 Task: Play online Dominion games in very easy mode.
Action: Mouse moved to (673, 438)
Screenshot: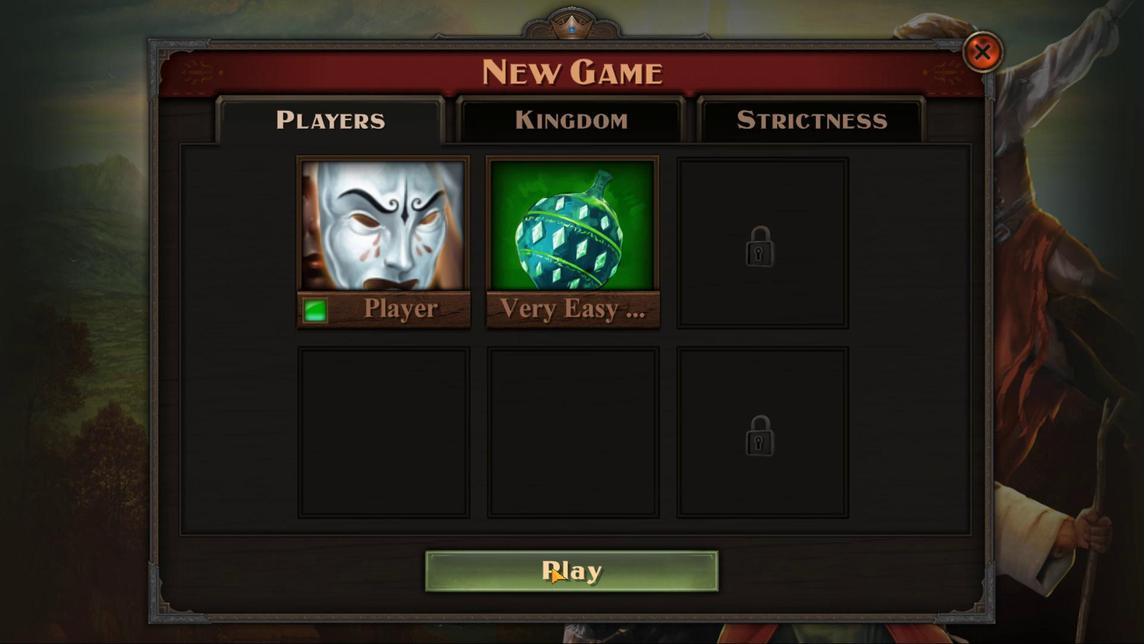 
Action: Mouse pressed left at (673, 438)
Screenshot: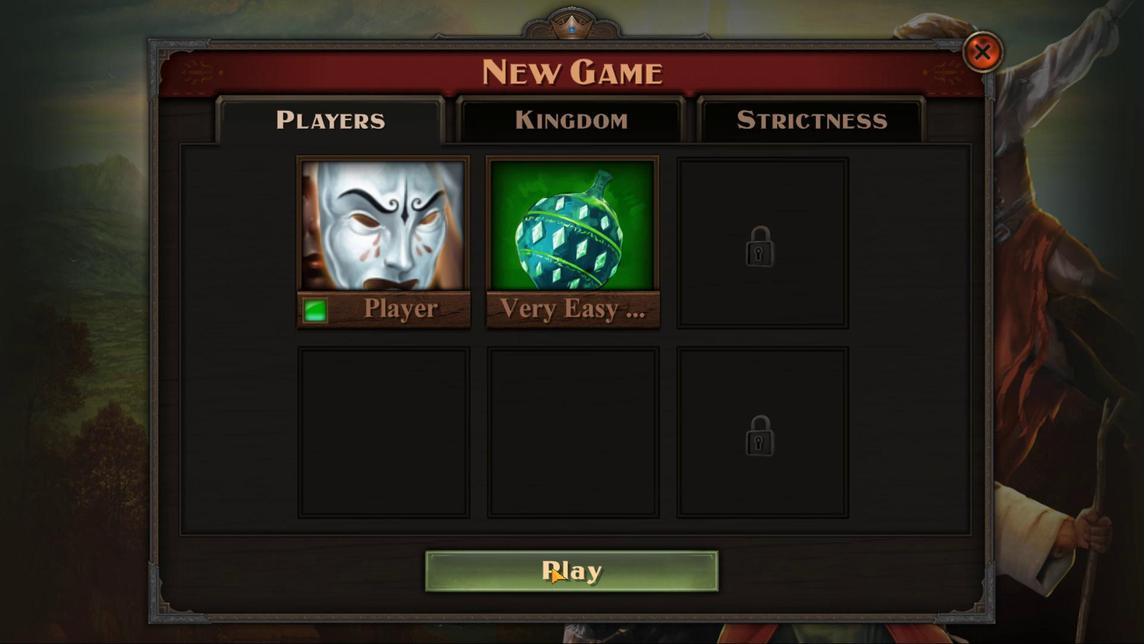
Action: Mouse pressed left at (673, 438)
Screenshot: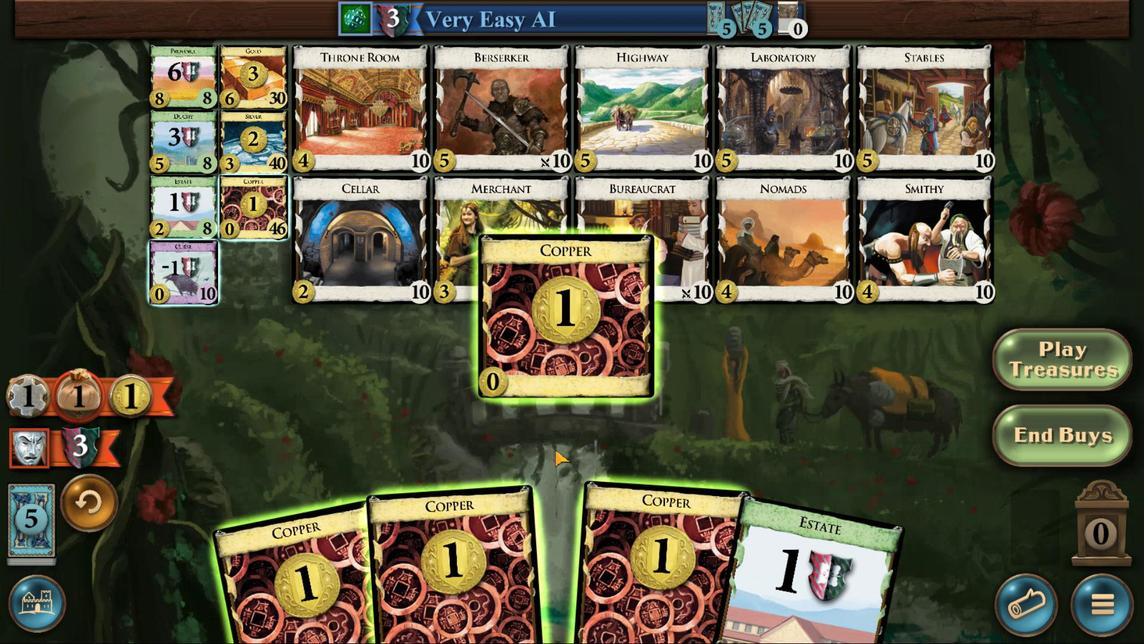 
Action: Mouse moved to (652, 438)
Screenshot: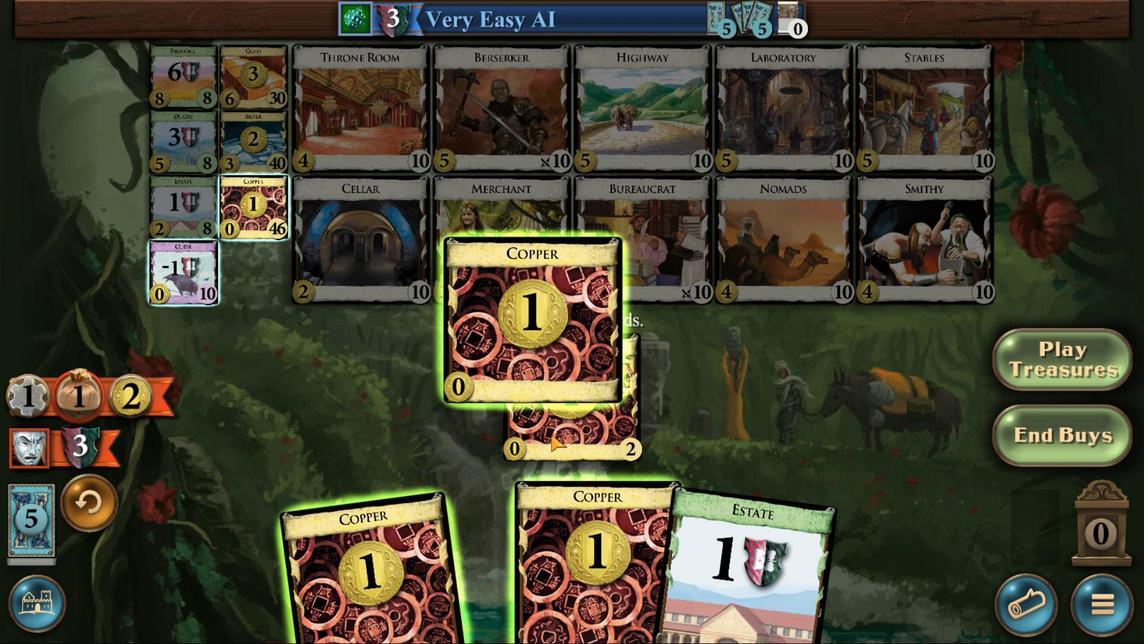 
Action: Mouse pressed left at (652, 438)
Screenshot: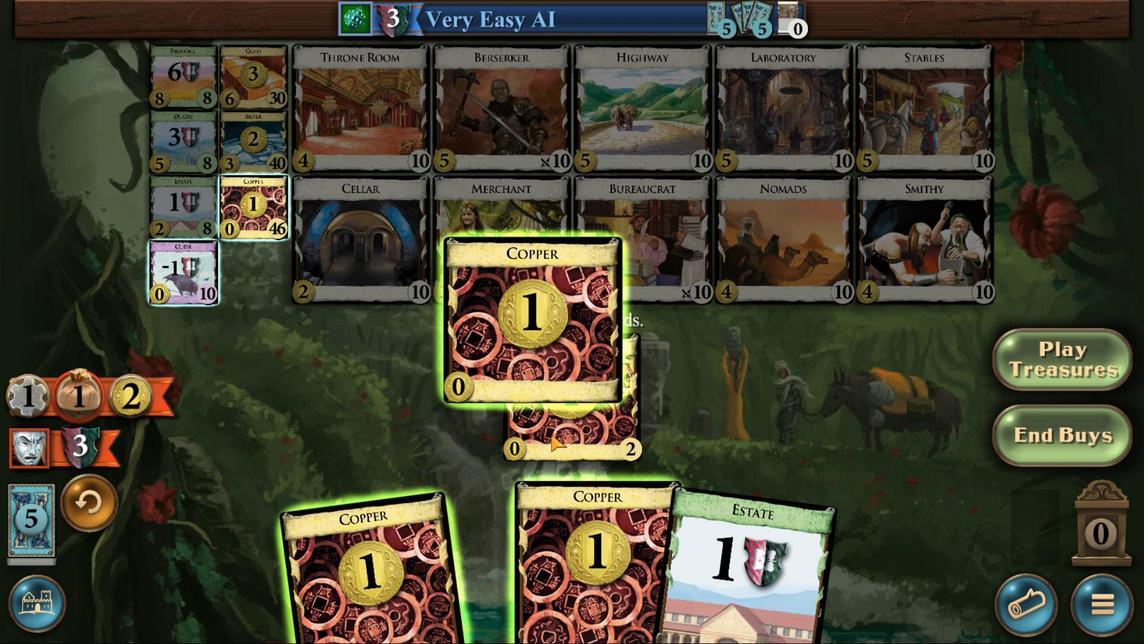 
Action: Mouse moved to (672, 438)
Screenshot: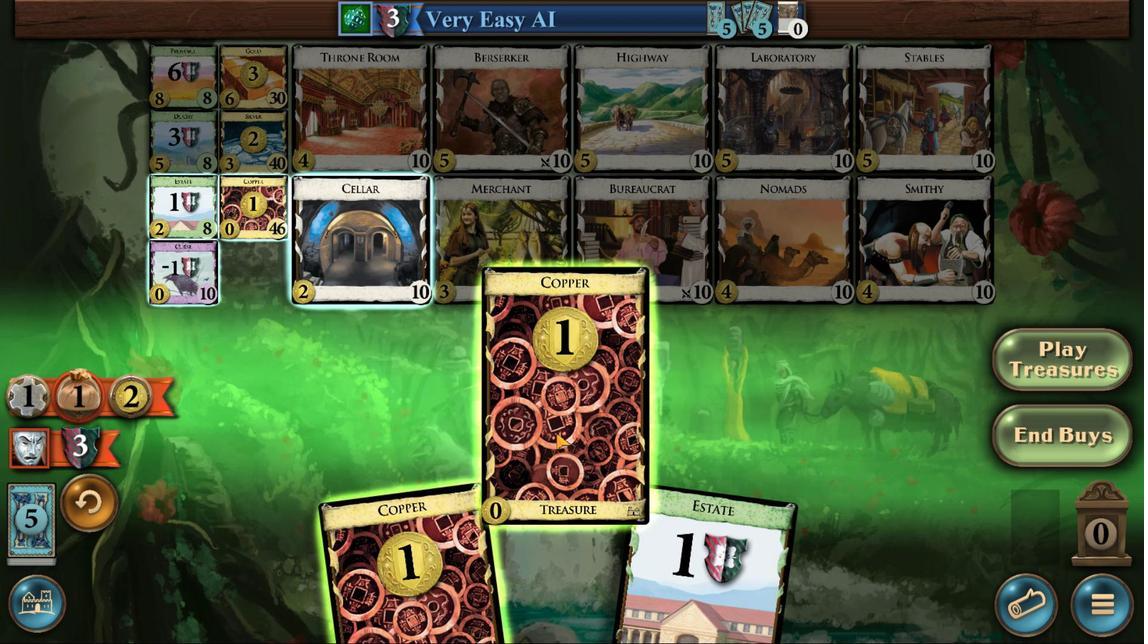 
Action: Mouse pressed left at (672, 438)
Screenshot: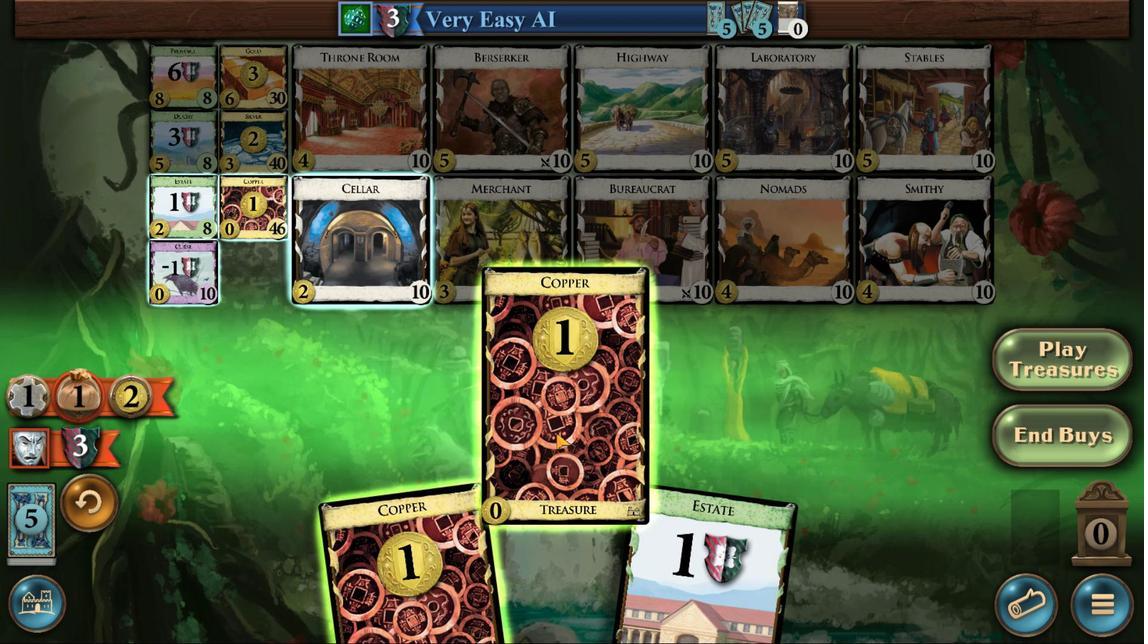 
Action: Mouse moved to (642, 438)
Screenshot: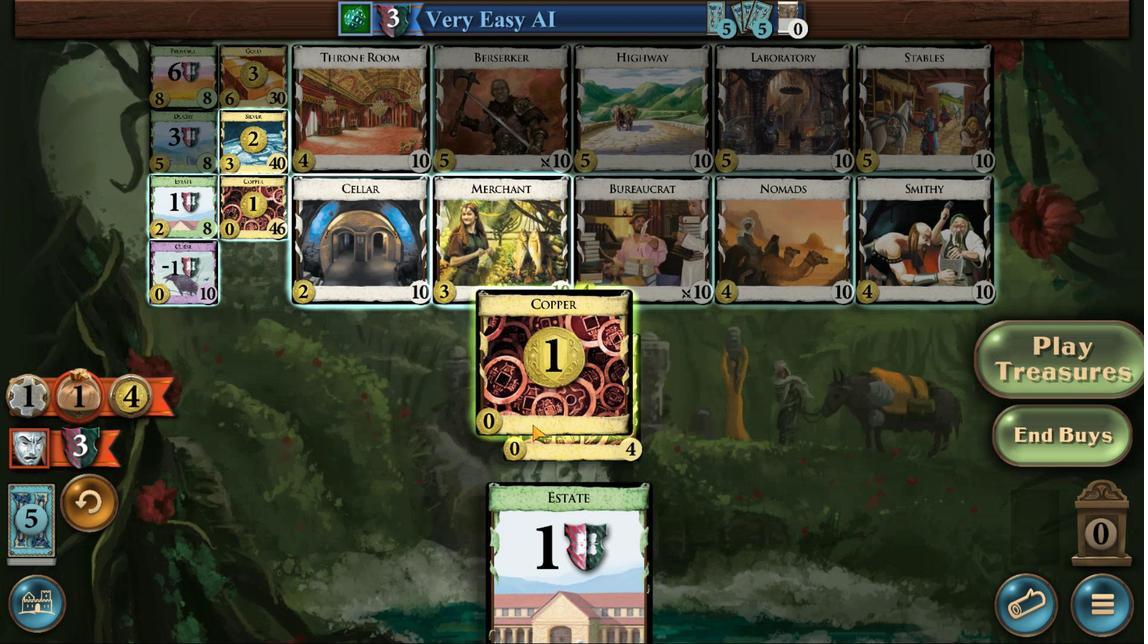 
Action: Mouse pressed left at (642, 438)
Screenshot: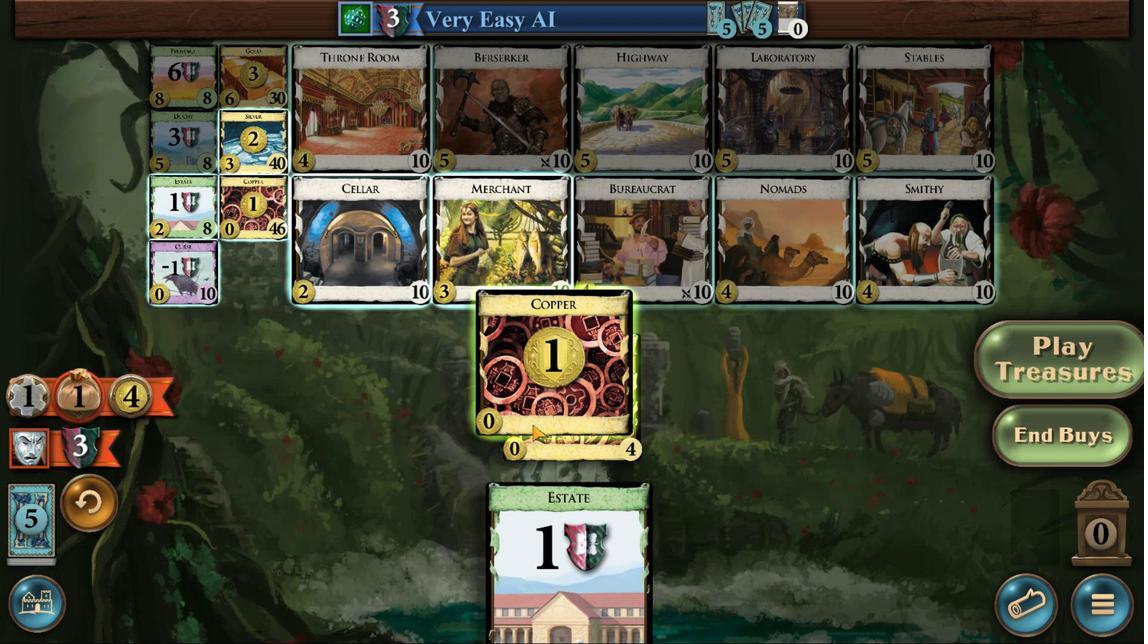 
Action: Mouse moved to (553, 441)
Screenshot: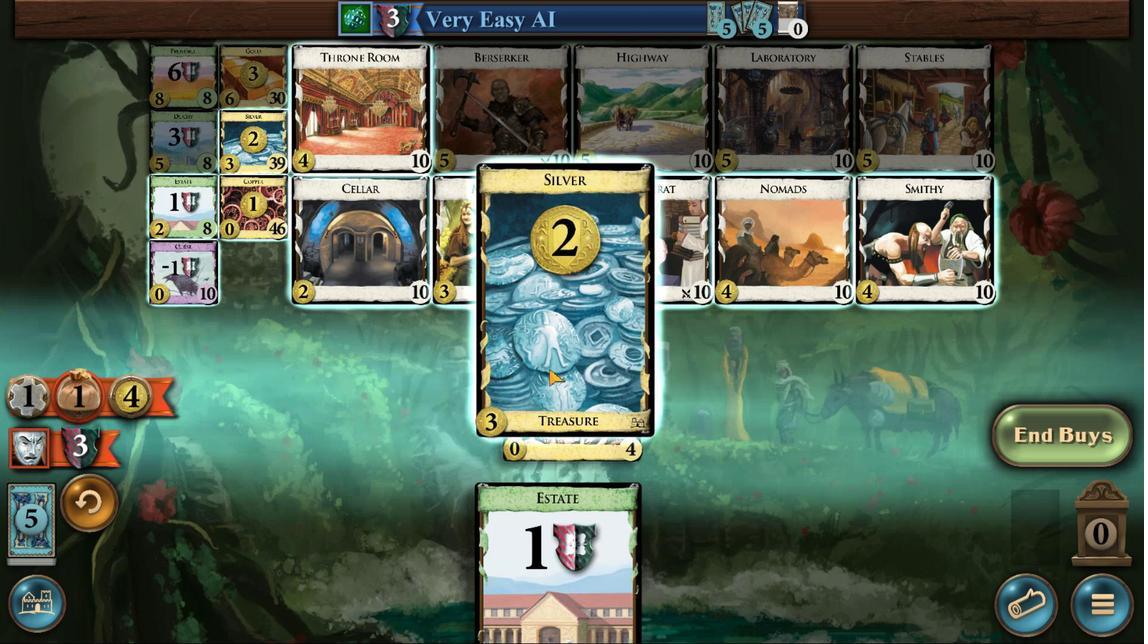 
Action: Mouse pressed left at (553, 441)
Screenshot: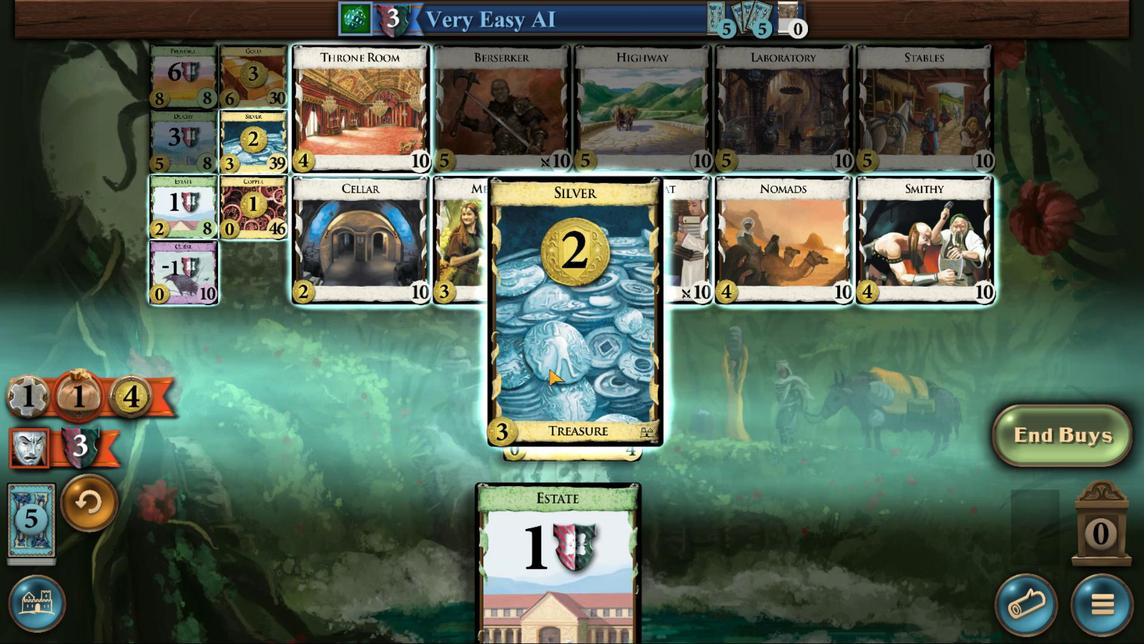 
Action: Mouse moved to (677, 438)
Screenshot: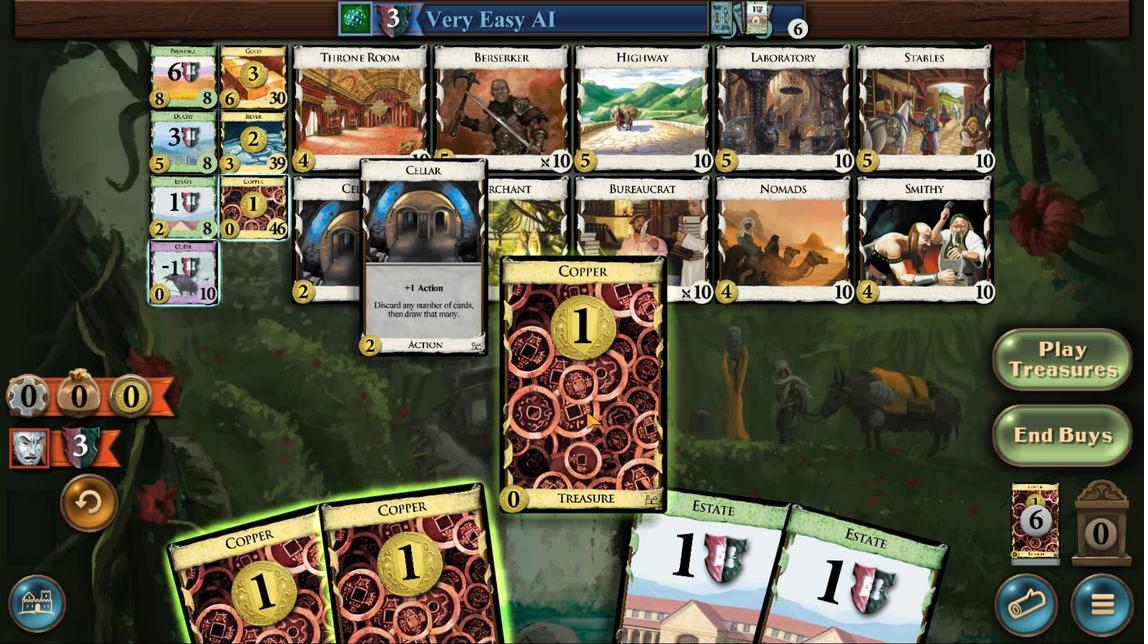 
Action: Mouse pressed left at (677, 438)
Screenshot: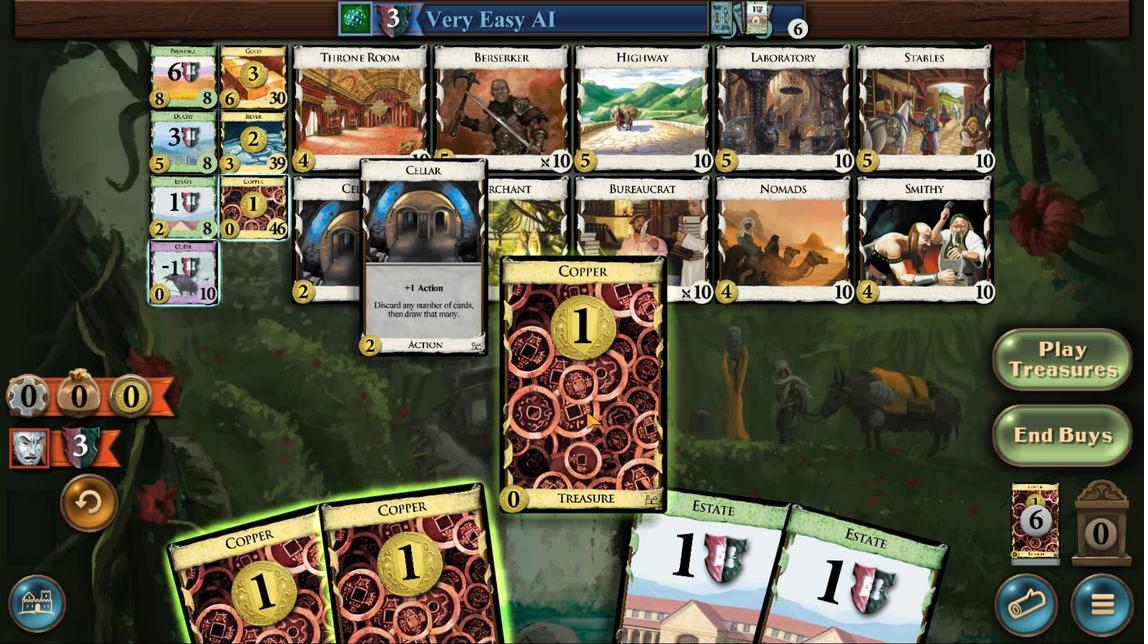 
Action: Mouse moved to (629, 438)
Screenshot: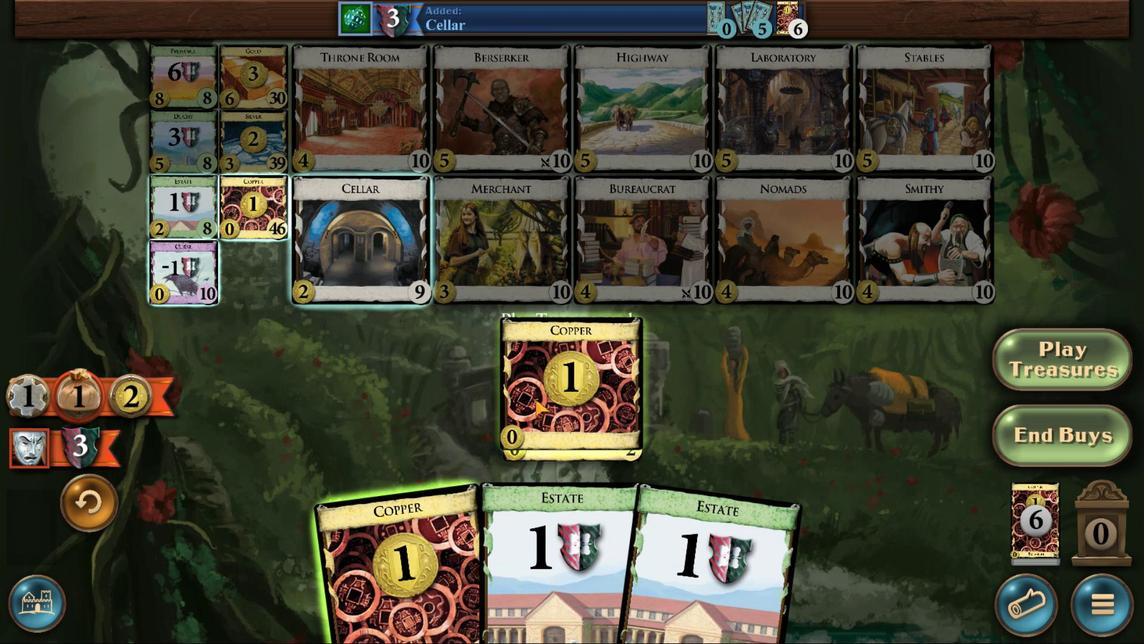 
Action: Mouse pressed left at (629, 438)
Screenshot: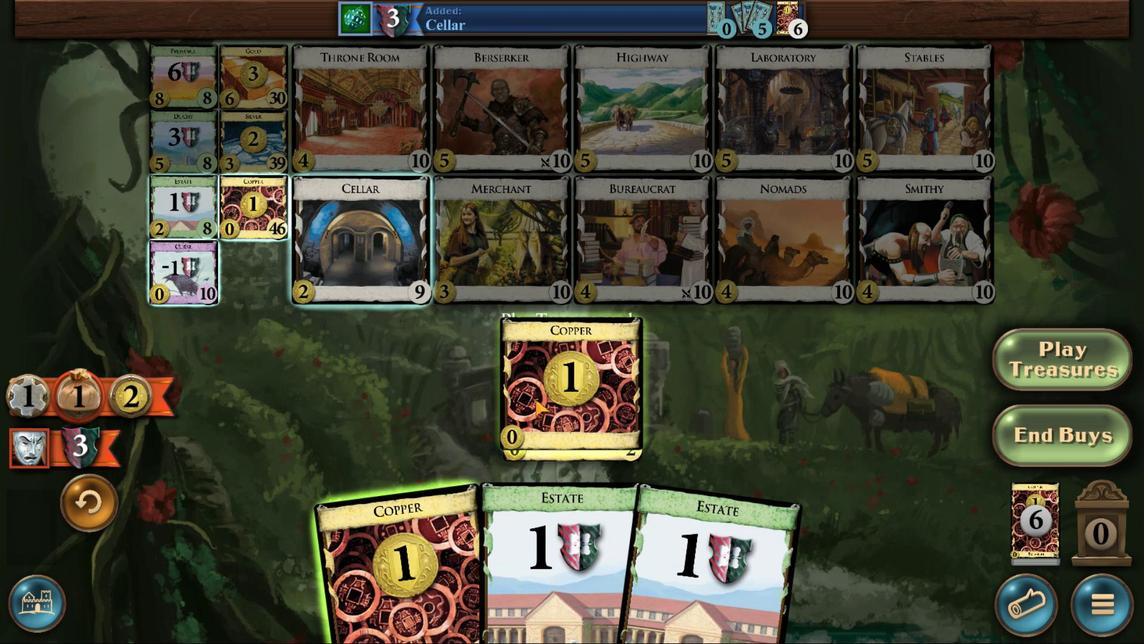 
Action: Mouse moved to (609, 438)
Screenshot: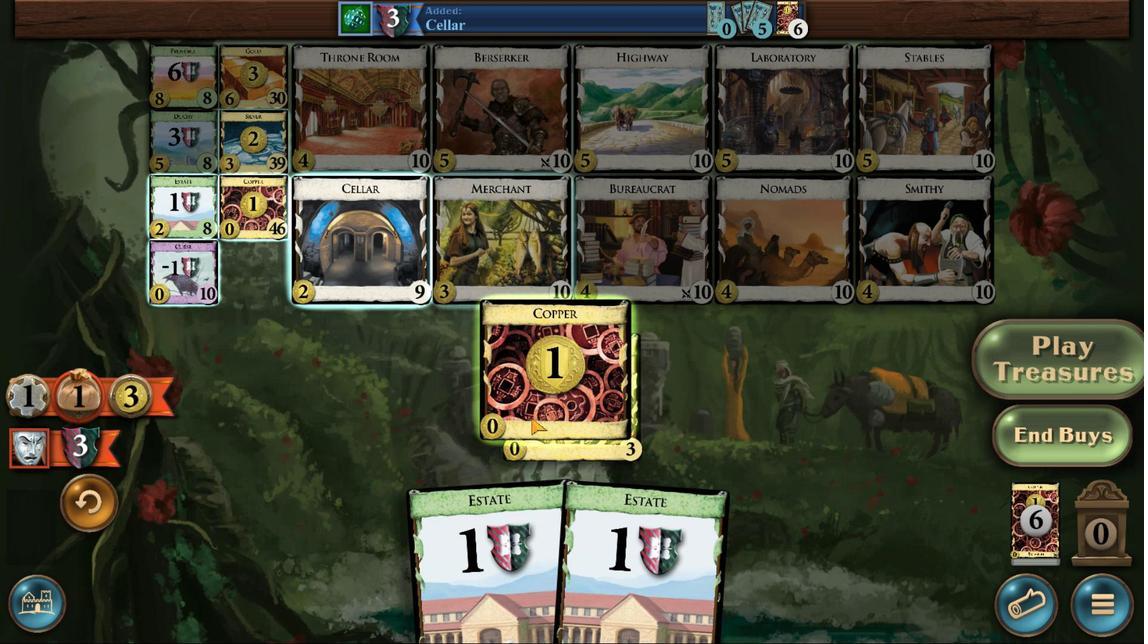 
Action: Mouse pressed left at (609, 438)
Screenshot: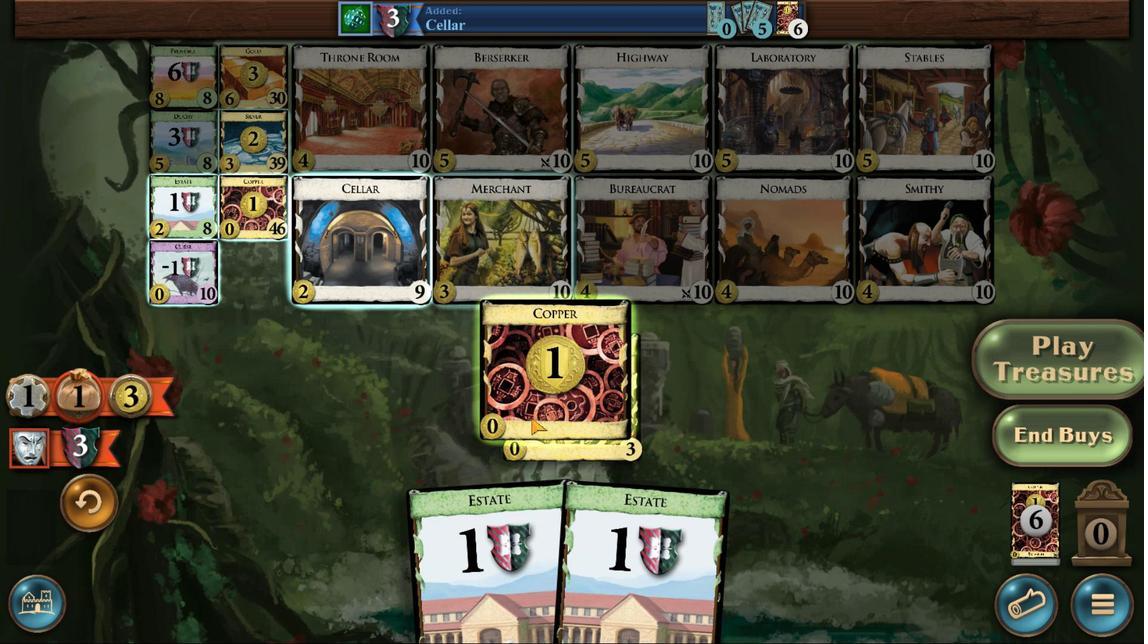 
Action: Mouse moved to (554, 441)
Screenshot: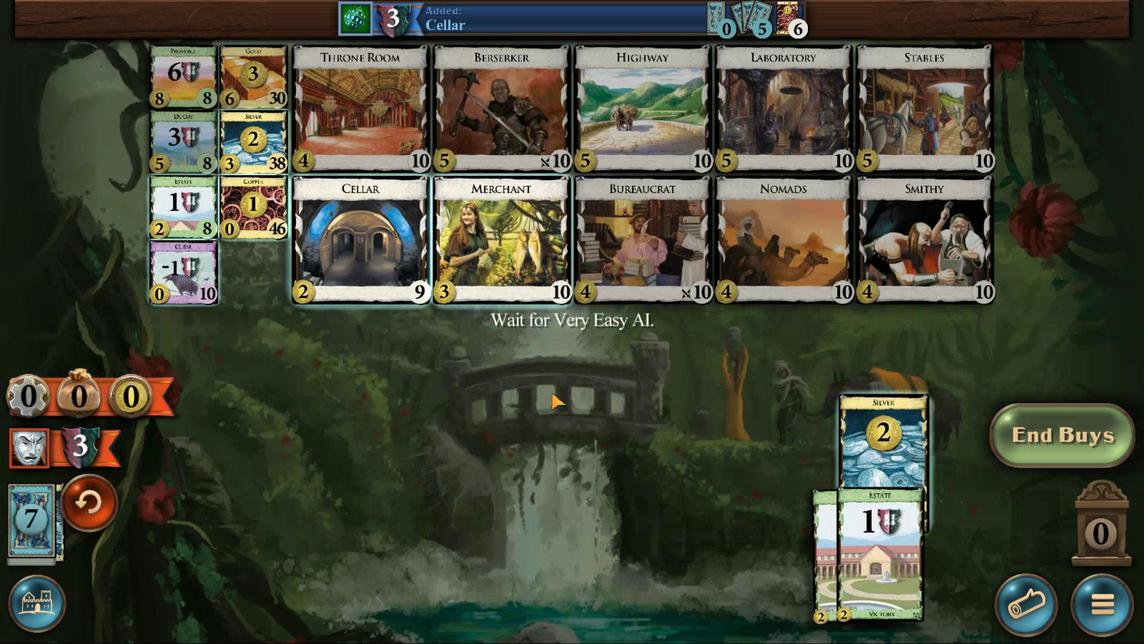 
Action: Mouse pressed left at (554, 441)
Screenshot: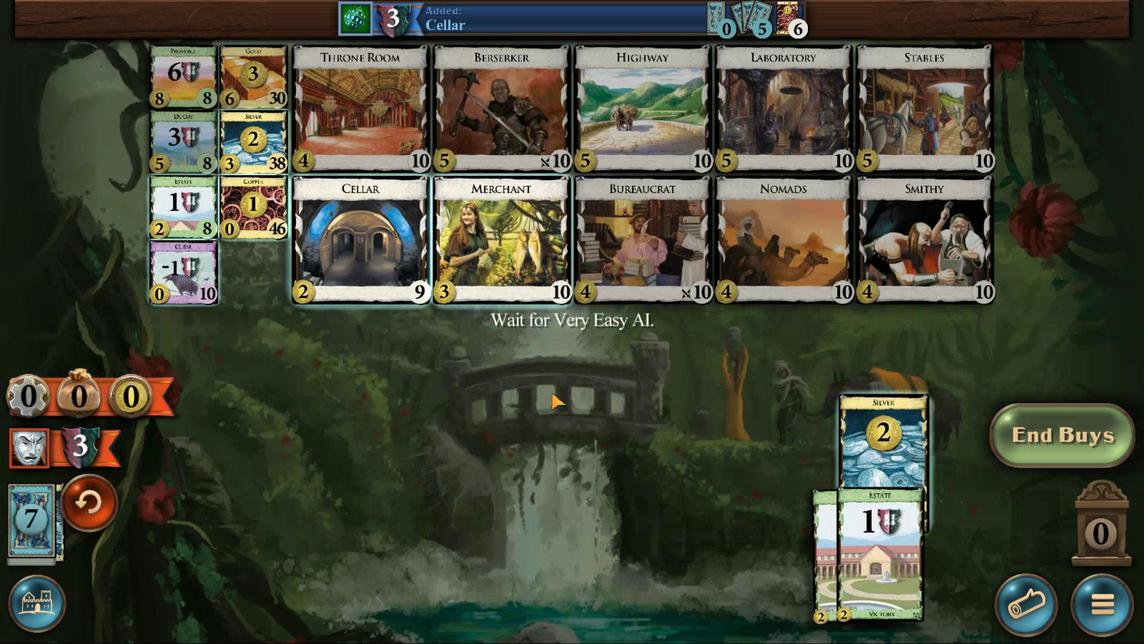 
Action: Mouse moved to (683, 438)
Screenshot: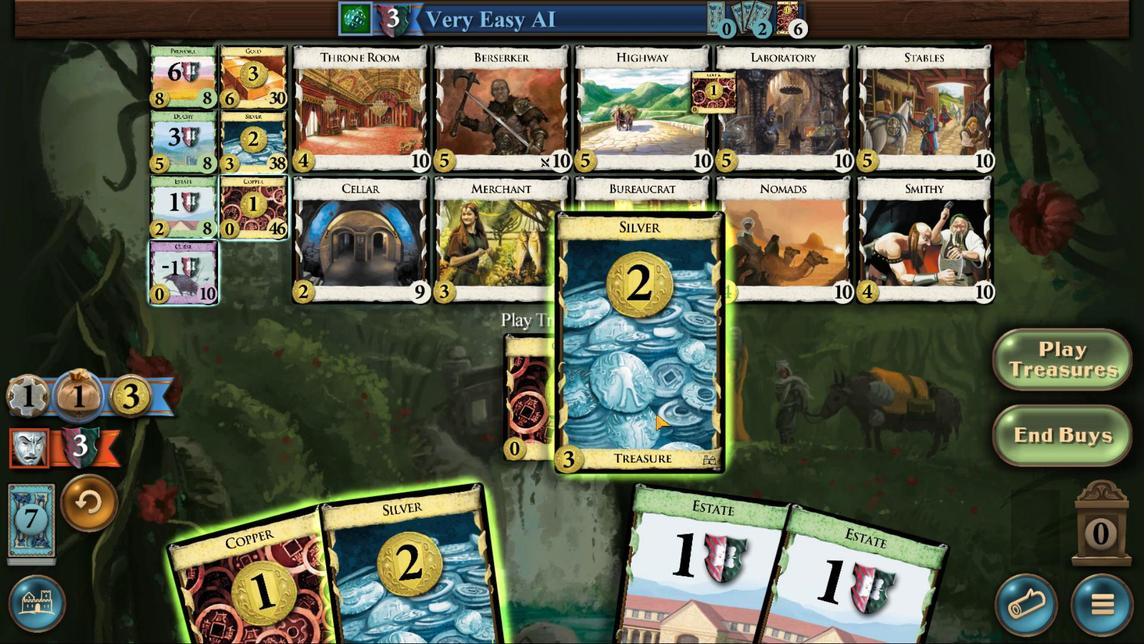 
Action: Mouse pressed left at (684, 438)
Screenshot: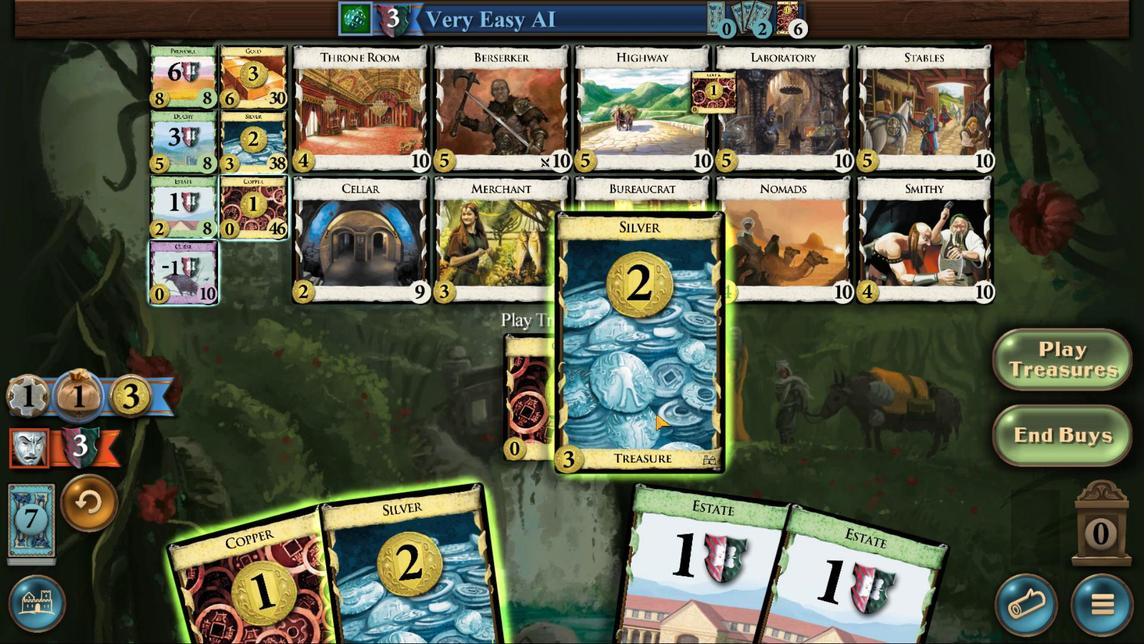 
Action: Mouse moved to (631, 438)
Screenshot: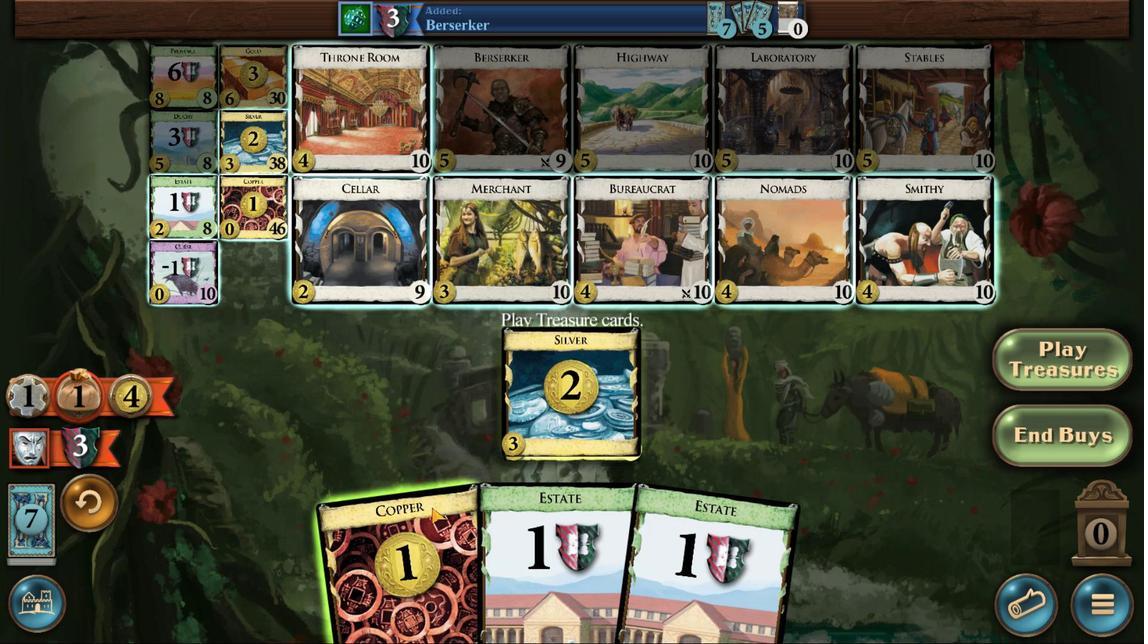 
Action: Mouse pressed left at (631, 438)
Screenshot: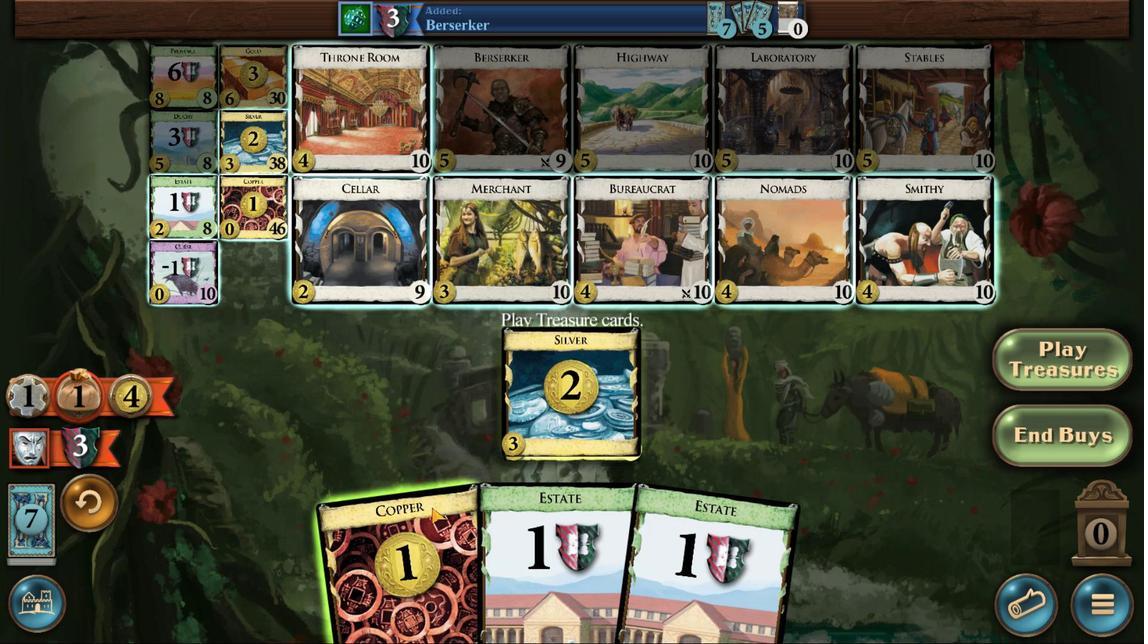 
Action: Mouse moved to (610, 438)
Screenshot: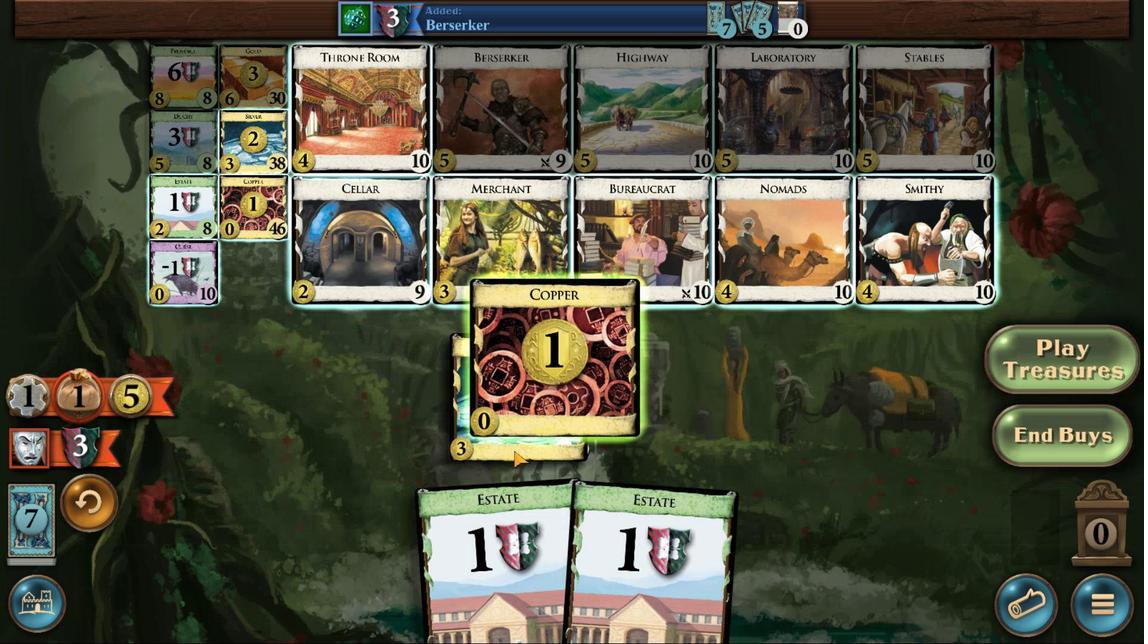 
Action: Mouse pressed left at (610, 438)
Screenshot: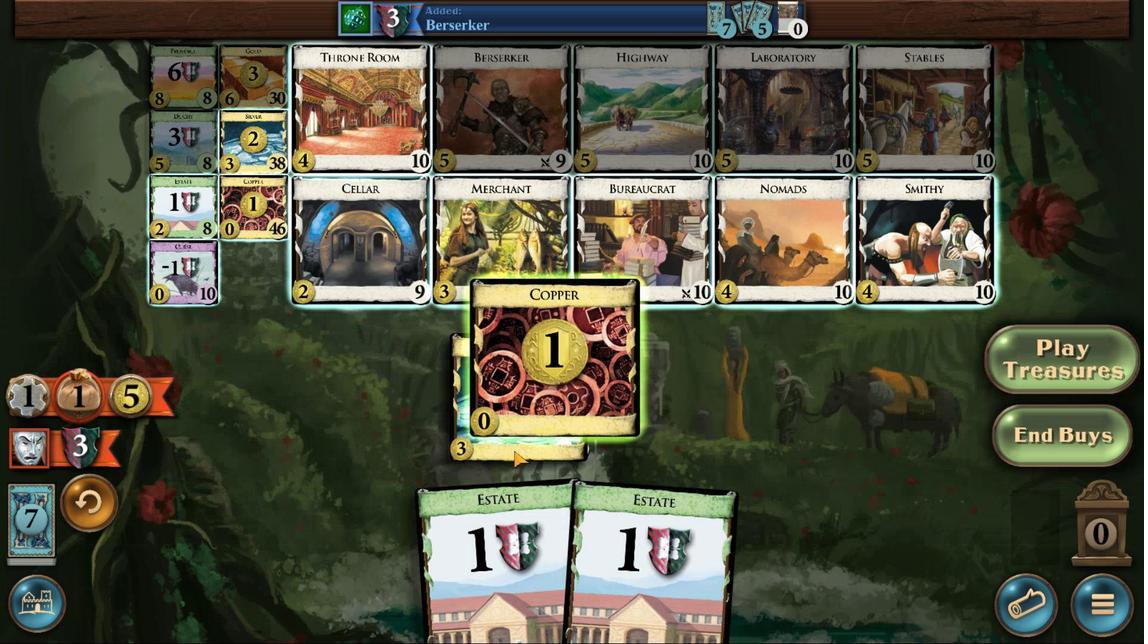 
Action: Mouse moved to (527, 441)
Screenshot: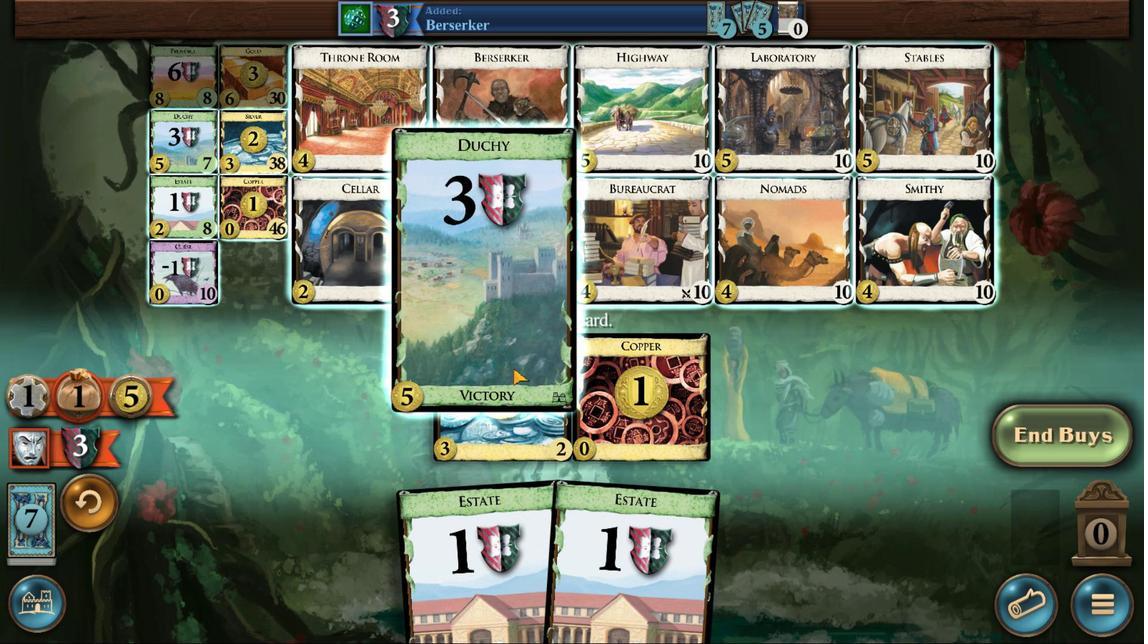 
Action: Mouse pressed left at (527, 441)
Screenshot: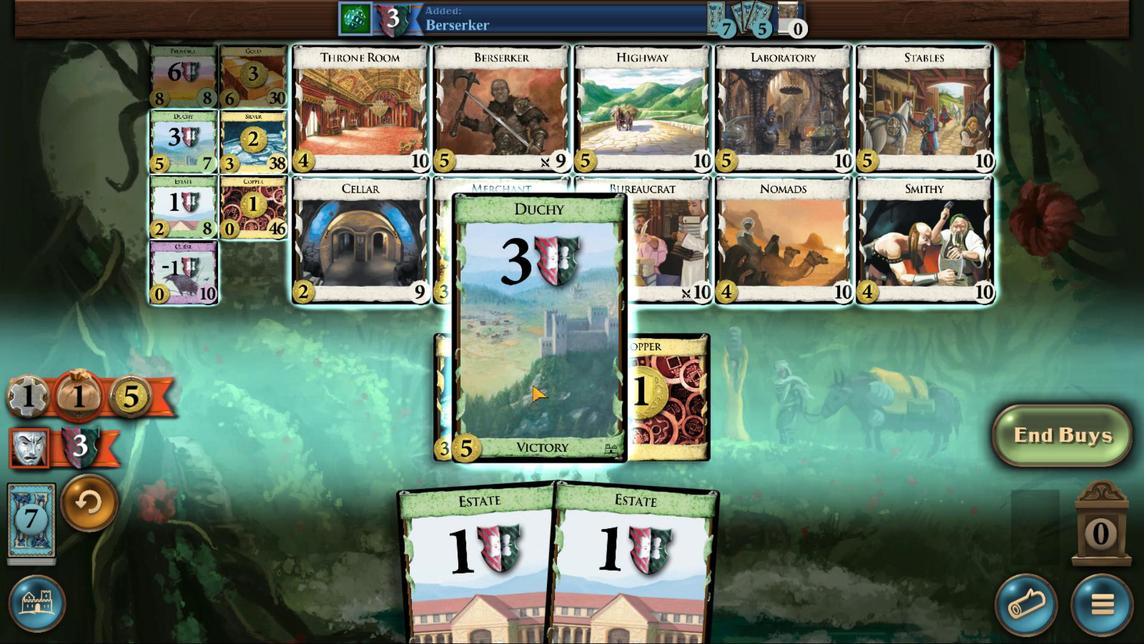 
Action: Mouse moved to (678, 438)
Screenshot: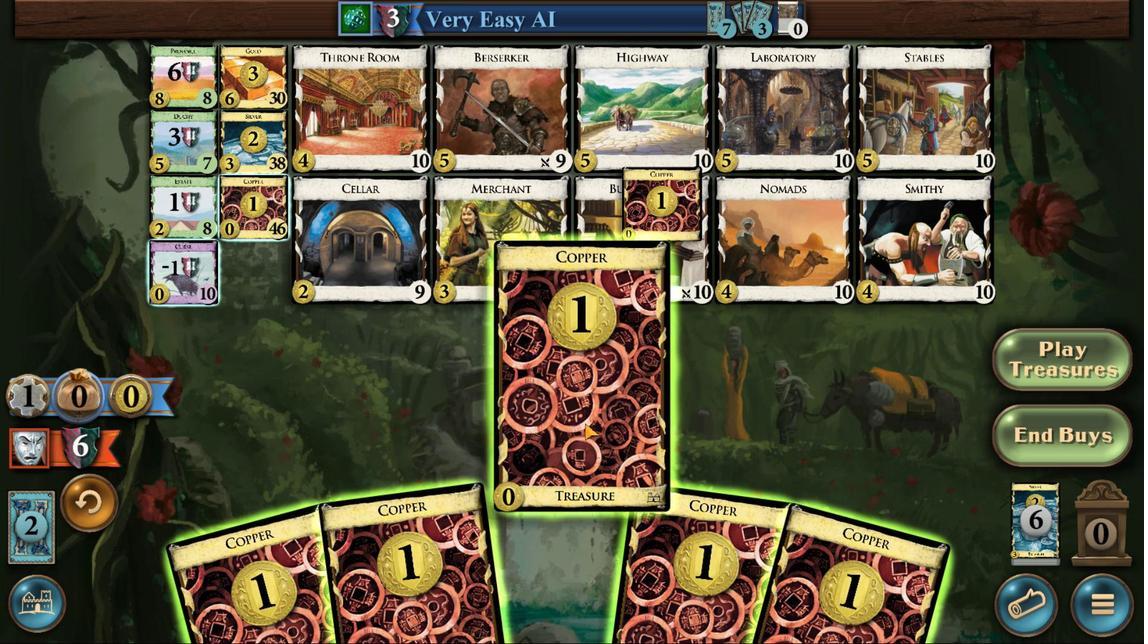 
Action: Mouse pressed left at (678, 438)
Screenshot: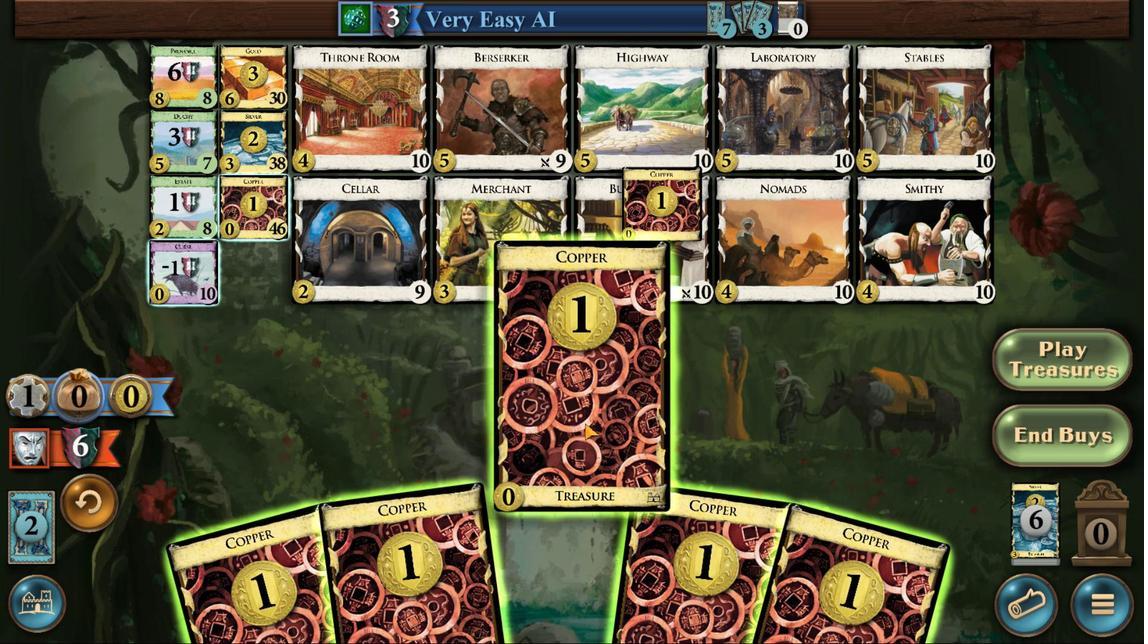
Action: Mouse moved to (628, 438)
Screenshot: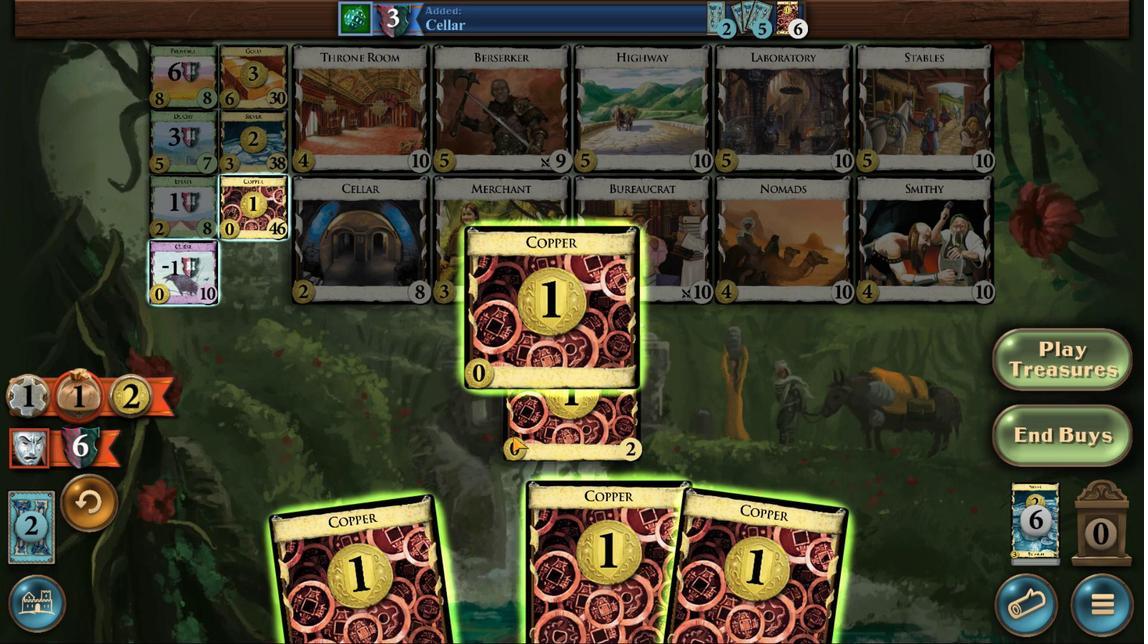 
Action: Mouse pressed left at (628, 438)
Screenshot: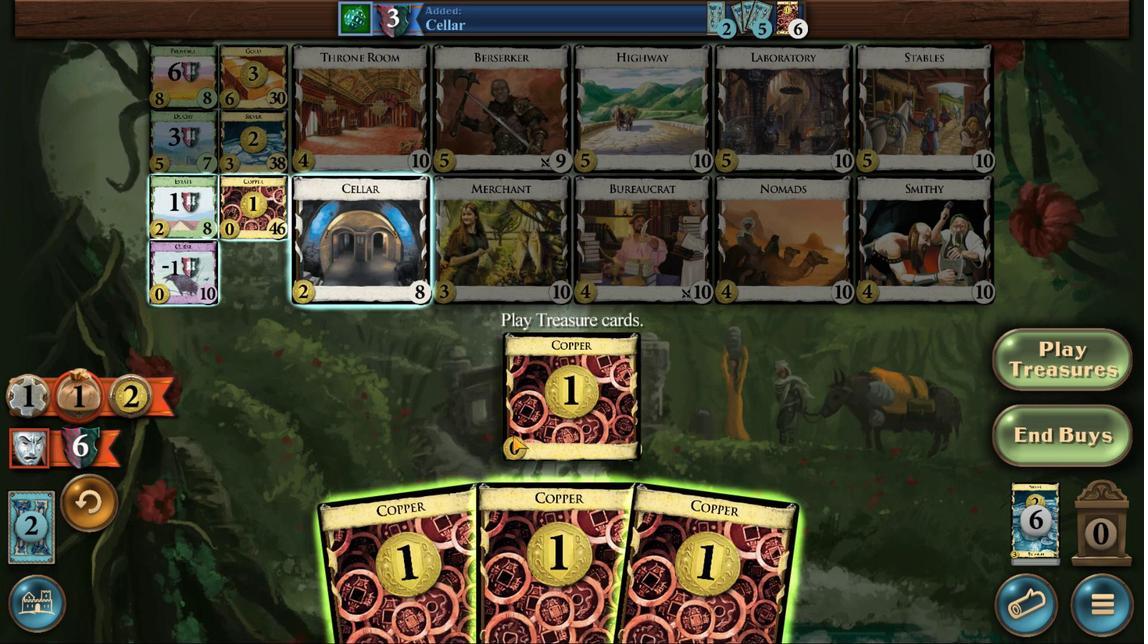 
Action: Mouse moved to (659, 438)
Screenshot: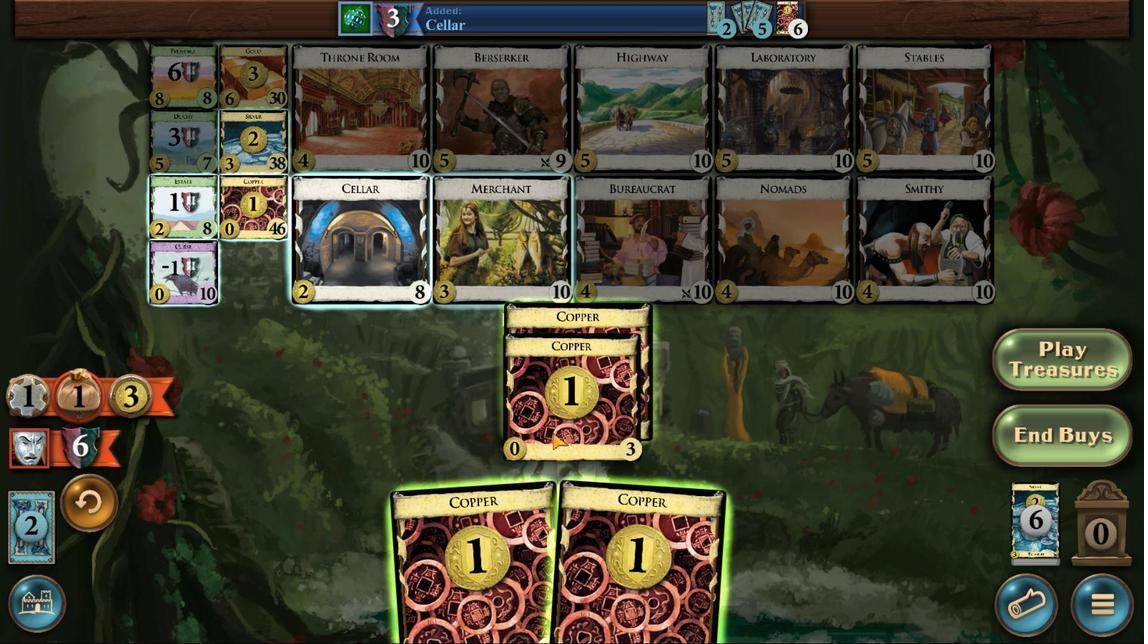 
Action: Mouse pressed left at (659, 438)
Screenshot: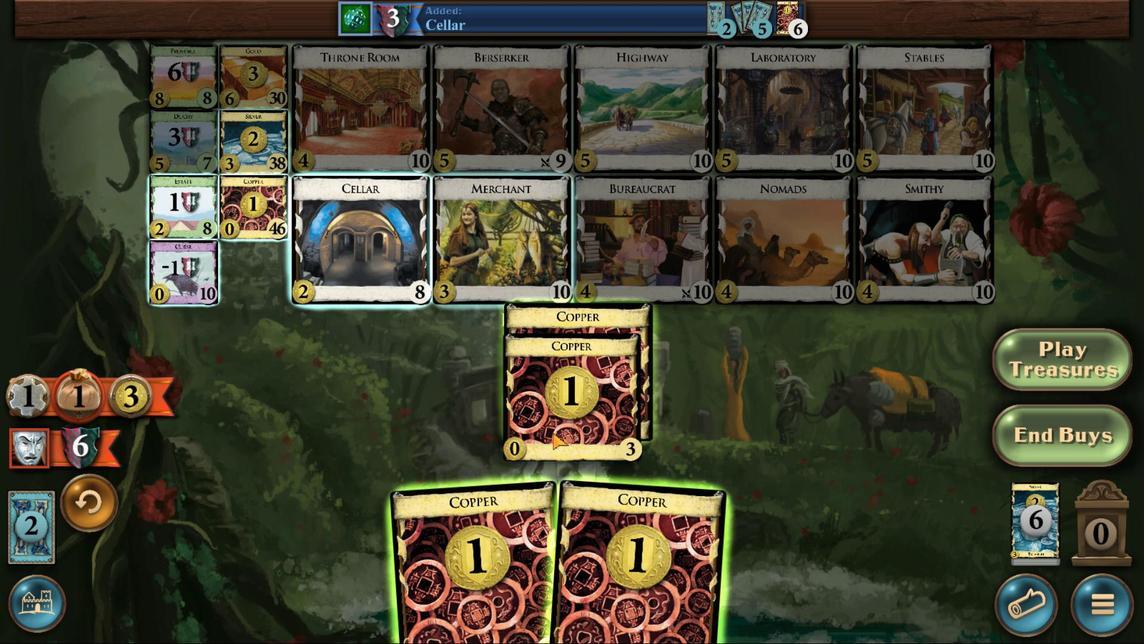 
Action: Mouse moved to (651, 438)
Screenshot: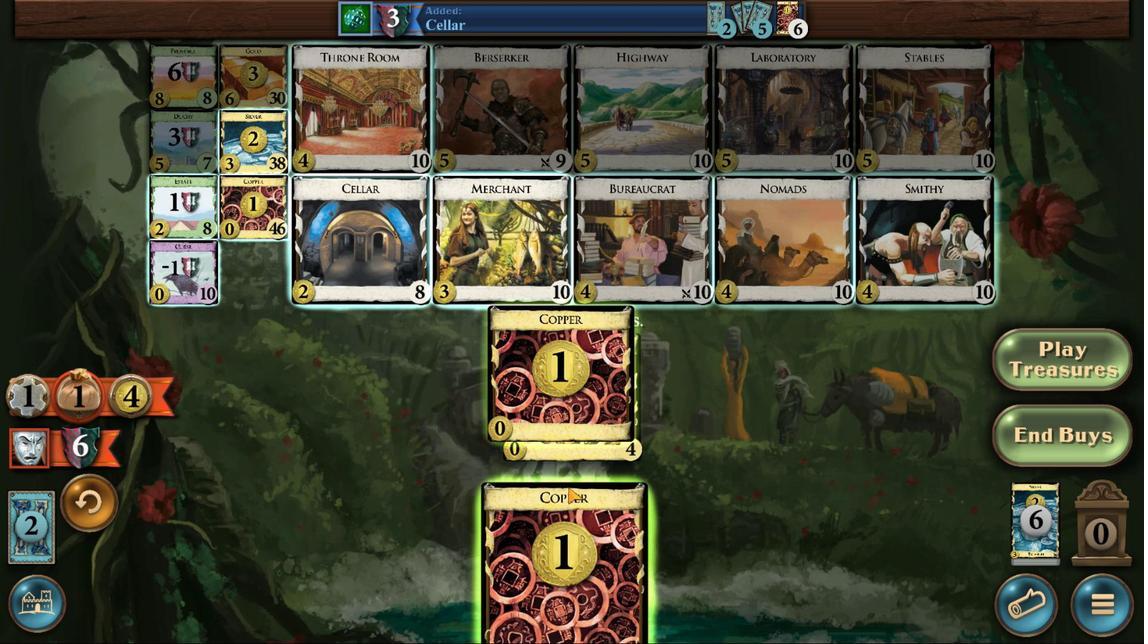 
Action: Mouse pressed left at (651, 438)
Screenshot: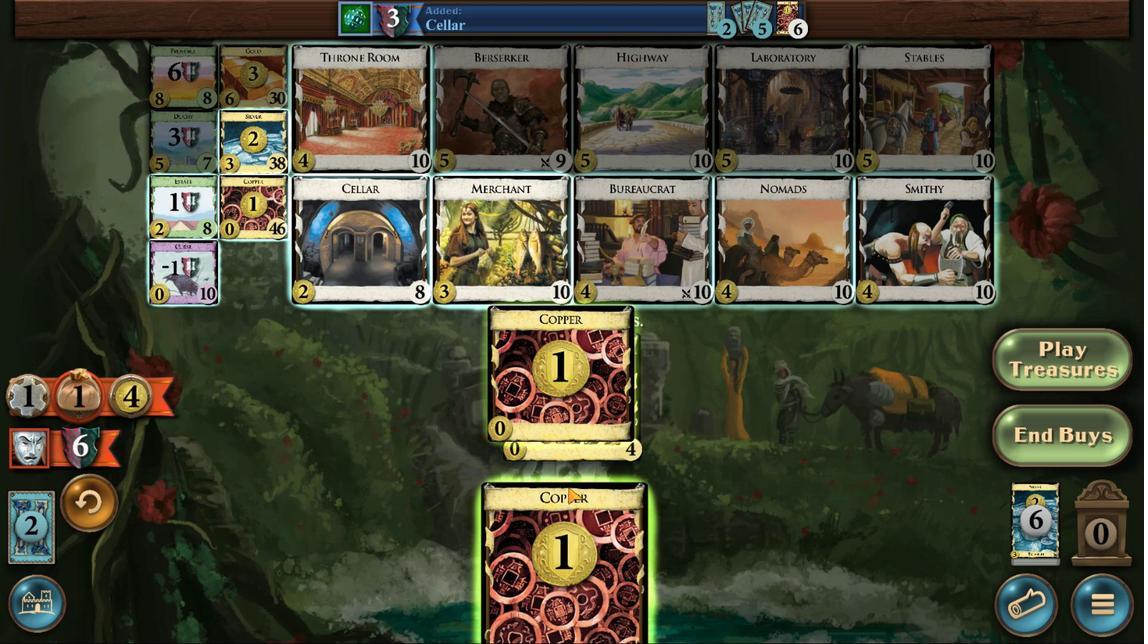 
Action: Mouse moved to (676, 438)
Screenshot: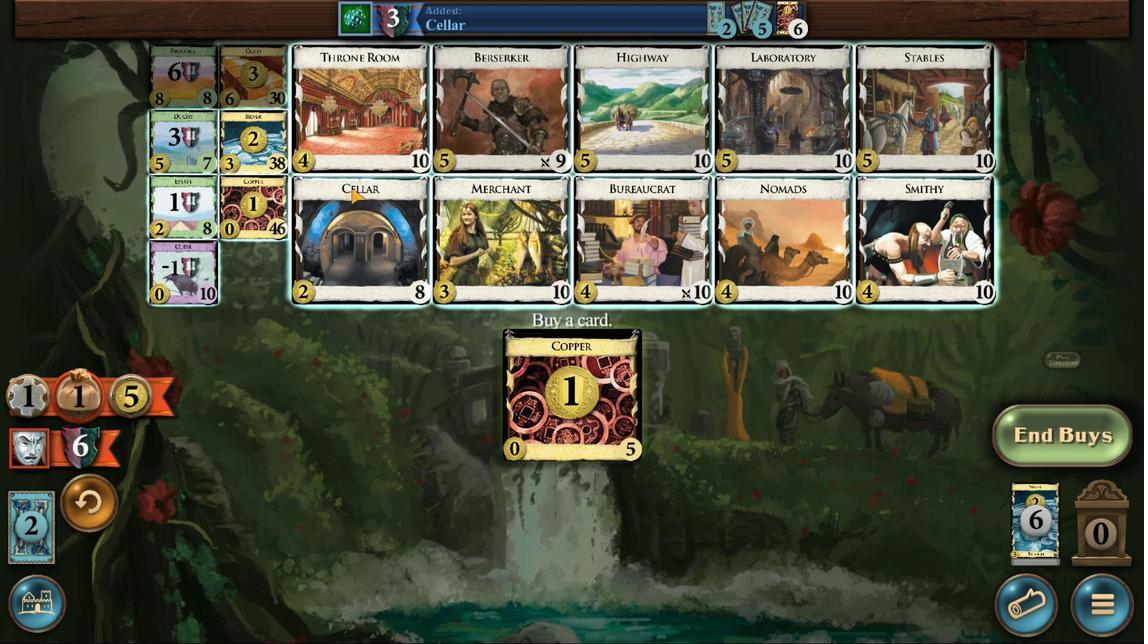 
Action: Mouse pressed left at (676, 438)
Screenshot: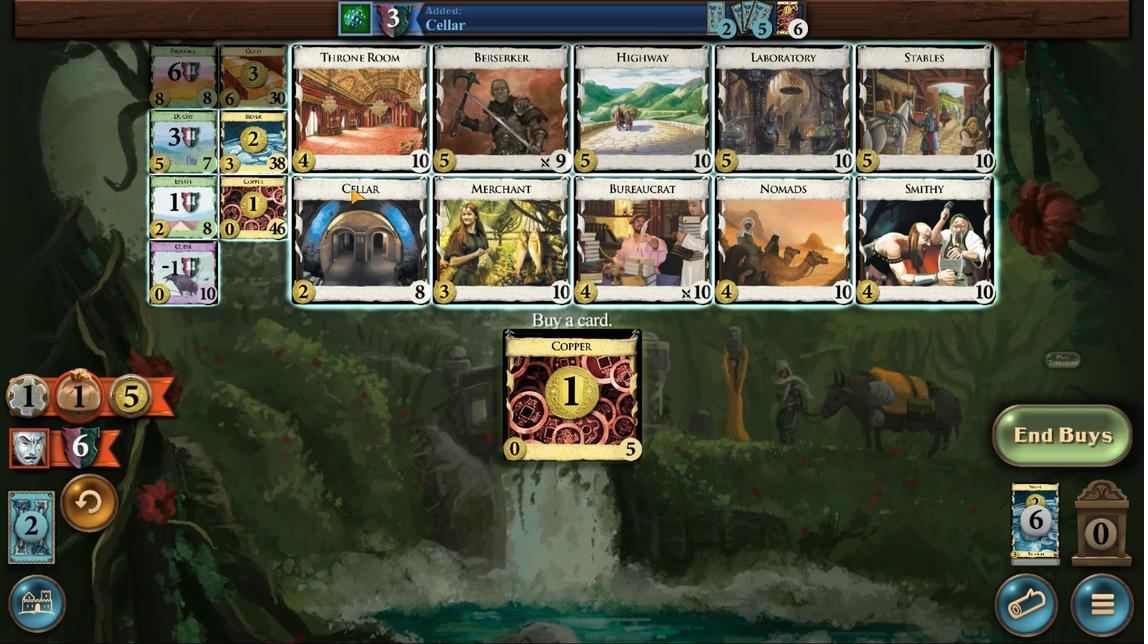 
Action: Mouse moved to (528, 441)
Screenshot: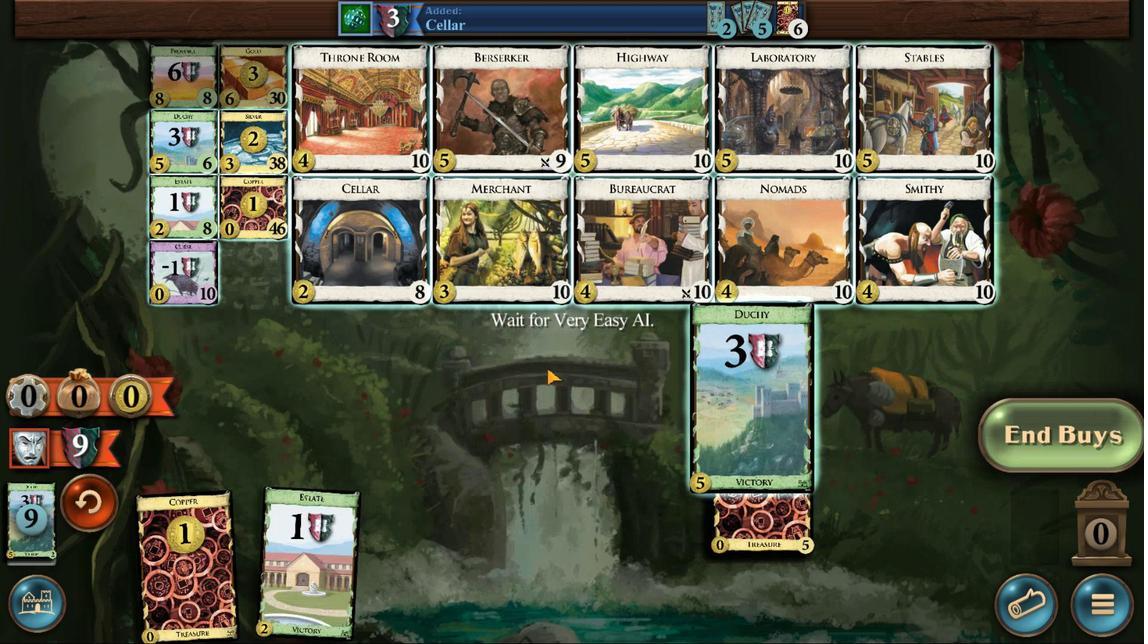 
Action: Mouse pressed left at (528, 441)
Screenshot: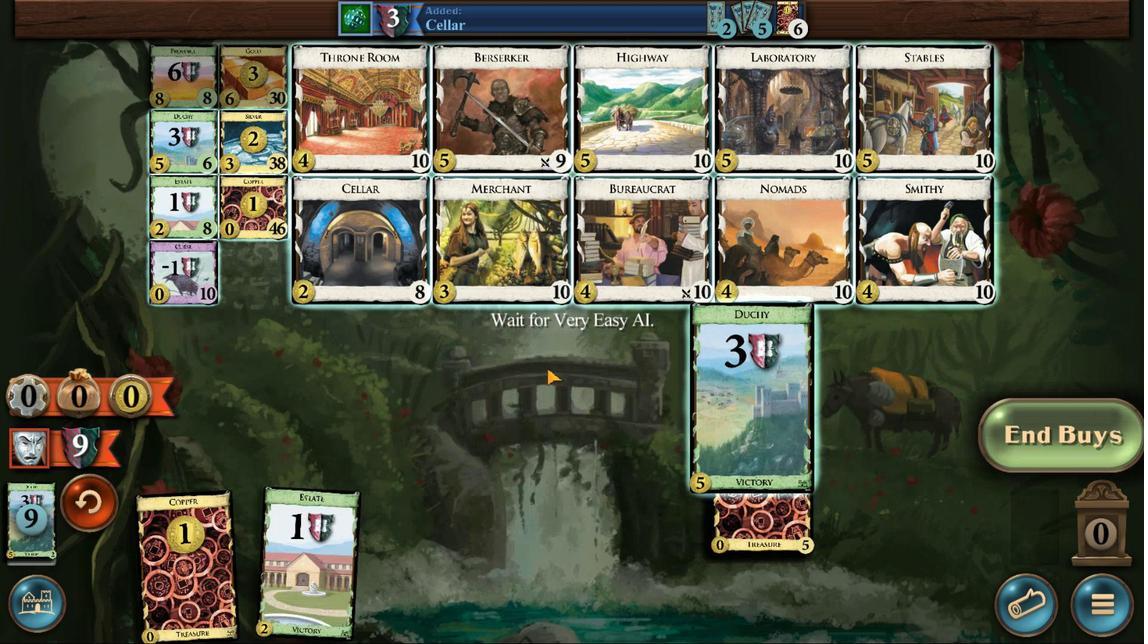 
Action: Mouse moved to (571, 438)
Screenshot: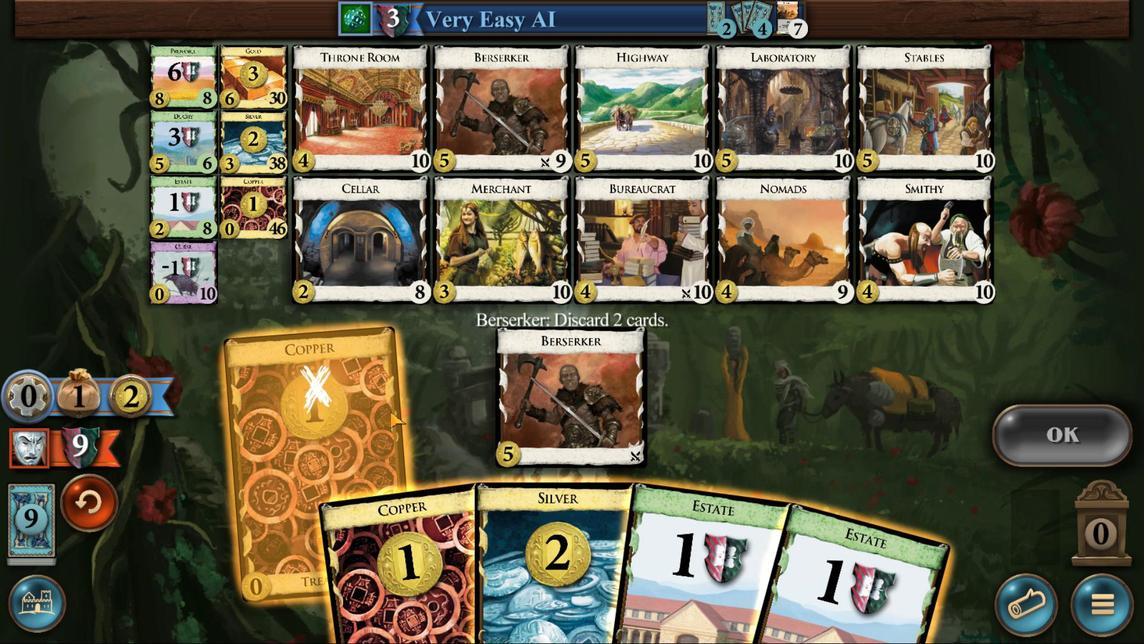 
Action: Mouse pressed left at (571, 438)
Screenshot: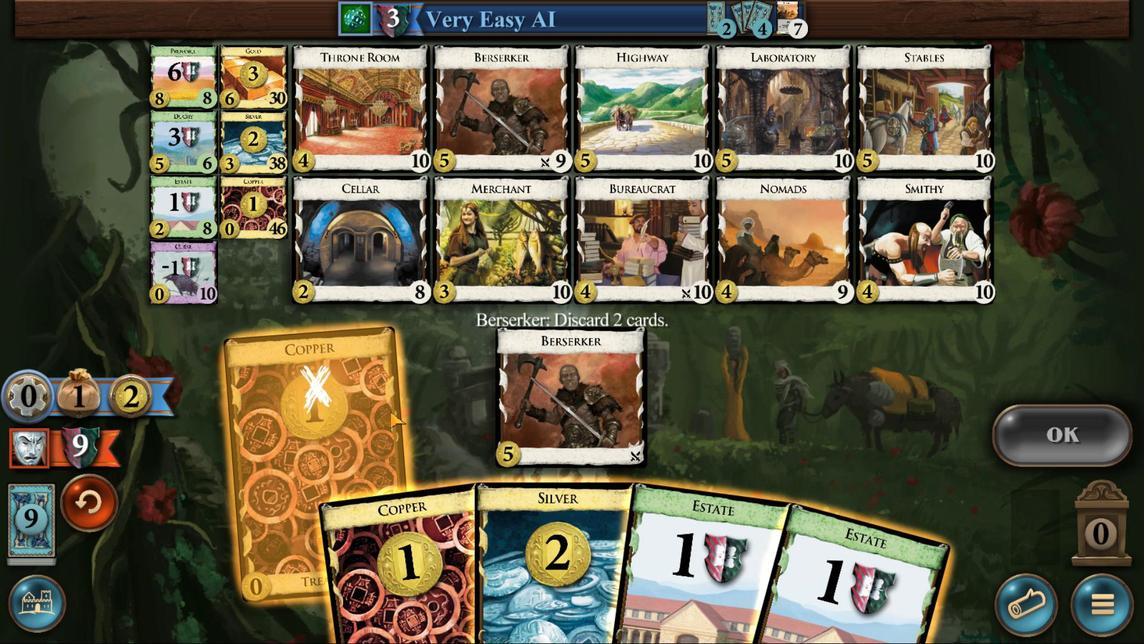 
Action: Mouse moved to (603, 438)
Screenshot: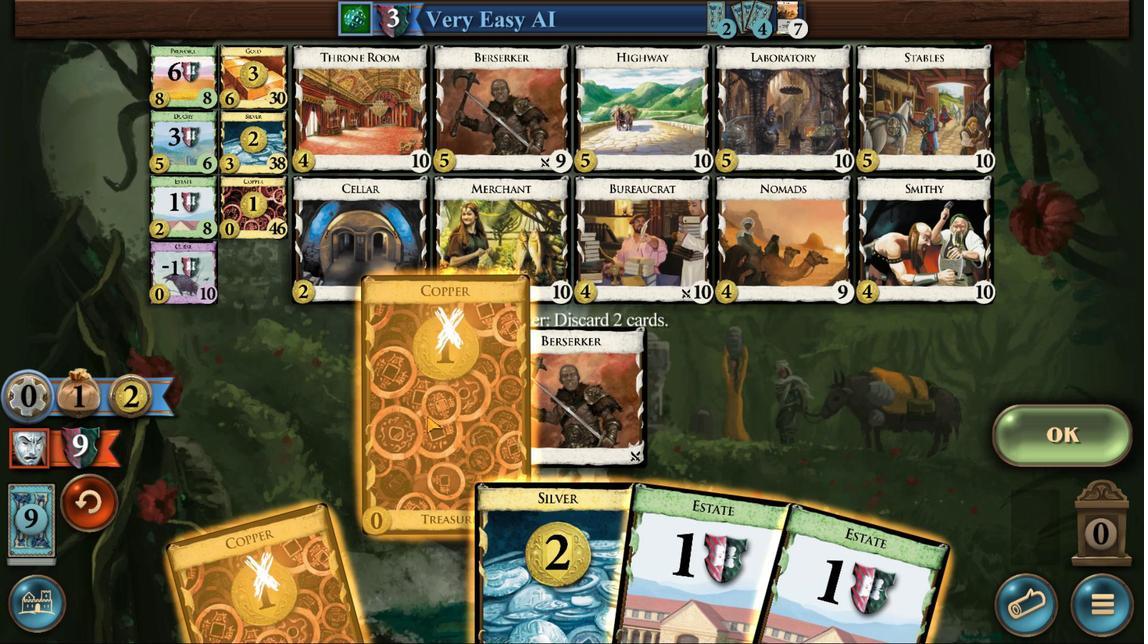 
Action: Mouse pressed left at (603, 438)
Screenshot: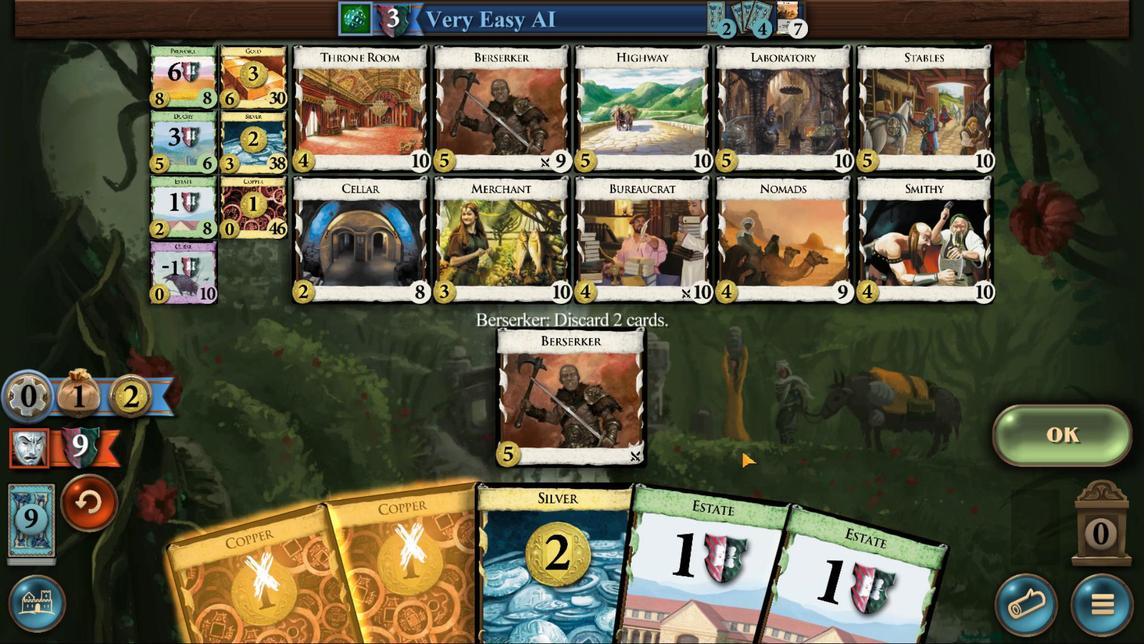 
Action: Mouse moved to (894, 440)
Screenshot: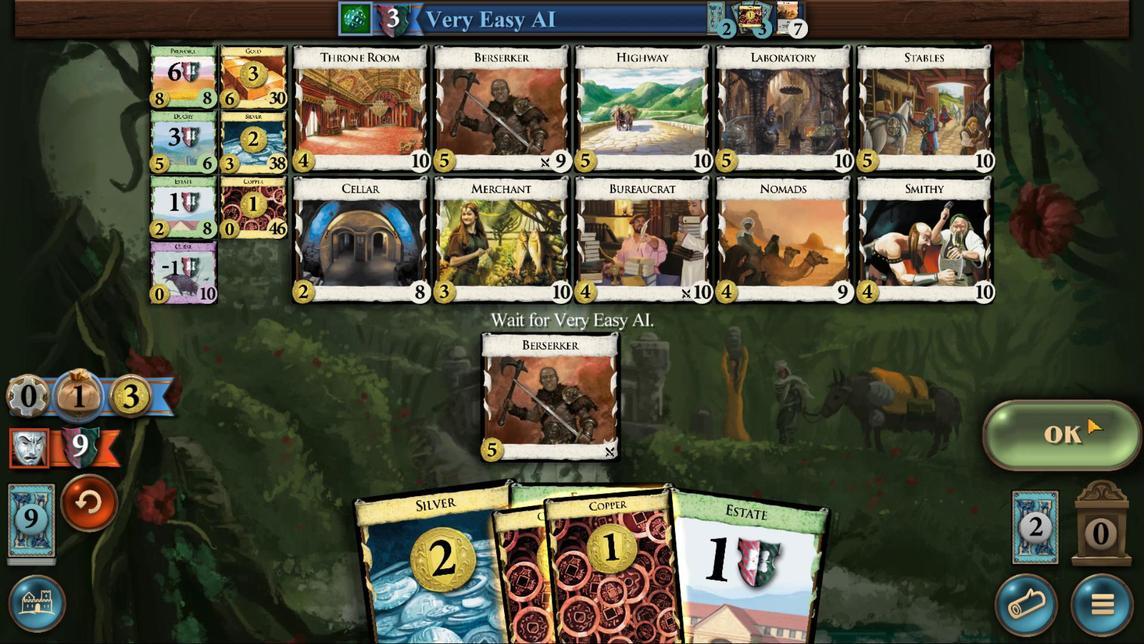
Action: Mouse pressed left at (894, 440)
Screenshot: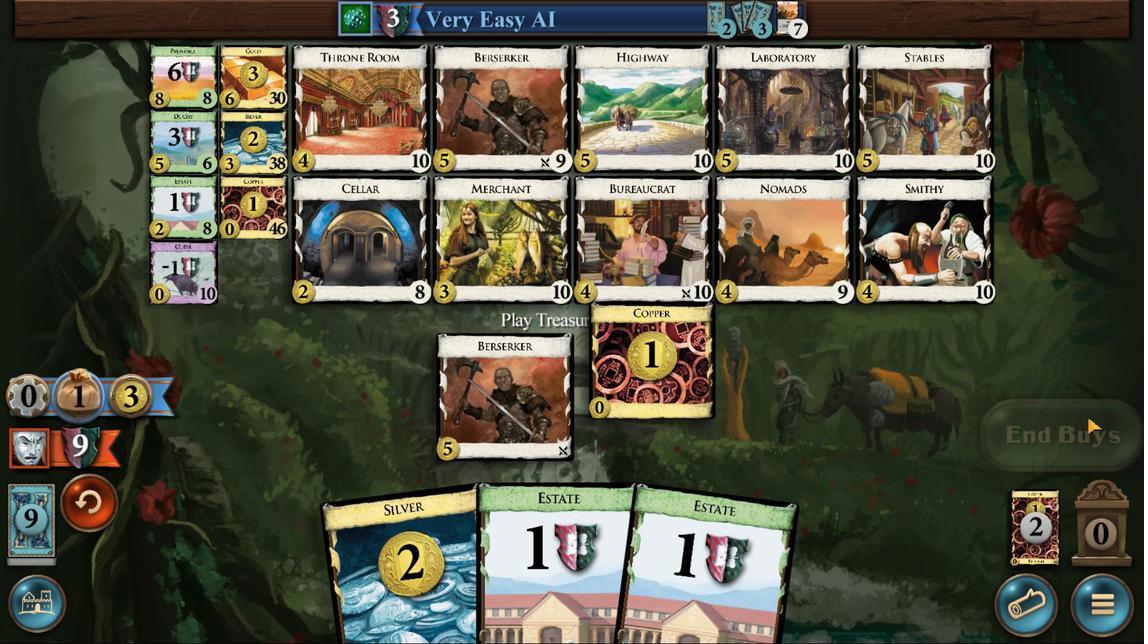 
Action: Mouse moved to (614, 438)
Screenshot: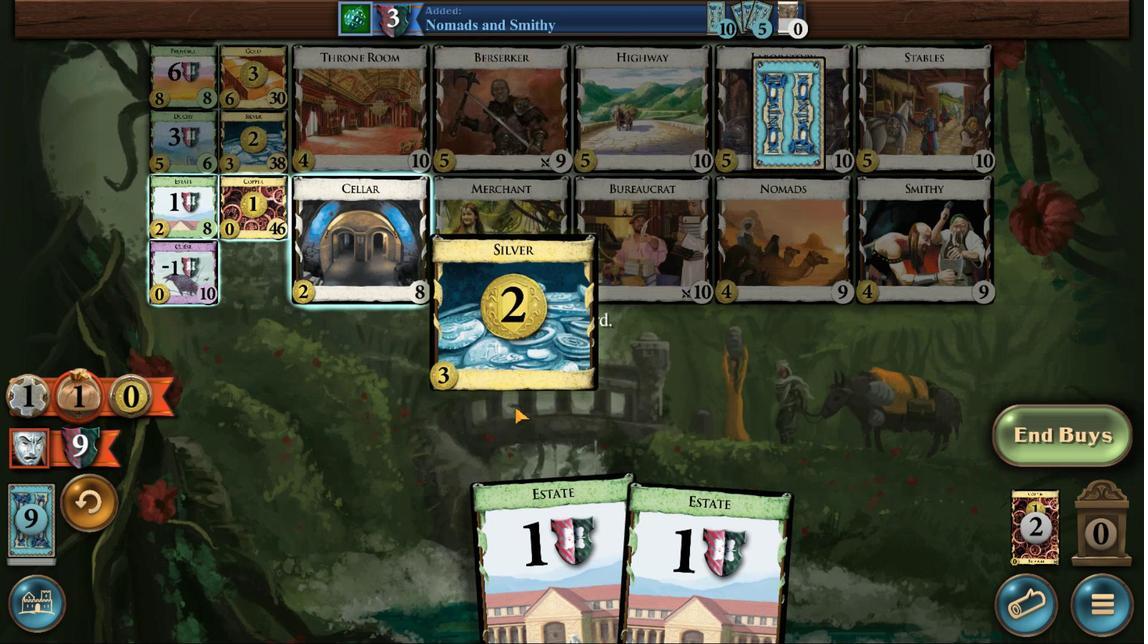 
Action: Mouse pressed left at (614, 438)
Screenshot: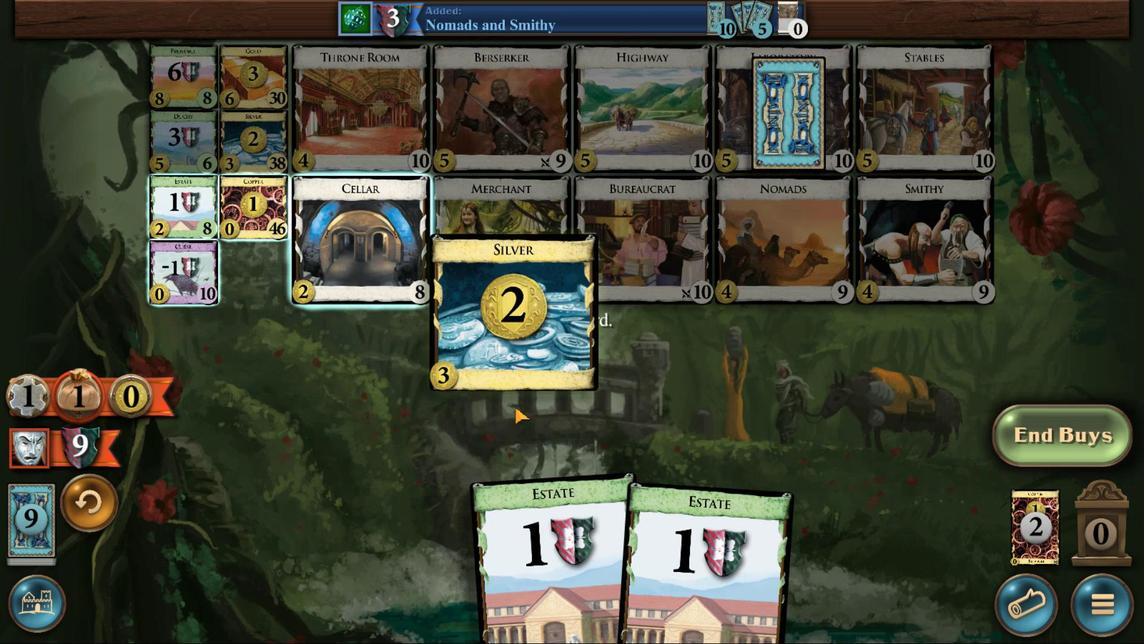 
Action: Mouse moved to (550, 441)
Screenshot: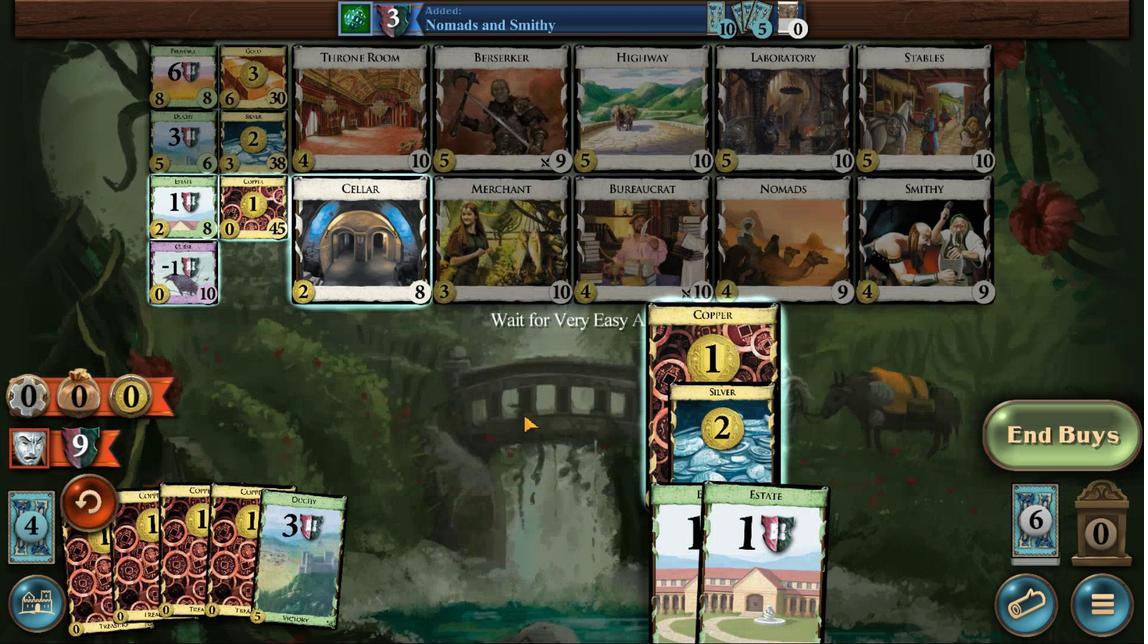
Action: Mouse pressed left at (550, 441)
Screenshot: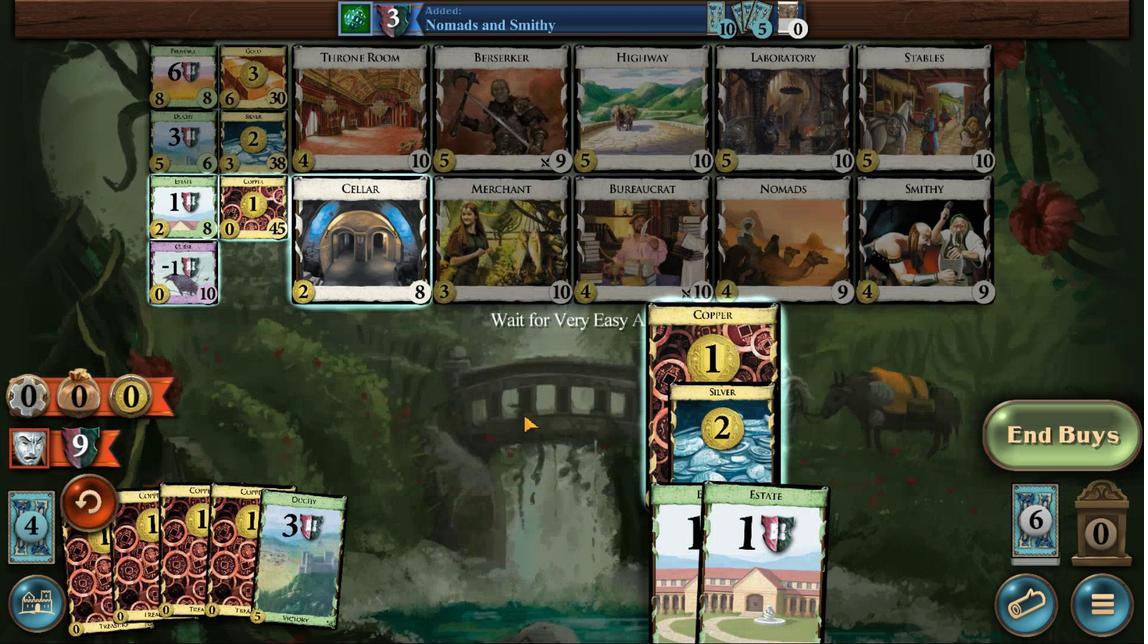 
Action: Mouse moved to (621, 438)
Screenshot: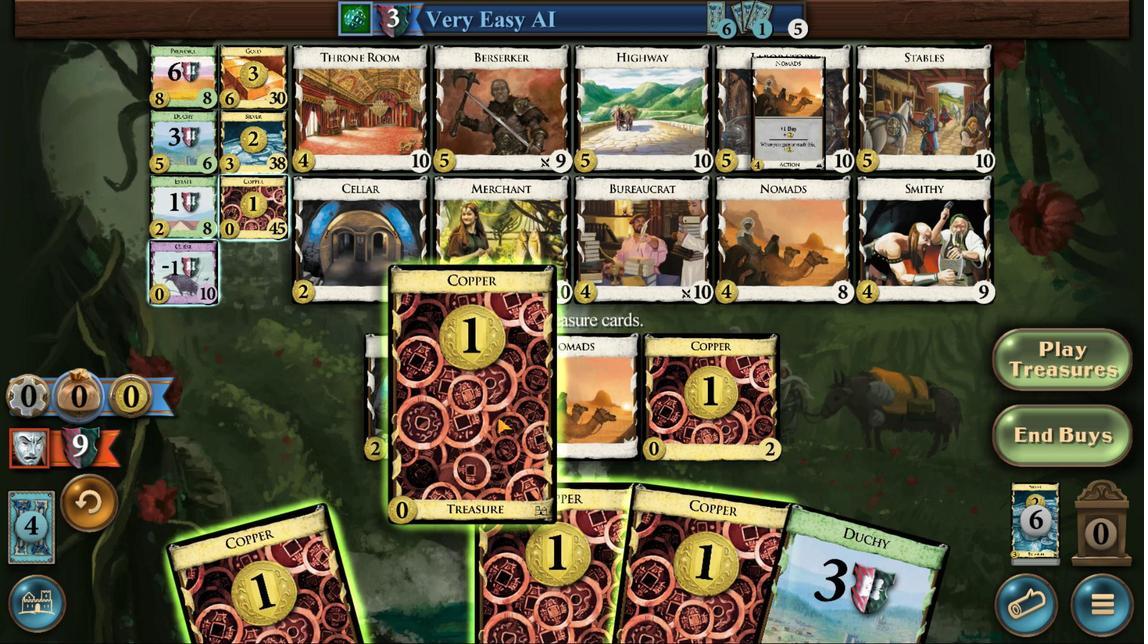 
Action: Mouse pressed left at (621, 438)
Screenshot: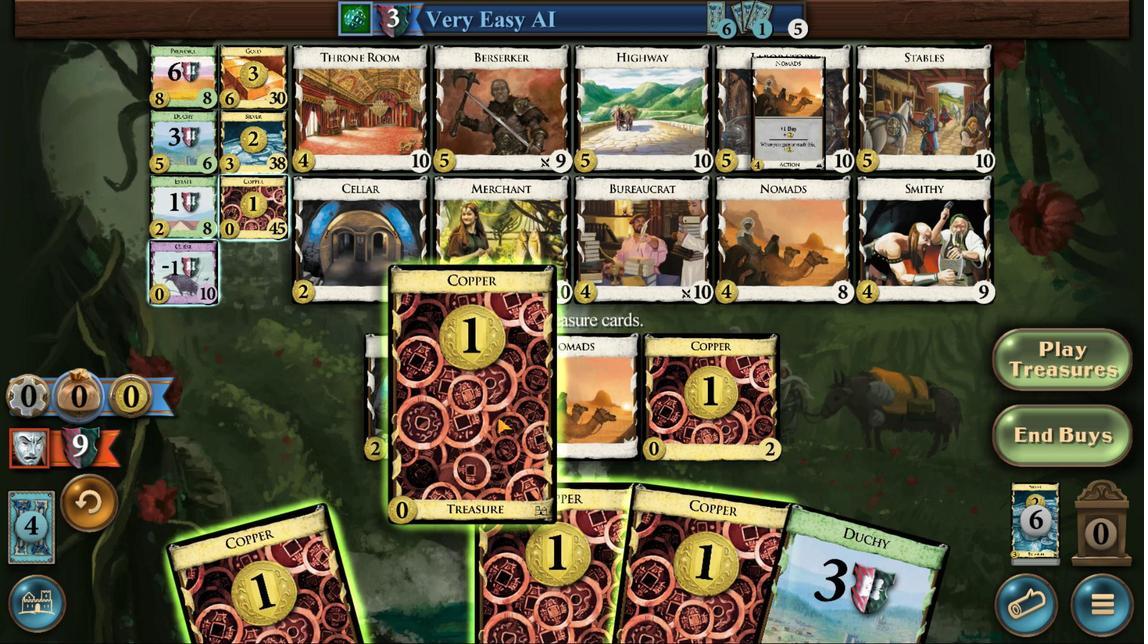 
Action: Mouse moved to (574, 438)
Screenshot: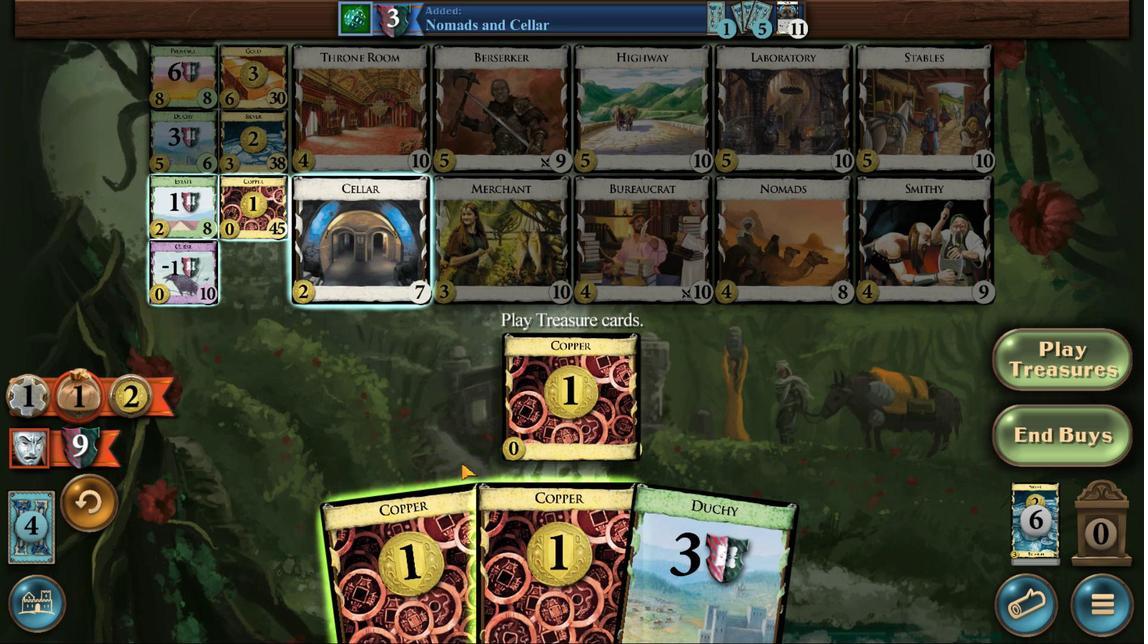 
Action: Mouse pressed left at (574, 438)
Screenshot: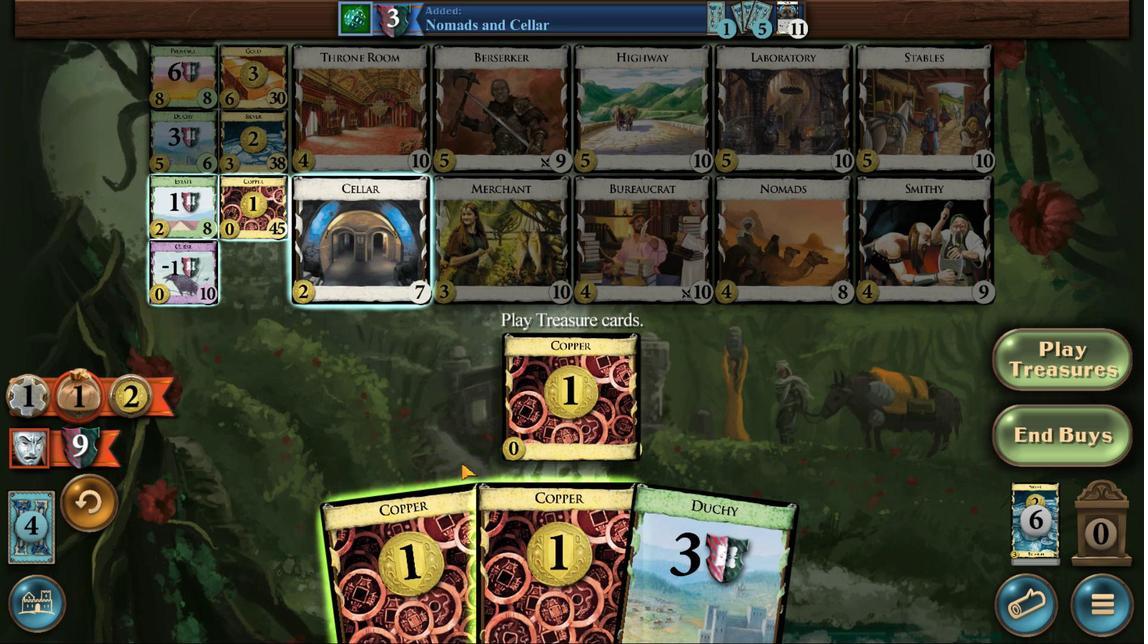 
Action: Mouse moved to (620, 438)
Screenshot: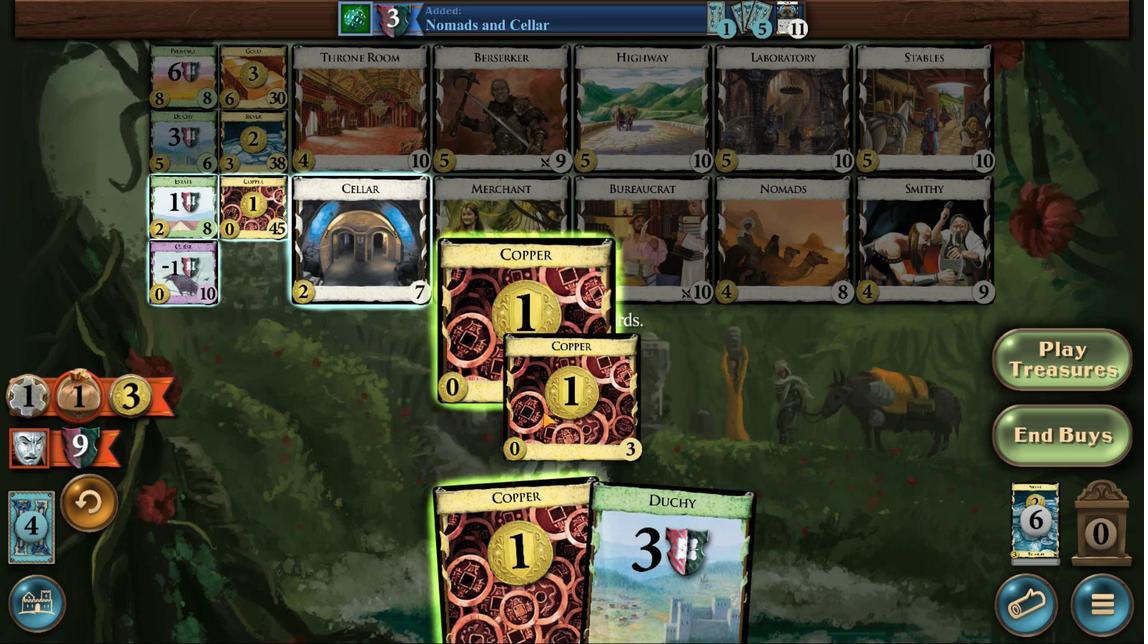 
Action: Mouse pressed left at (620, 438)
Screenshot: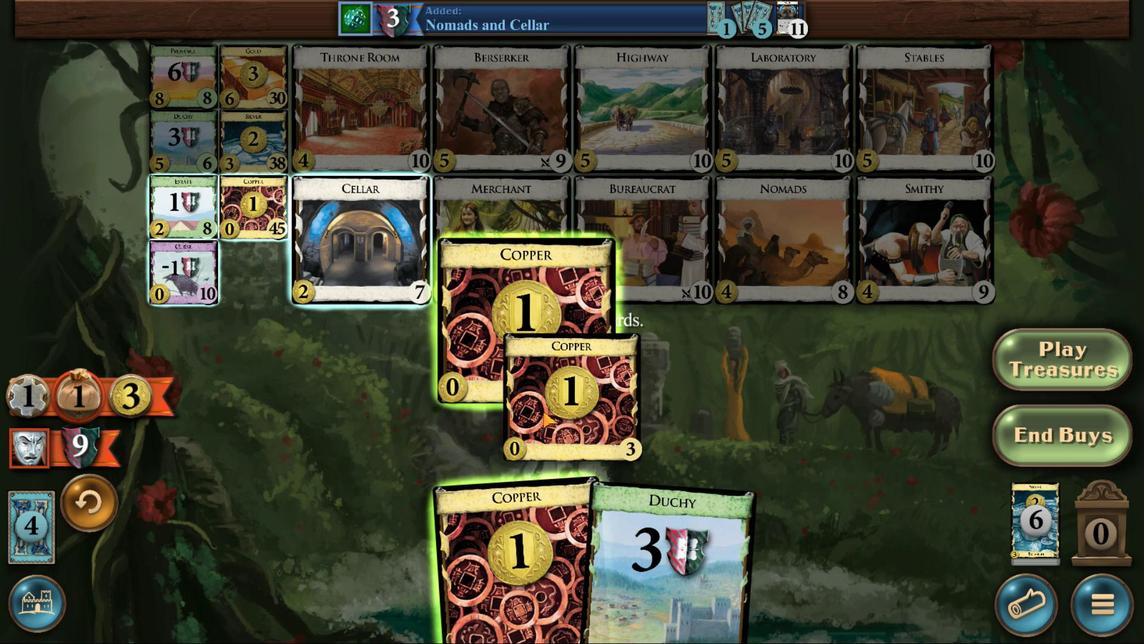 
Action: Mouse moved to (639, 438)
Screenshot: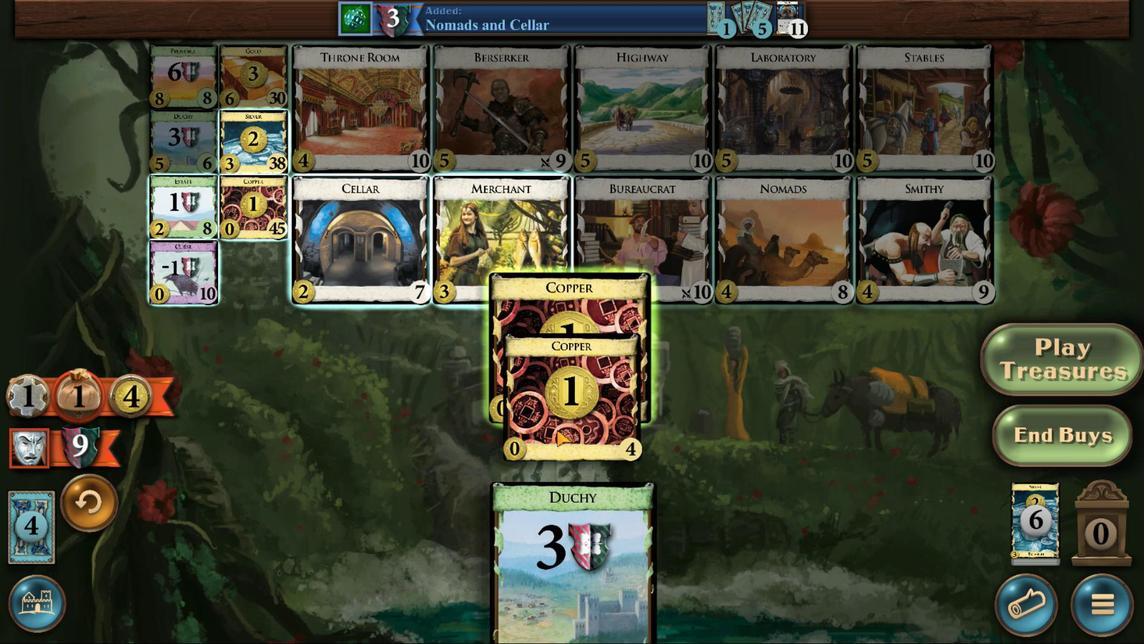 
Action: Mouse pressed left at (639, 438)
Screenshot: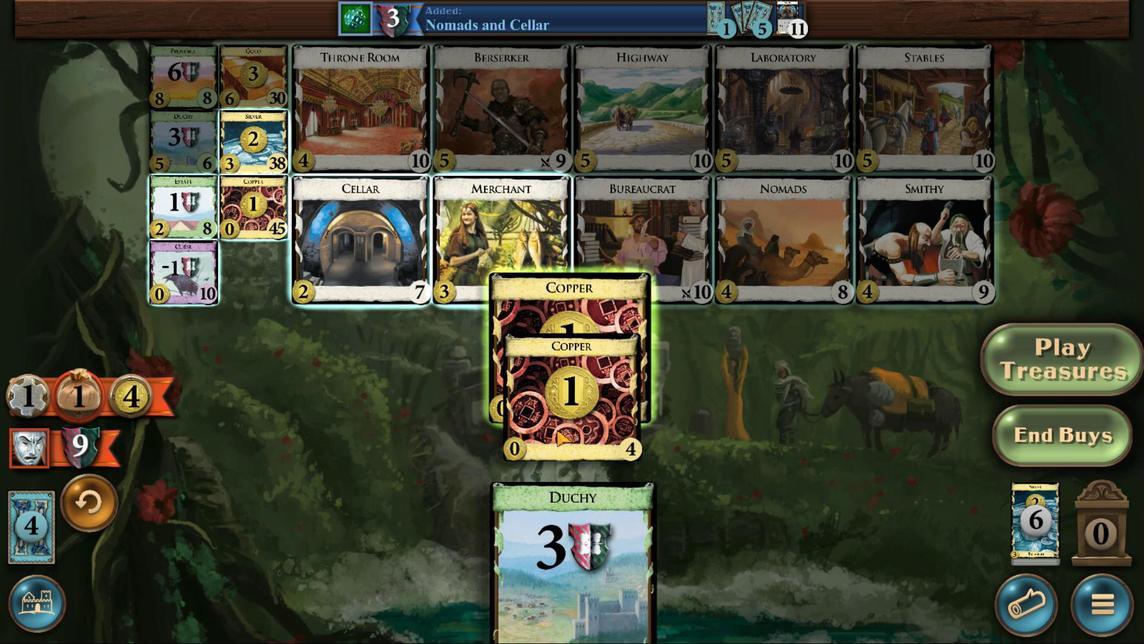 
Action: Mouse moved to (595, 441)
Screenshot: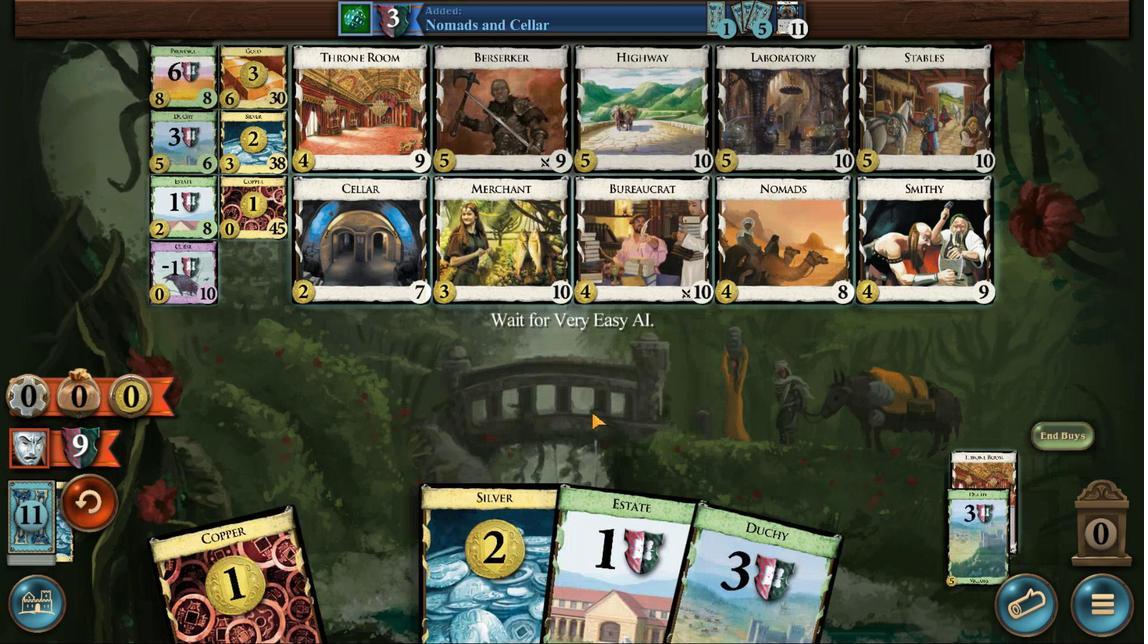 
Action: Mouse pressed left at (595, 441)
Screenshot: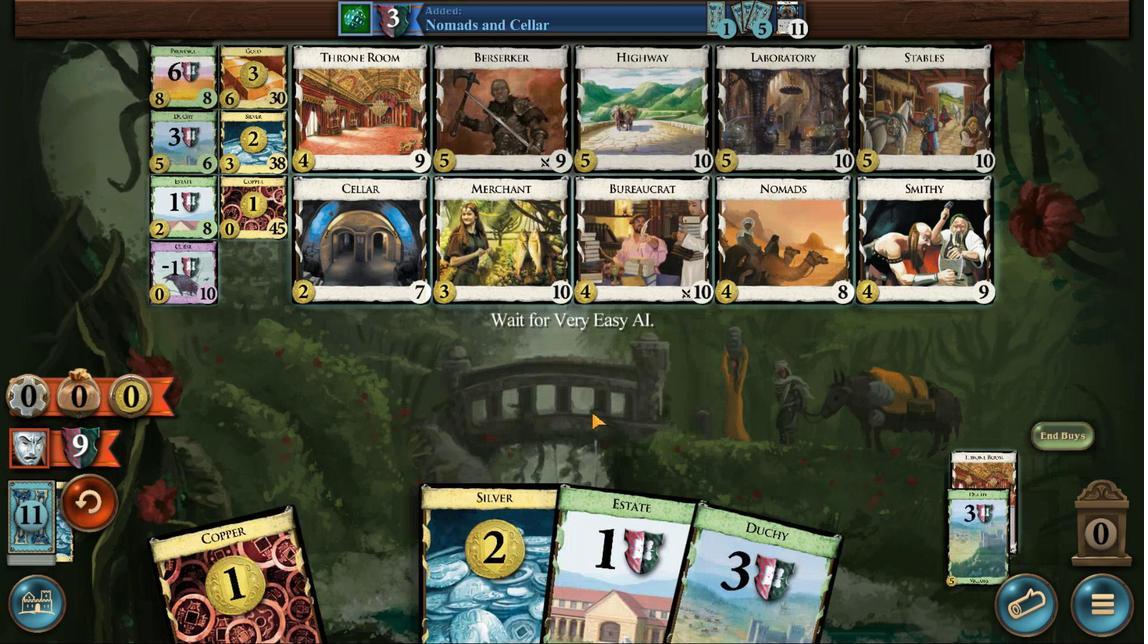 
Action: Mouse moved to (680, 438)
Screenshot: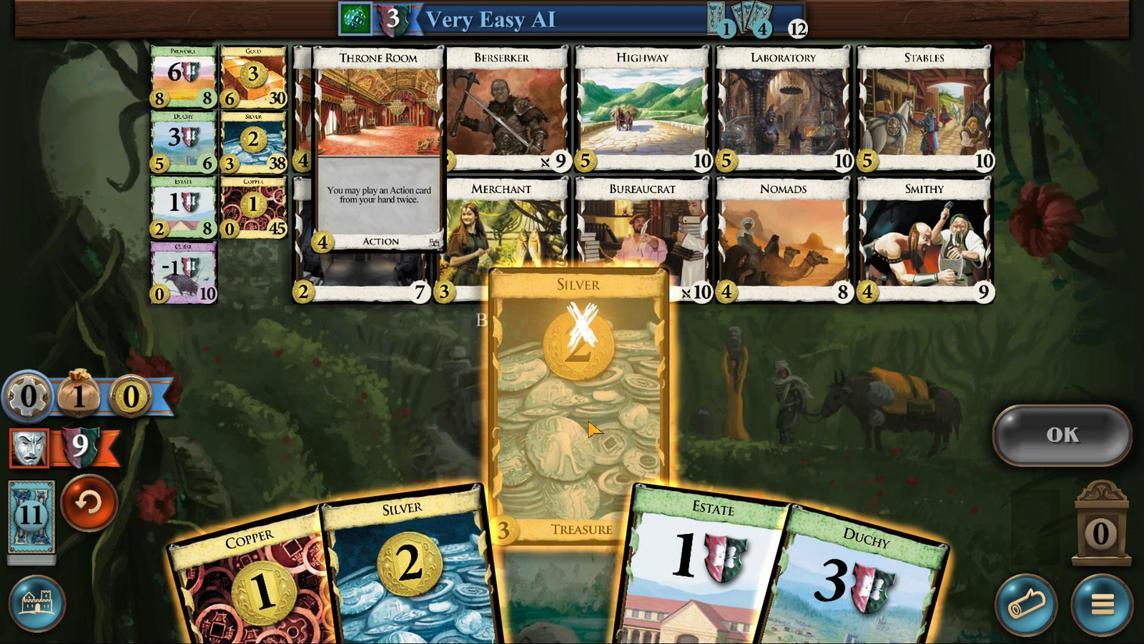 
Action: Mouse pressed left at (680, 438)
Screenshot: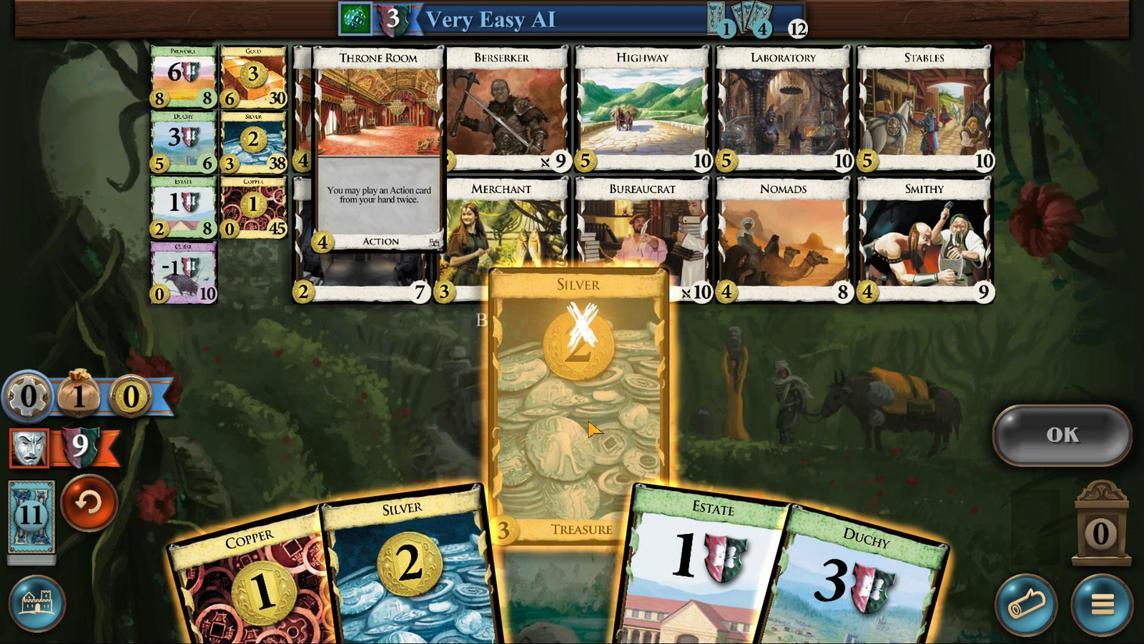 
Action: Mouse moved to (599, 438)
Screenshot: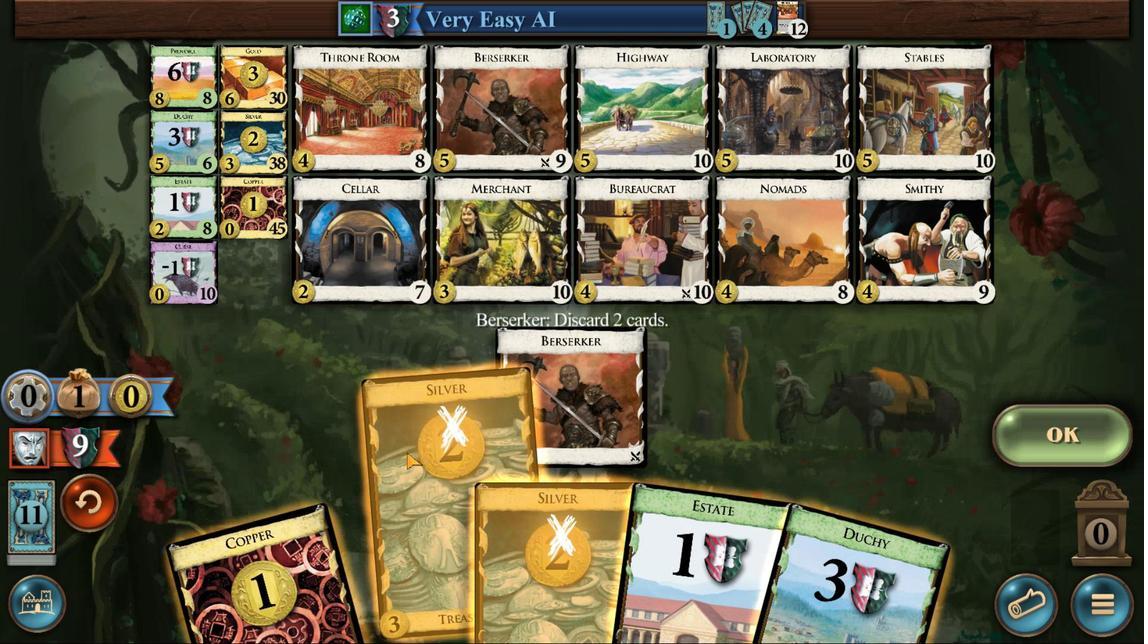 
Action: Mouse pressed left at (599, 438)
Screenshot: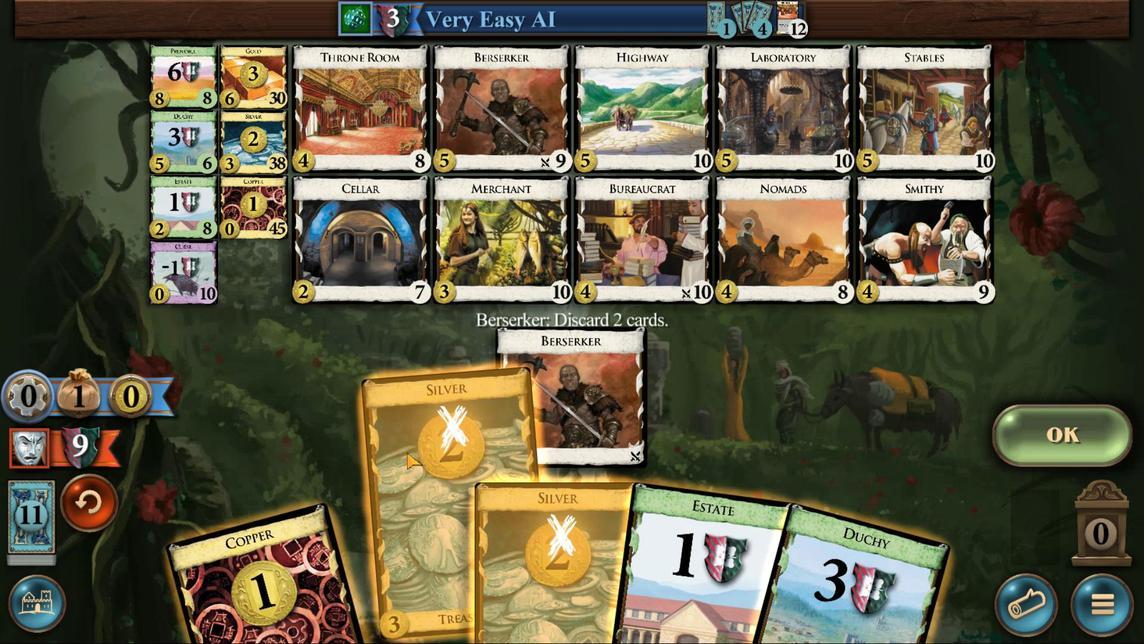 
Action: Mouse moved to (677, 438)
Screenshot: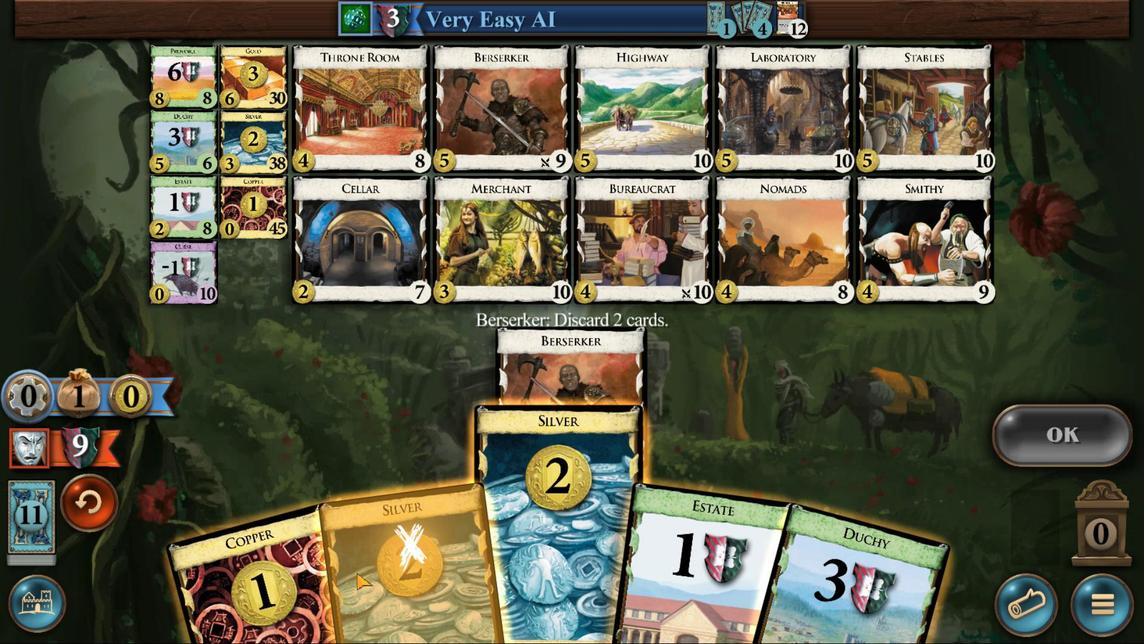 
Action: Mouse pressed left at (677, 438)
Screenshot: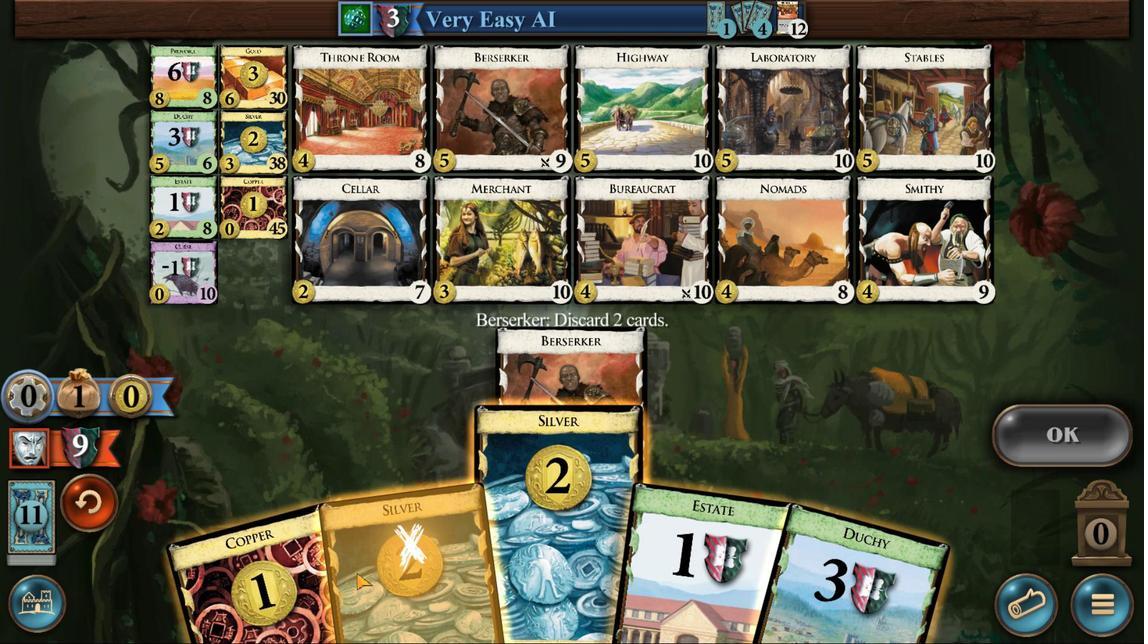 
Action: Mouse moved to (558, 438)
Screenshot: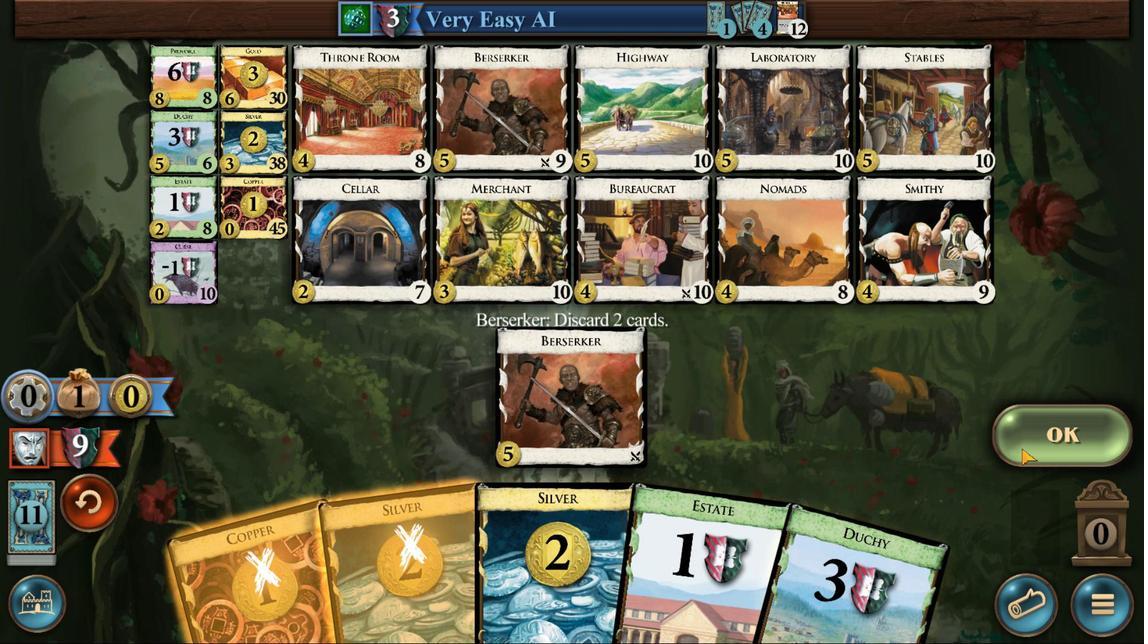 
Action: Mouse pressed left at (558, 438)
Screenshot: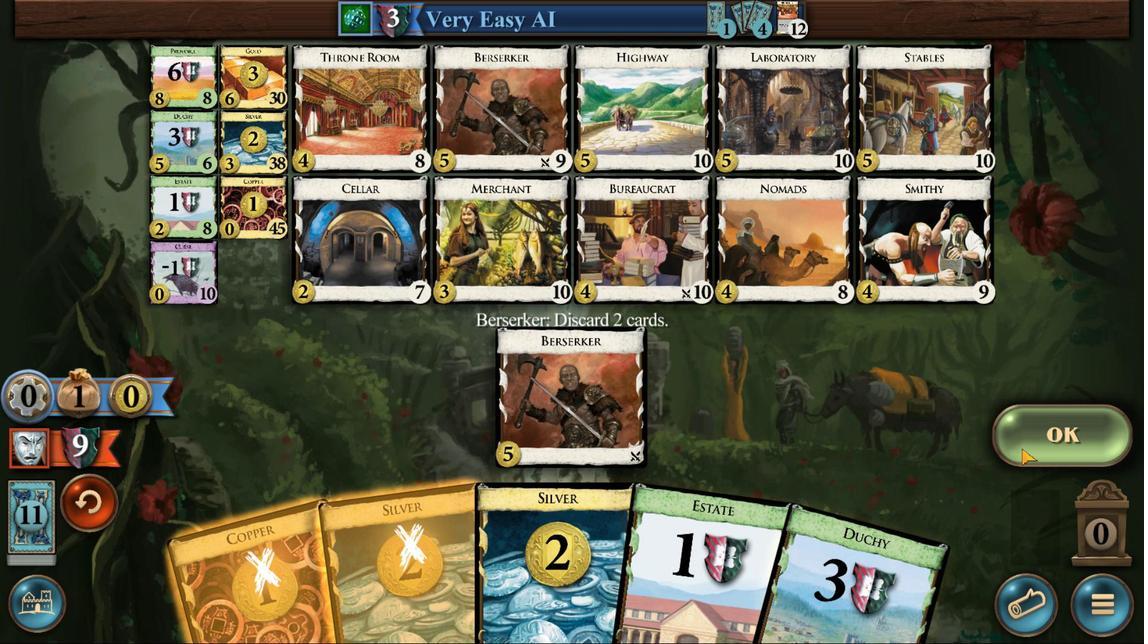 
Action: Mouse moved to (877, 439)
Screenshot: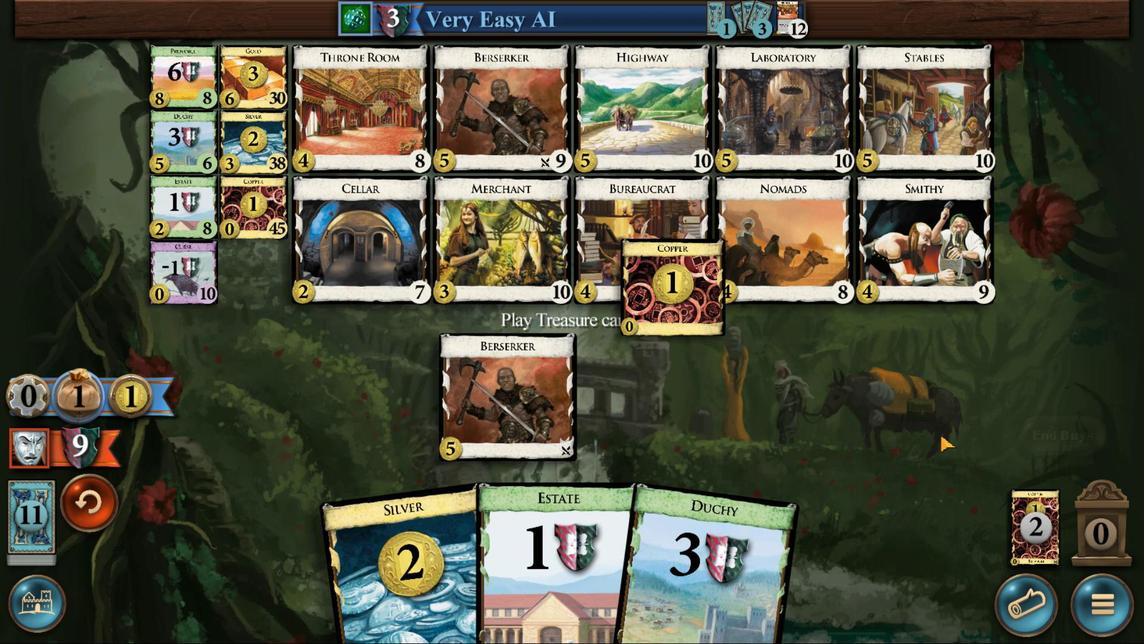 
Action: Mouse pressed left at (877, 439)
Screenshot: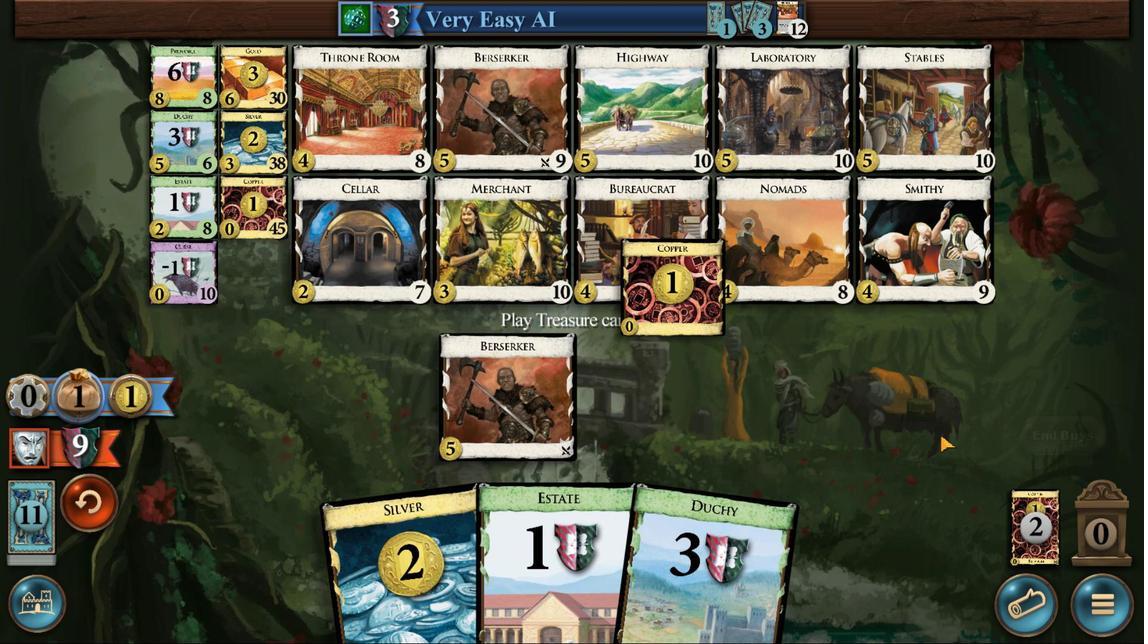 
Action: Mouse moved to (549, 441)
Screenshot: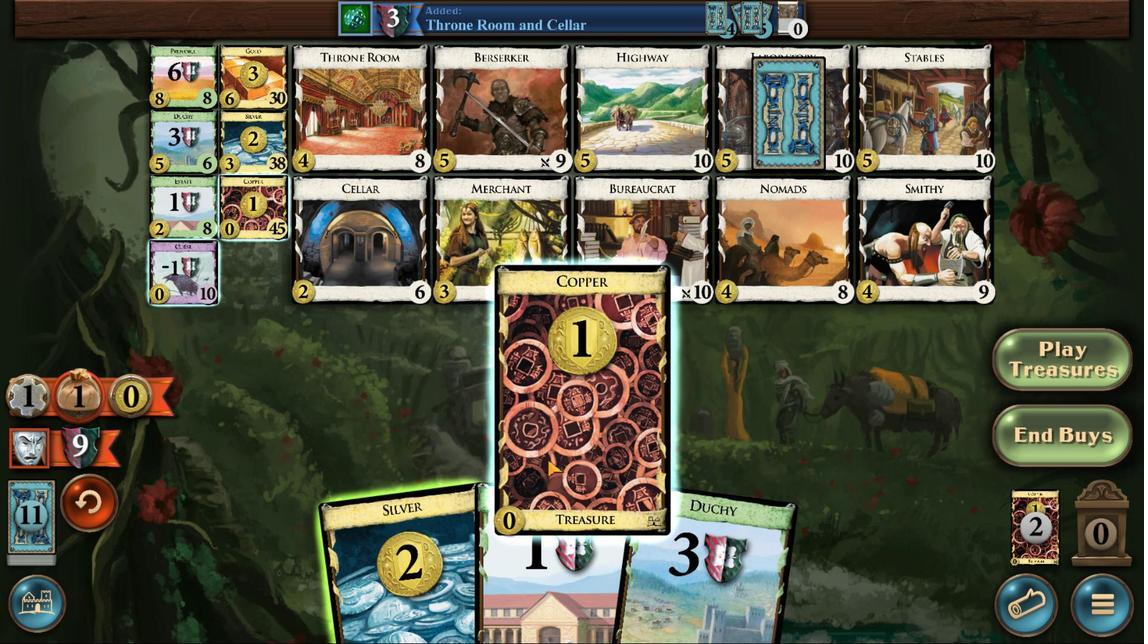 
Action: Mouse pressed left at (549, 441)
Screenshot: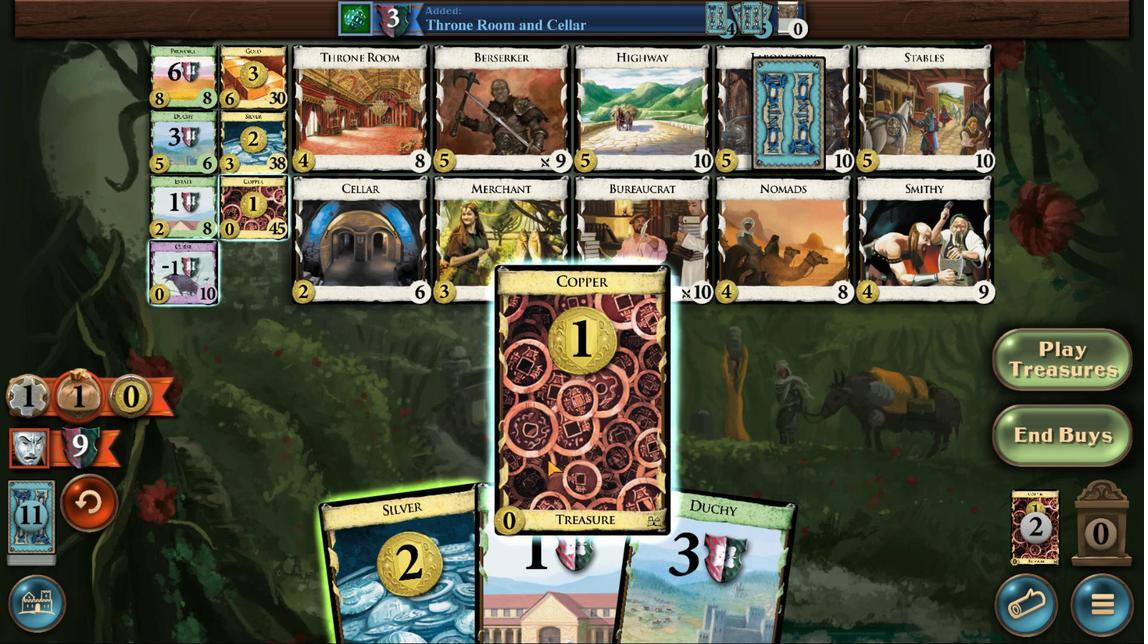 
Action: Mouse moved to (614, 438)
Screenshot: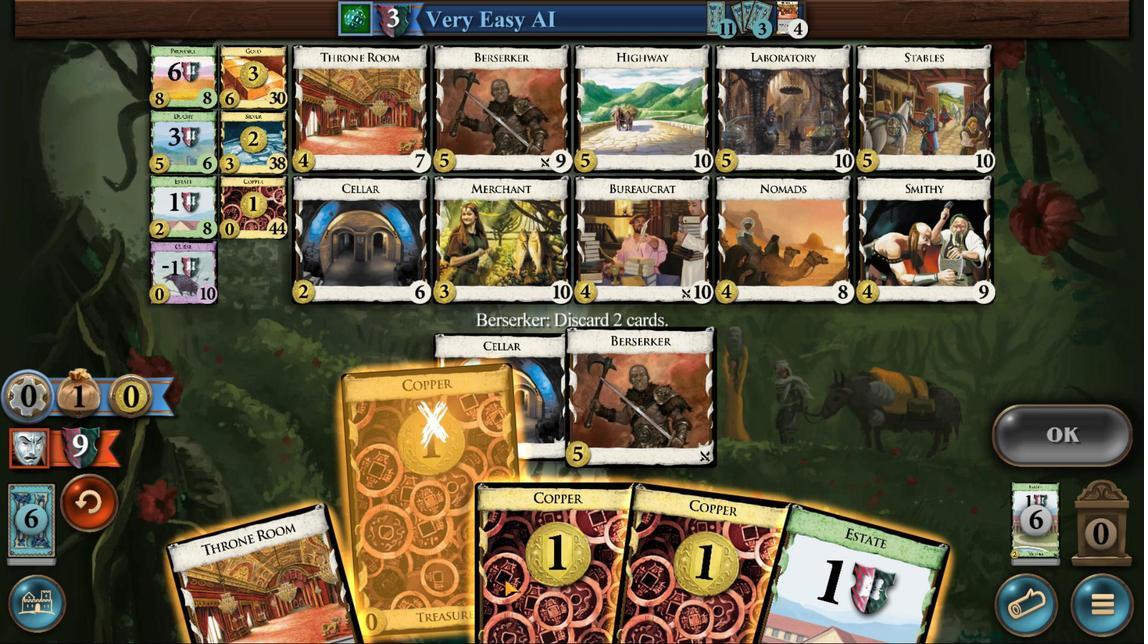 
Action: Mouse pressed left at (614, 438)
Screenshot: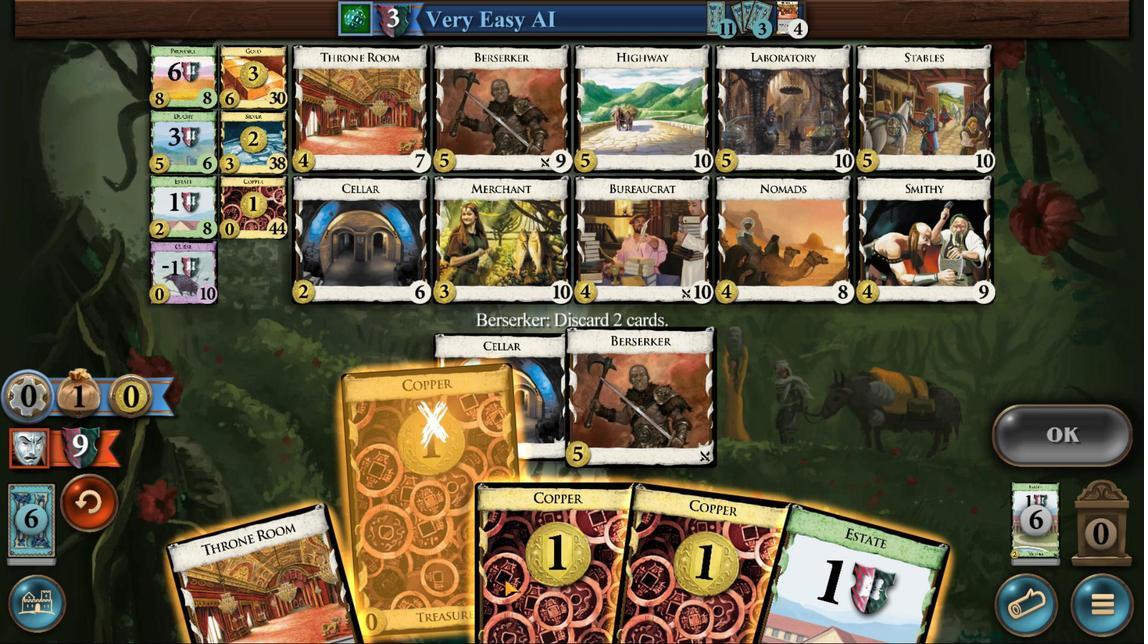 
Action: Mouse moved to (659, 438)
Screenshot: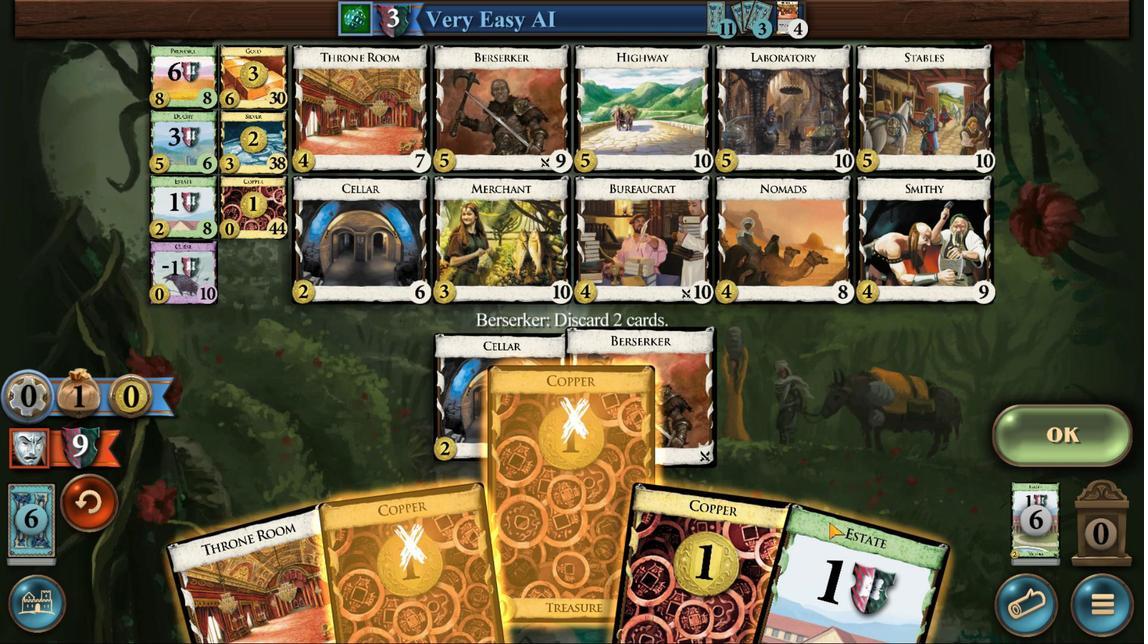 
Action: Mouse pressed left at (659, 438)
Screenshot: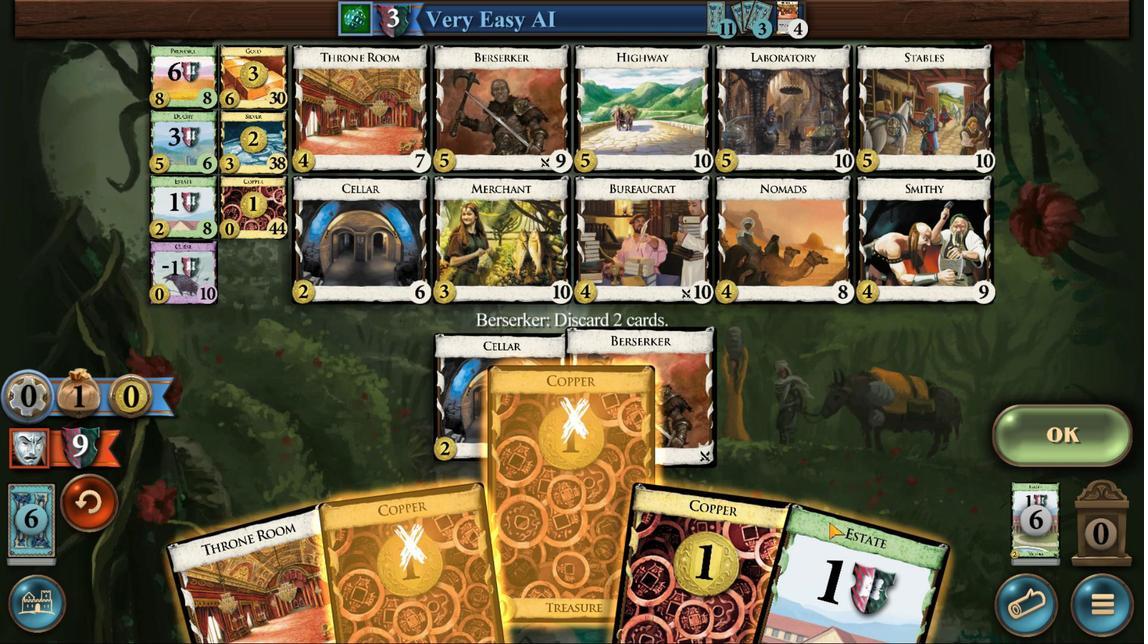 
Action: Mouse moved to (880, 439)
Screenshot: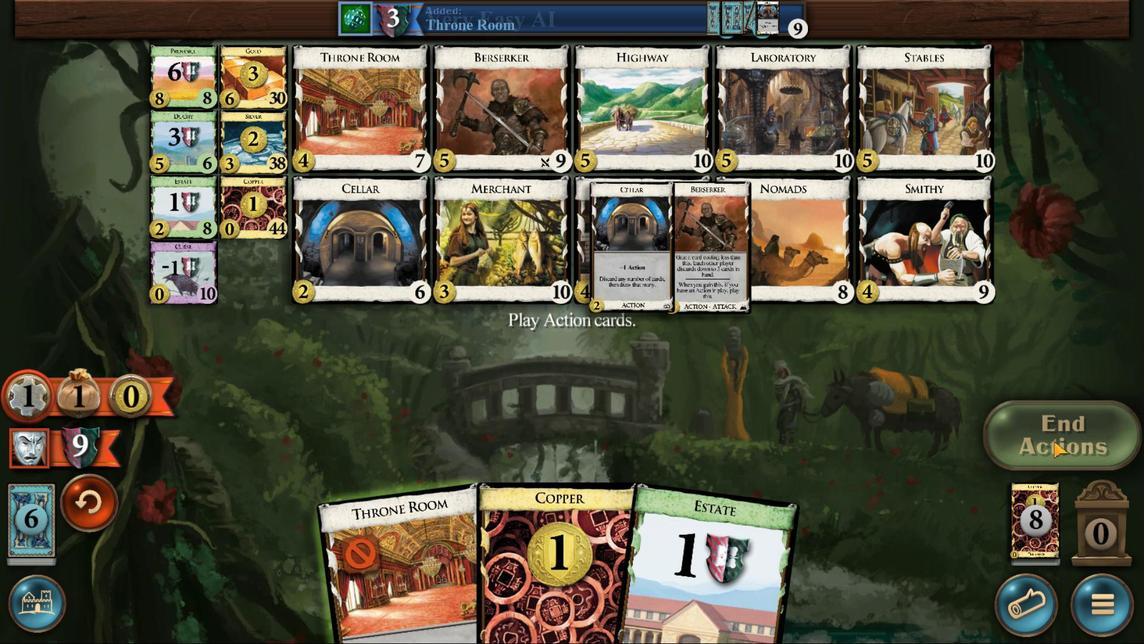 
Action: Mouse pressed left at (880, 439)
Screenshot: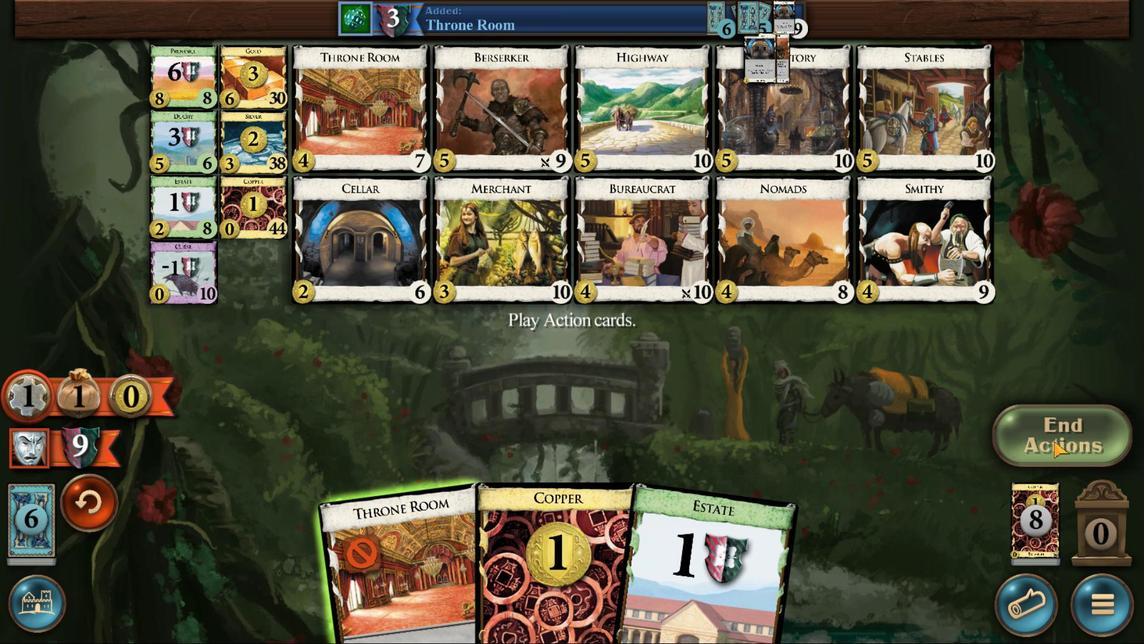 
Action: Mouse moved to (602, 438)
Screenshot: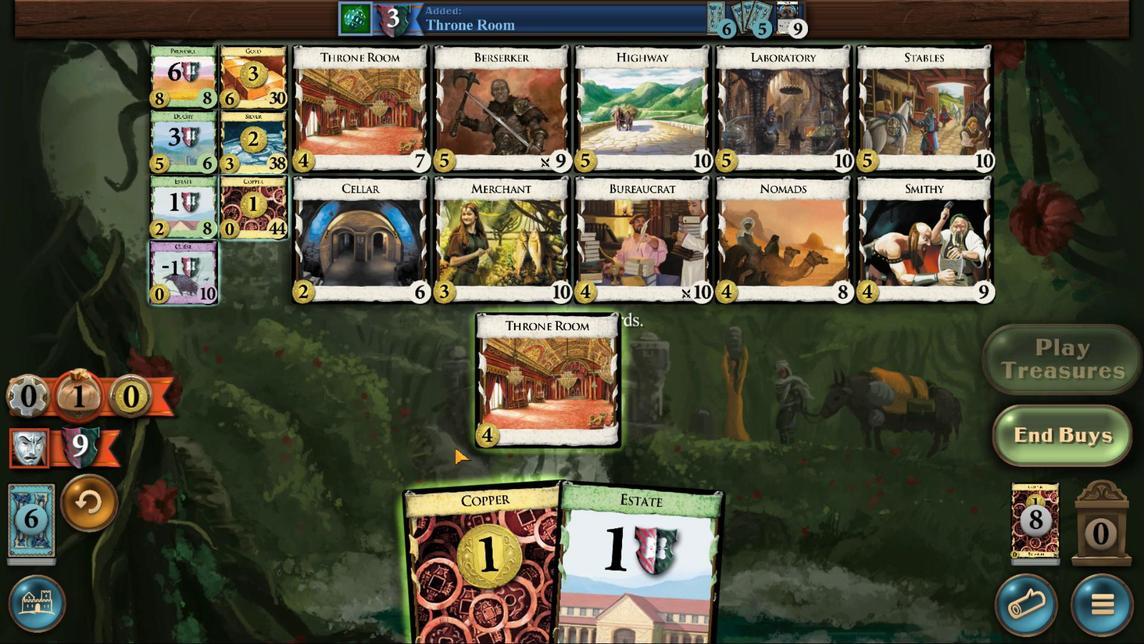 
Action: Mouse pressed left at (602, 438)
Screenshot: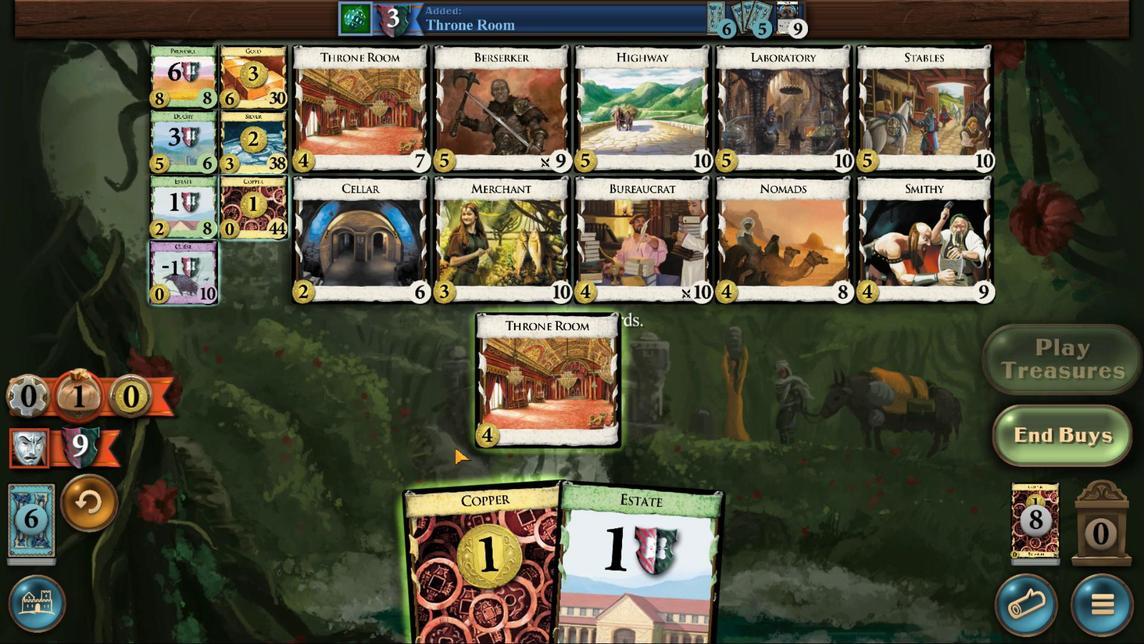 
Action: Mouse moved to (636, 438)
Screenshot: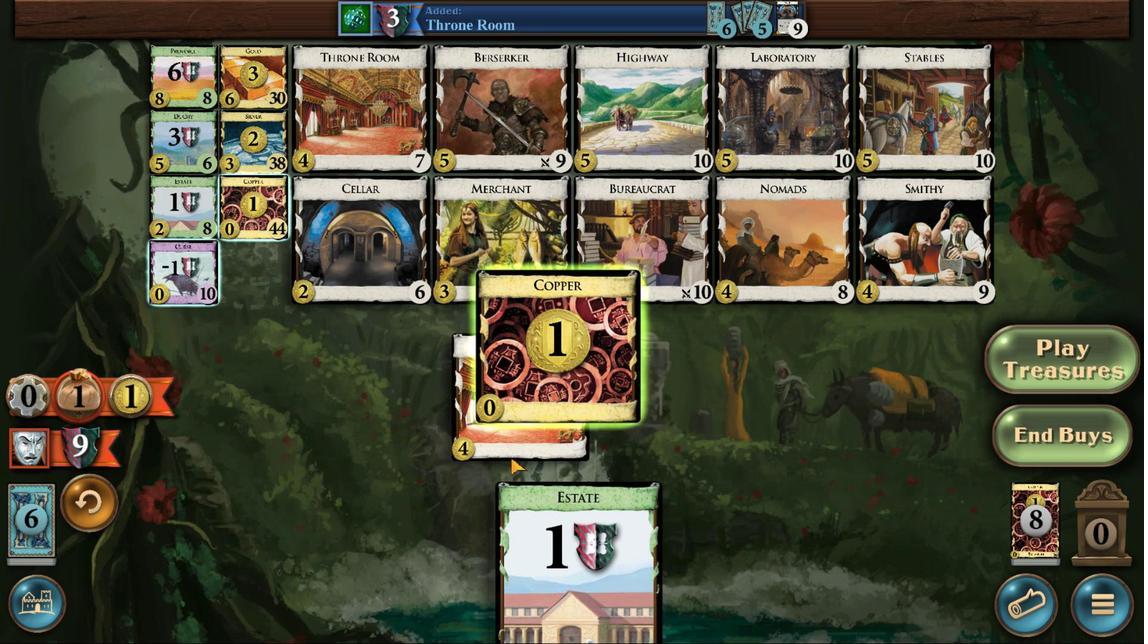
Action: Mouse pressed left at (636, 438)
Screenshot: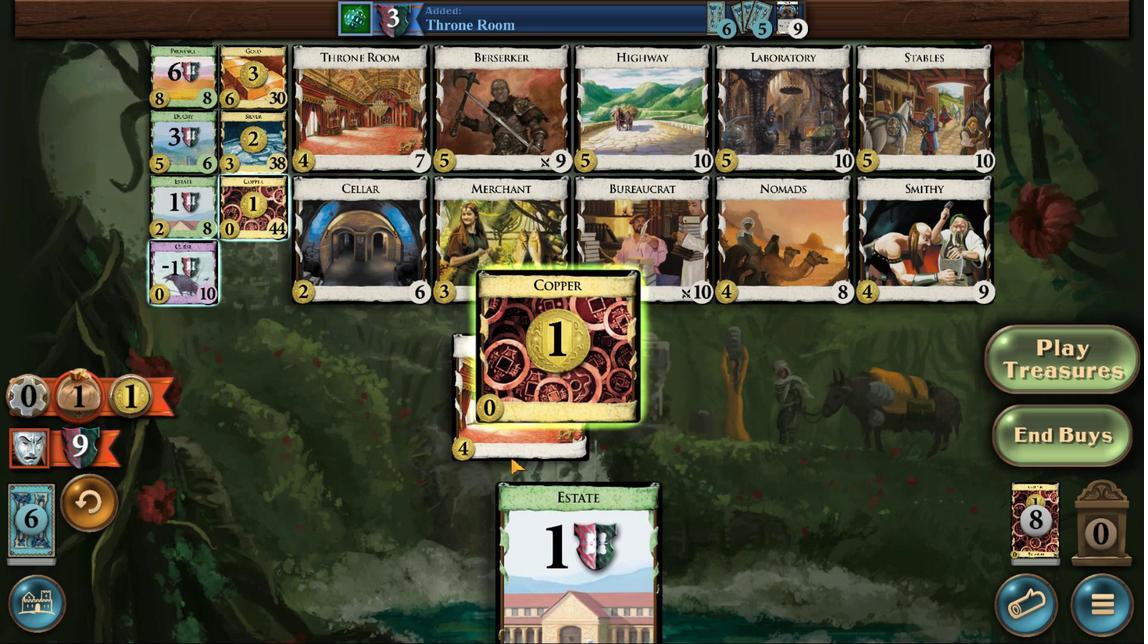 
Action: Mouse moved to (555, 441)
Screenshot: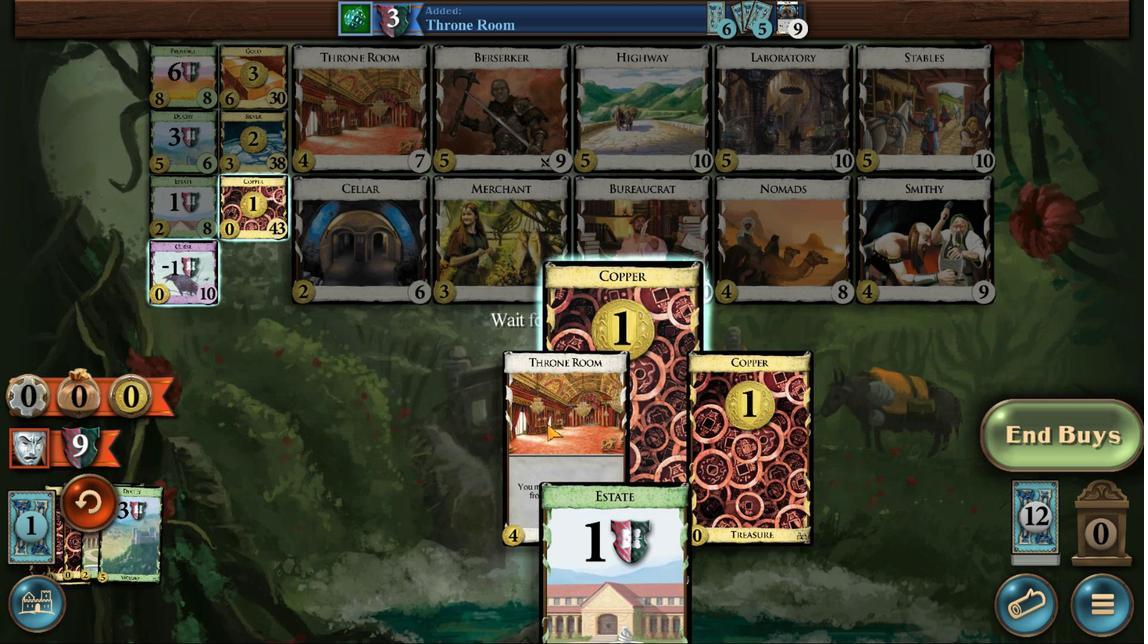 
Action: Mouse pressed left at (555, 441)
Screenshot: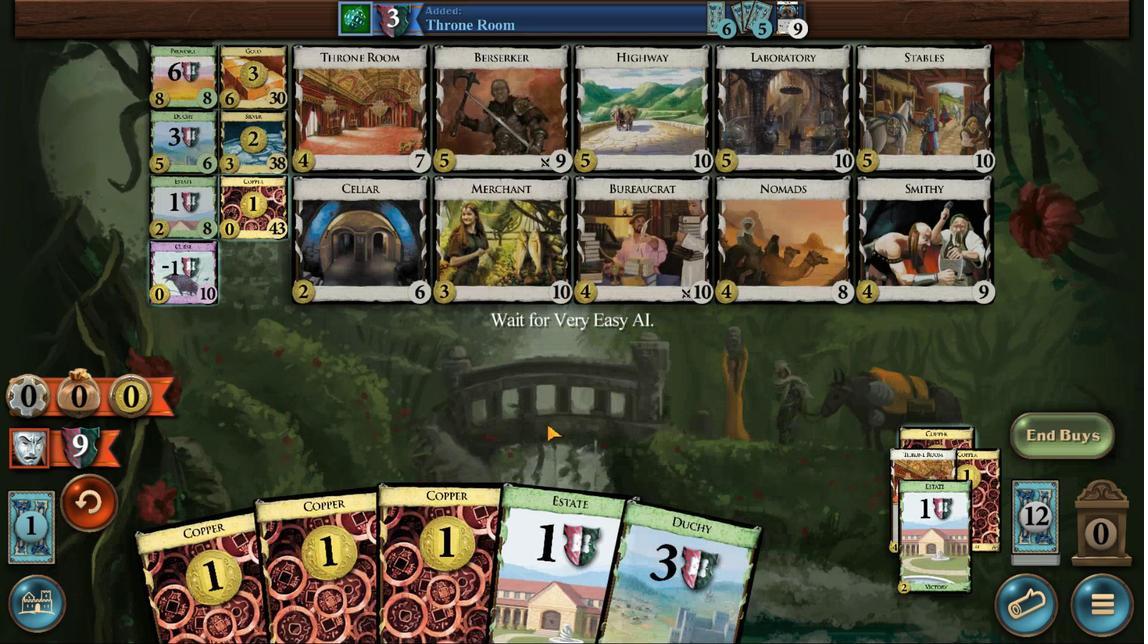
Action: Mouse moved to (672, 438)
Screenshot: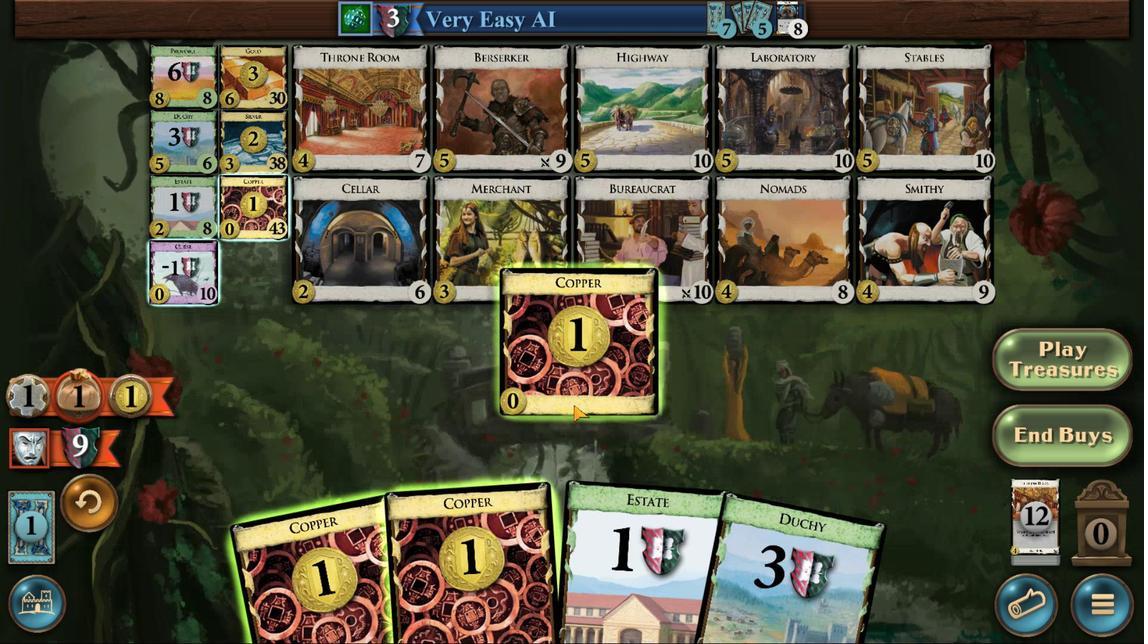 
Action: Mouse pressed left at (672, 438)
Screenshot: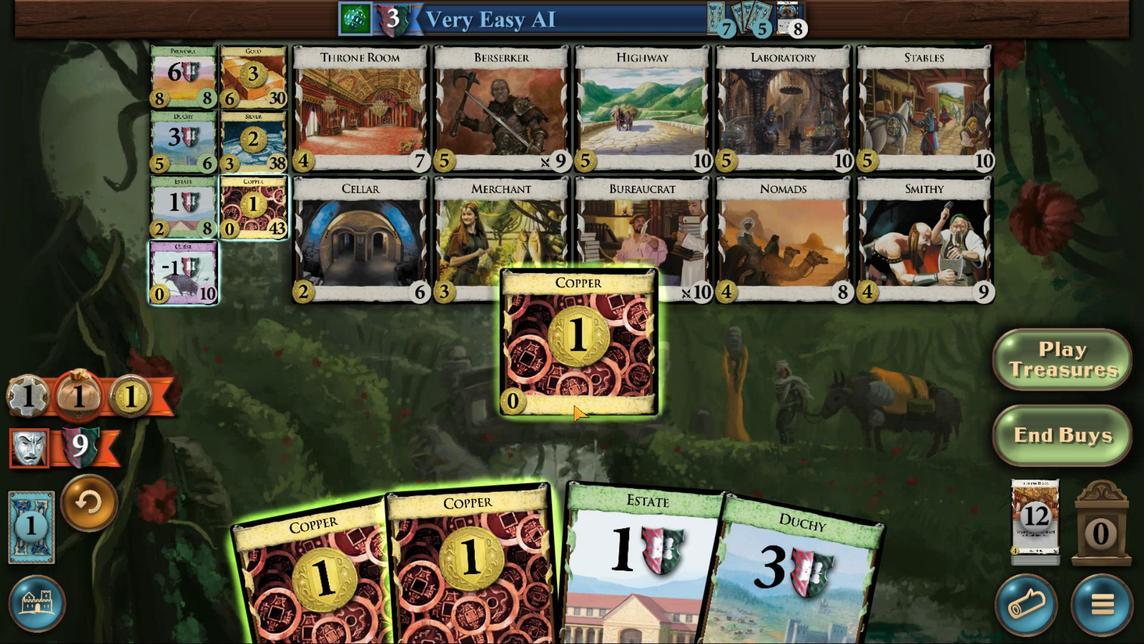 
Action: Mouse moved to (644, 438)
Screenshot: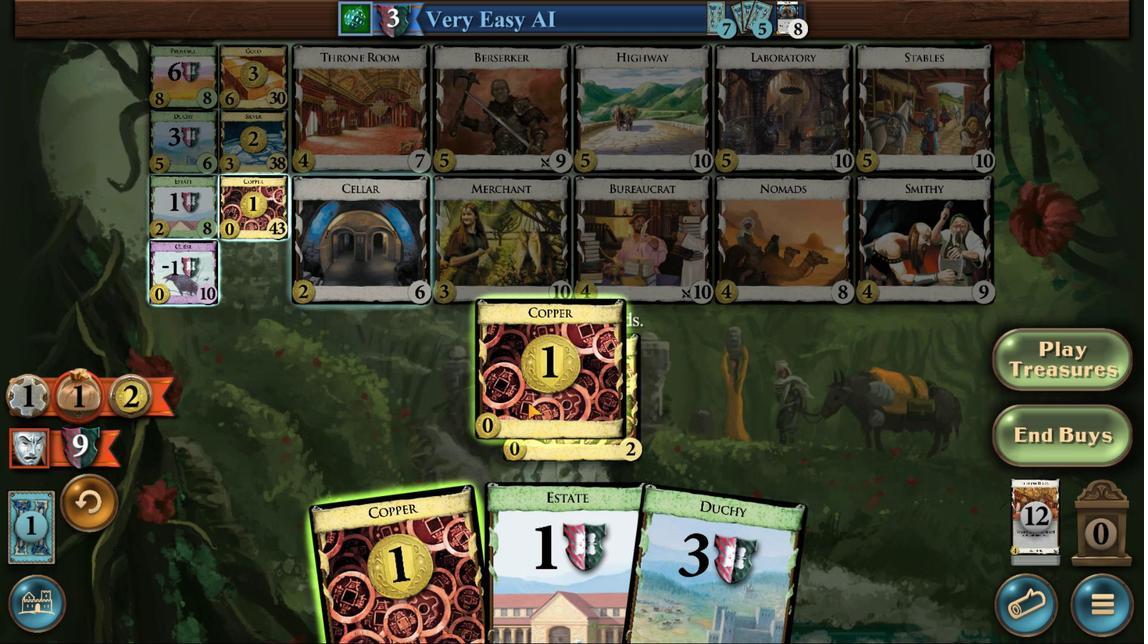 
Action: Mouse pressed left at (644, 438)
Screenshot: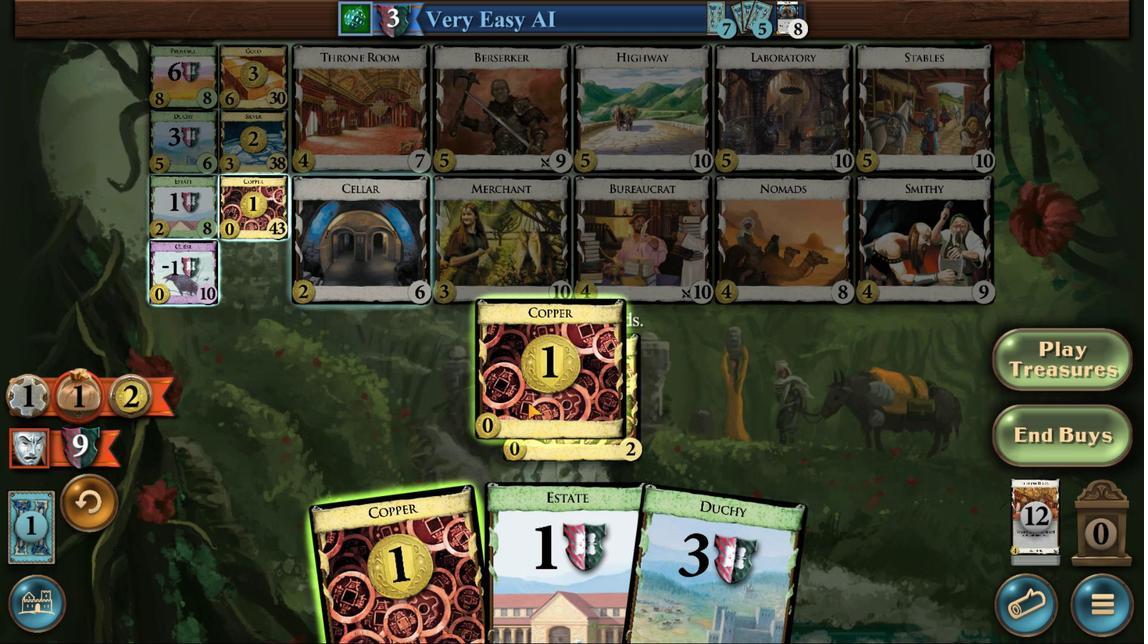 
Action: Mouse moved to (619, 438)
Screenshot: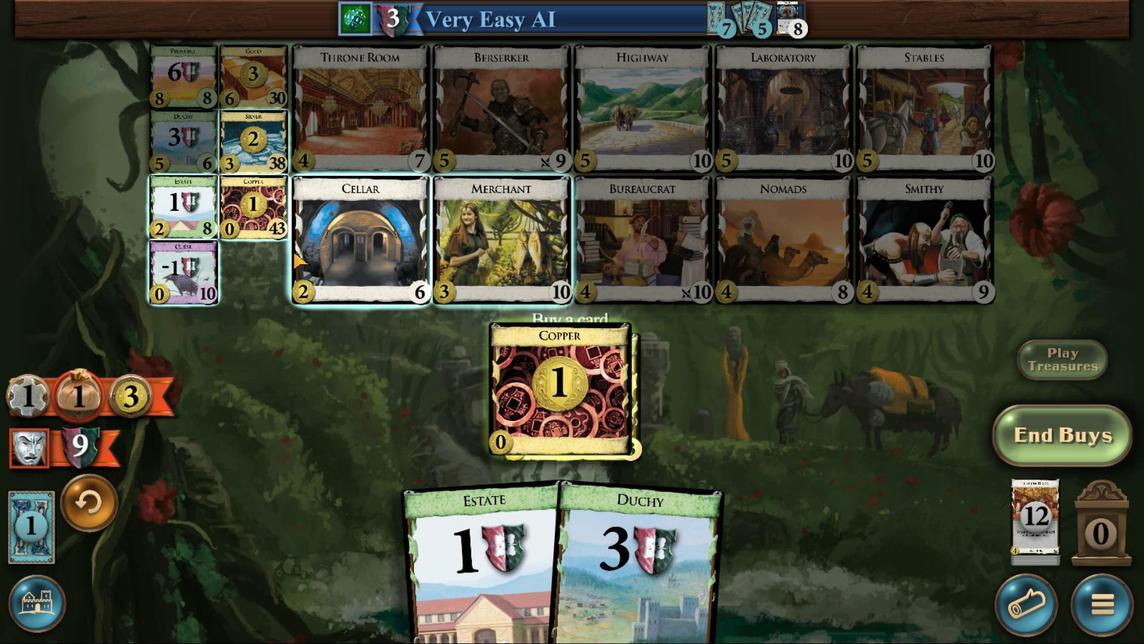 
Action: Mouse pressed left at (619, 438)
Screenshot: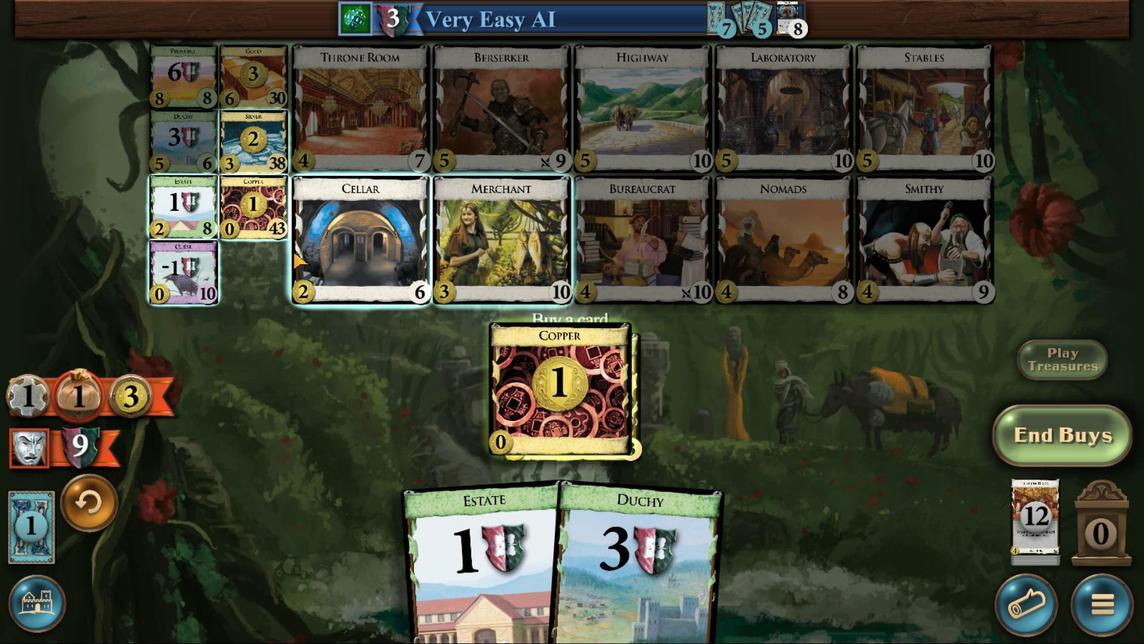 
Action: Mouse moved to (547, 441)
Screenshot: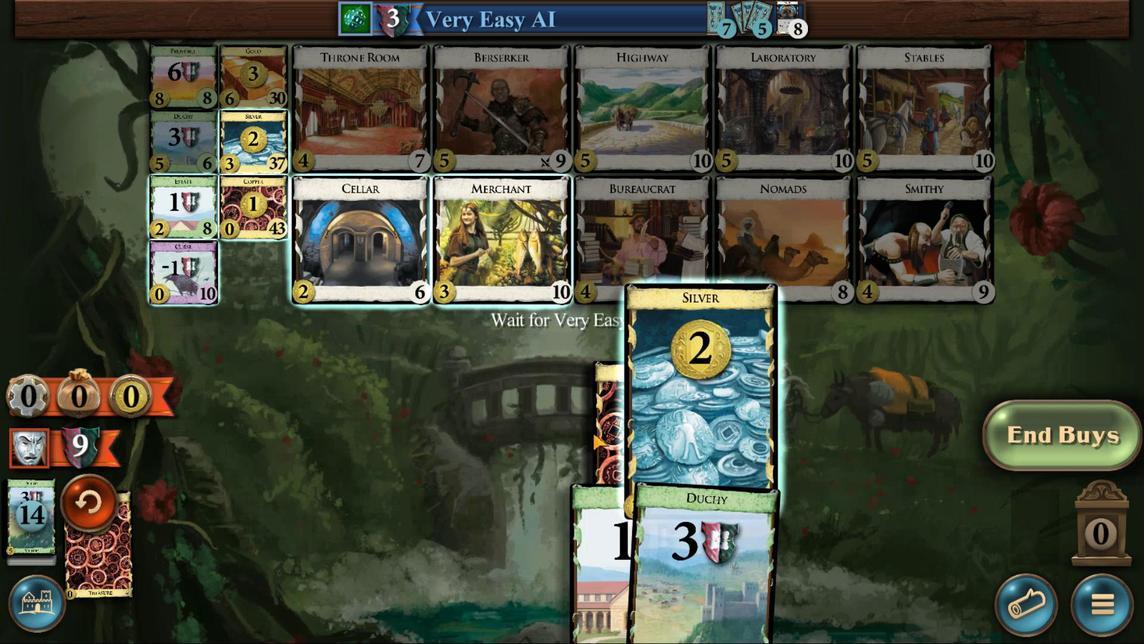 
Action: Mouse pressed left at (547, 441)
Screenshot: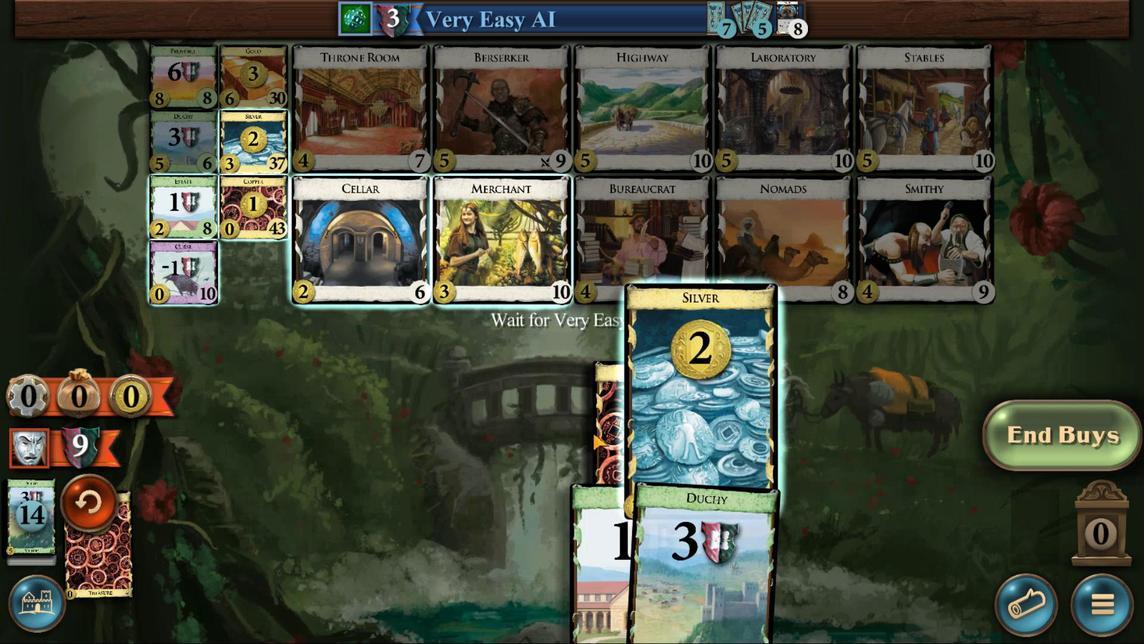 
Action: Mouse moved to (557, 438)
Screenshot: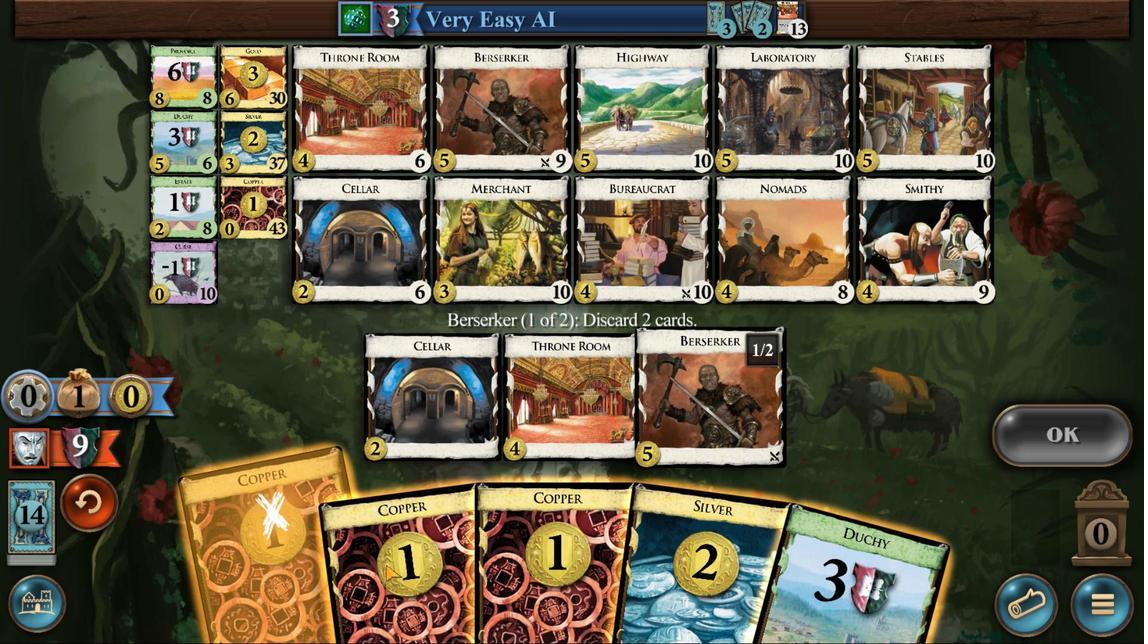 
Action: Mouse pressed left at (557, 438)
Screenshot: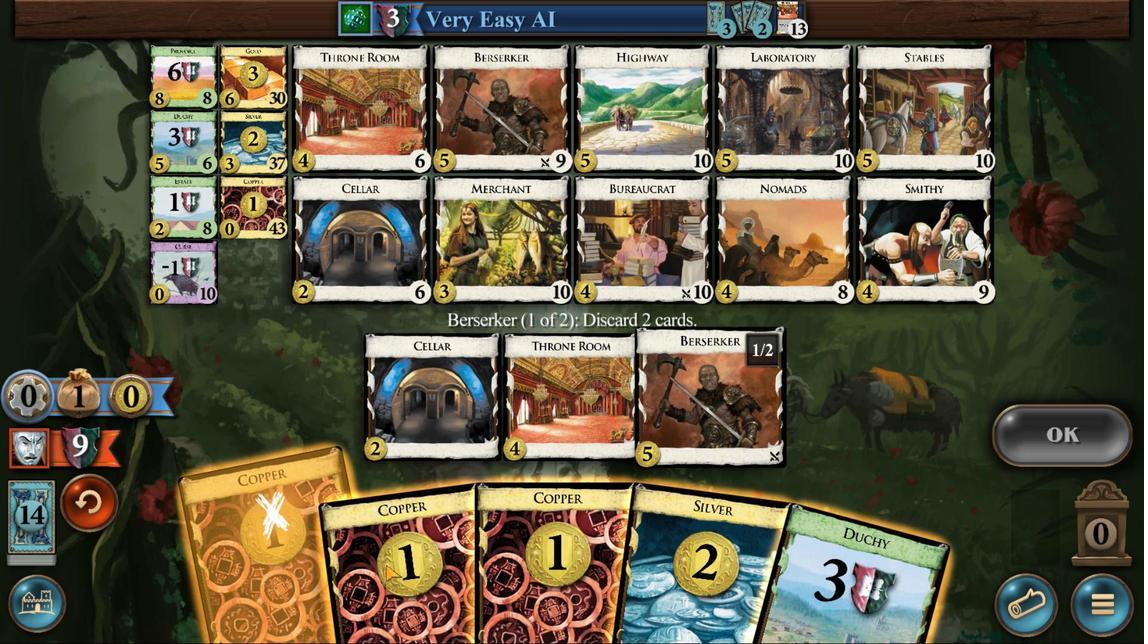 
Action: Mouse moved to (605, 438)
Screenshot: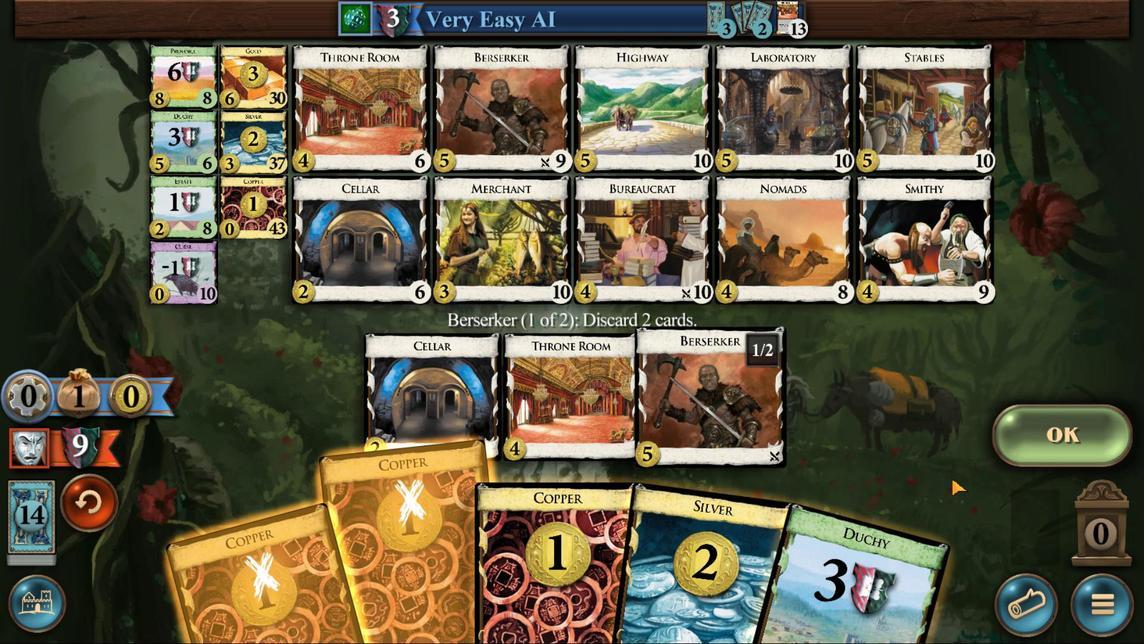
Action: Mouse pressed left at (605, 438)
Screenshot: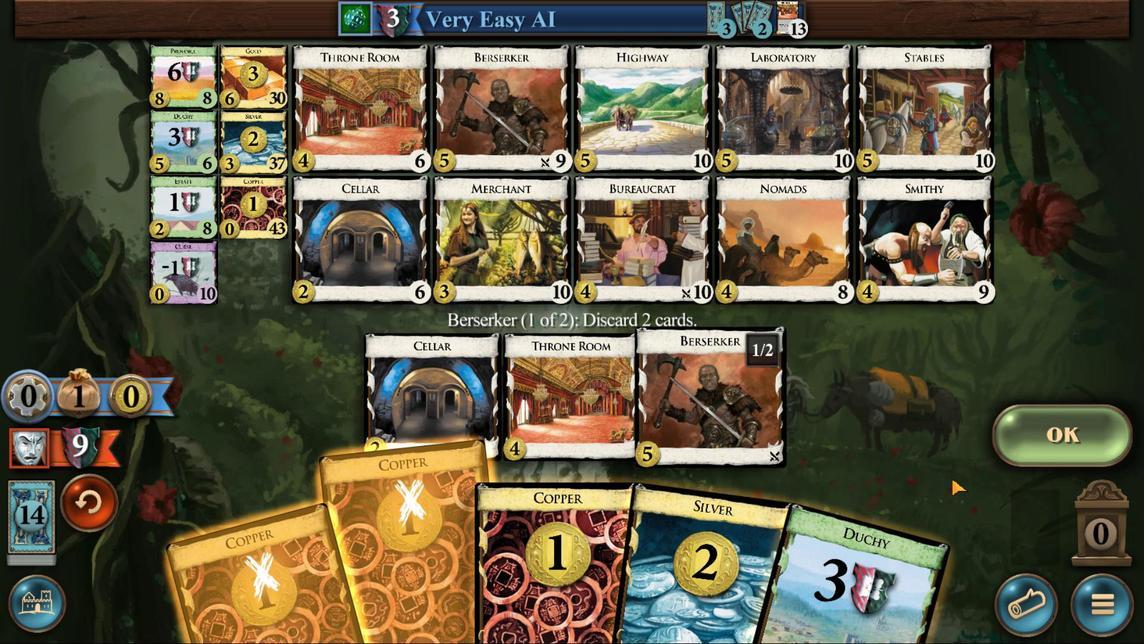 
Action: Mouse moved to (874, 439)
Screenshot: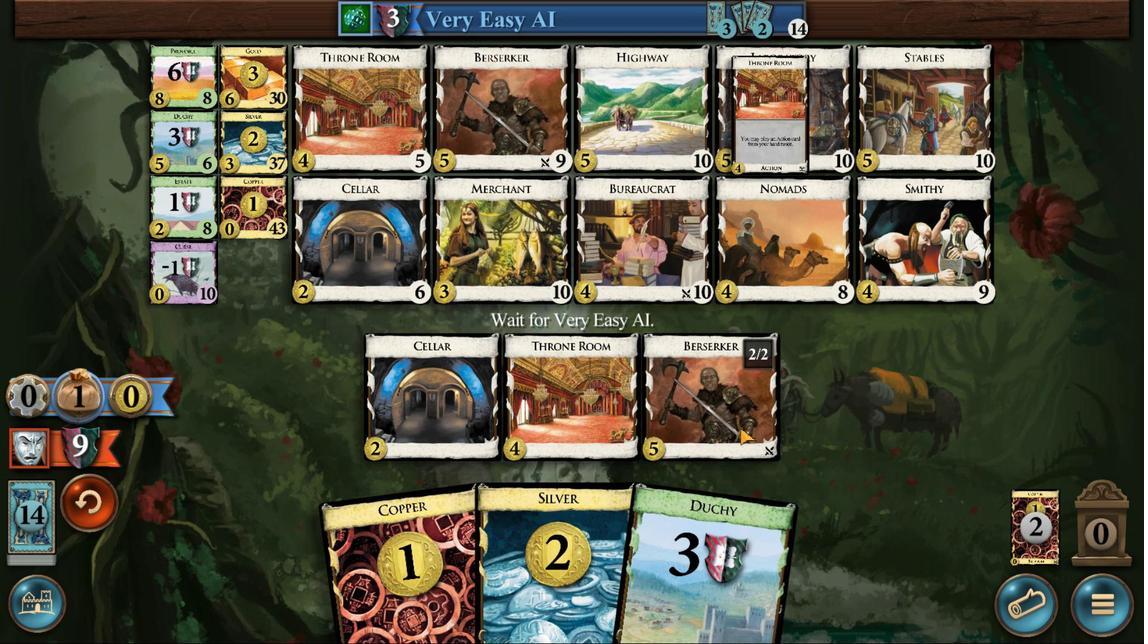 
Action: Mouse pressed left at (874, 439)
Screenshot: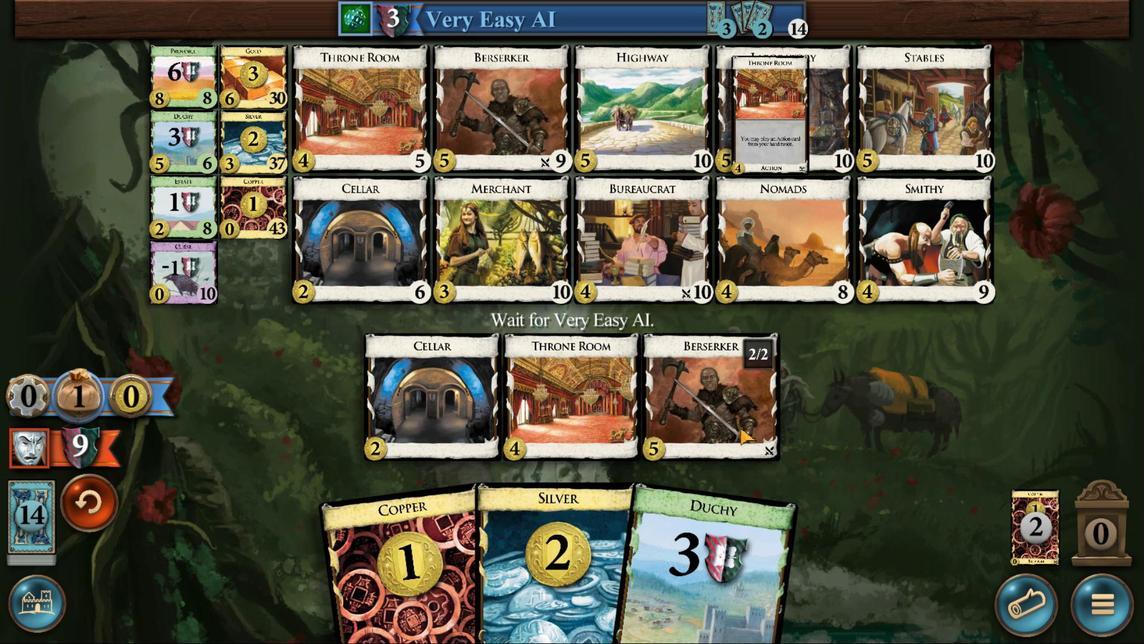 
Action: Mouse moved to (554, 441)
Screenshot: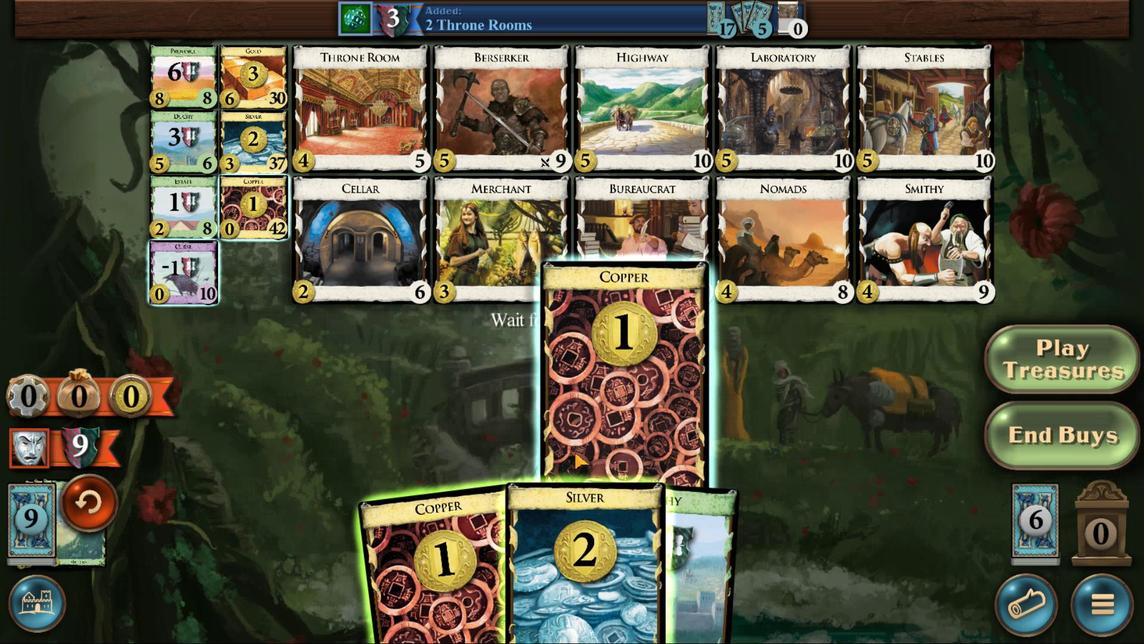 
Action: Mouse pressed left at (554, 441)
Screenshot: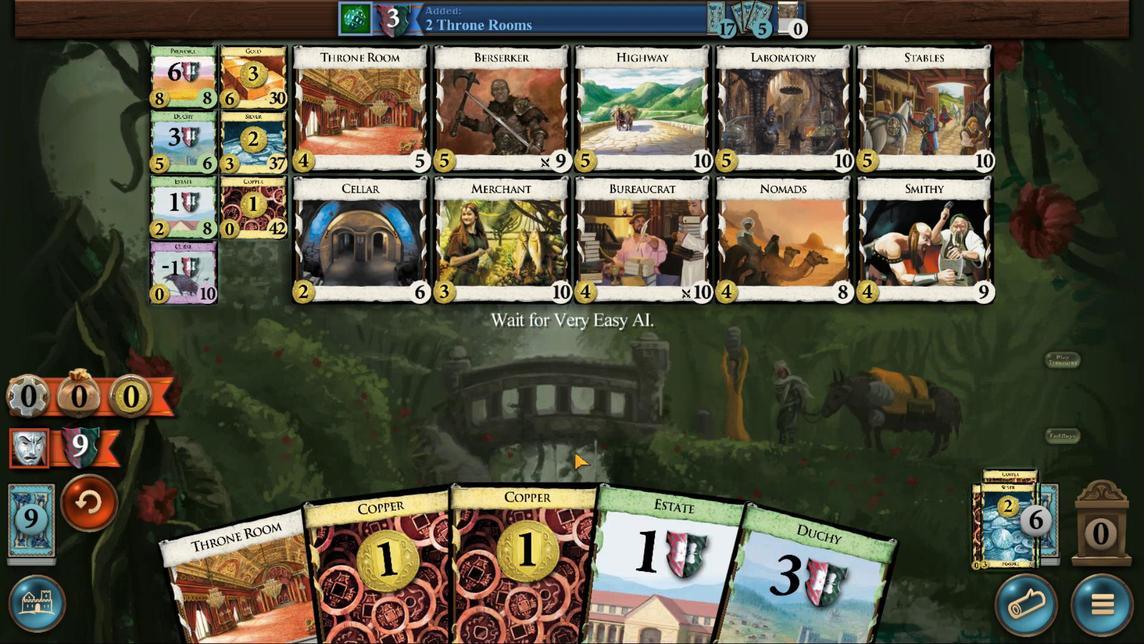 
Action: Mouse moved to (568, 438)
Screenshot: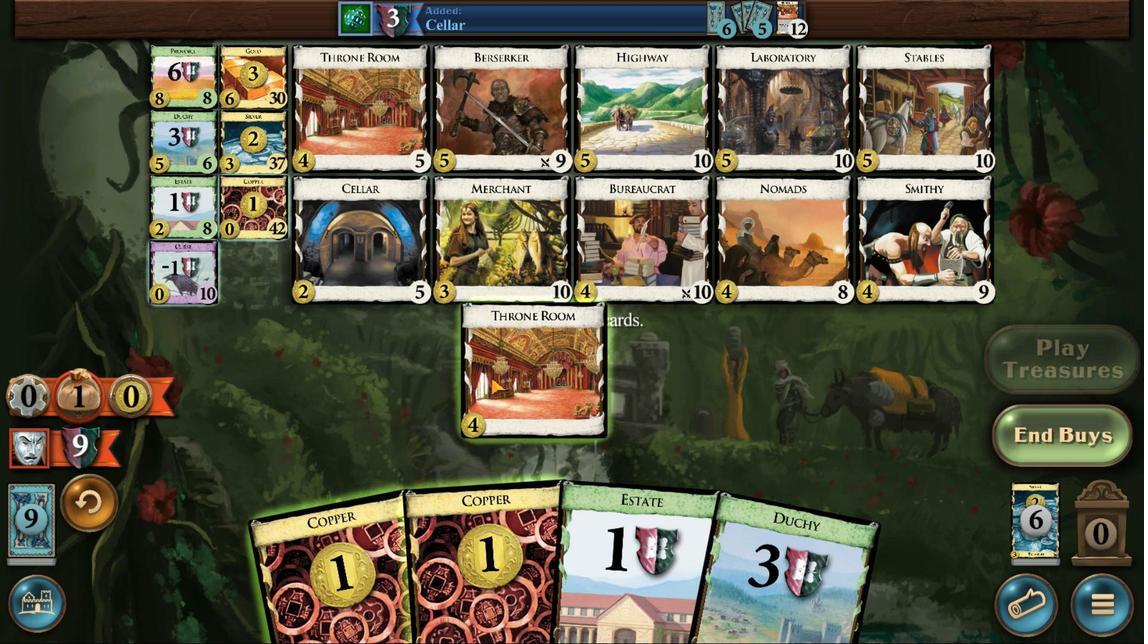 
Action: Mouse pressed left at (568, 438)
Screenshot: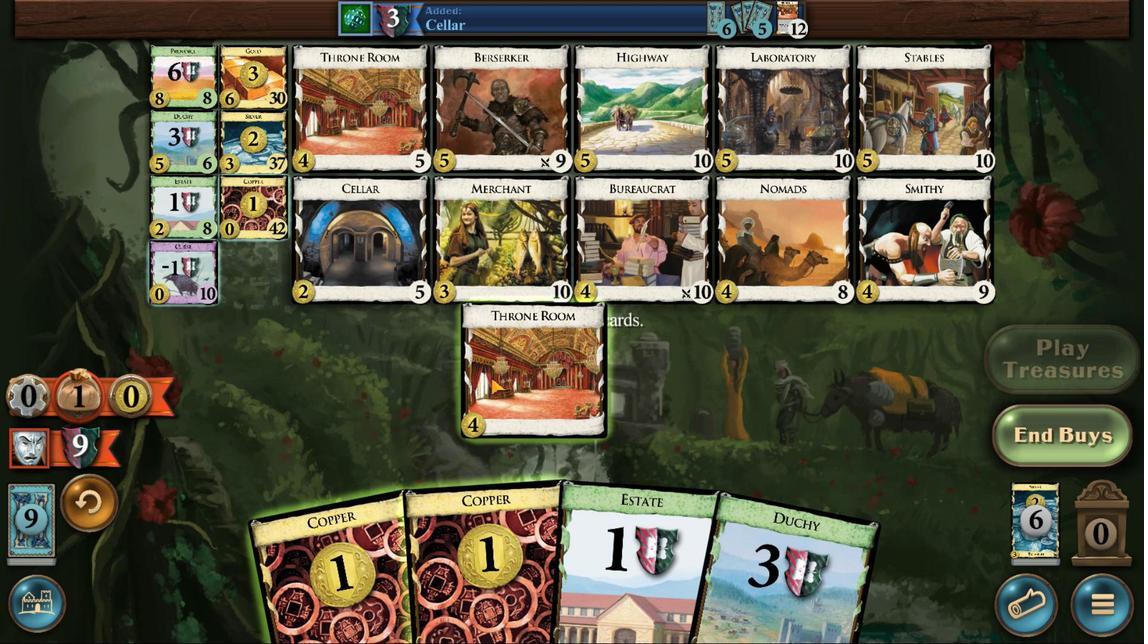 
Action: Mouse moved to (645, 438)
Screenshot: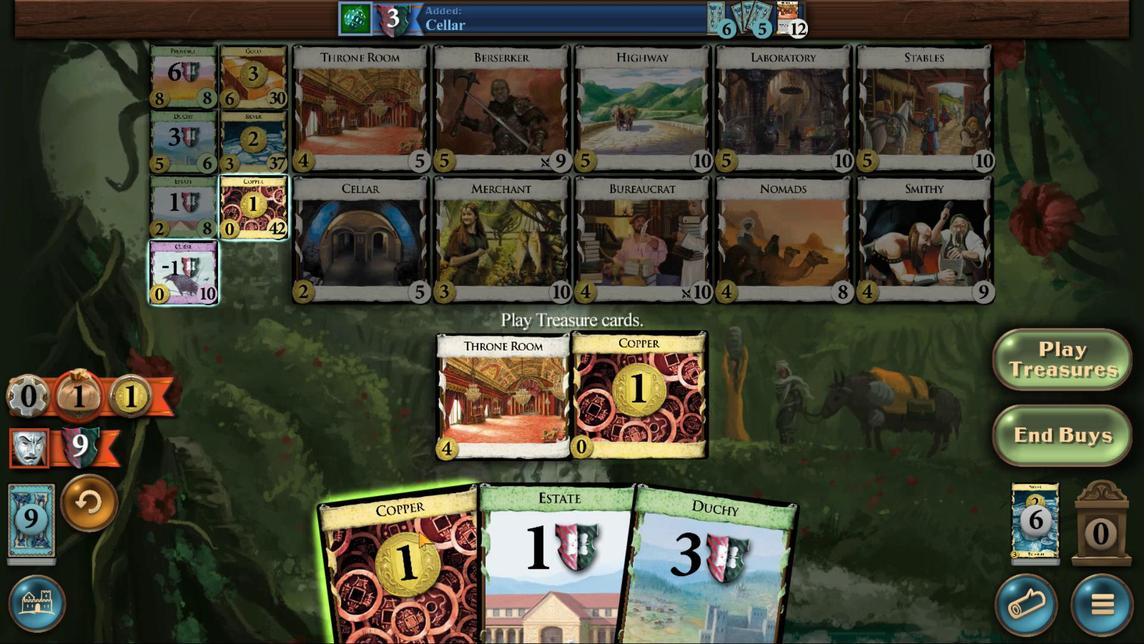 
Action: Mouse pressed left at (645, 438)
Screenshot: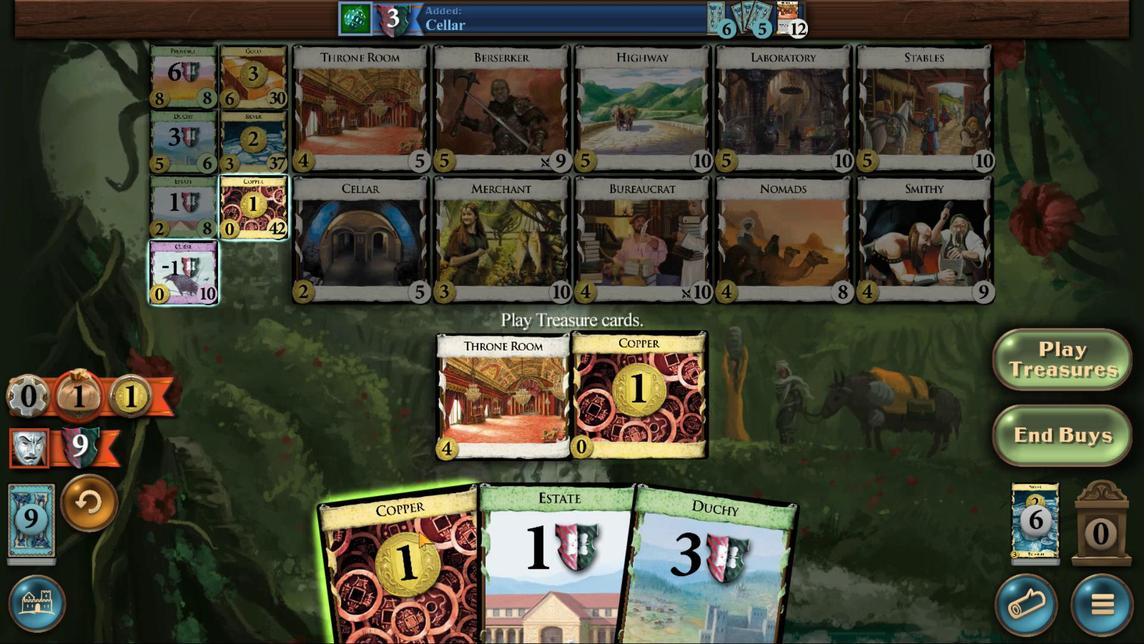 
Action: Mouse moved to (613, 438)
Screenshot: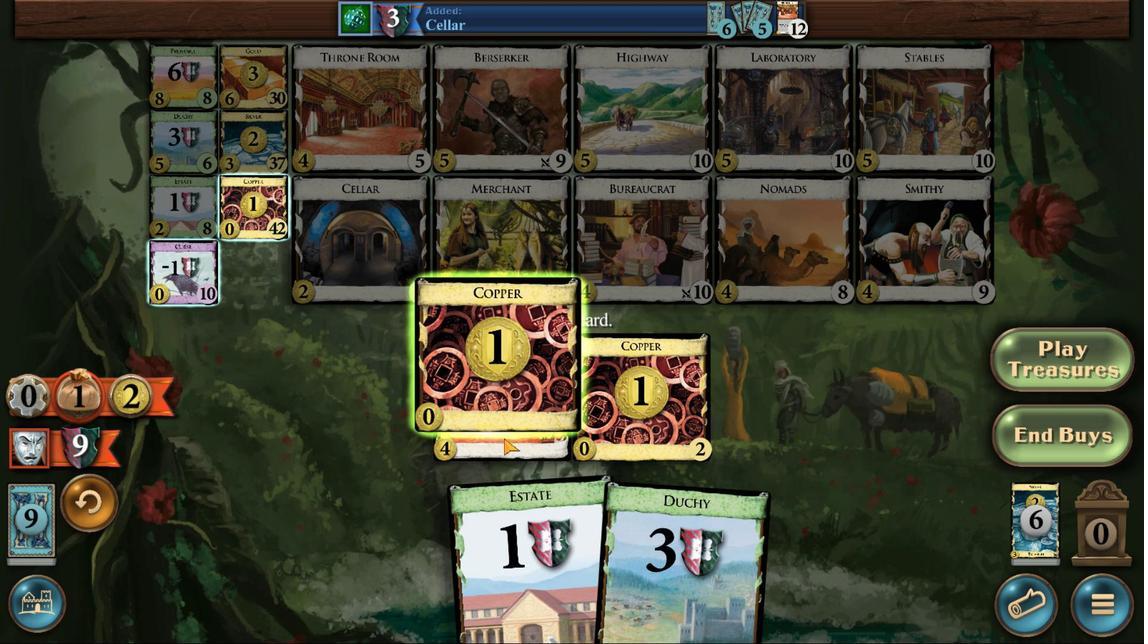 
Action: Mouse pressed left at (613, 438)
Screenshot: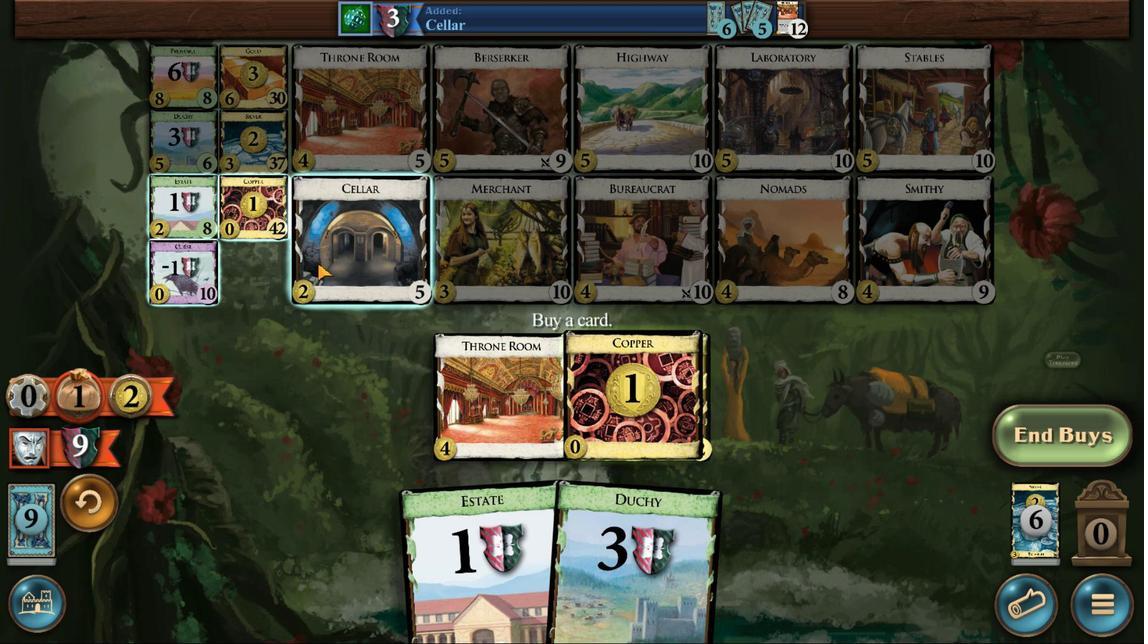 
Action: Mouse moved to (552, 441)
Screenshot: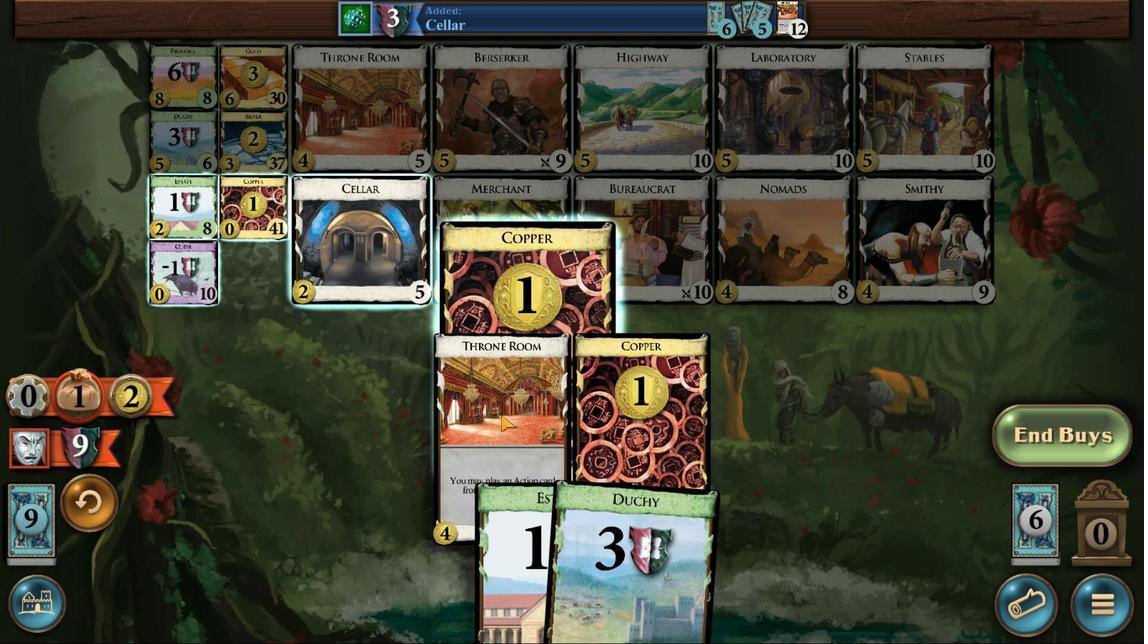 
Action: Mouse pressed left at (552, 441)
Screenshot: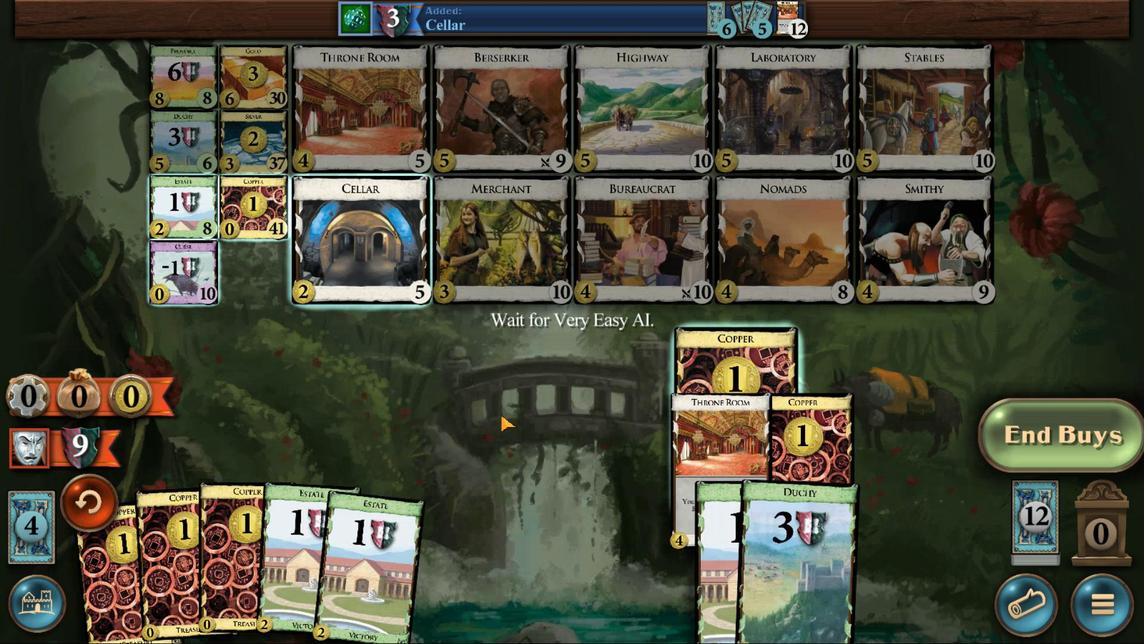 
Action: Mouse moved to (574, 438)
Screenshot: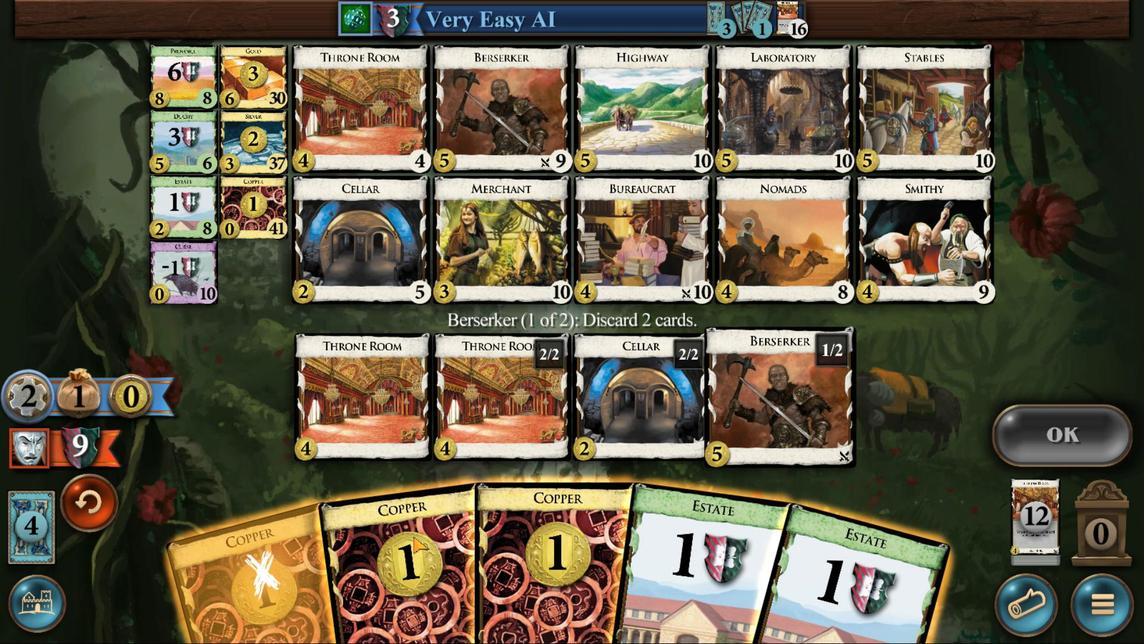 
Action: Mouse pressed left at (574, 438)
Screenshot: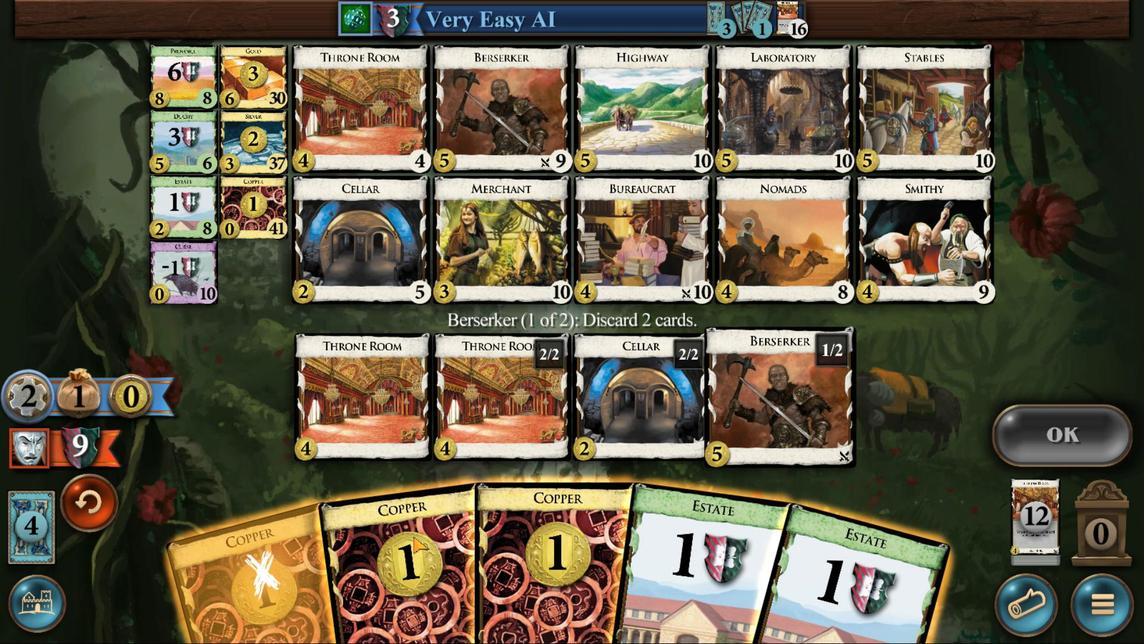 
Action: Mouse moved to (617, 438)
Screenshot: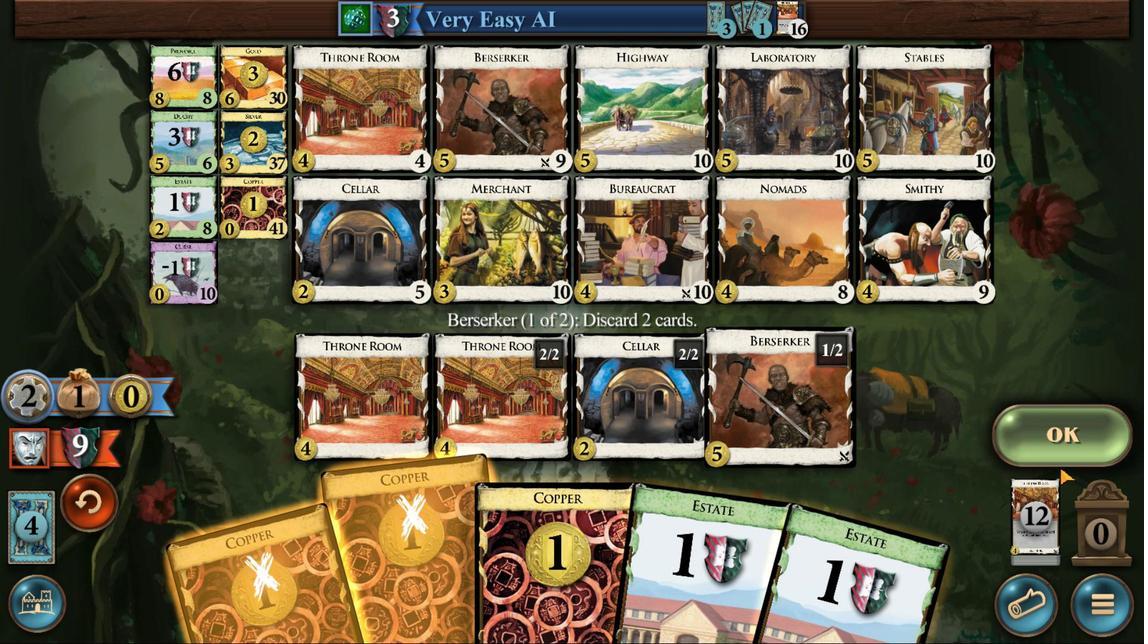 
Action: Mouse pressed left at (617, 438)
Screenshot: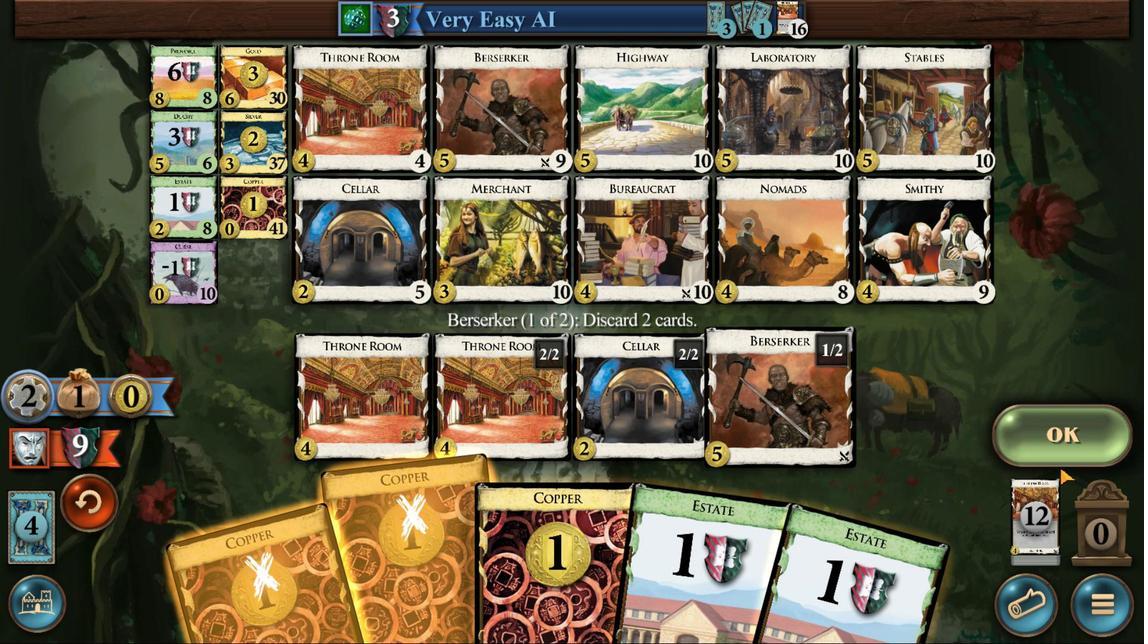 
Action: Mouse moved to (892, 439)
Screenshot: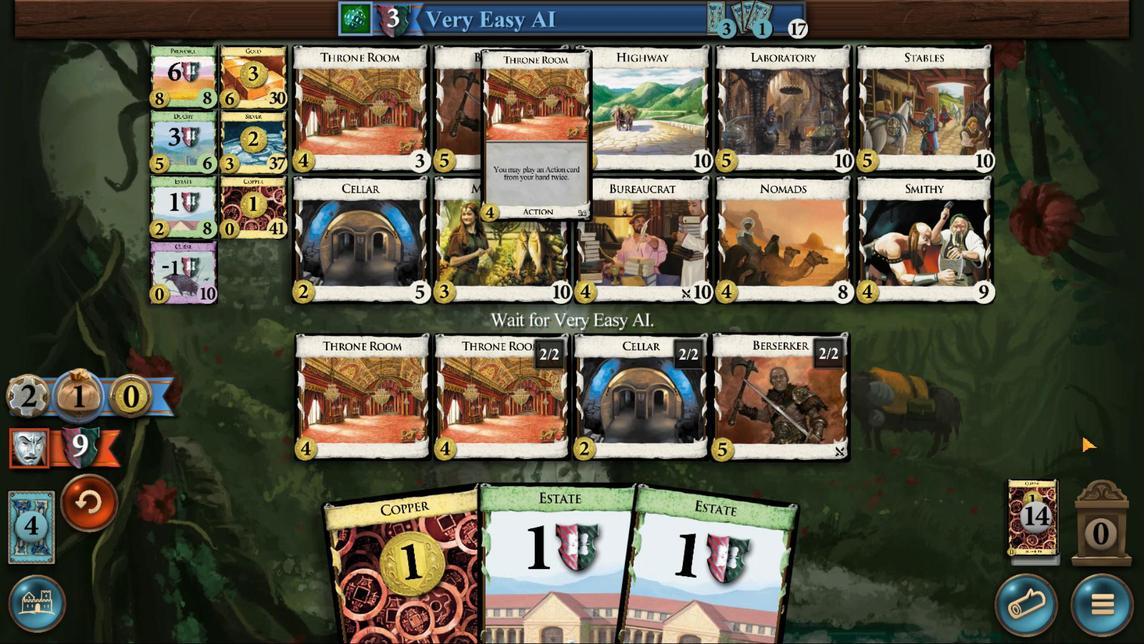 
Action: Mouse pressed left at (892, 439)
Screenshot: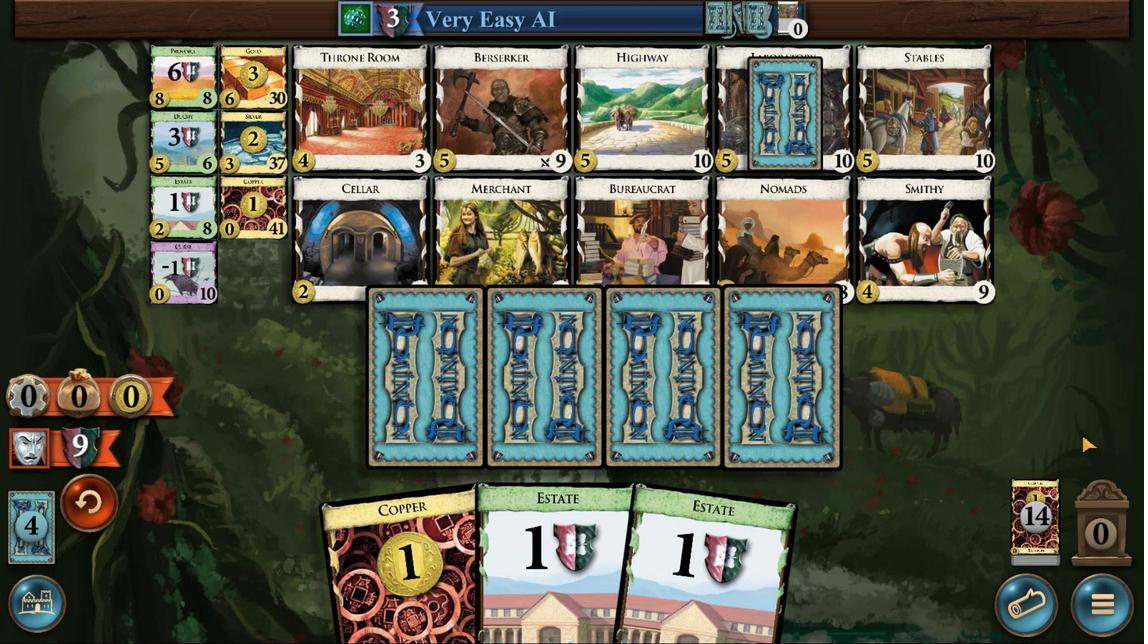 
Action: Mouse moved to (624, 438)
Screenshot: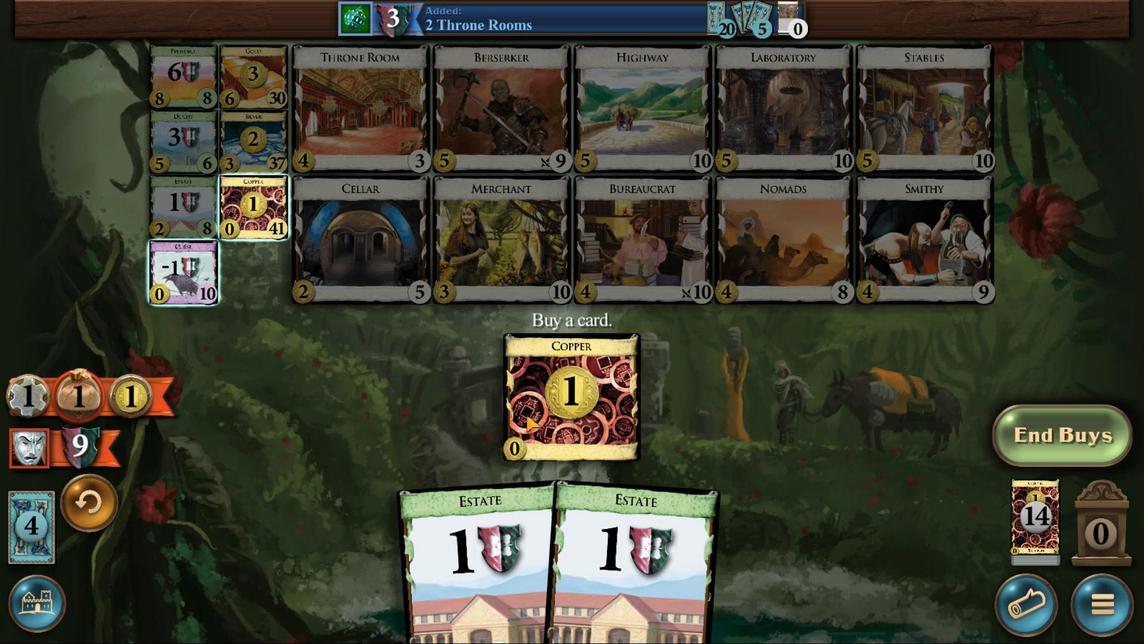 
Action: Mouse pressed left at (624, 438)
Screenshot: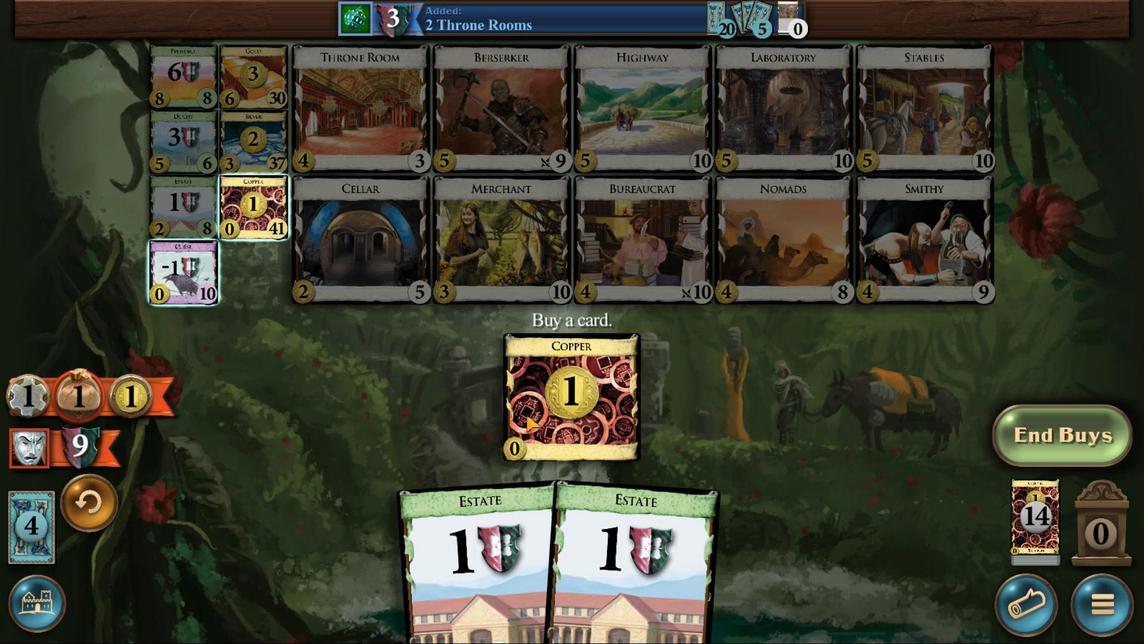 
Action: Mouse moved to (556, 441)
Screenshot: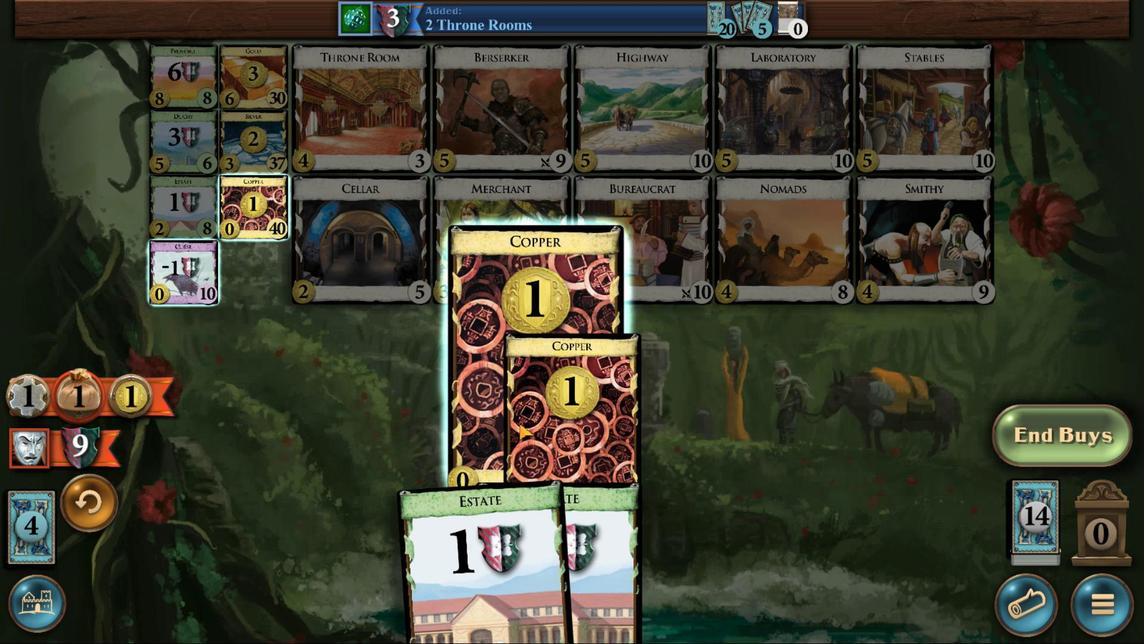 
Action: Mouse pressed left at (556, 441)
Screenshot: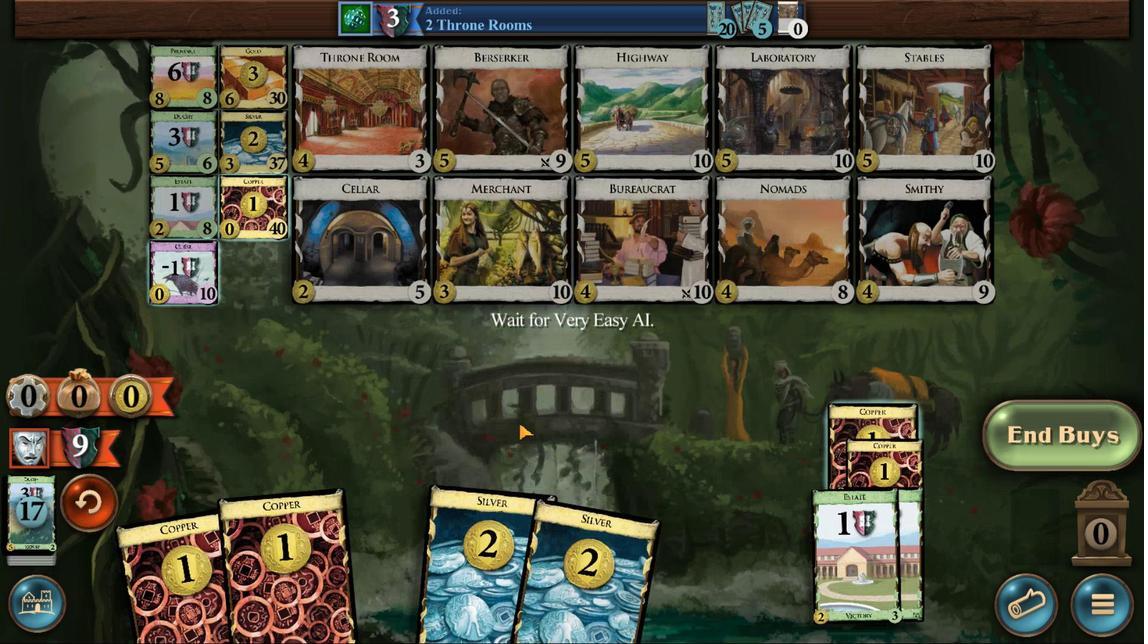 
Action: Mouse moved to (663, 438)
Screenshot: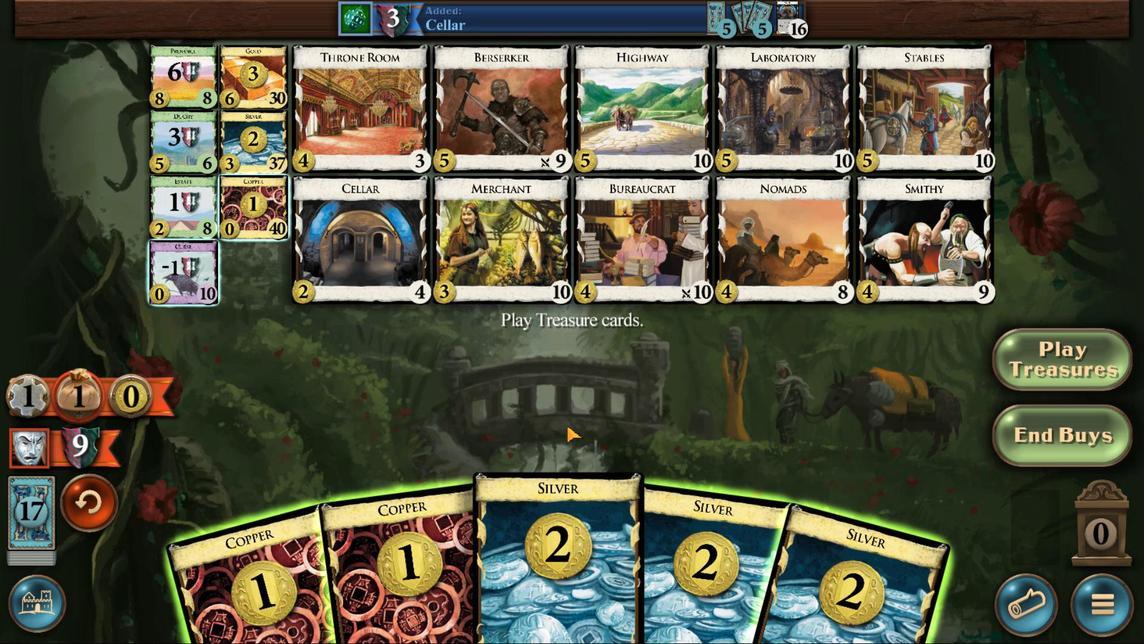 
Action: Mouse pressed left at (663, 438)
Screenshot: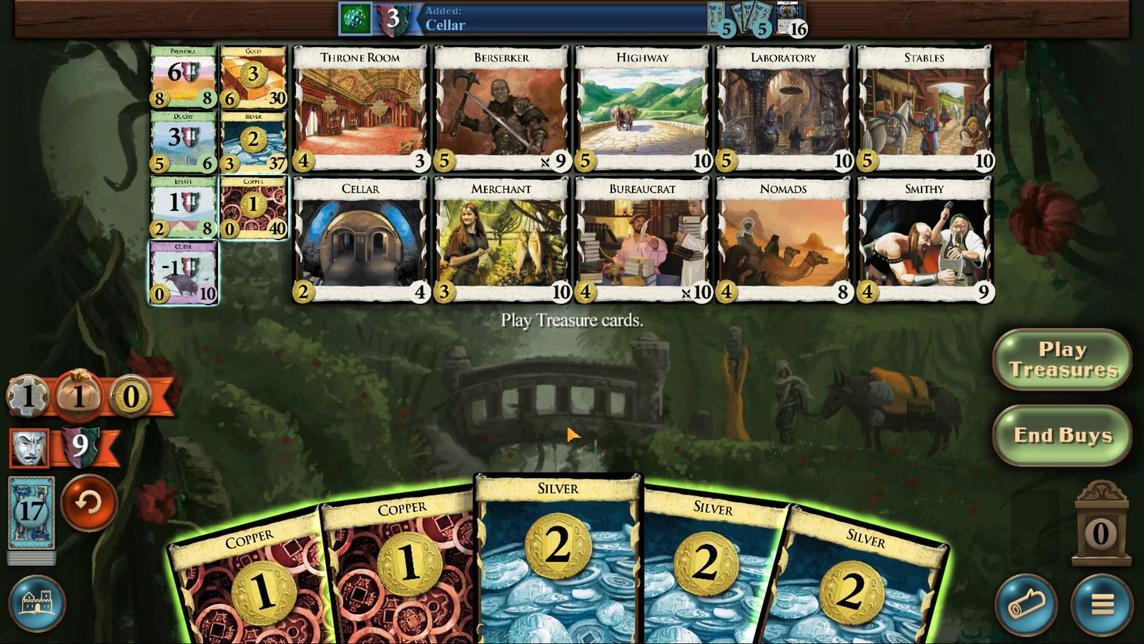 
Action: Mouse moved to (673, 439)
Screenshot: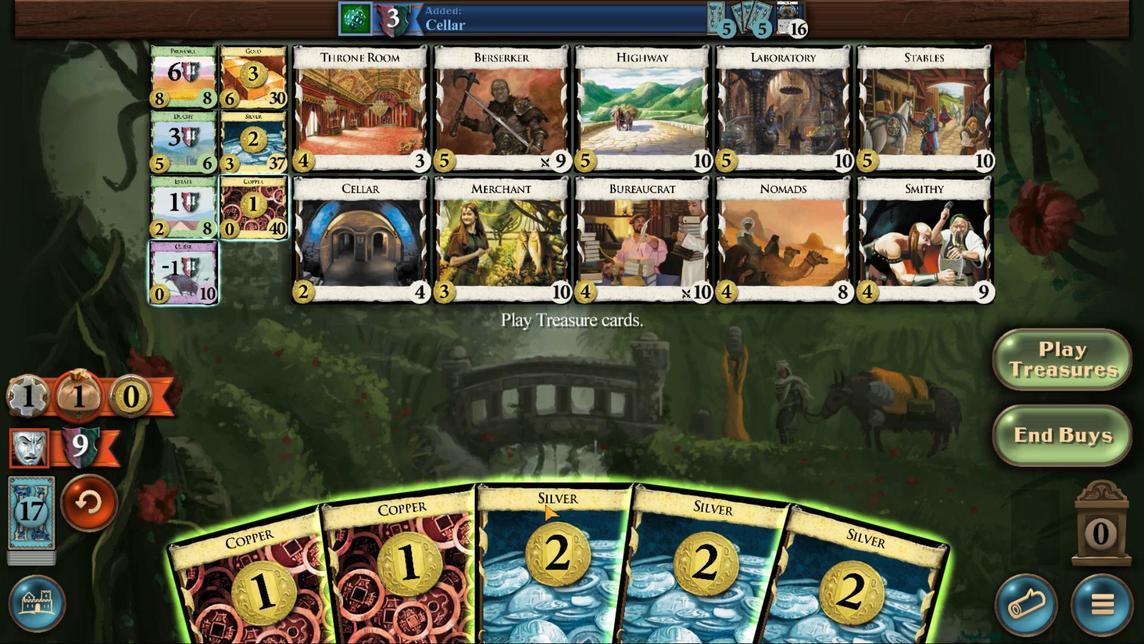 
Action: Mouse pressed left at (673, 439)
Screenshot: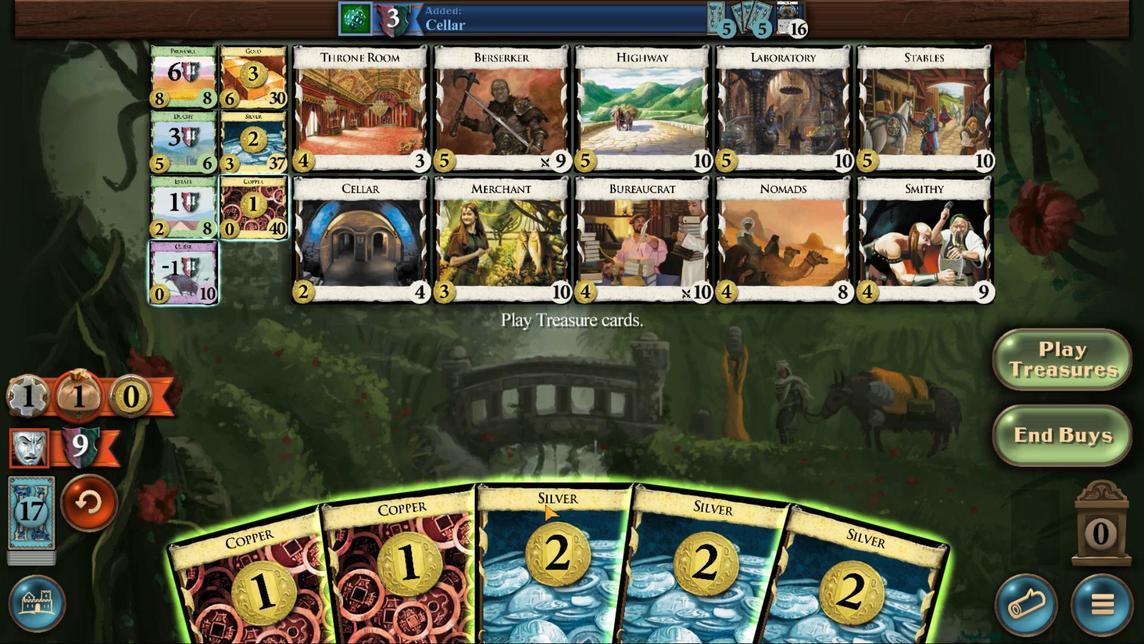 
Action: Mouse moved to (666, 439)
Screenshot: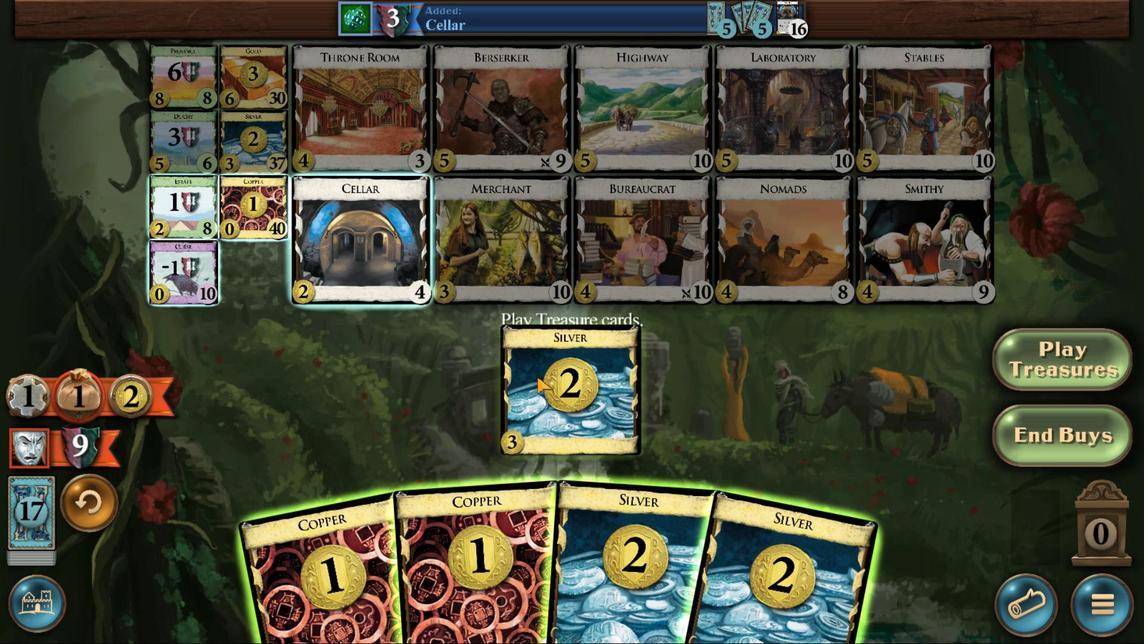 
Action: Mouse pressed left at (666, 439)
Screenshot: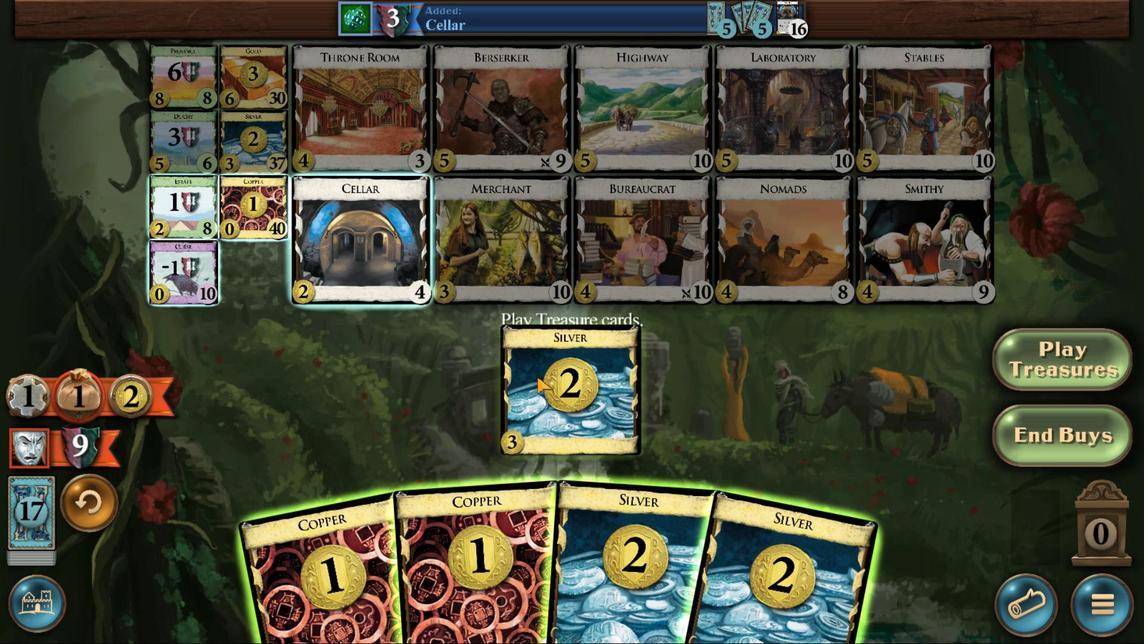 
Action: Mouse moved to (708, 438)
Screenshot: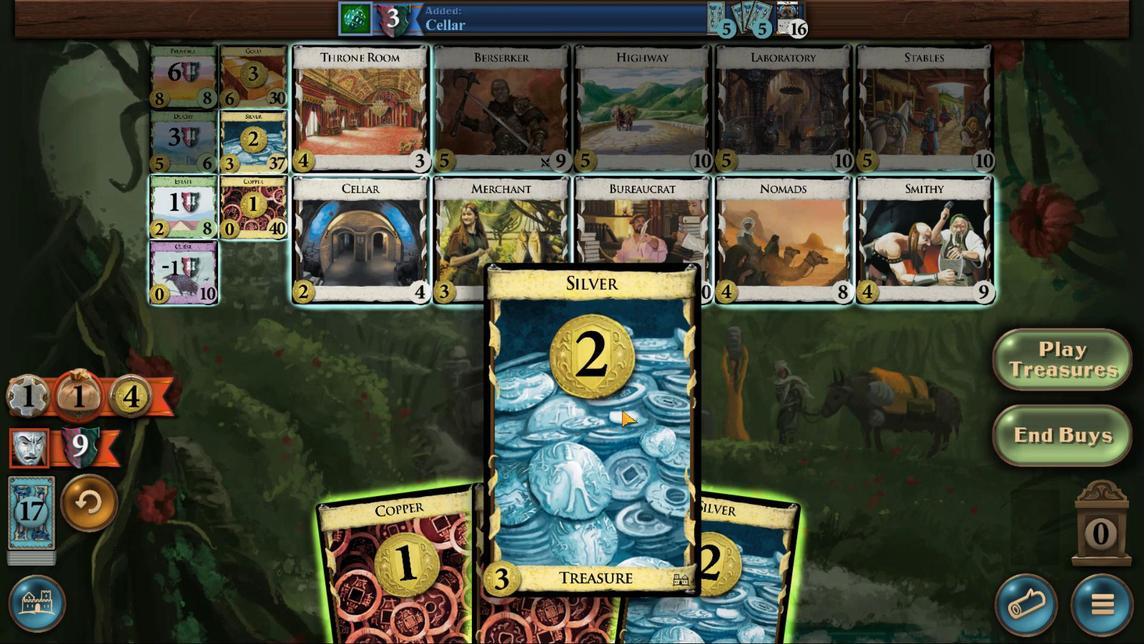 
Action: Mouse pressed left at (708, 438)
Screenshot: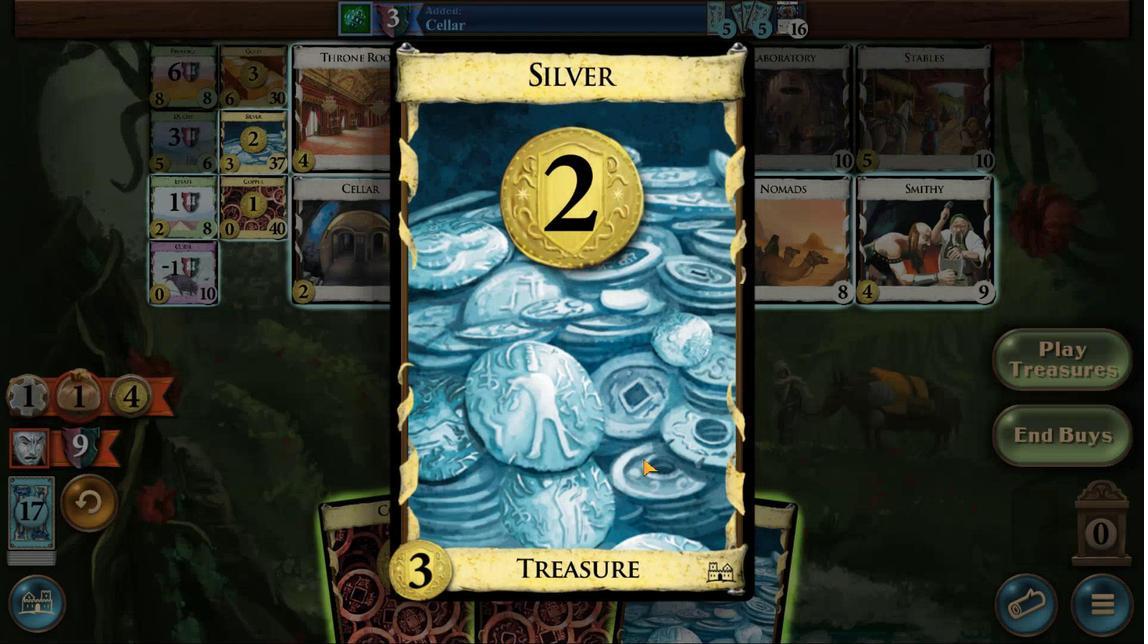 
Action: Mouse moved to (705, 439)
Screenshot: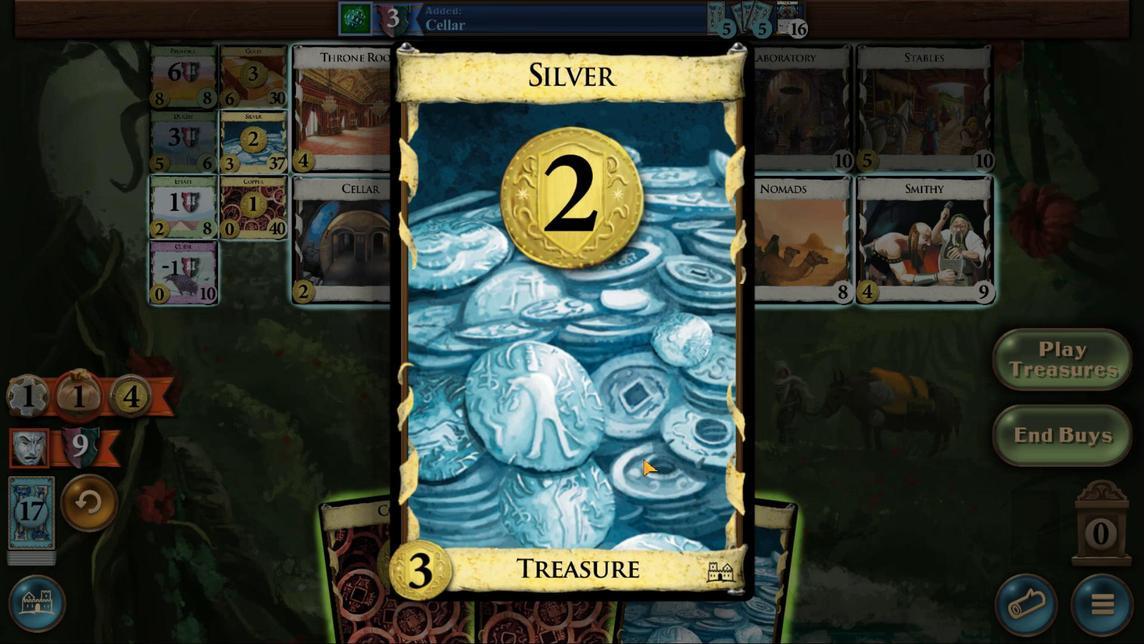 
Action: Mouse pressed left at (705, 439)
Screenshot: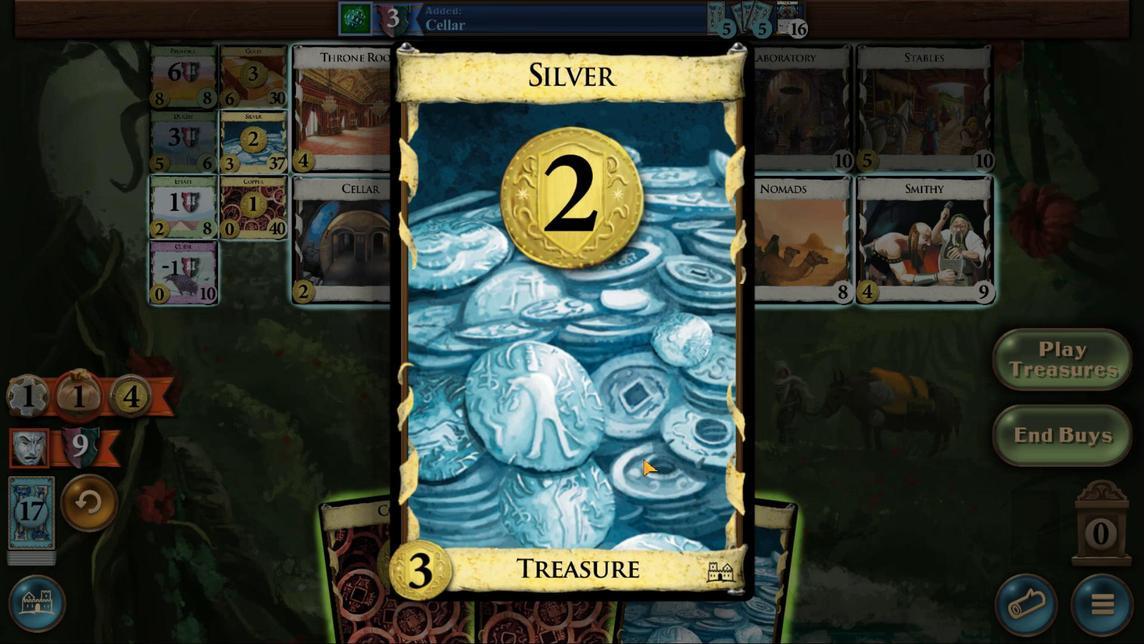 
Action: Mouse moved to (771, 439)
Screenshot: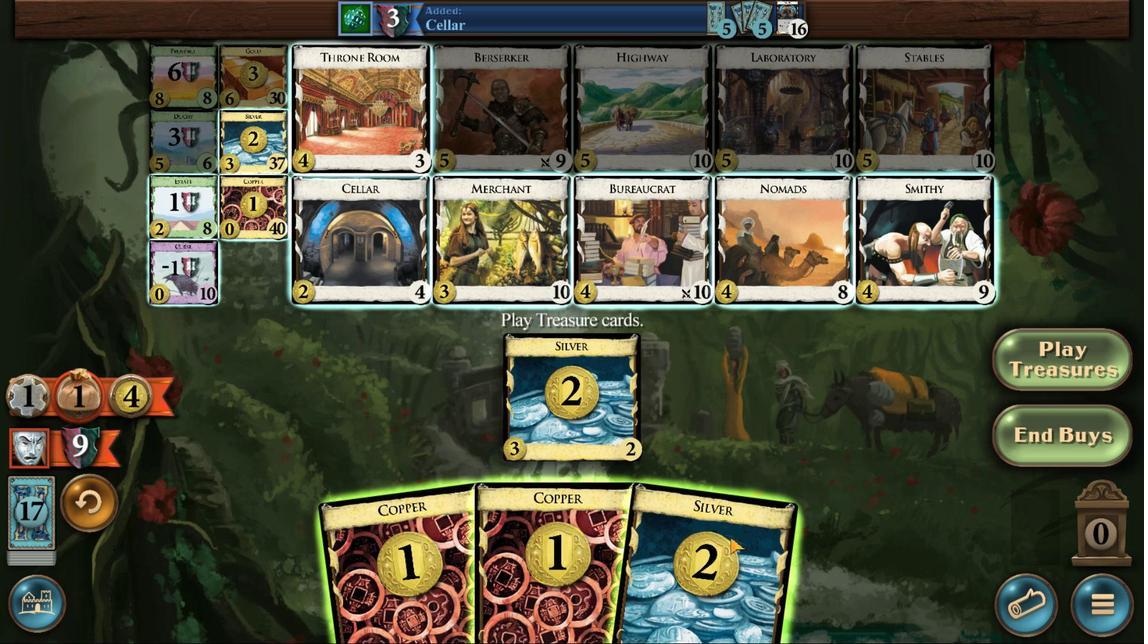 
Action: Mouse pressed left at (771, 439)
Screenshot: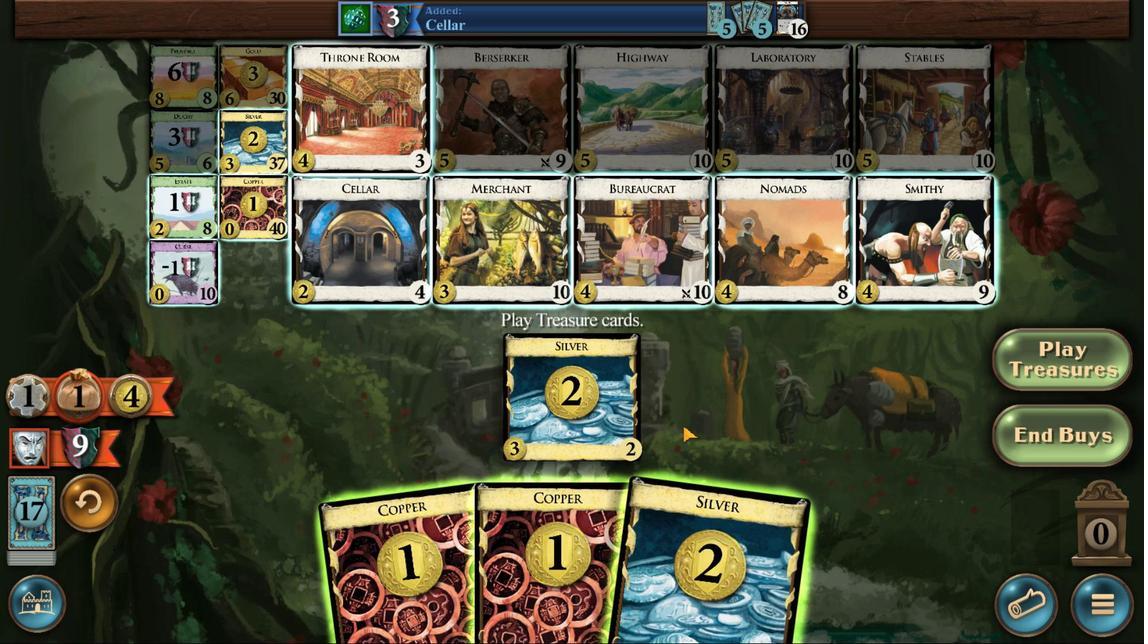 
Action: Mouse moved to (742, 438)
Screenshot: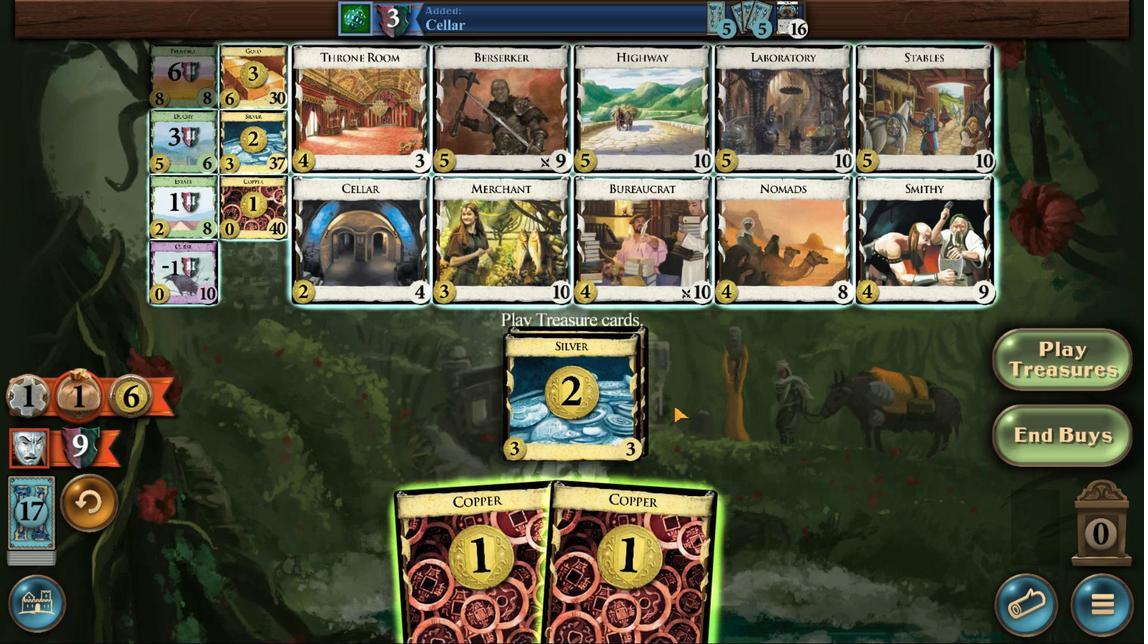 
Action: Mouse pressed left at (742, 438)
Screenshot: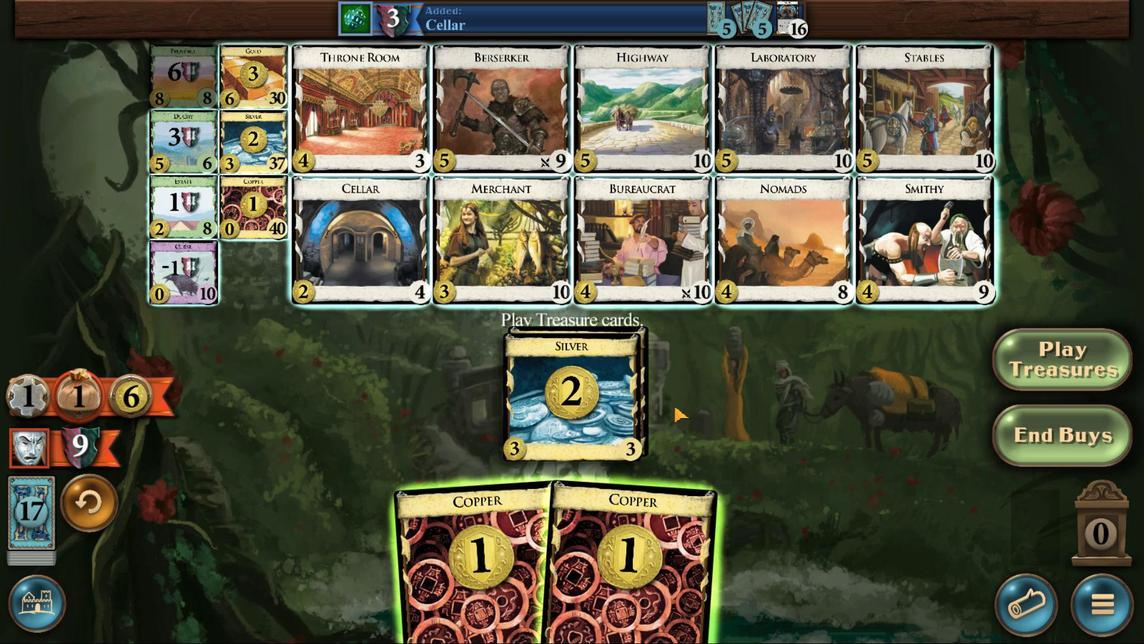 
Action: Mouse moved to (716, 438)
Screenshot: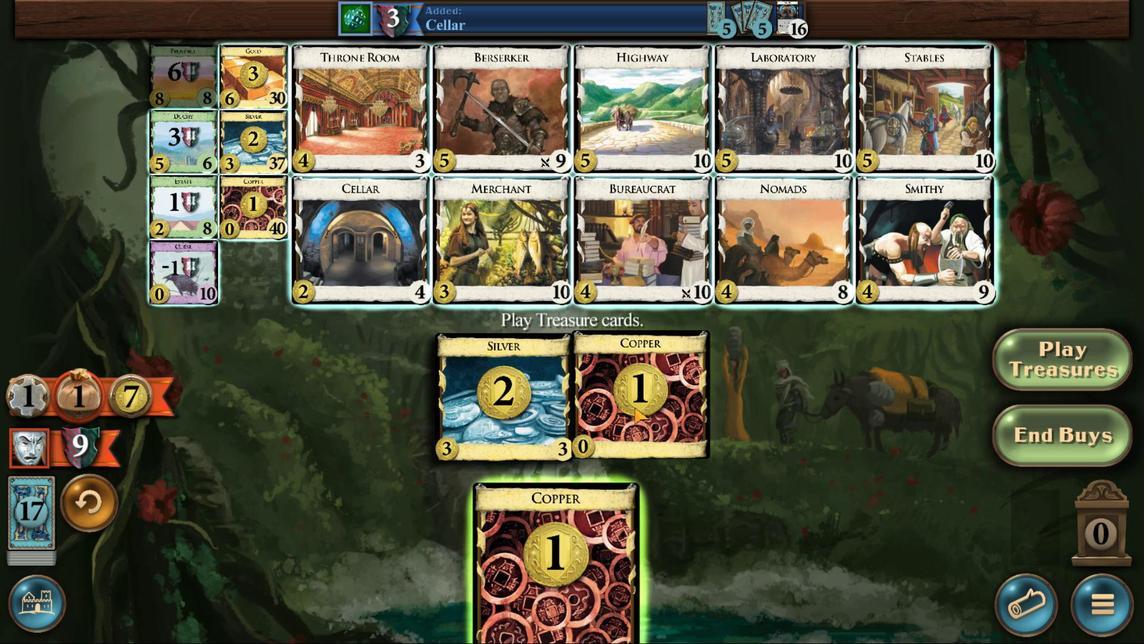 
Action: Mouse pressed left at (716, 438)
Screenshot: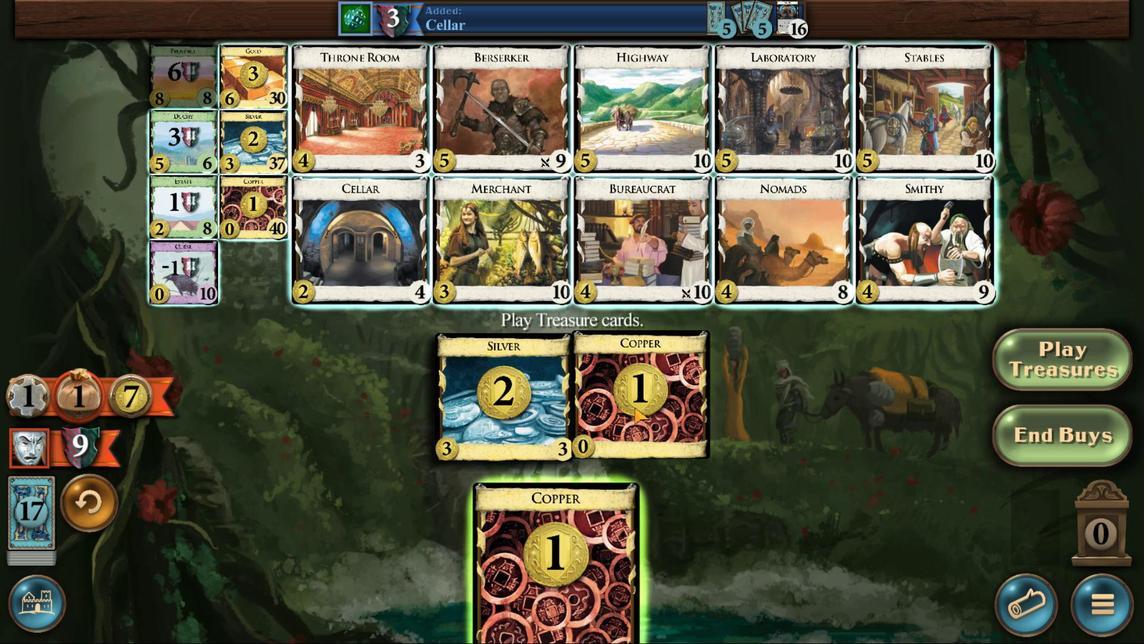 
Action: Mouse moved to (545, 442)
Screenshot: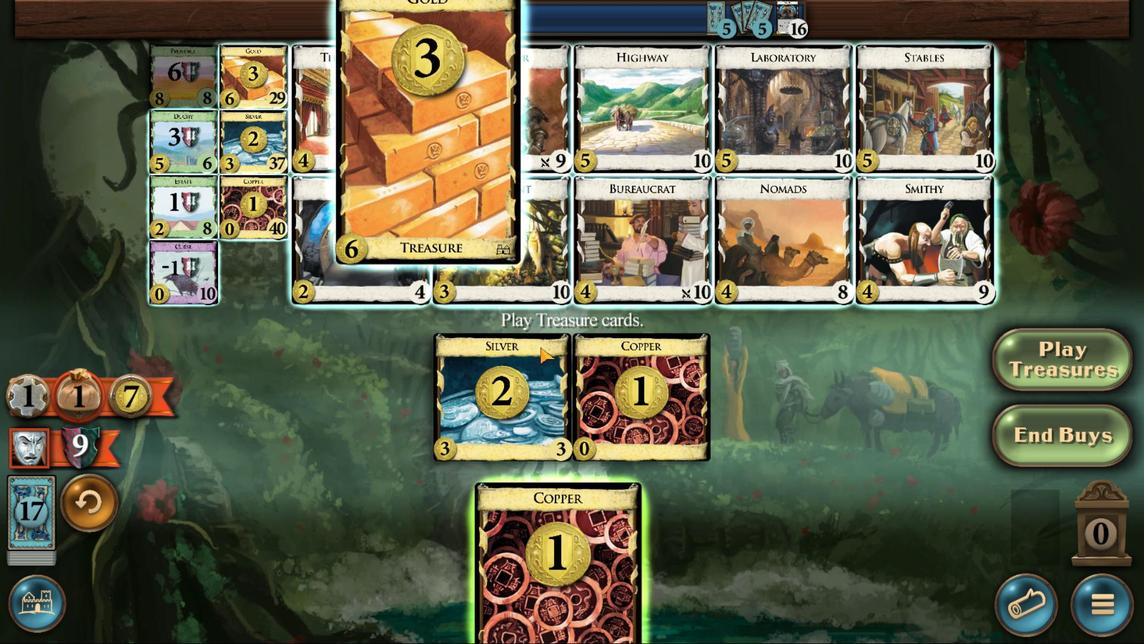 
Action: Mouse pressed left at (545, 442)
Screenshot: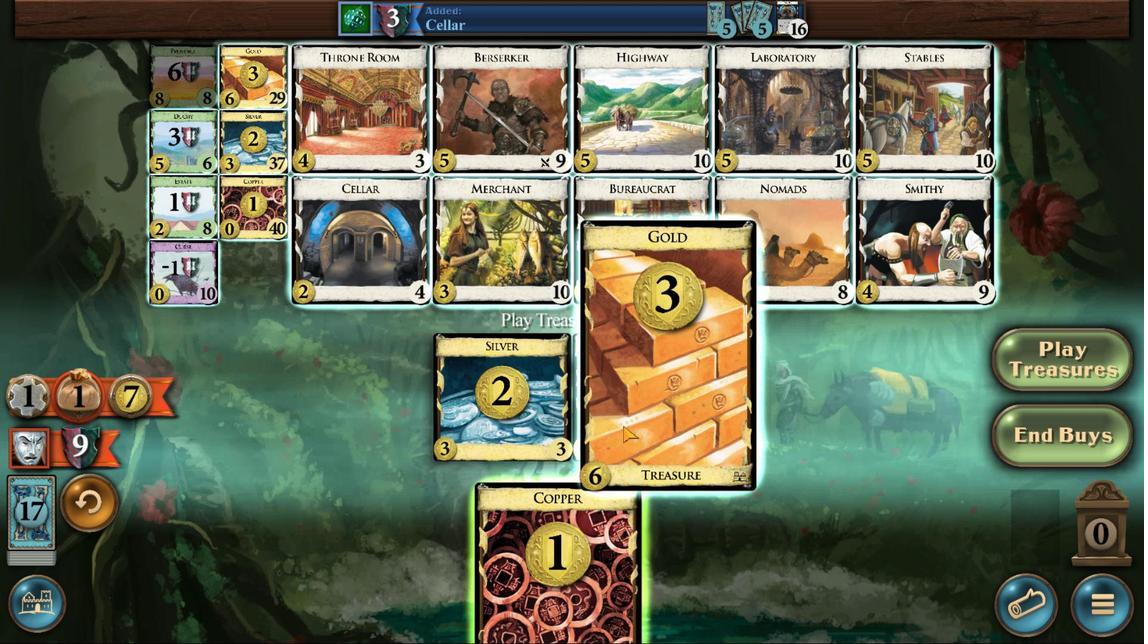 
Action: Mouse moved to (697, 440)
Screenshot: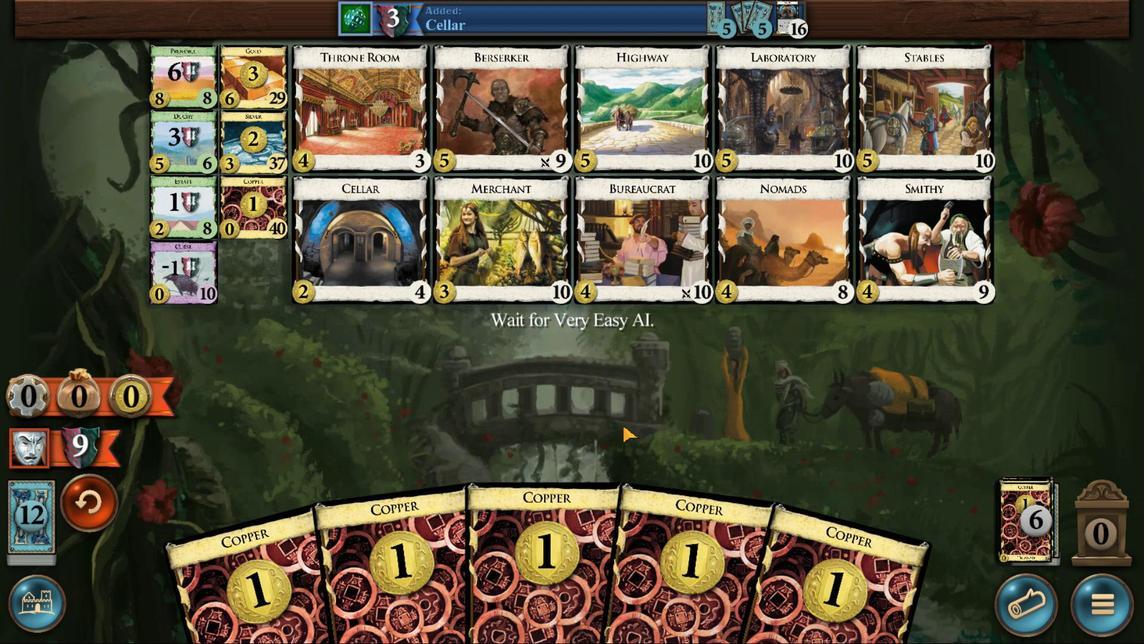 
Action: Mouse pressed left at (697, 440)
Screenshot: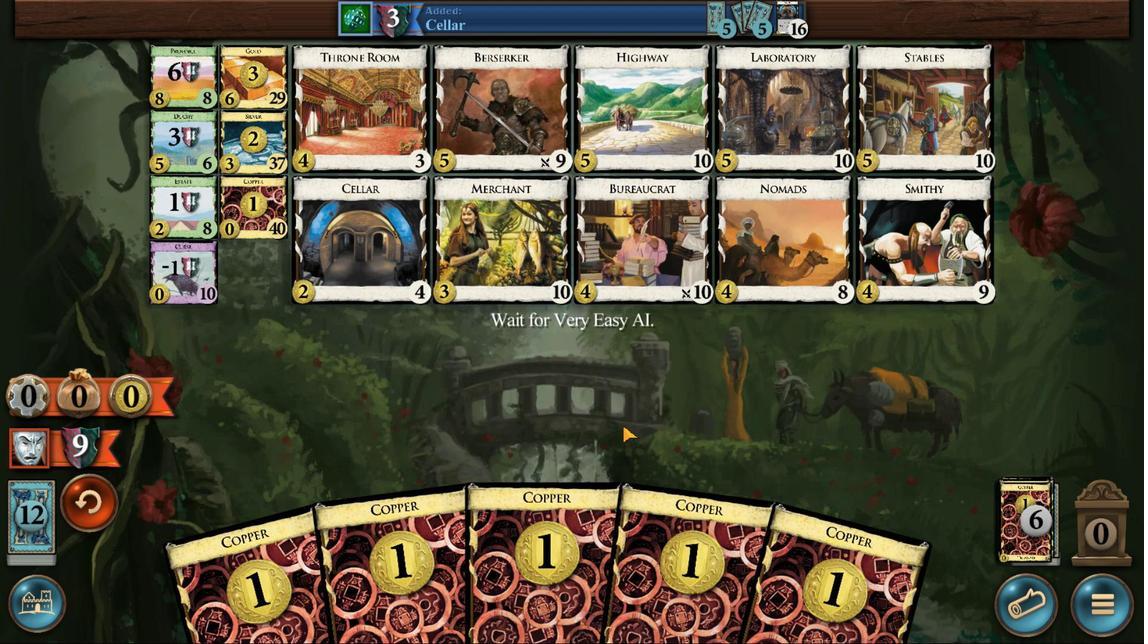 
Action: Mouse moved to (627, 438)
Screenshot: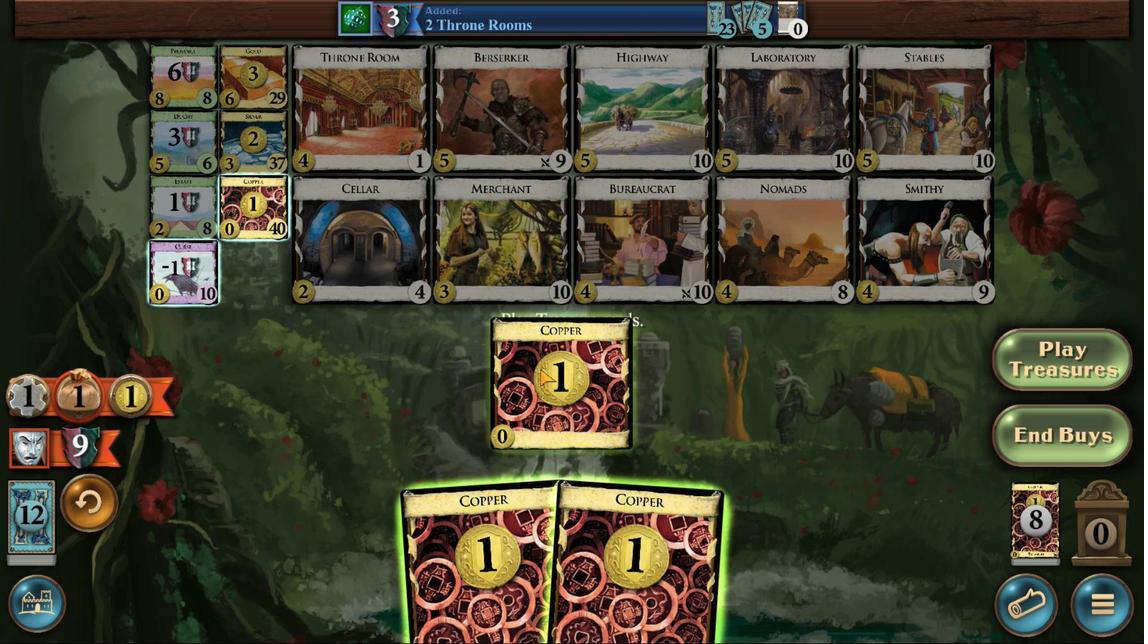 
Action: Mouse pressed left at (627, 438)
Screenshot: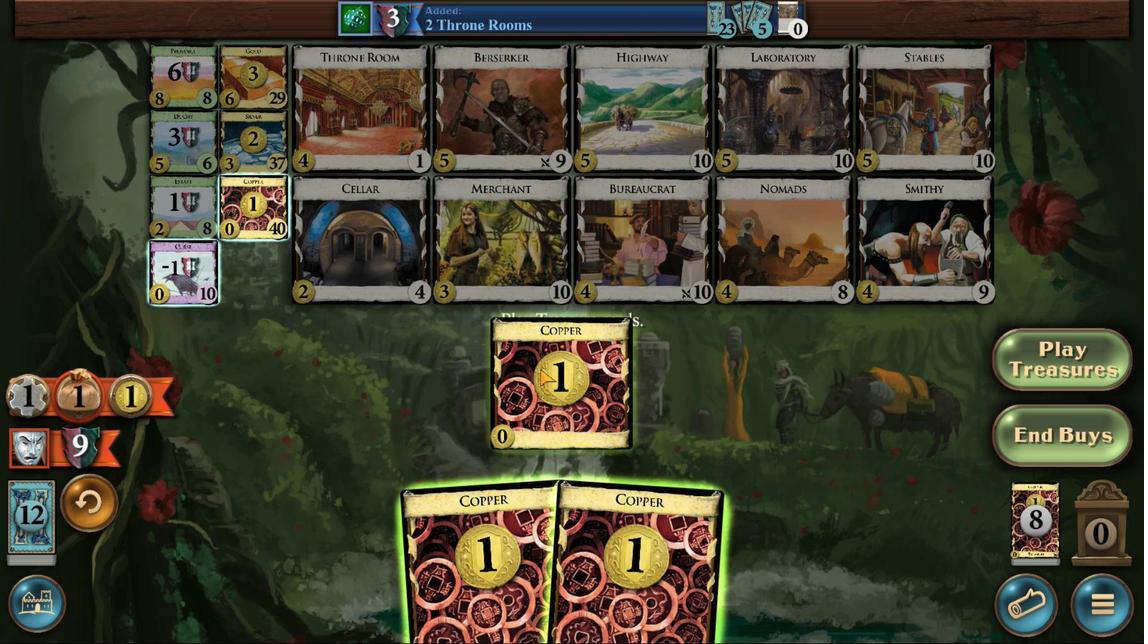 
Action: Mouse moved to (640, 438)
Screenshot: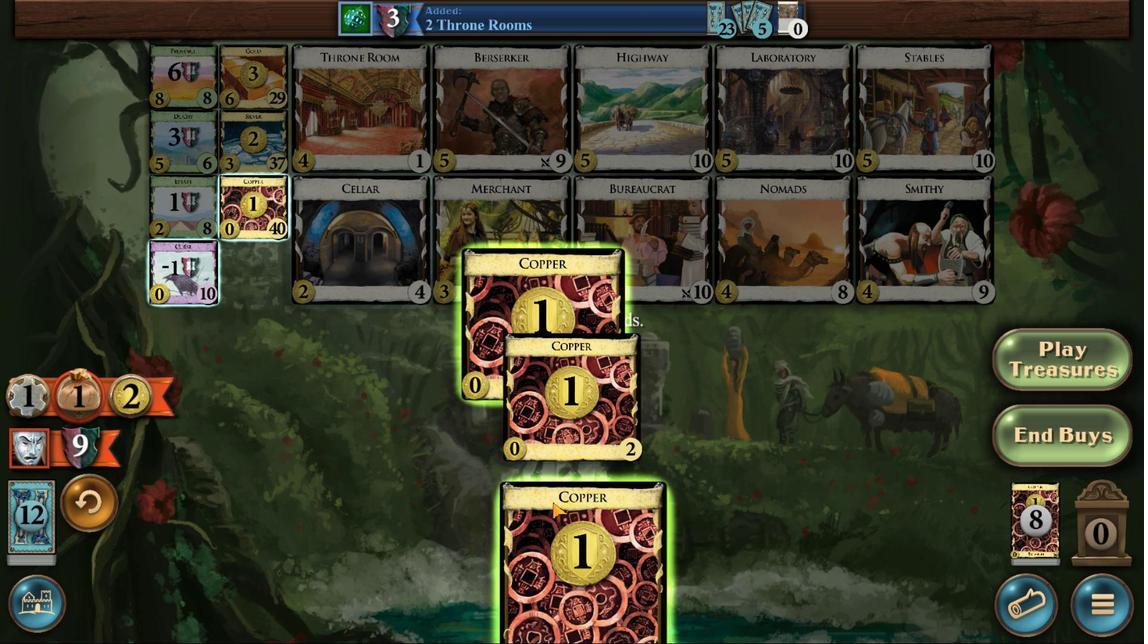 
Action: Mouse pressed left at (640, 438)
Screenshot: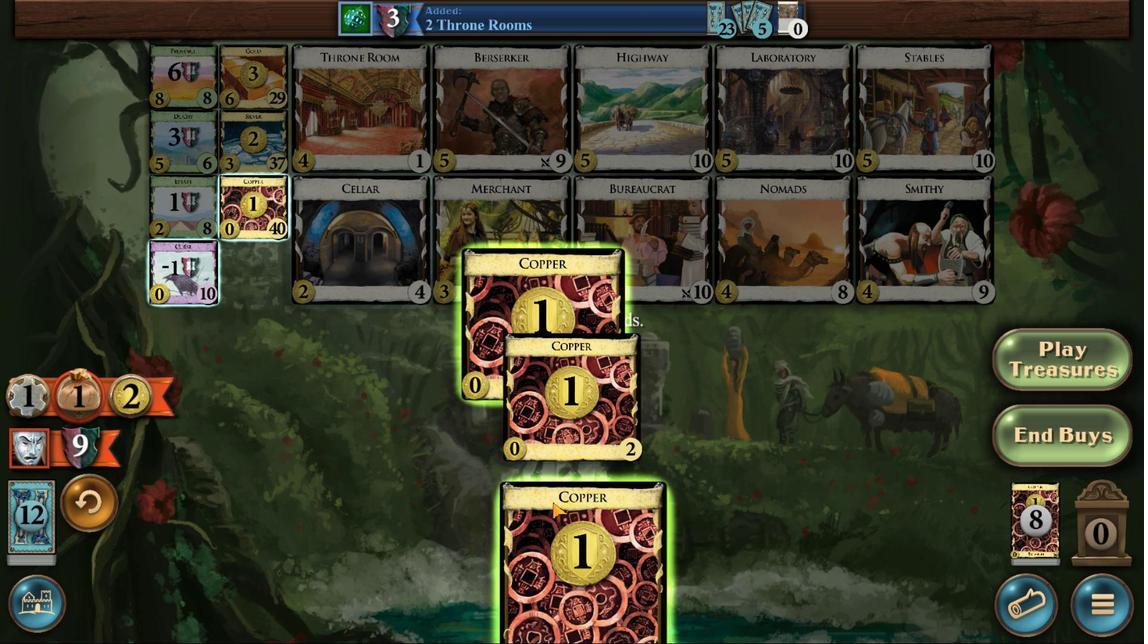 
Action: Mouse moved to (686, 438)
Screenshot: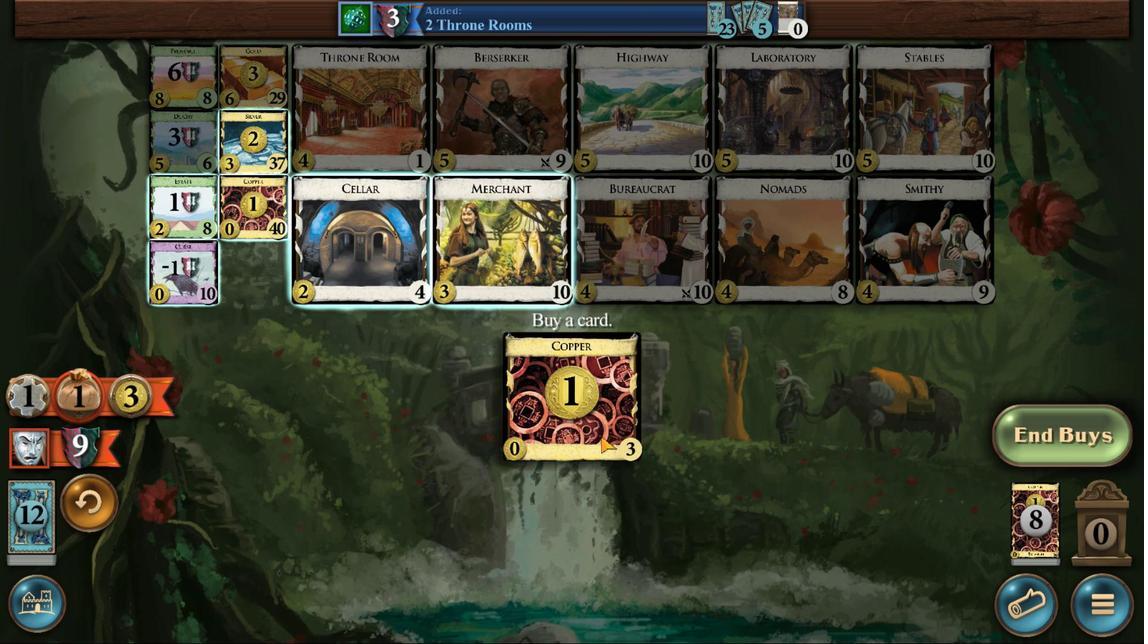 
Action: Mouse pressed left at (686, 438)
Screenshot: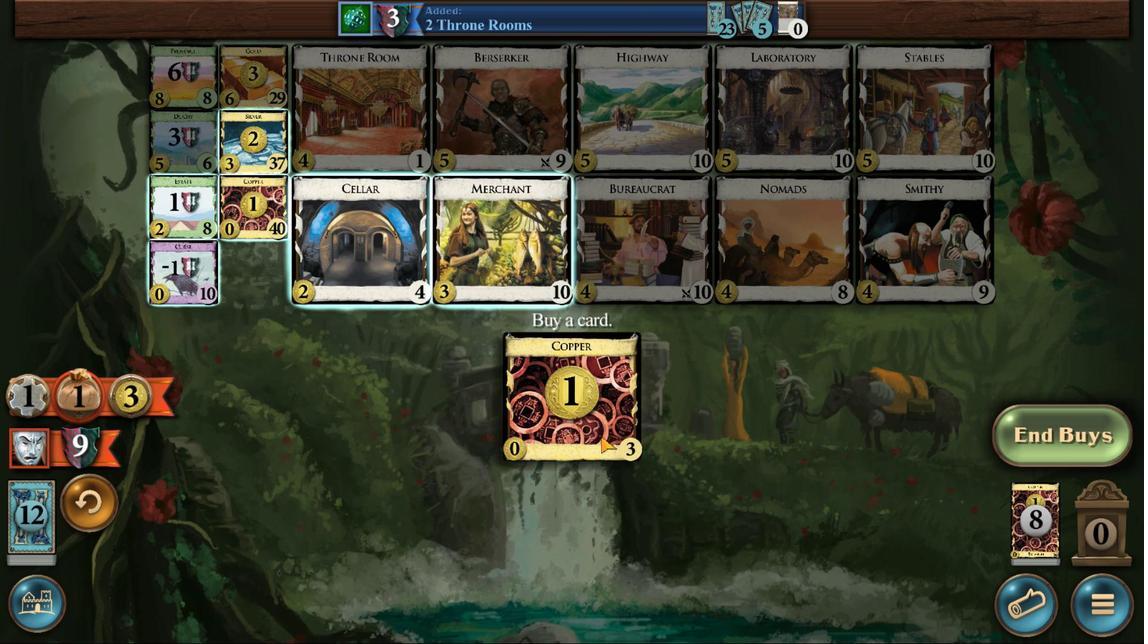 
Action: Mouse moved to (551, 441)
Screenshot: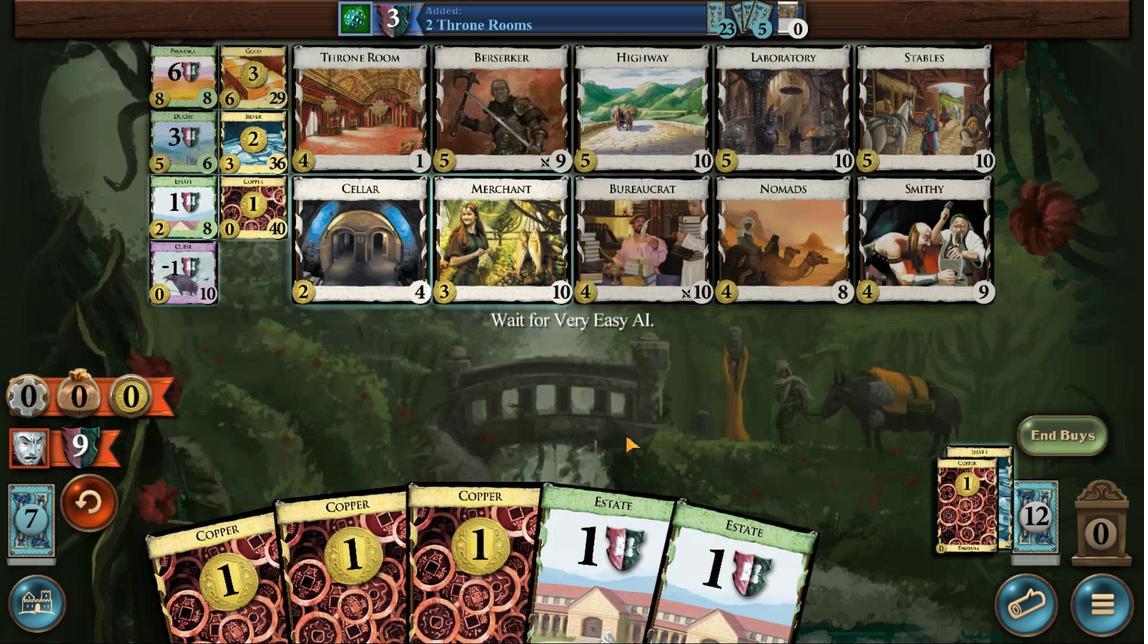 
Action: Mouse pressed left at (551, 441)
Screenshot: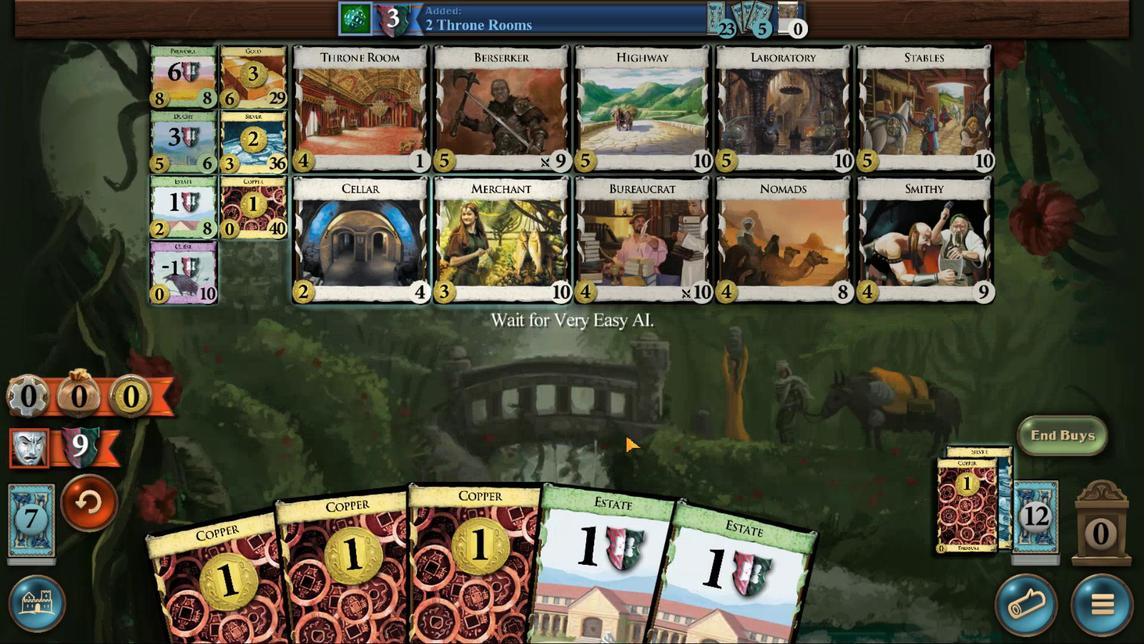 
Action: Mouse moved to (673, 438)
Screenshot: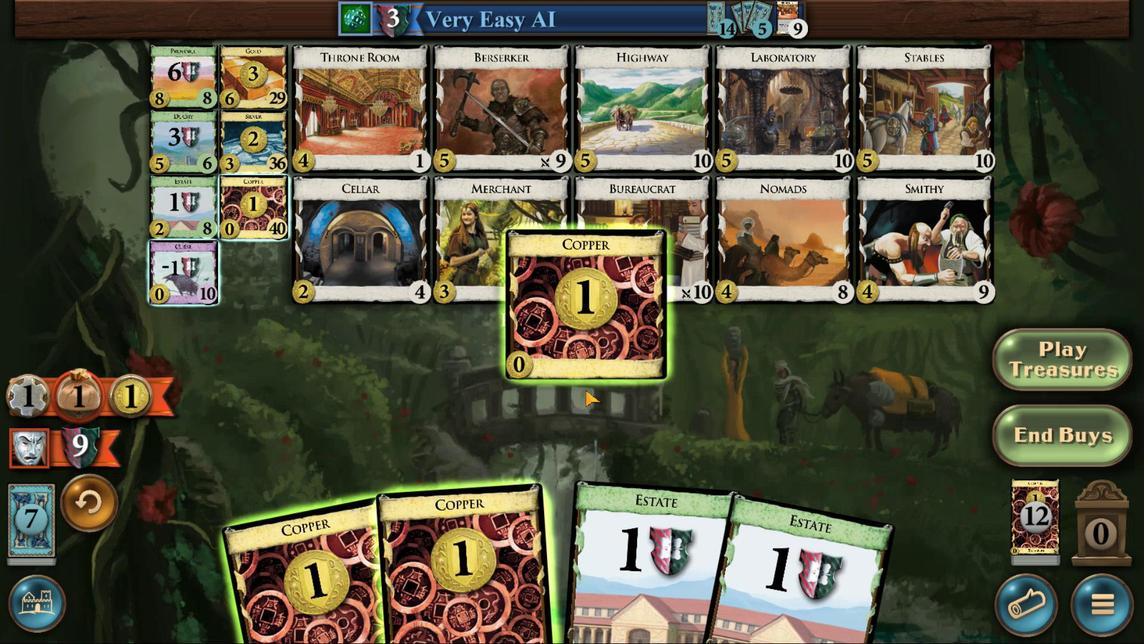 
Action: Mouse pressed left at (673, 438)
Screenshot: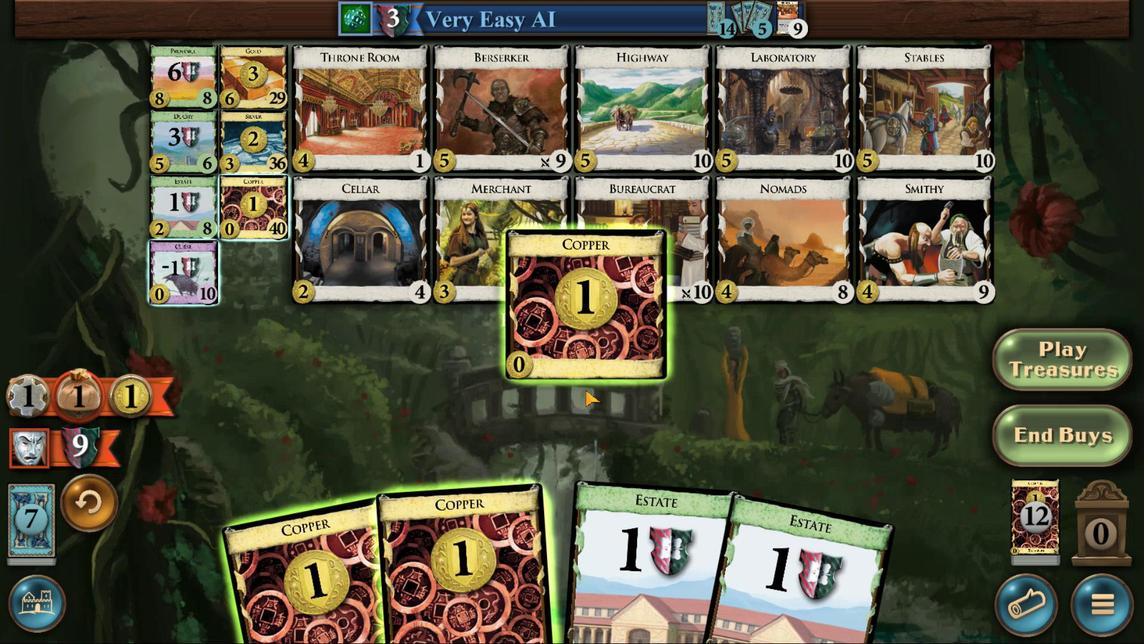 
Action: Mouse moved to (648, 438)
Screenshot: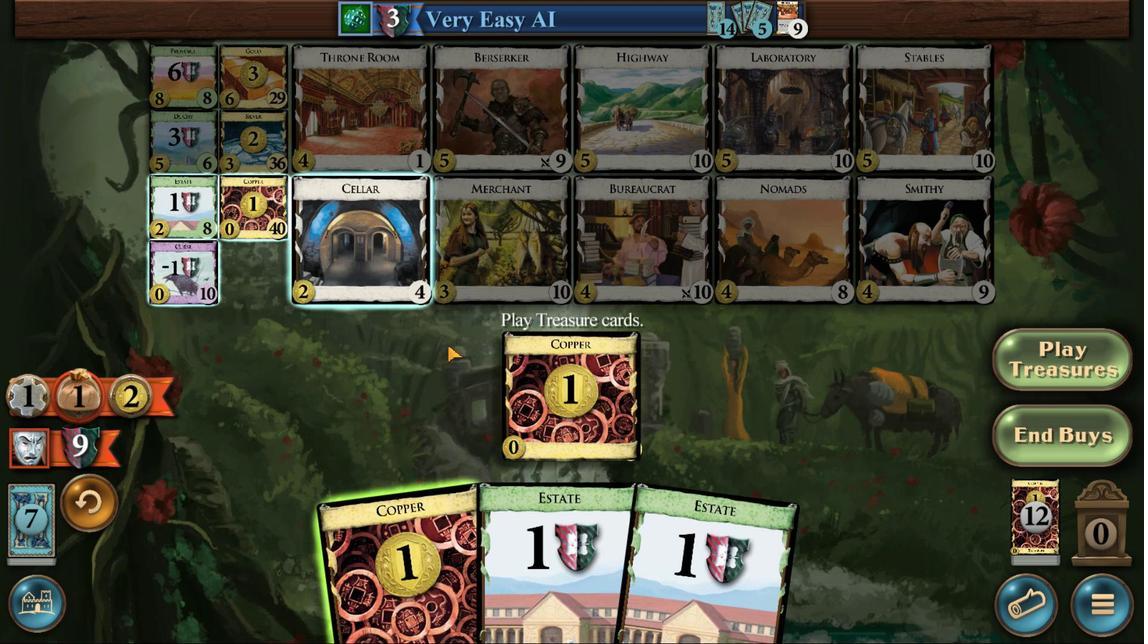 
Action: Mouse pressed left at (648, 438)
Screenshot: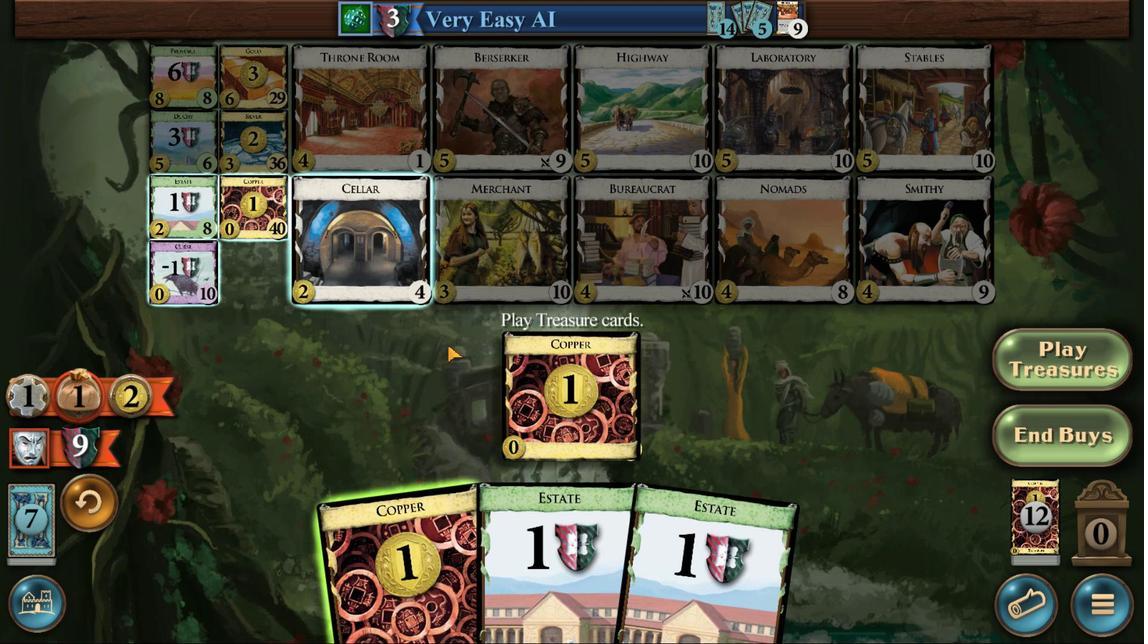 
Action: Mouse moved to (614, 438)
Screenshot: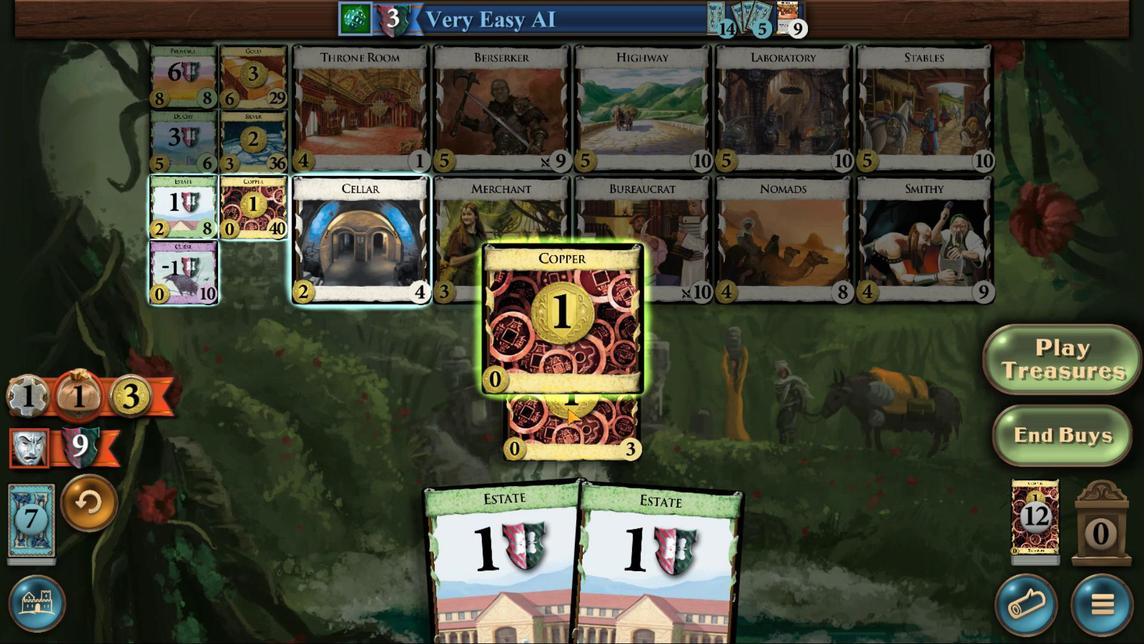 
Action: Mouse pressed left at (614, 438)
Screenshot: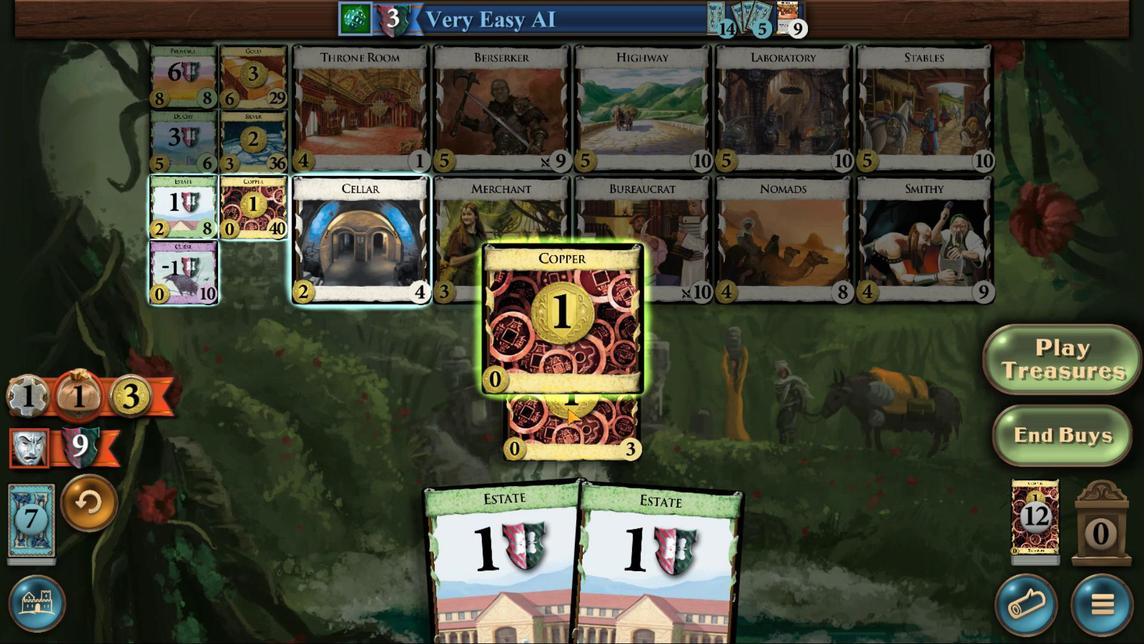 
Action: Mouse moved to (558, 441)
Screenshot: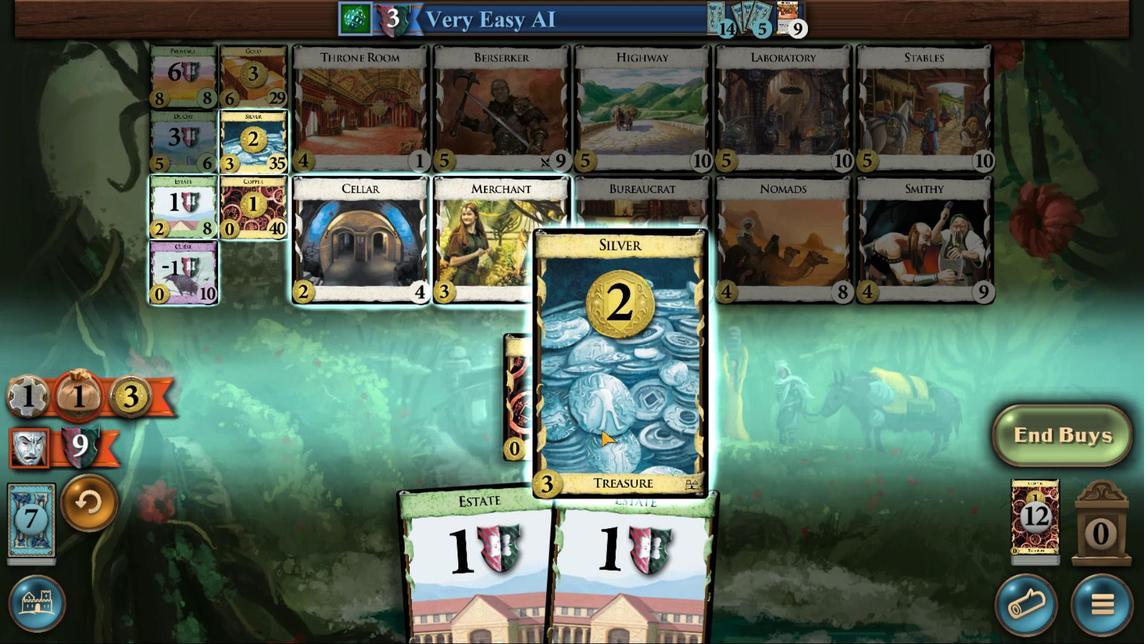 
Action: Mouse pressed left at (556, 441)
Screenshot: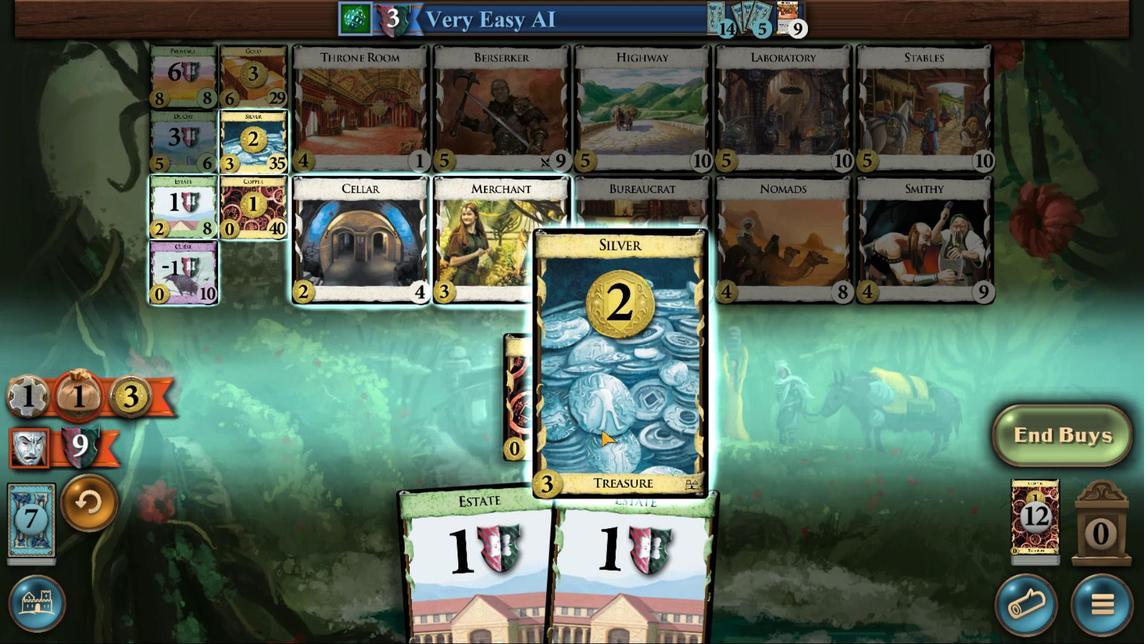 
Action: Mouse moved to (562, 438)
Screenshot: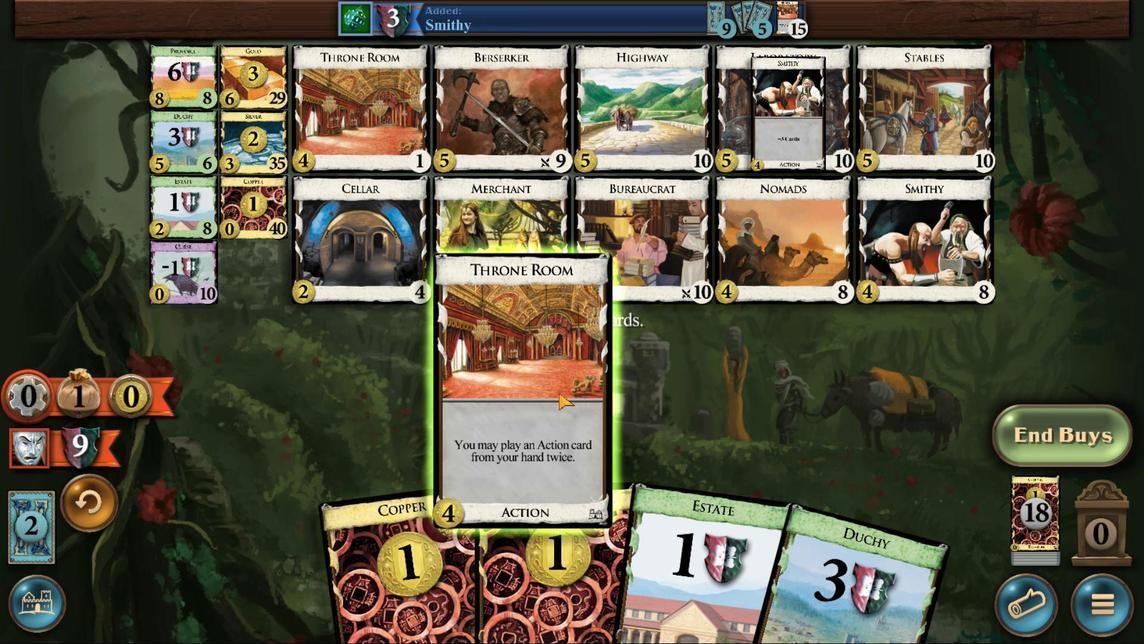 
Action: Mouse pressed left at (562, 438)
Screenshot: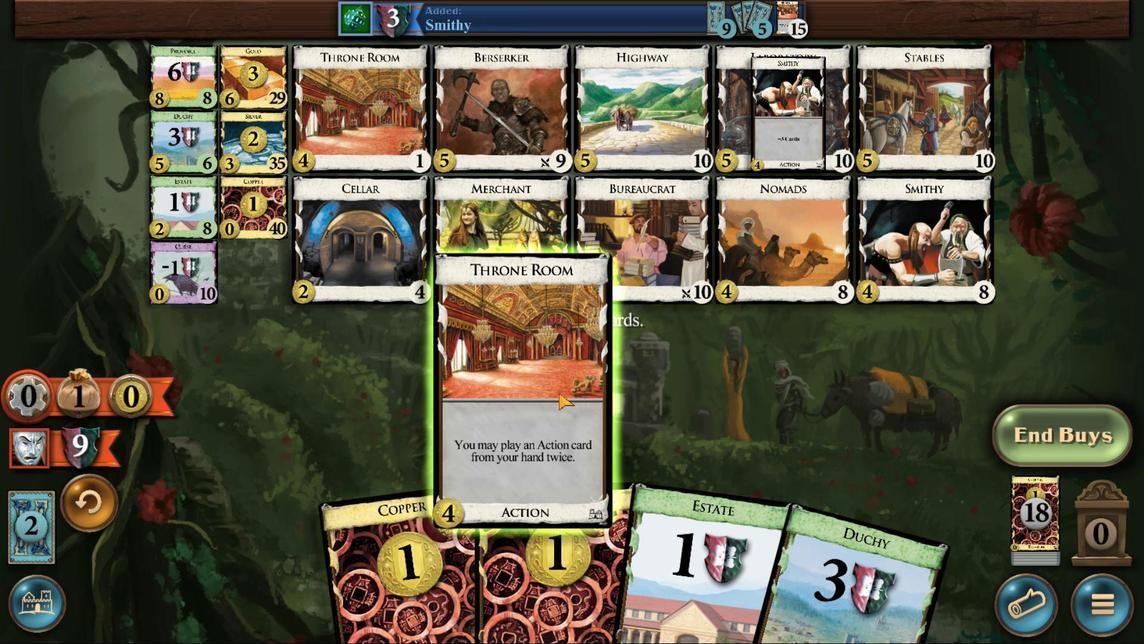 
Action: Mouse moved to (636, 438)
Screenshot: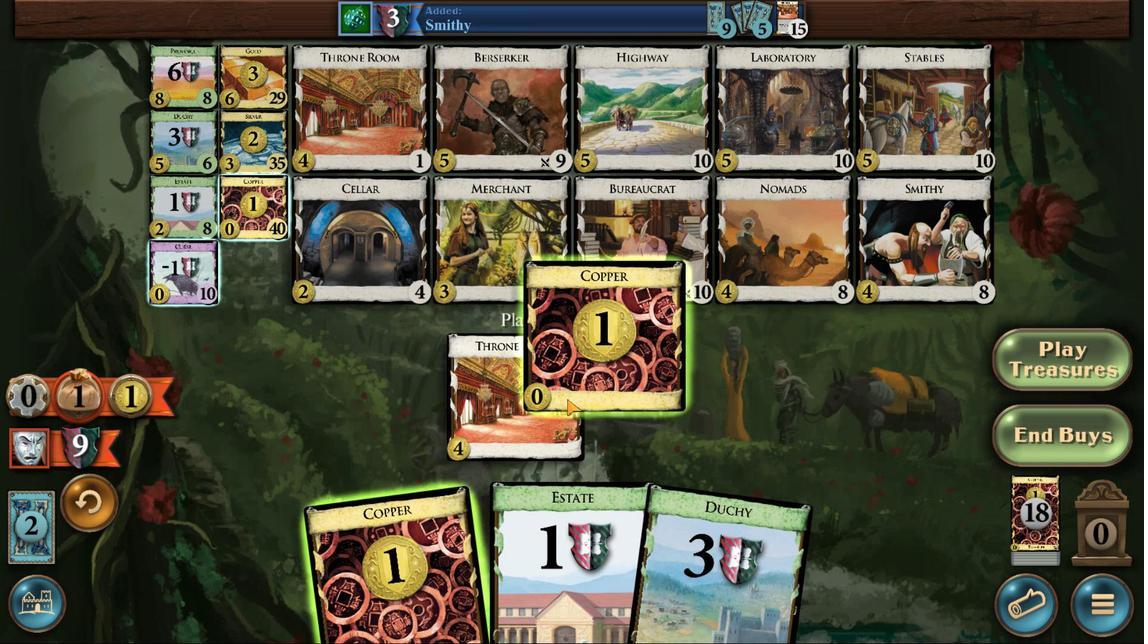 
Action: Mouse pressed left at (636, 438)
Screenshot: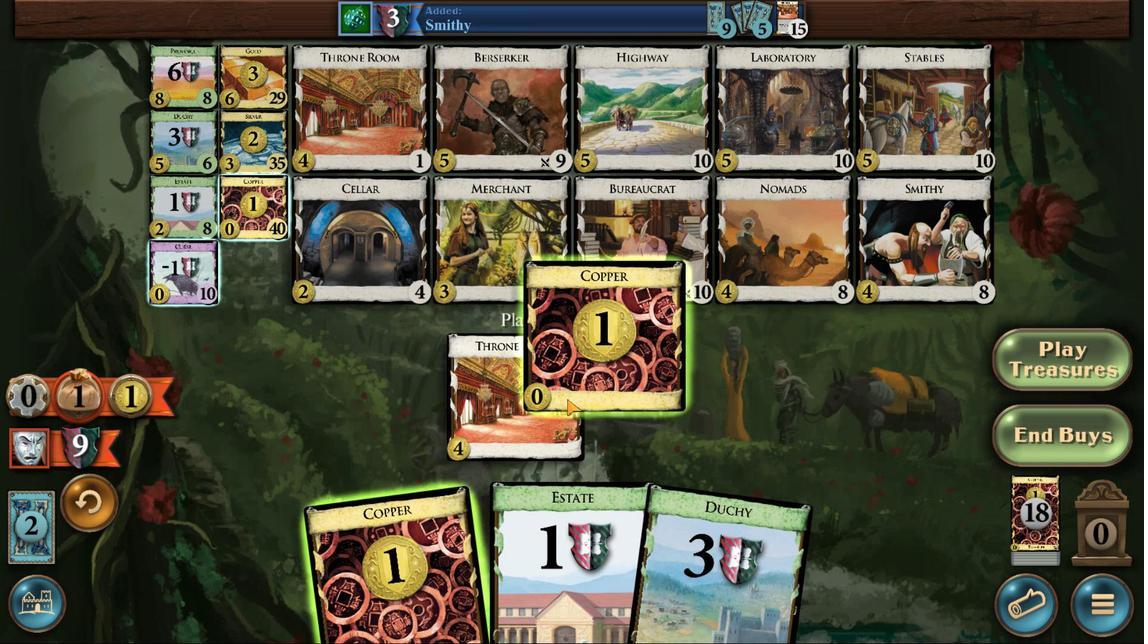 
Action: Mouse moved to (627, 438)
Screenshot: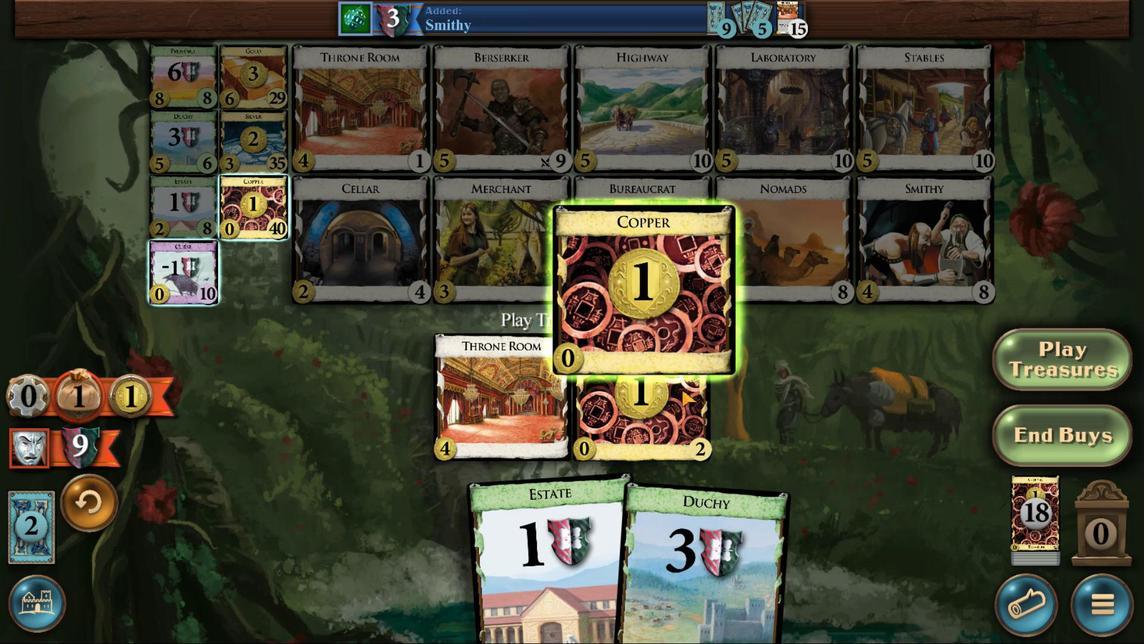 
Action: Mouse pressed left at (627, 438)
Screenshot: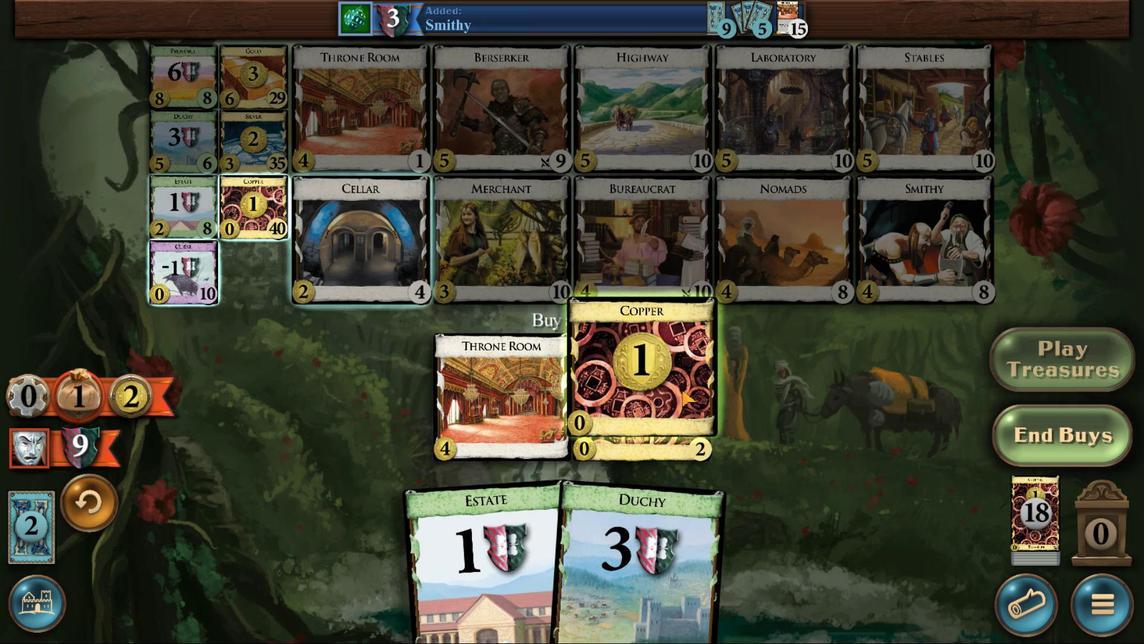 
Action: Mouse moved to (600, 441)
Screenshot: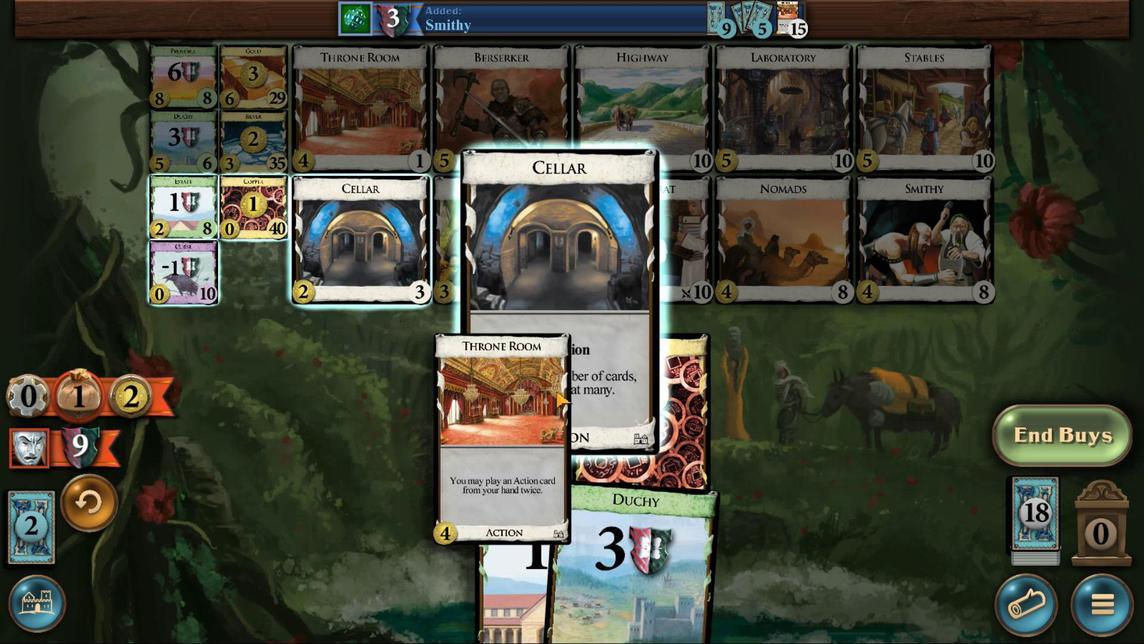 
Action: Mouse pressed left at (600, 441)
Screenshot: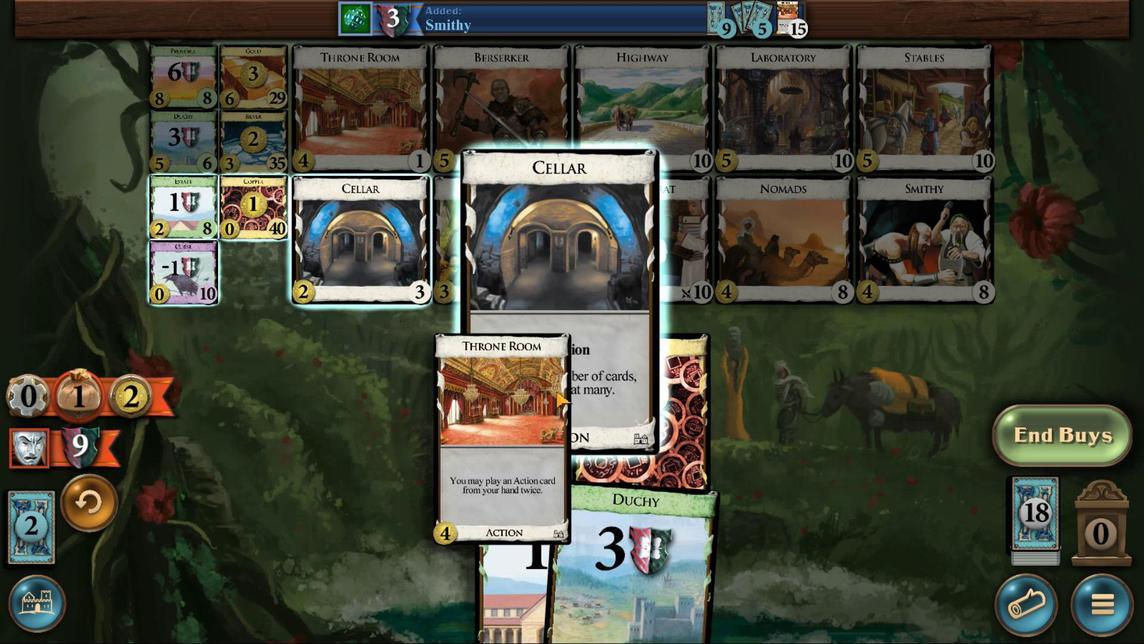 
Action: Mouse moved to (664, 438)
Screenshot: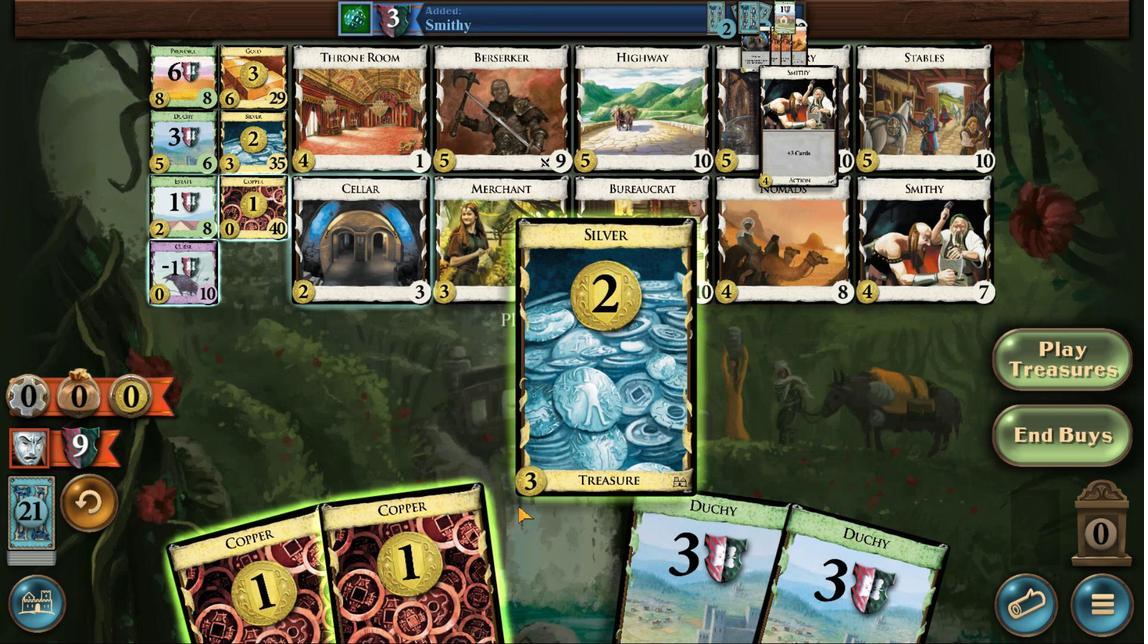 
Action: Mouse pressed left at (664, 438)
Screenshot: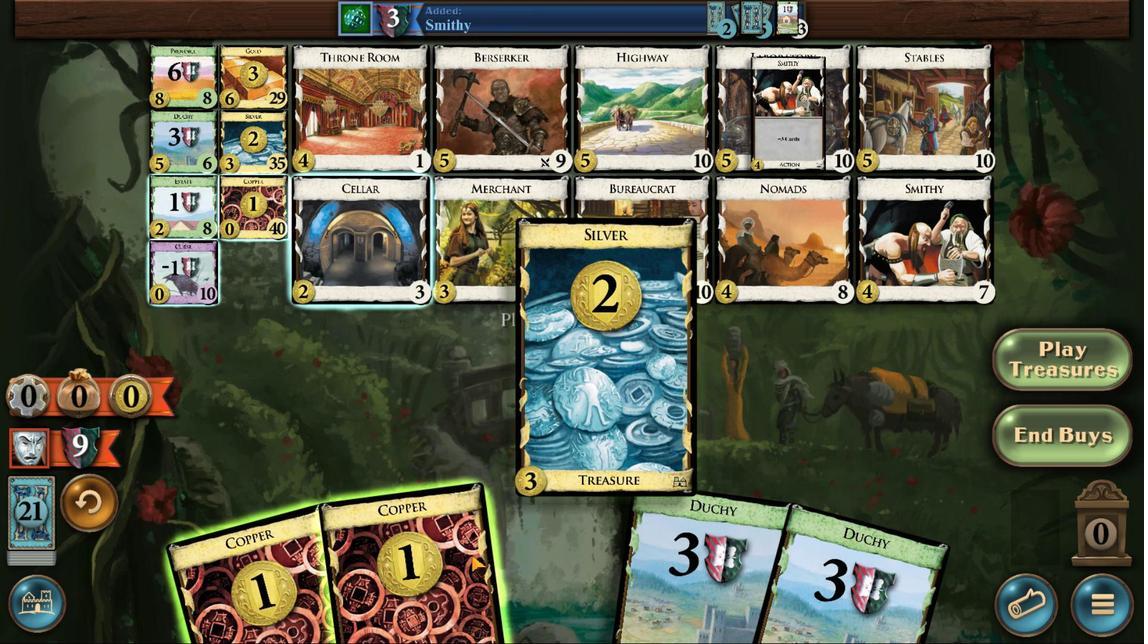 
Action: Mouse moved to (630, 438)
Screenshot: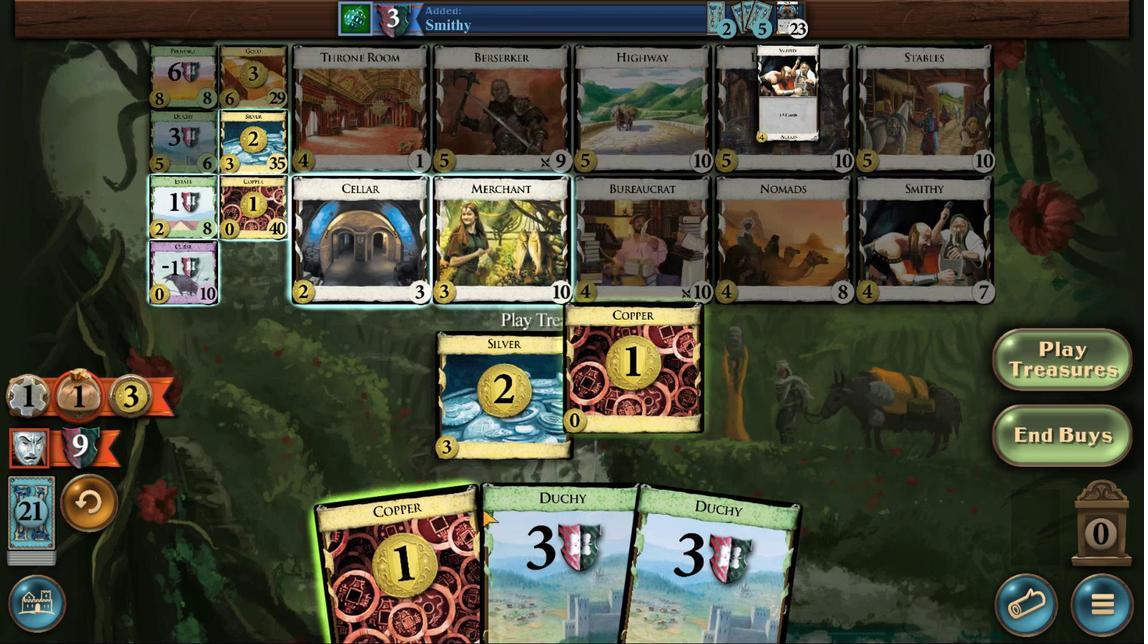 
Action: Mouse pressed left at (630, 438)
Screenshot: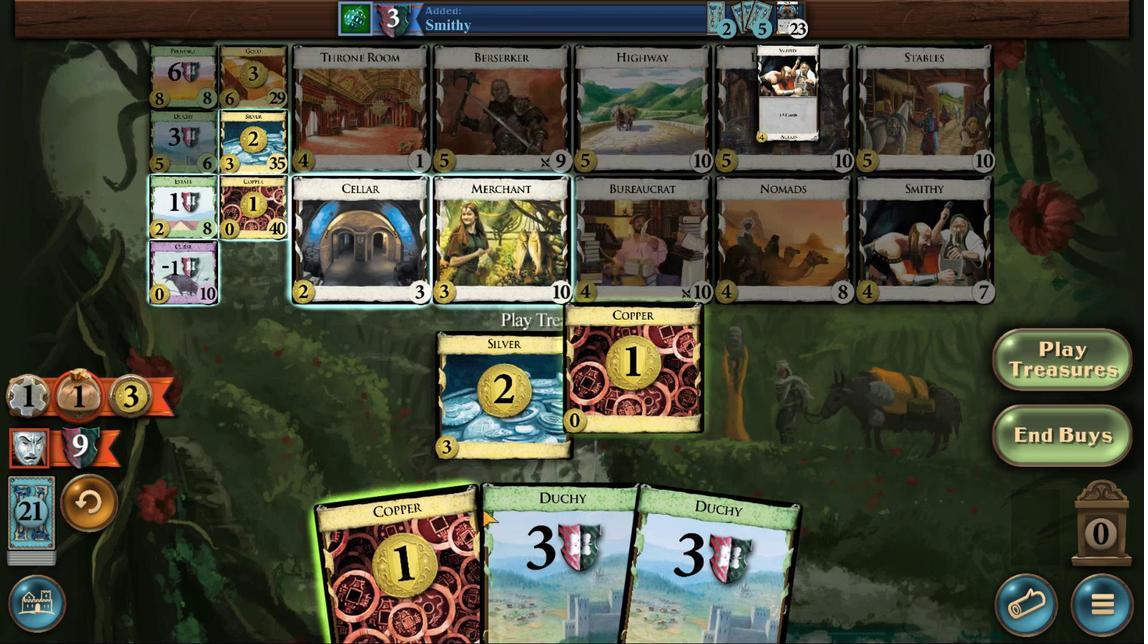 
Action: Mouse moved to (619, 438)
Screenshot: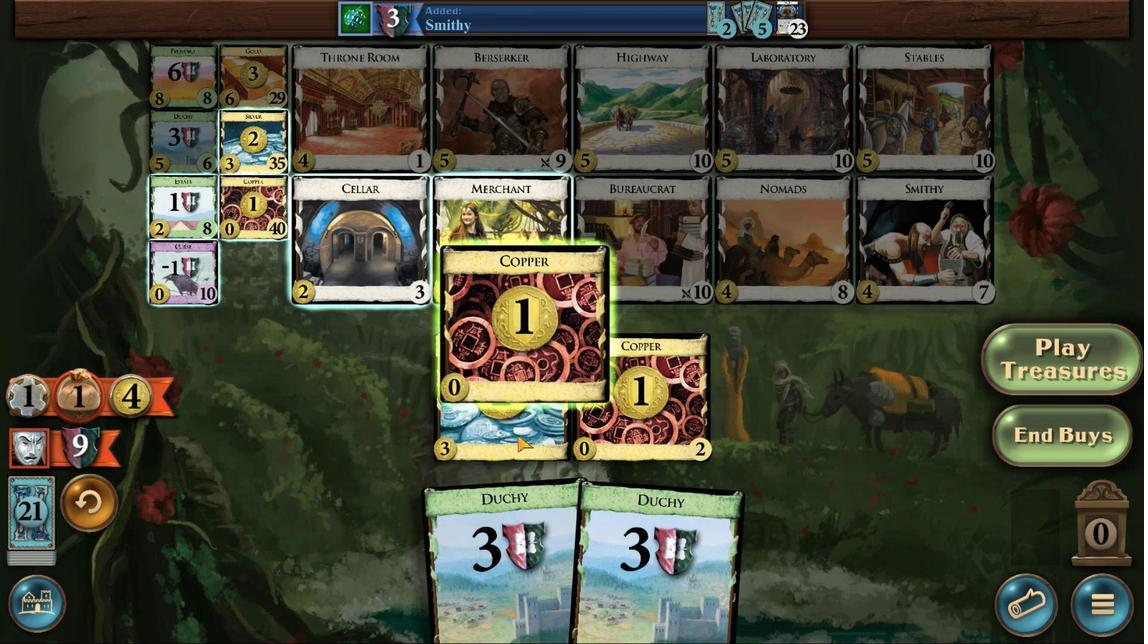
Action: Mouse pressed left at (619, 438)
Screenshot: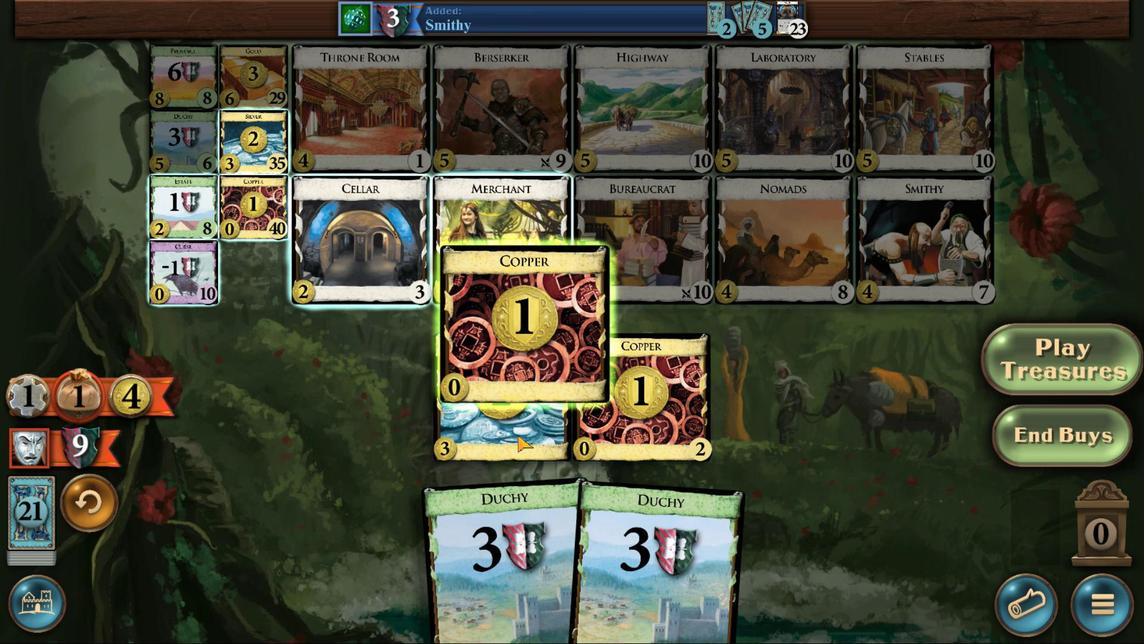 
Action: Mouse moved to (548, 441)
Screenshot: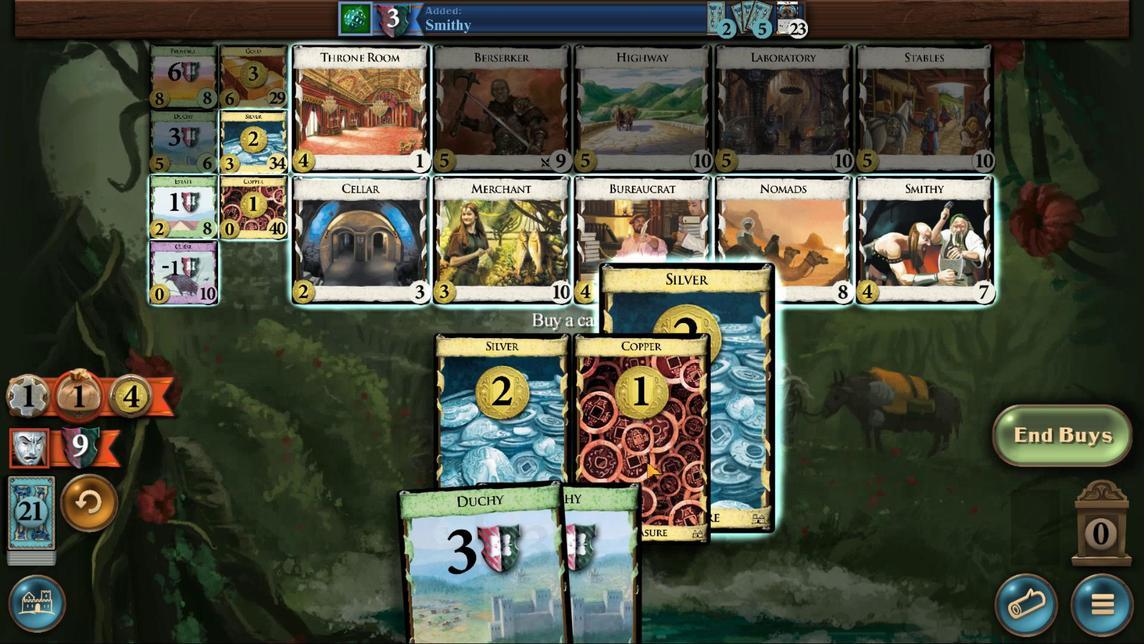
Action: Mouse pressed left at (548, 441)
Screenshot: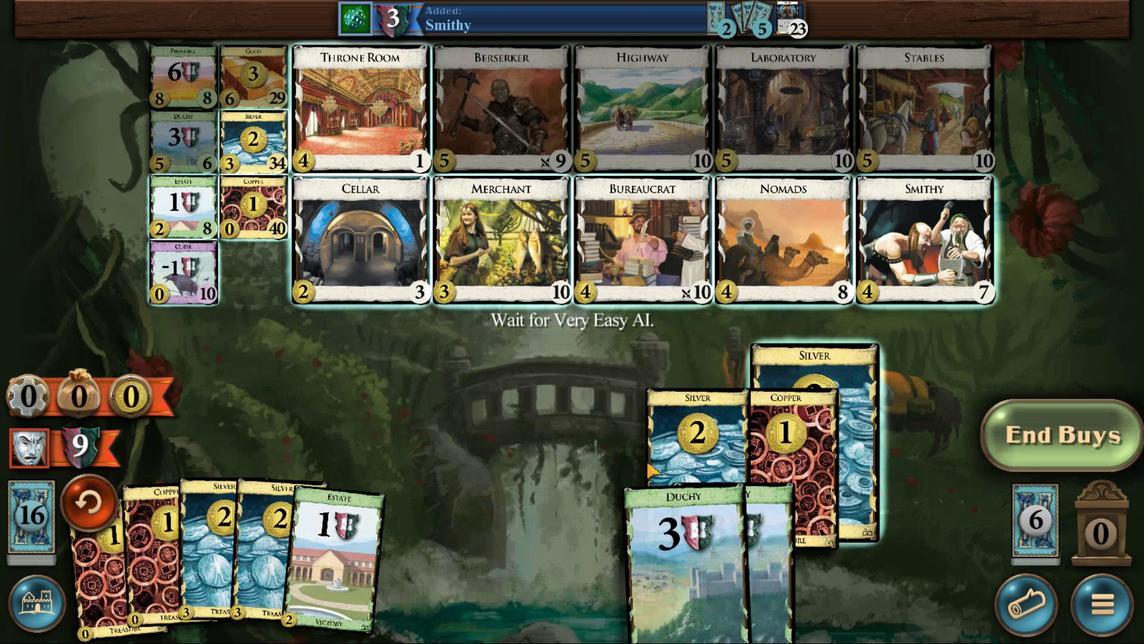 
Action: Mouse moved to (678, 438)
Screenshot: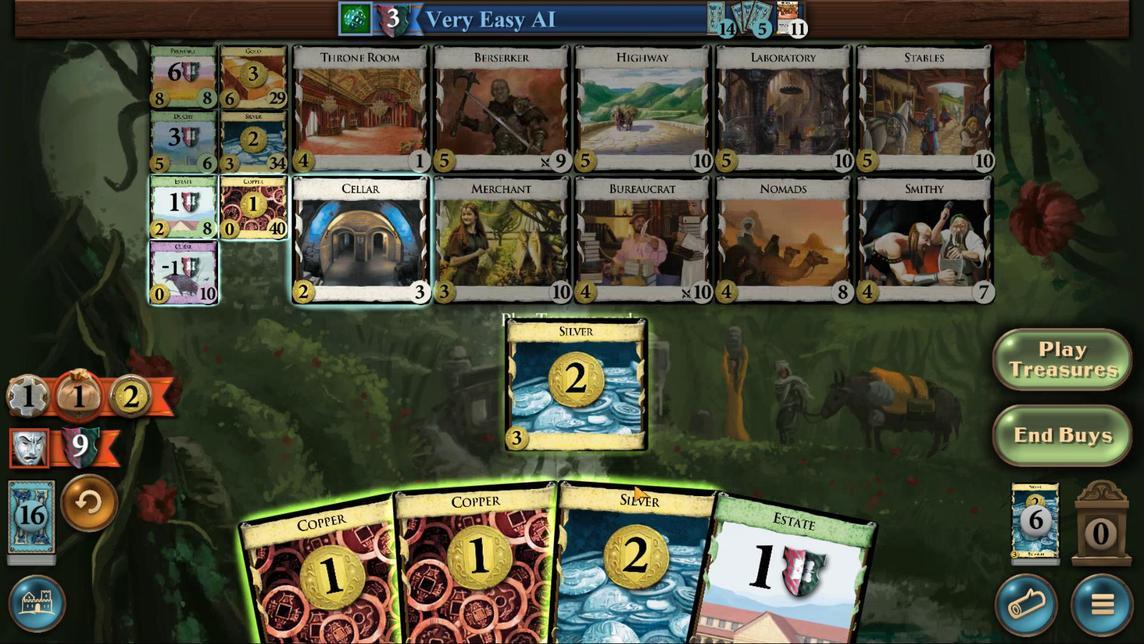 
Action: Mouse pressed left at (678, 438)
Screenshot: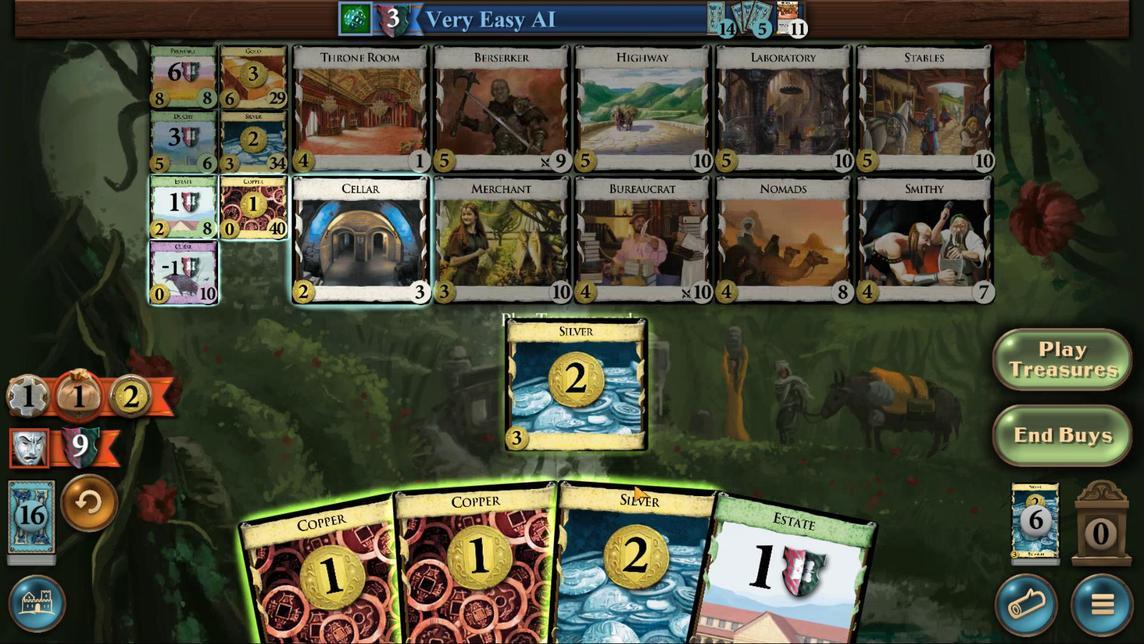 
Action: Mouse moved to (714, 438)
Screenshot: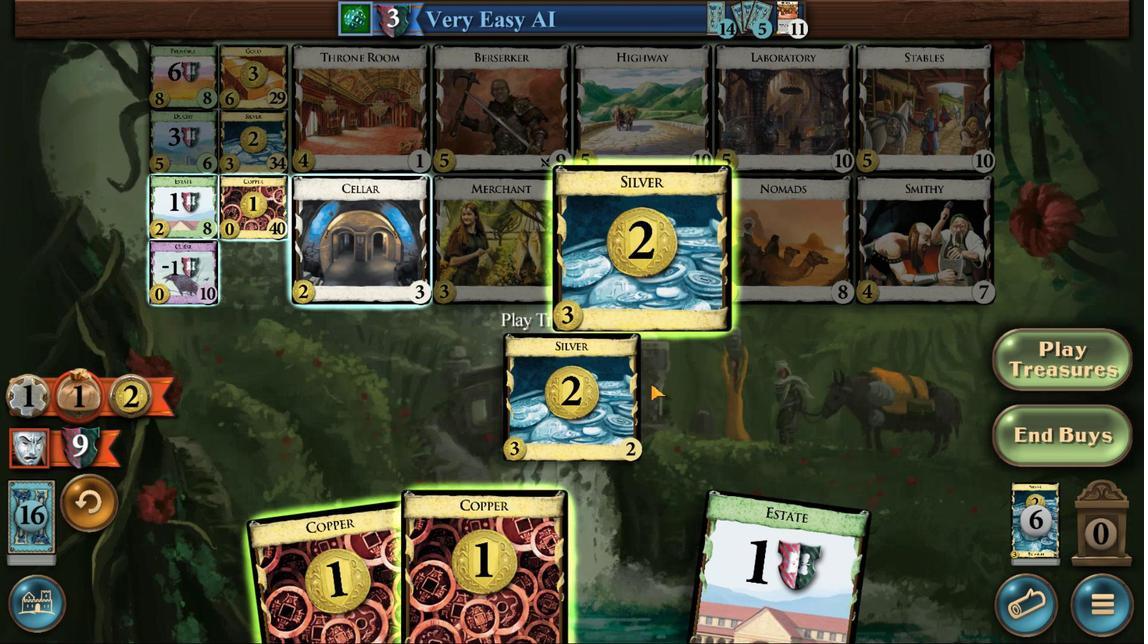 
Action: Mouse pressed left at (714, 438)
Screenshot: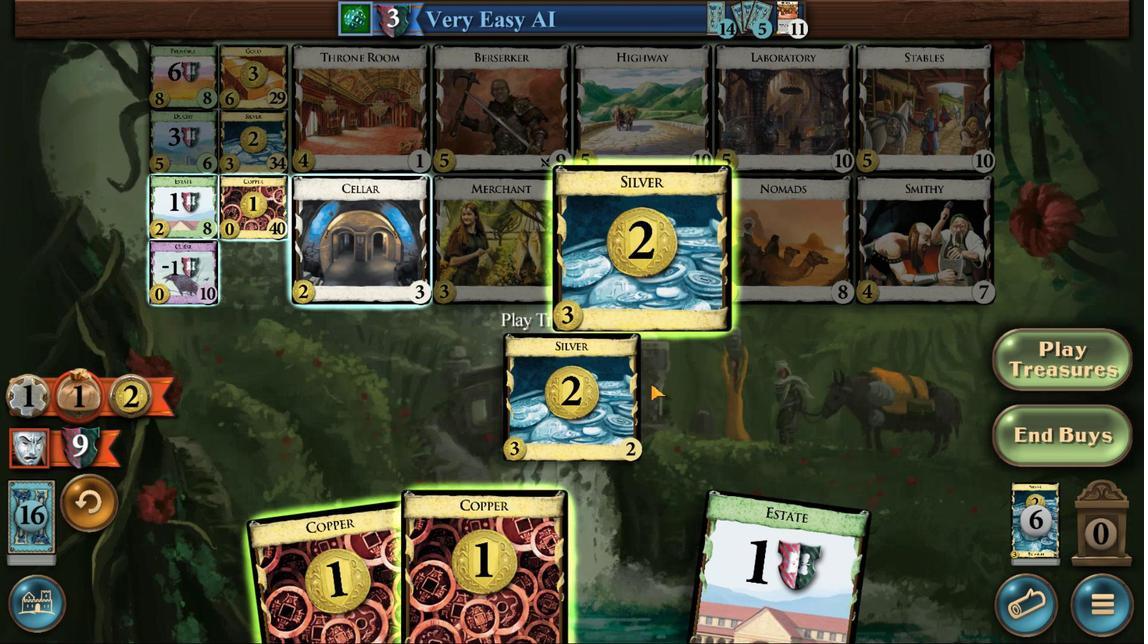 
Action: Mouse moved to (678, 438)
Screenshot: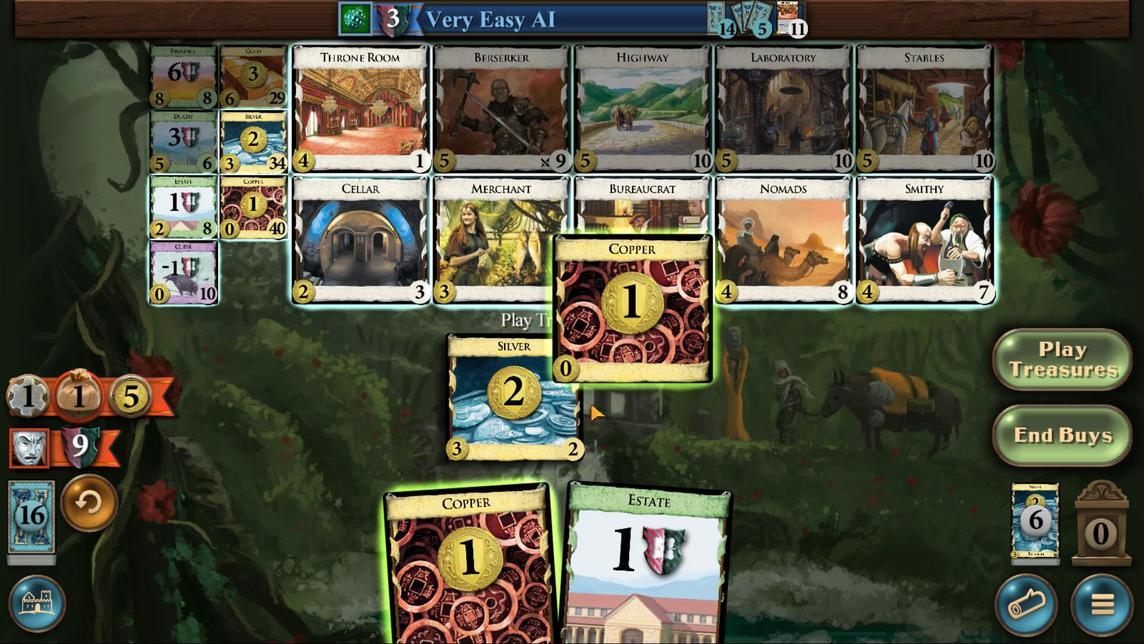 
Action: Mouse pressed left at (678, 438)
Screenshot: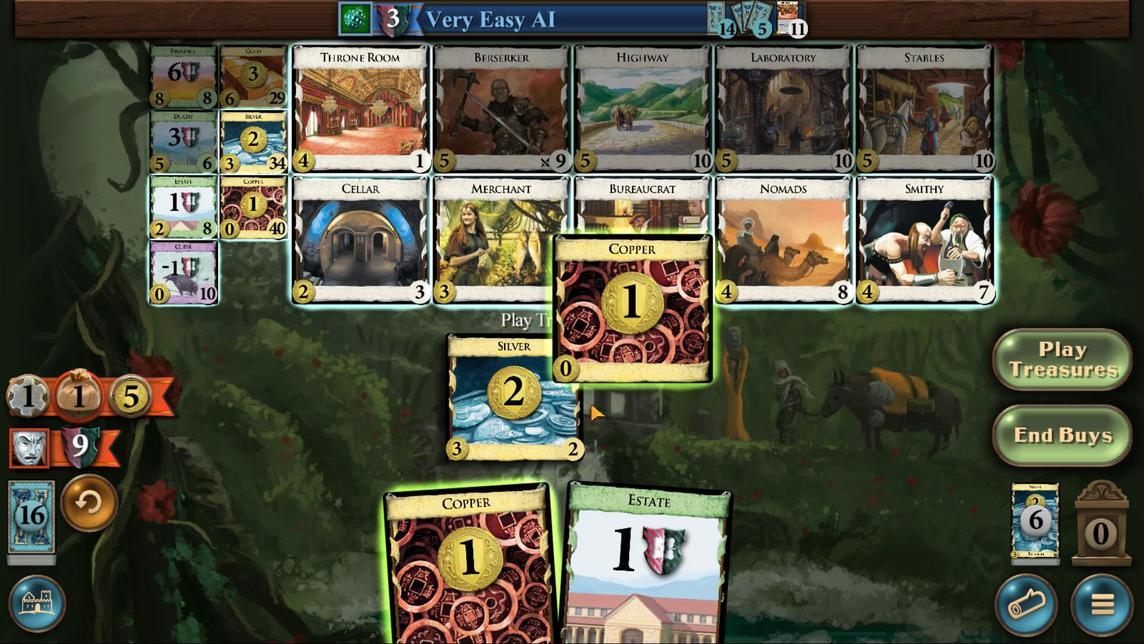 
Action: Mouse moved to (652, 438)
Screenshot: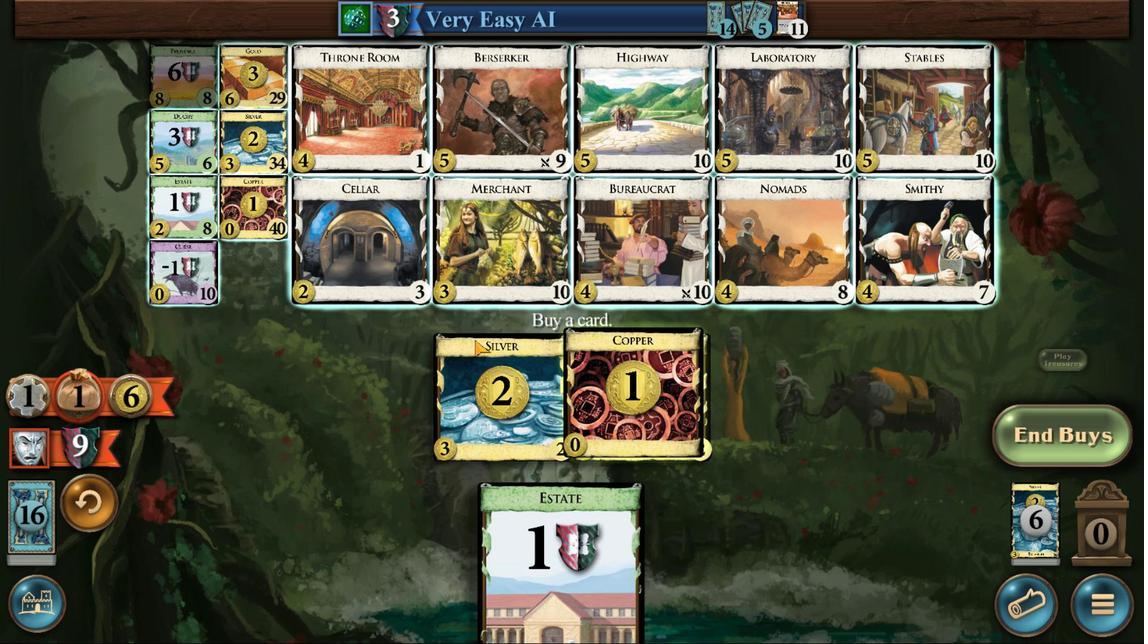 
Action: Mouse pressed left at (652, 438)
Screenshot: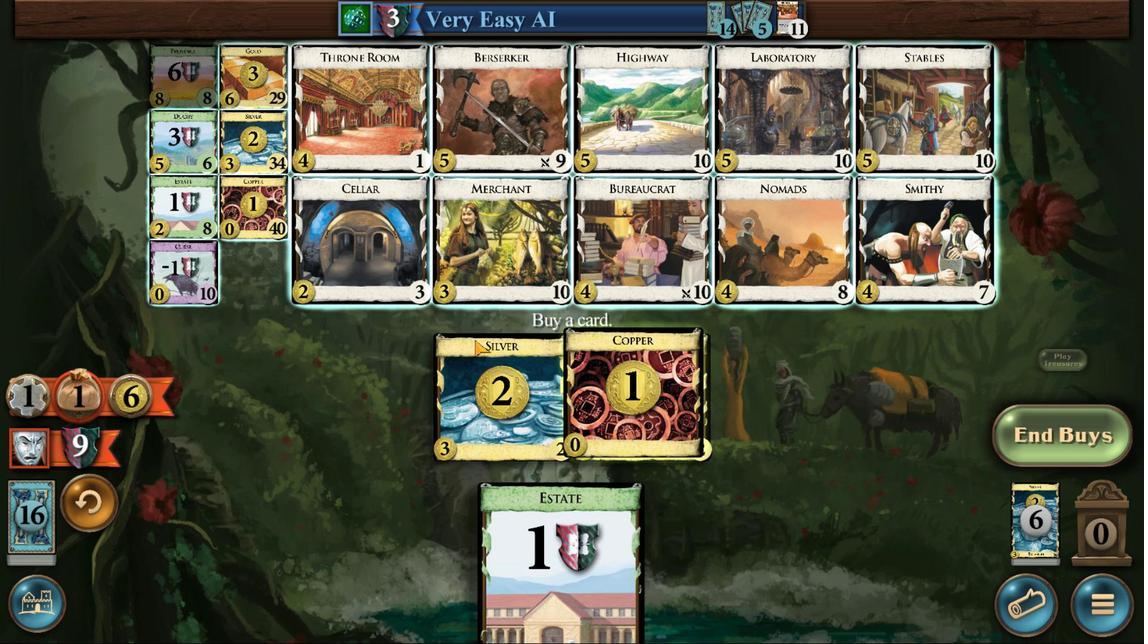 
Action: Mouse moved to (552, 442)
Screenshot: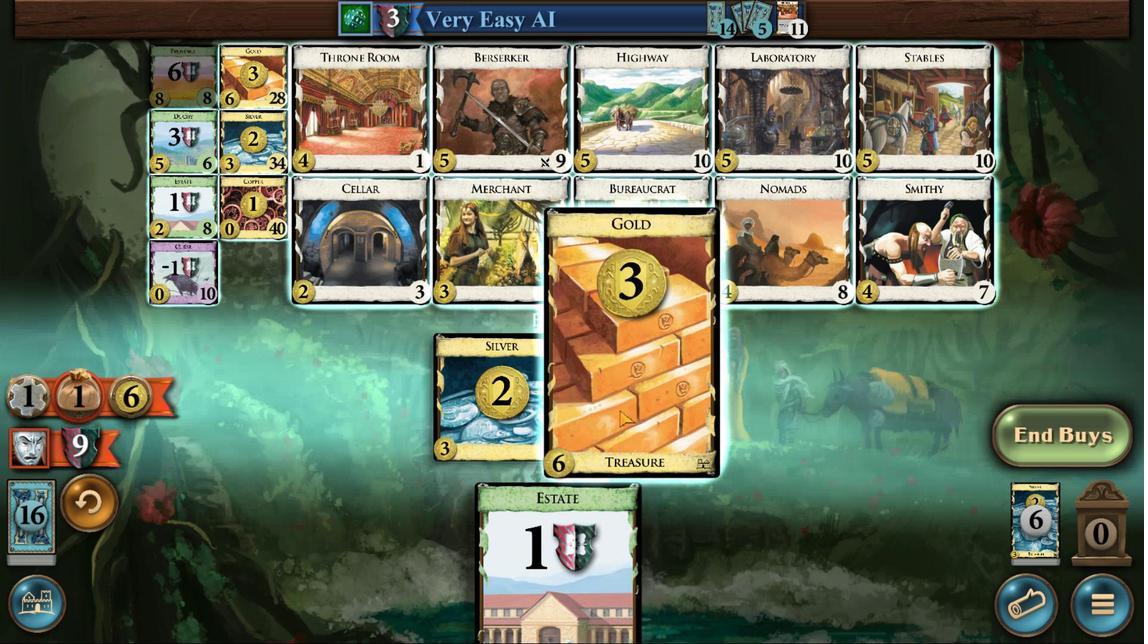 
Action: Mouse pressed left at (552, 442)
Screenshot: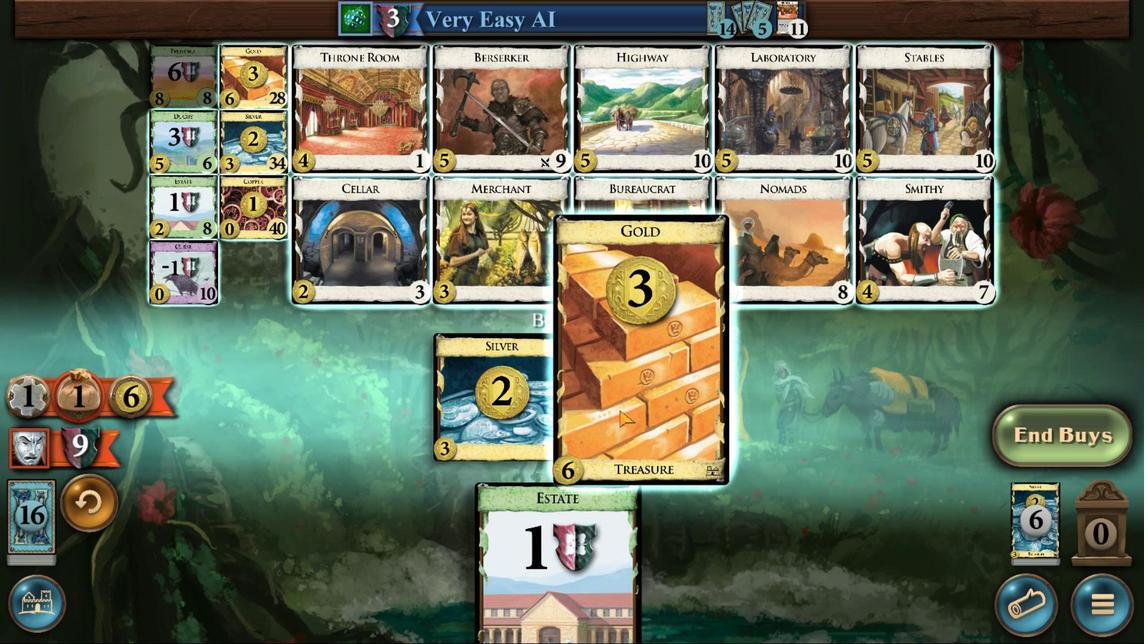 
Action: Mouse moved to (552, 438)
Screenshot: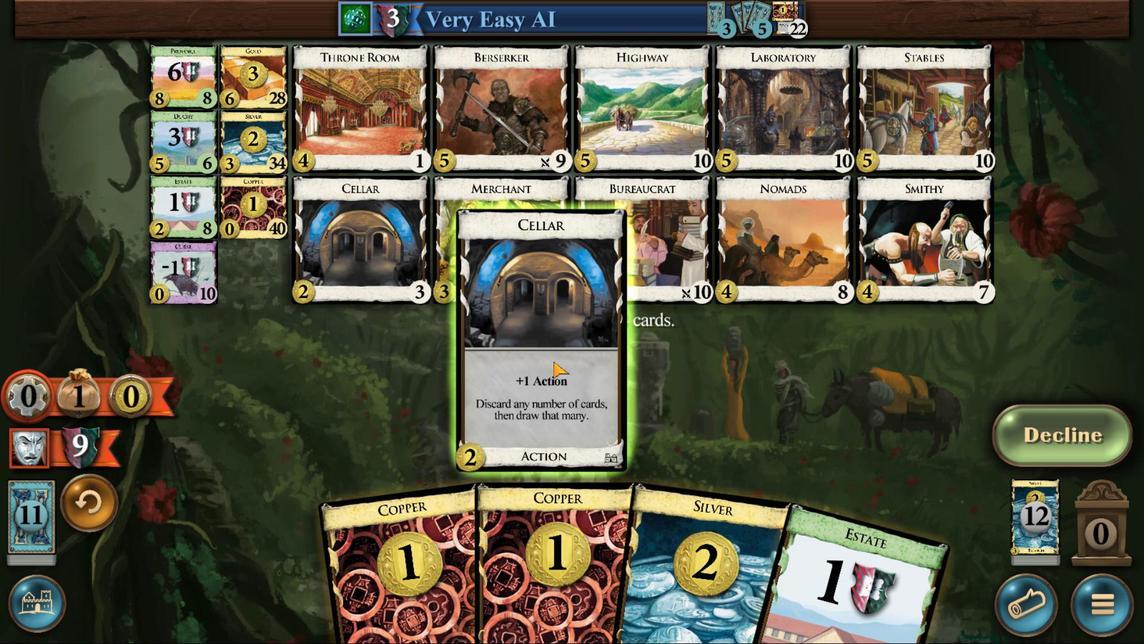 
Action: Mouse pressed left at (552, 438)
Screenshot: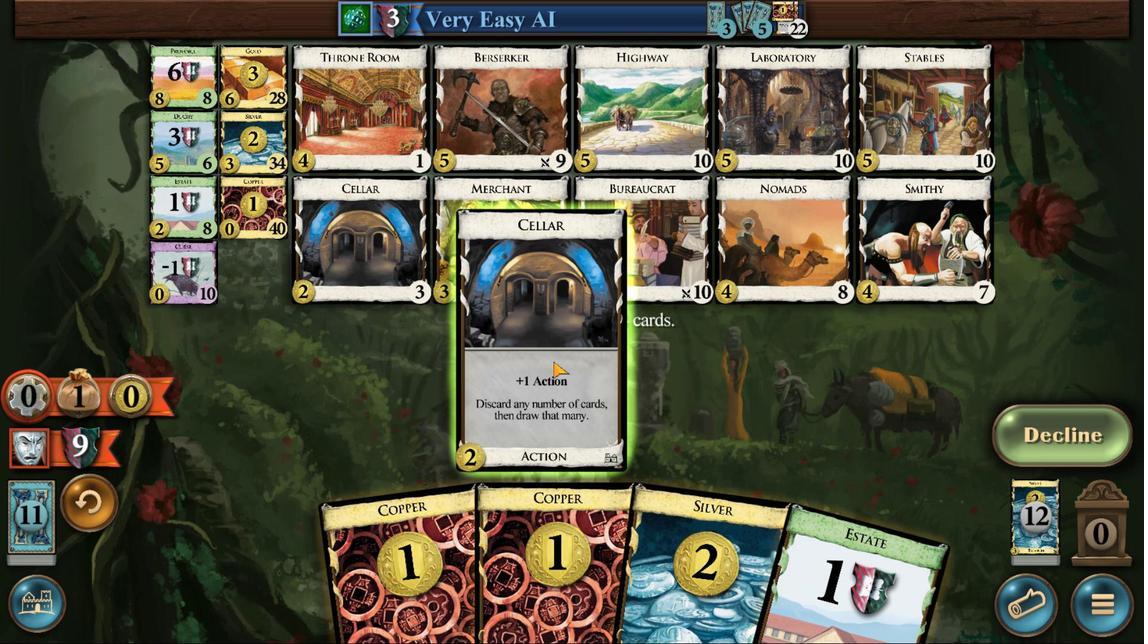 
Action: Mouse moved to (655, 438)
Screenshot: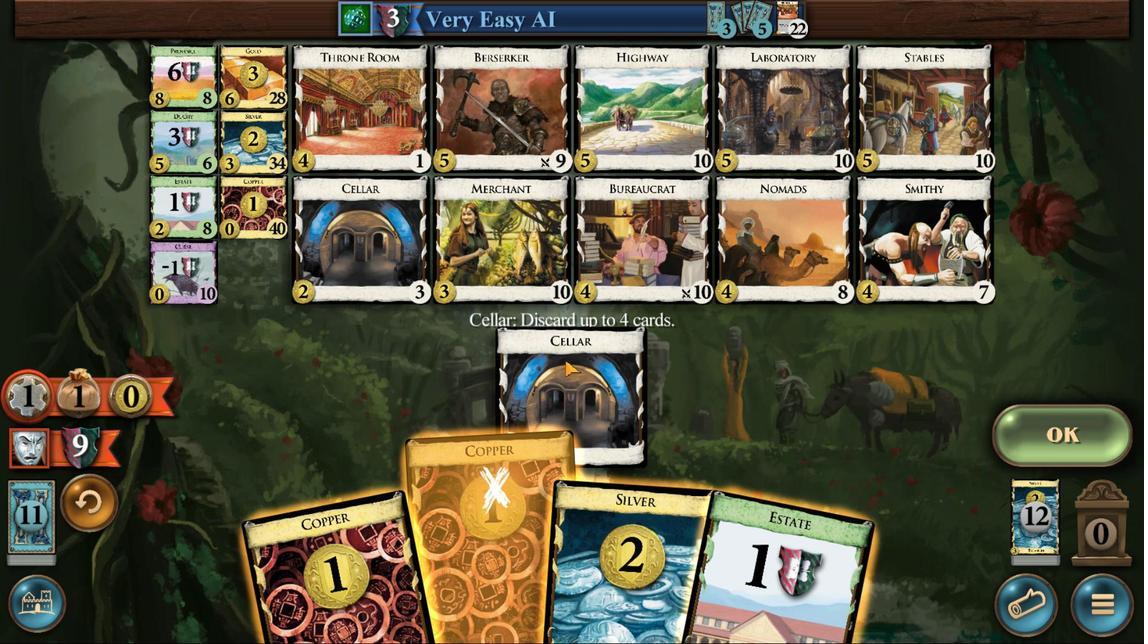 
Action: Mouse pressed left at (655, 438)
Screenshot: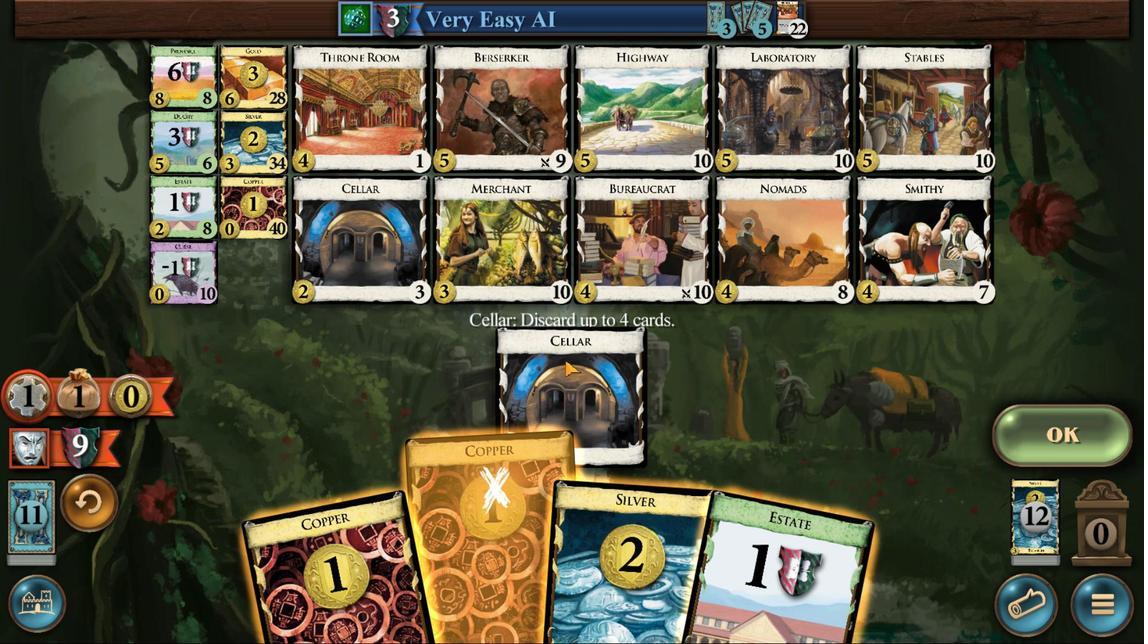 
Action: Mouse moved to (880, 439)
Screenshot: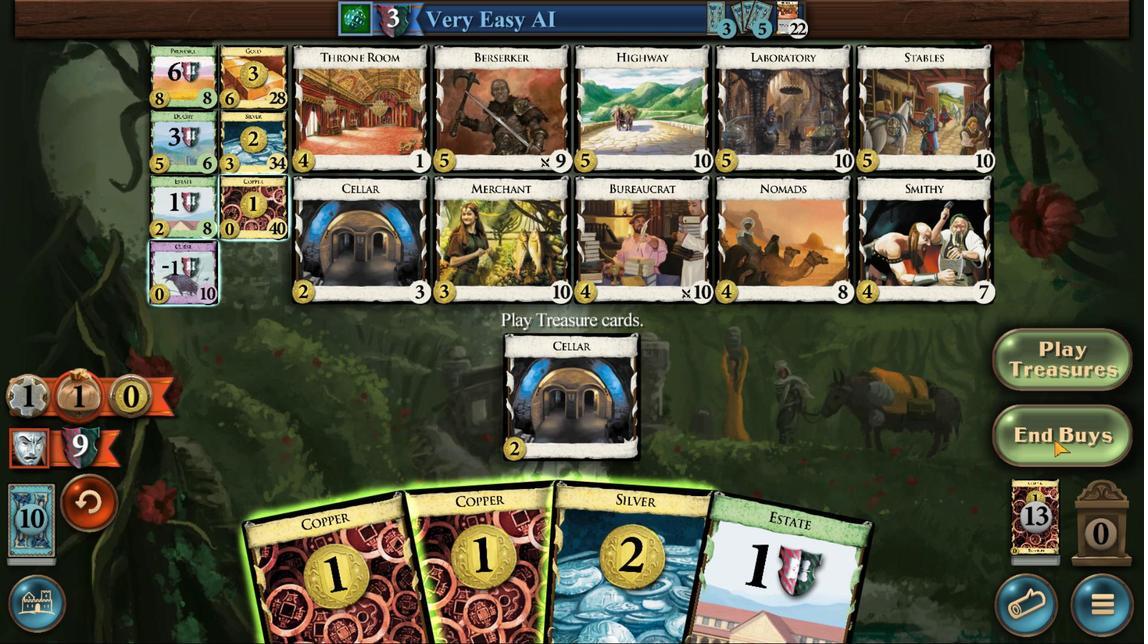 
Action: Mouse pressed left at (880, 439)
Screenshot: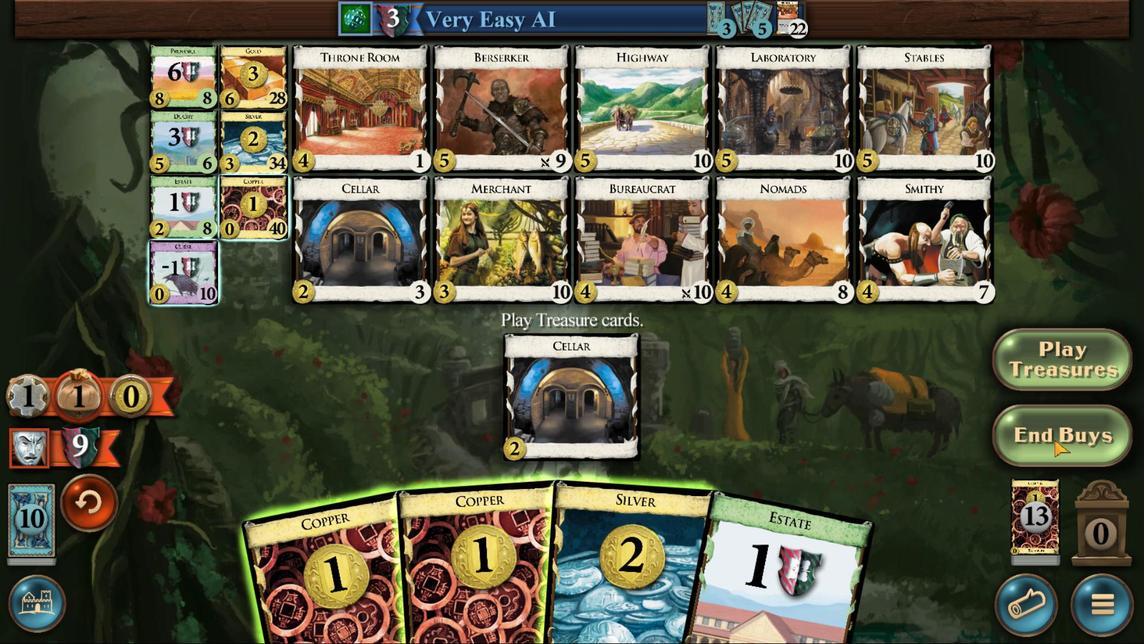 
Action: Mouse moved to (648, 438)
Screenshot: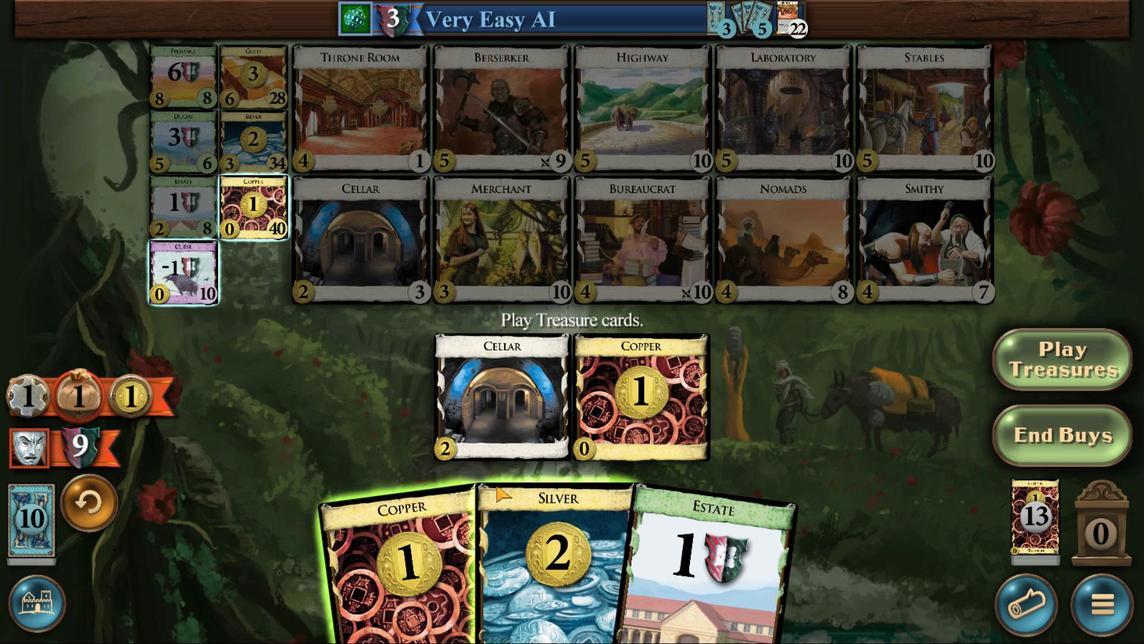 
Action: Mouse pressed left at (648, 438)
Screenshot: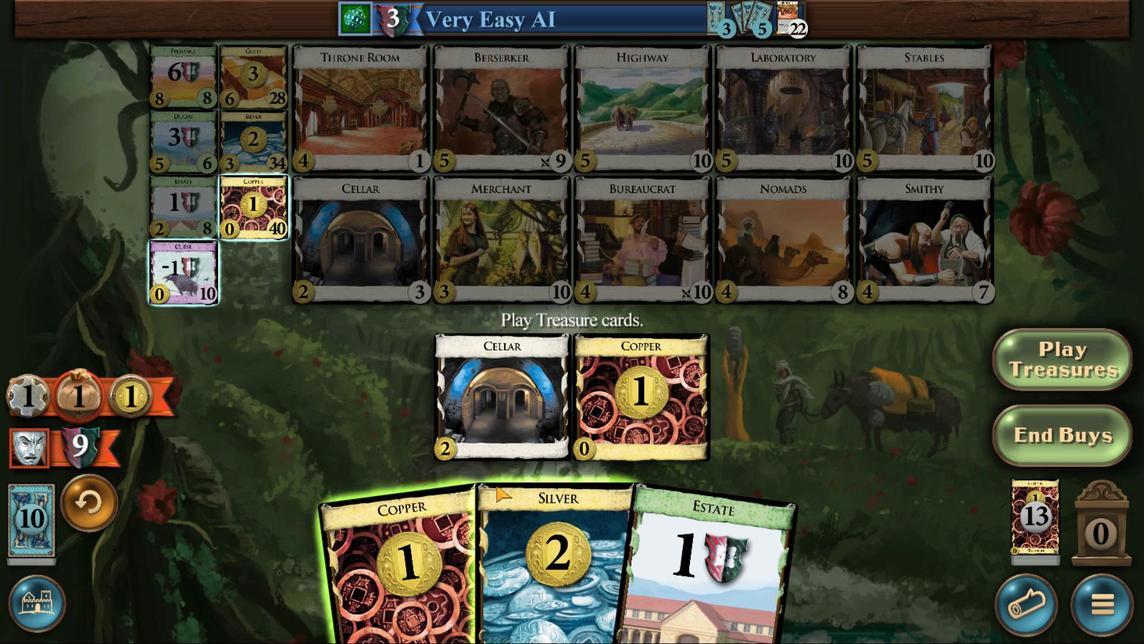 
Action: Mouse moved to (621, 438)
Screenshot: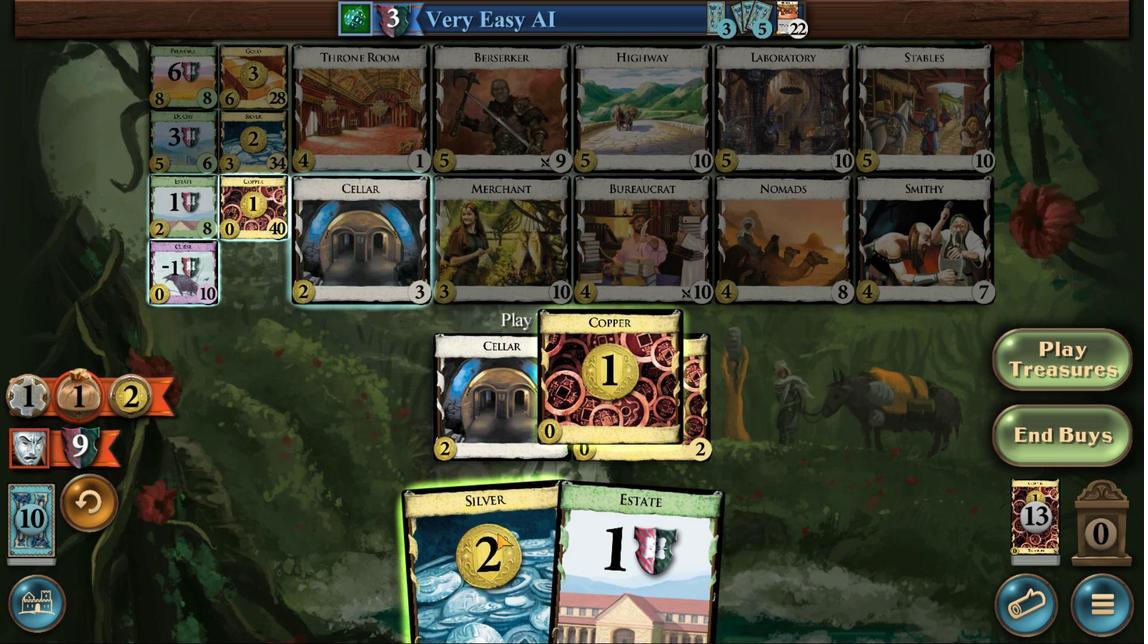 
Action: Mouse pressed left at (621, 438)
Screenshot: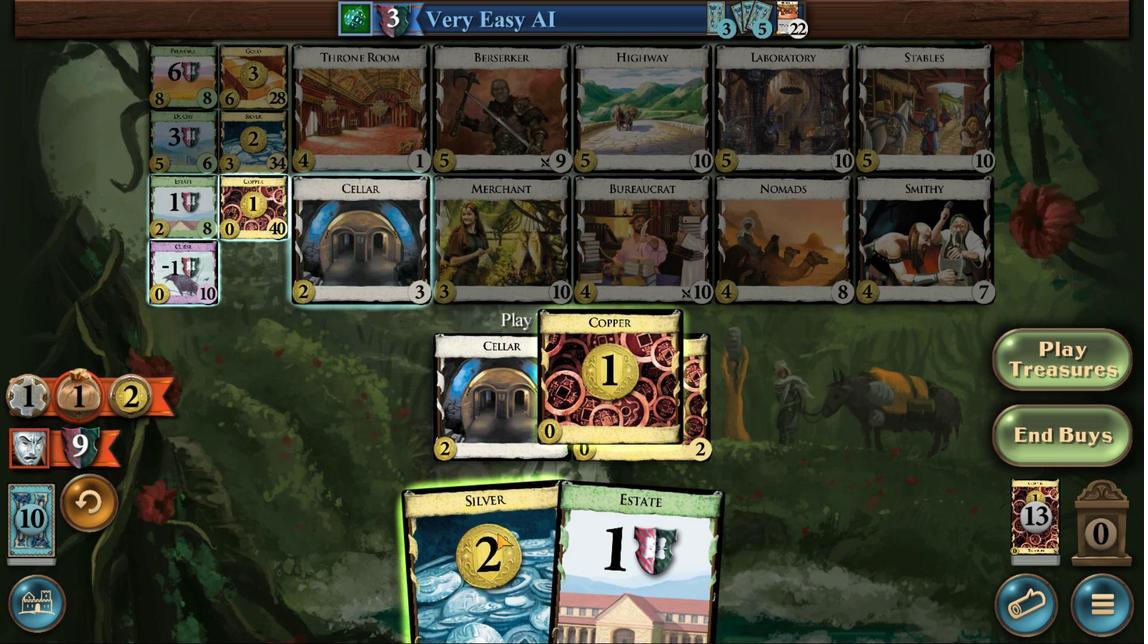 
Action: Mouse moved to (643, 438)
Screenshot: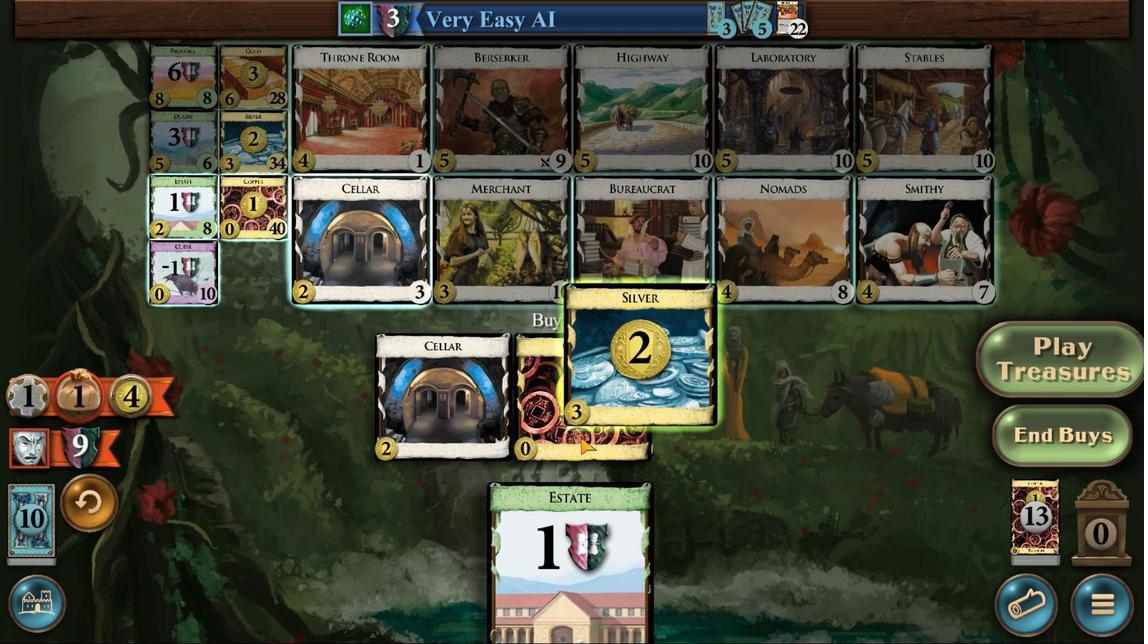 
Action: Mouse pressed left at (643, 438)
Screenshot: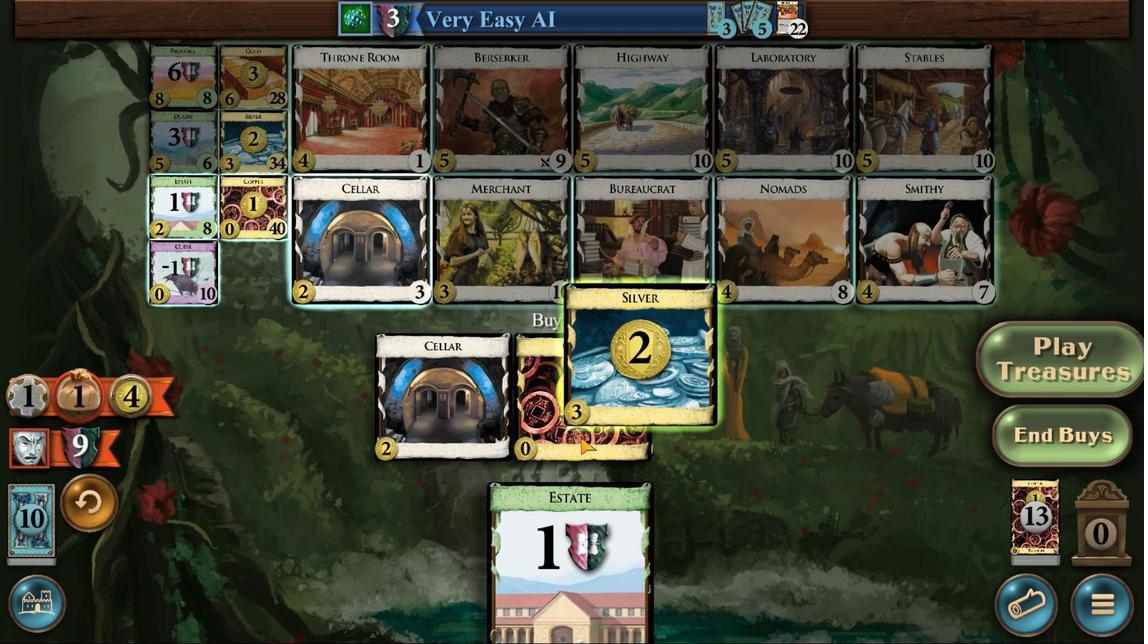 
Action: Mouse moved to (551, 441)
Screenshot: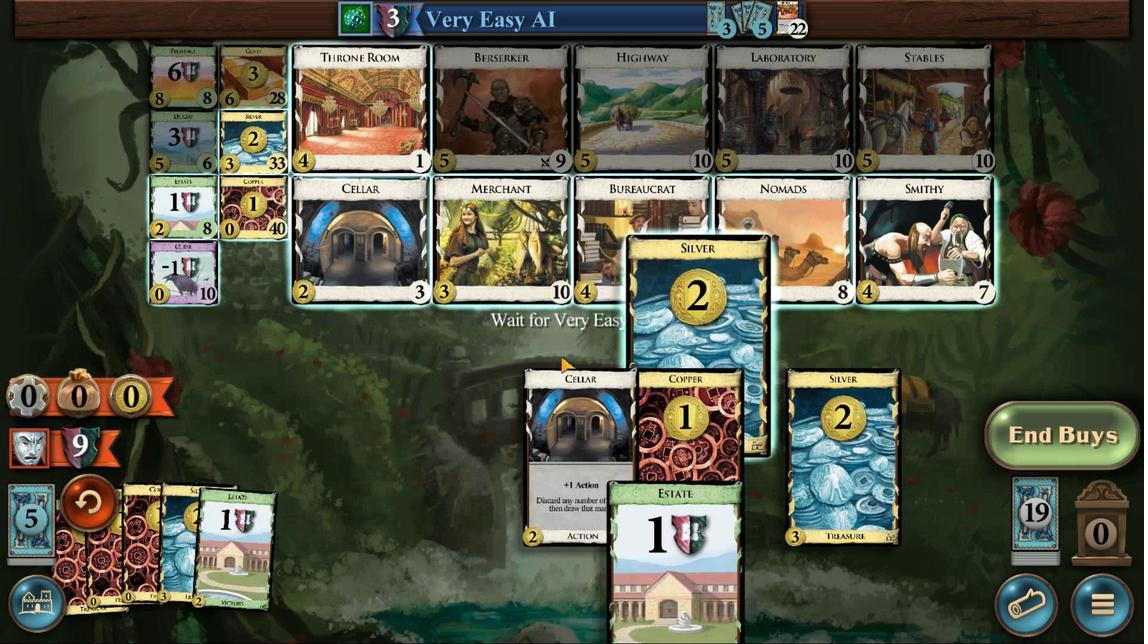 
Action: Mouse pressed left at (551, 441)
Screenshot: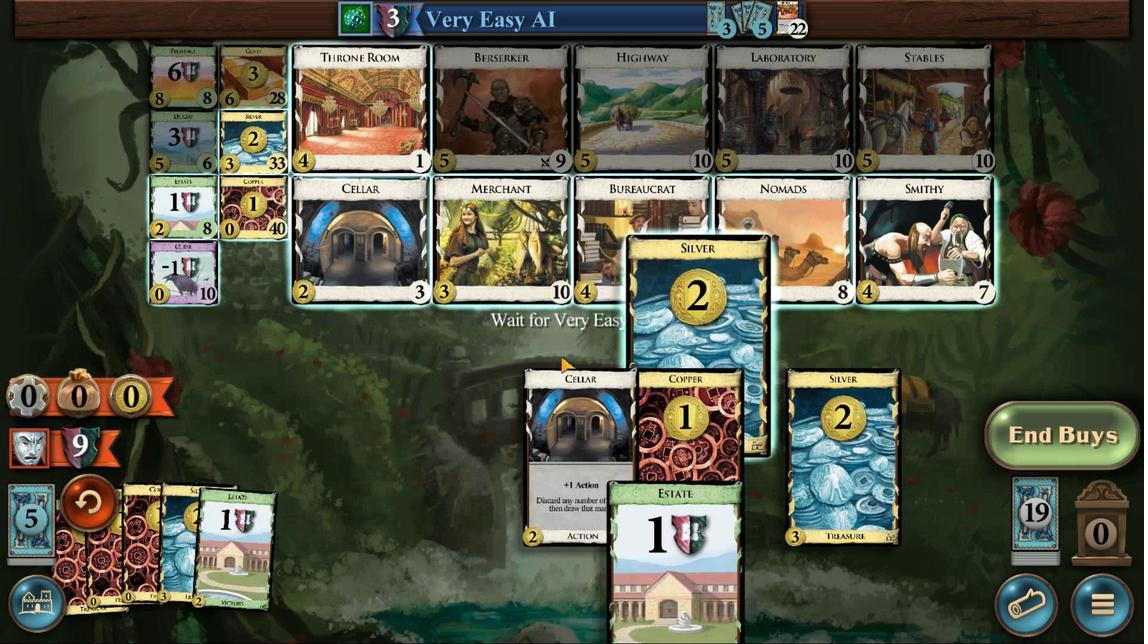 
Action: Mouse moved to (723, 438)
Screenshot: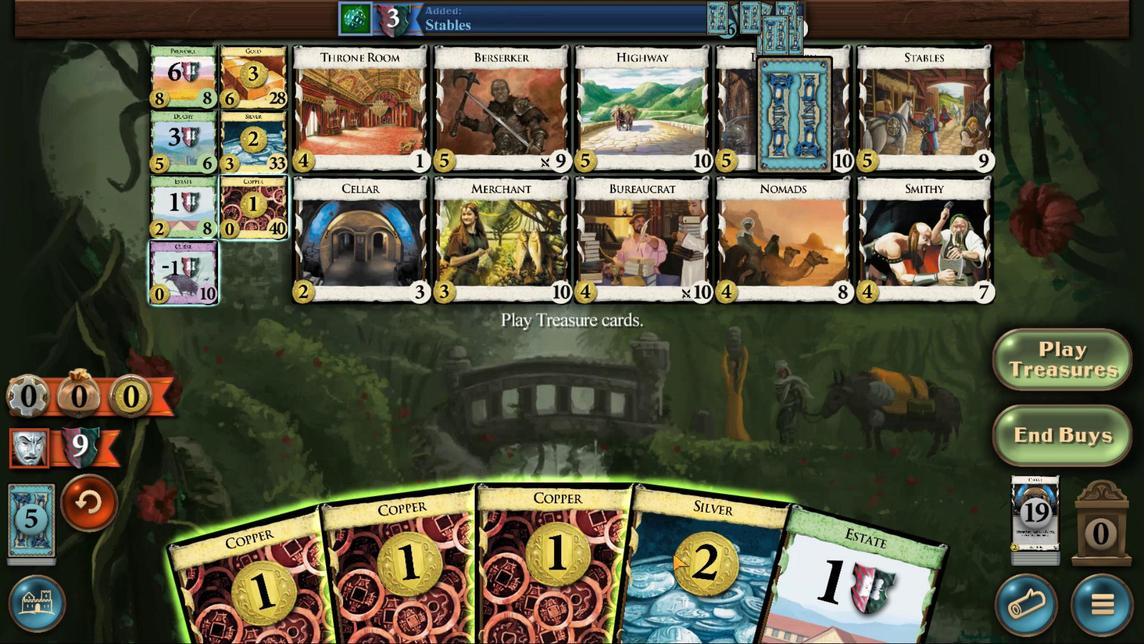 
Action: Mouse pressed left at (723, 438)
Screenshot: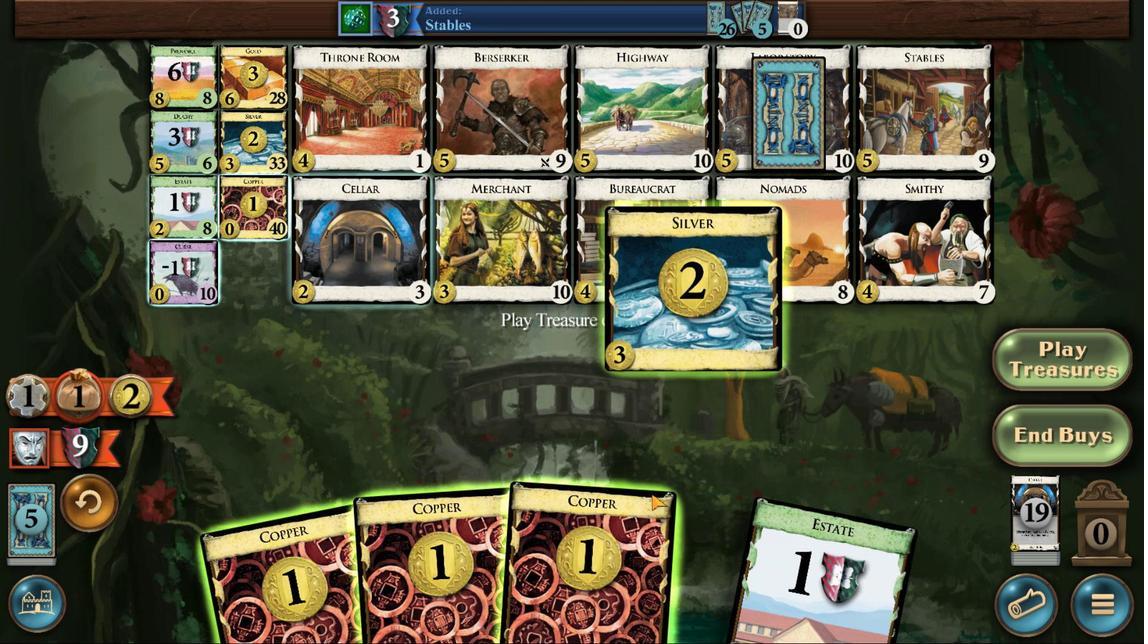 
Action: Mouse moved to (706, 438)
Screenshot: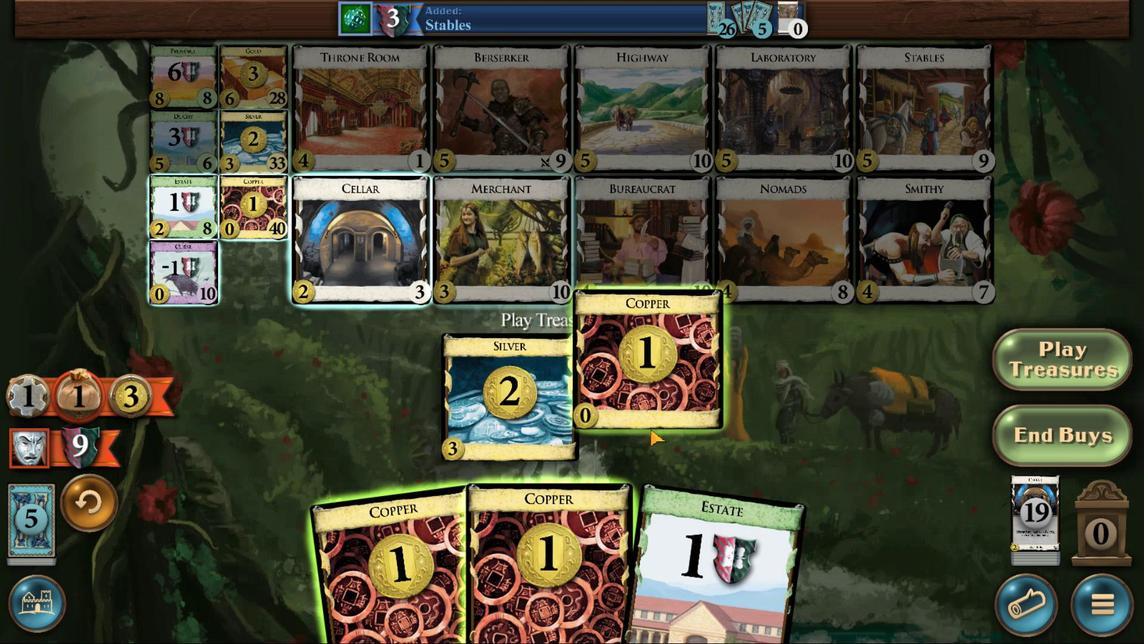 
Action: Mouse pressed left at (706, 438)
Screenshot: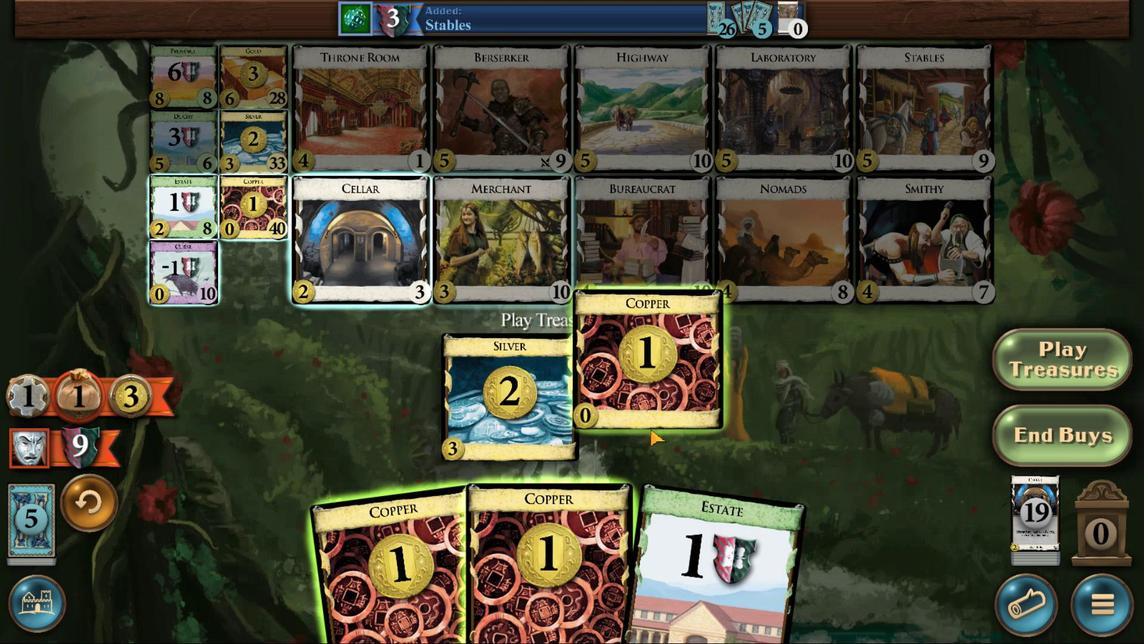 
Action: Mouse moved to (682, 438)
Screenshot: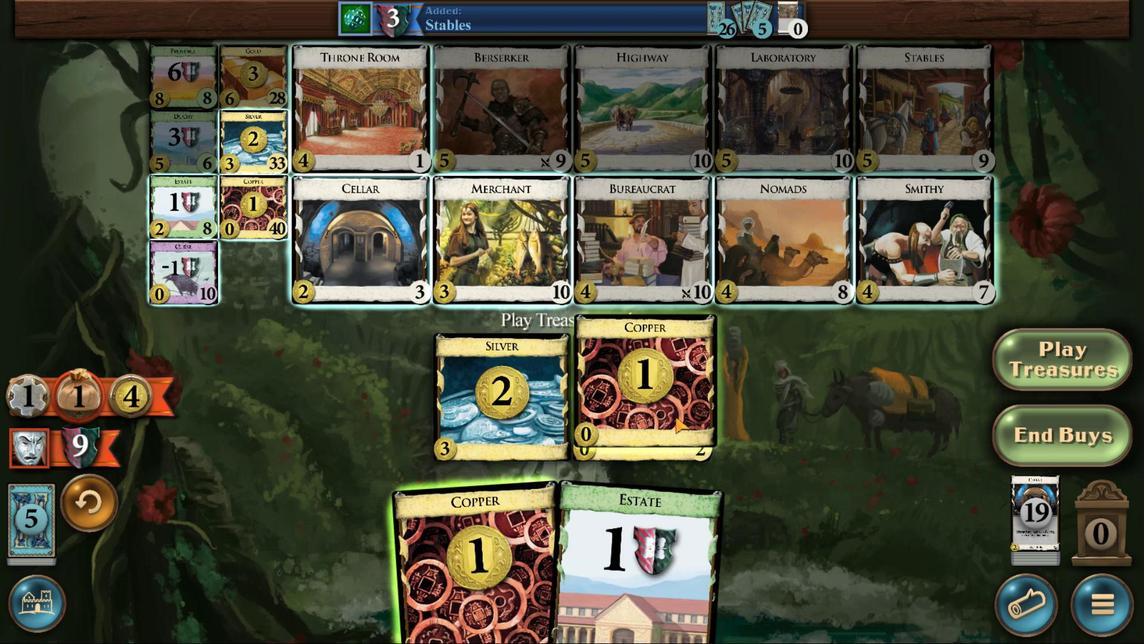 
Action: Mouse pressed left at (682, 438)
Screenshot: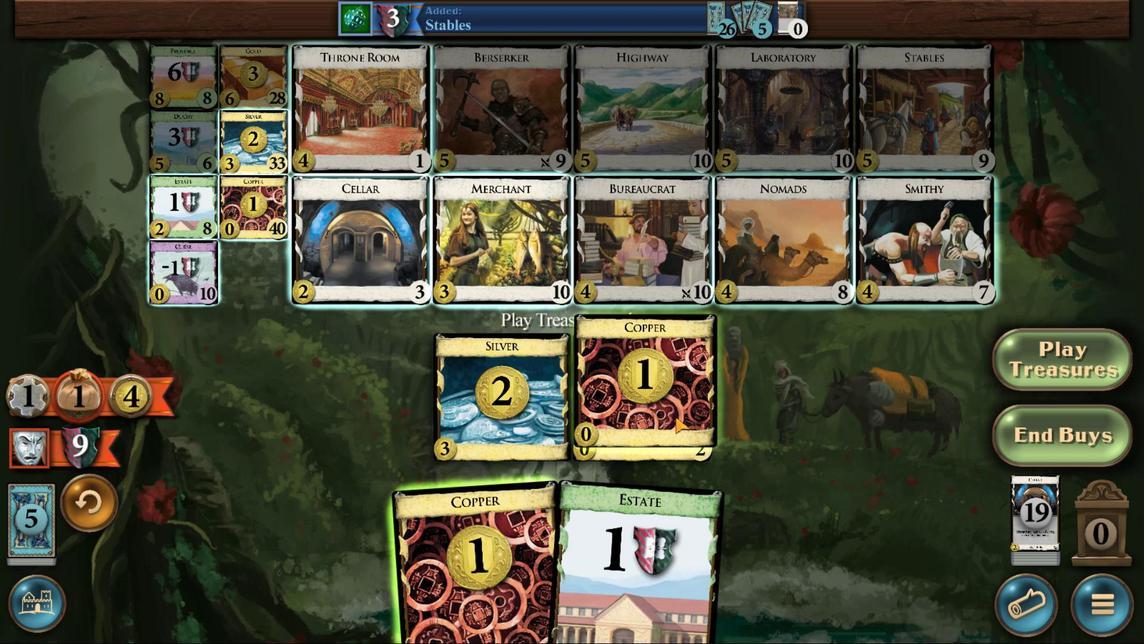 
Action: Mouse moved to (657, 438)
Screenshot: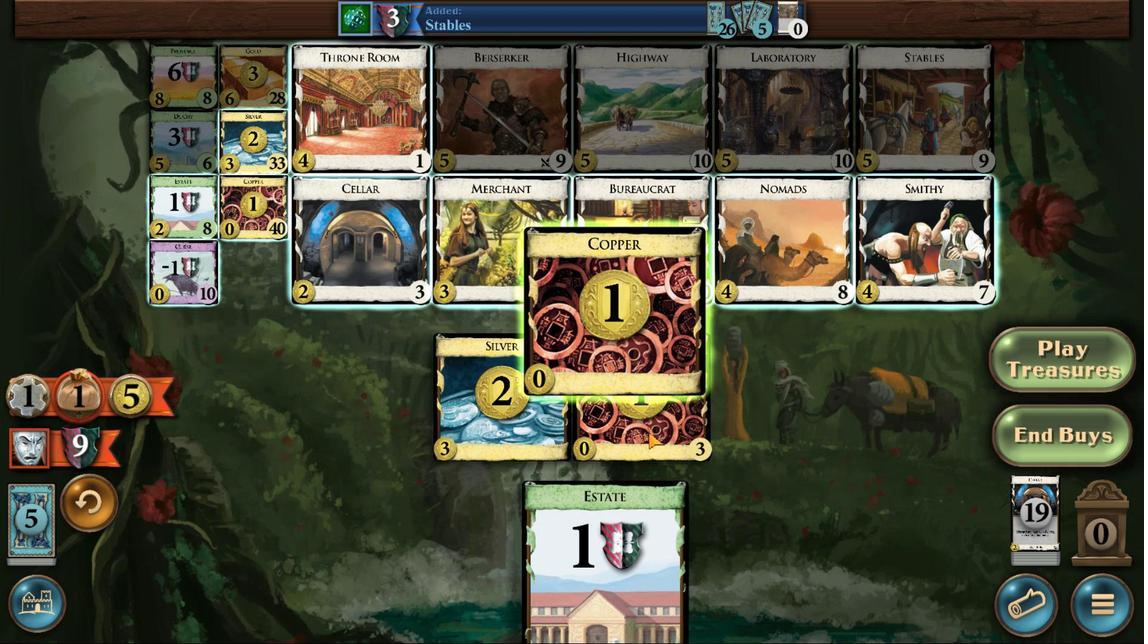 
Action: Mouse pressed left at (657, 438)
Screenshot: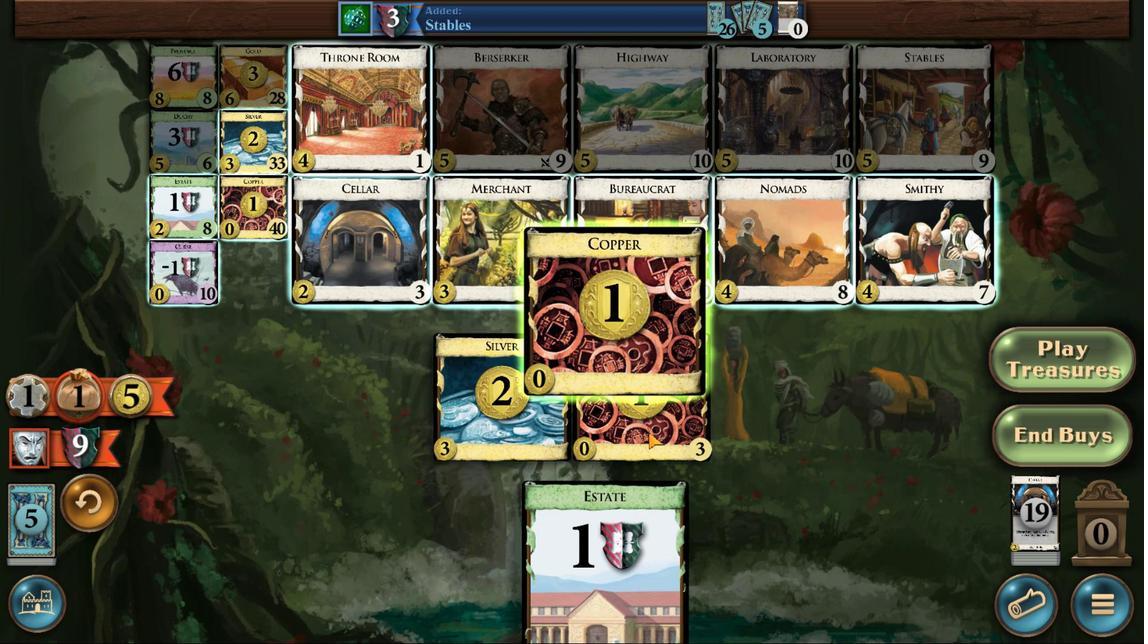 
Action: Mouse moved to (524, 441)
Screenshot: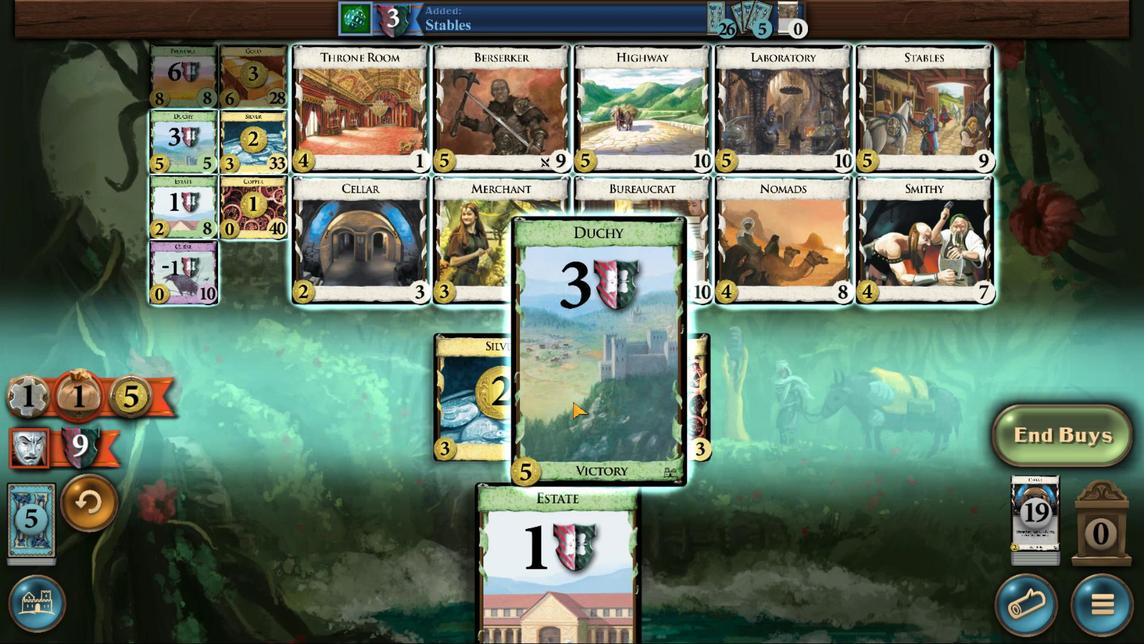 
Action: Mouse pressed left at (524, 441)
Screenshot: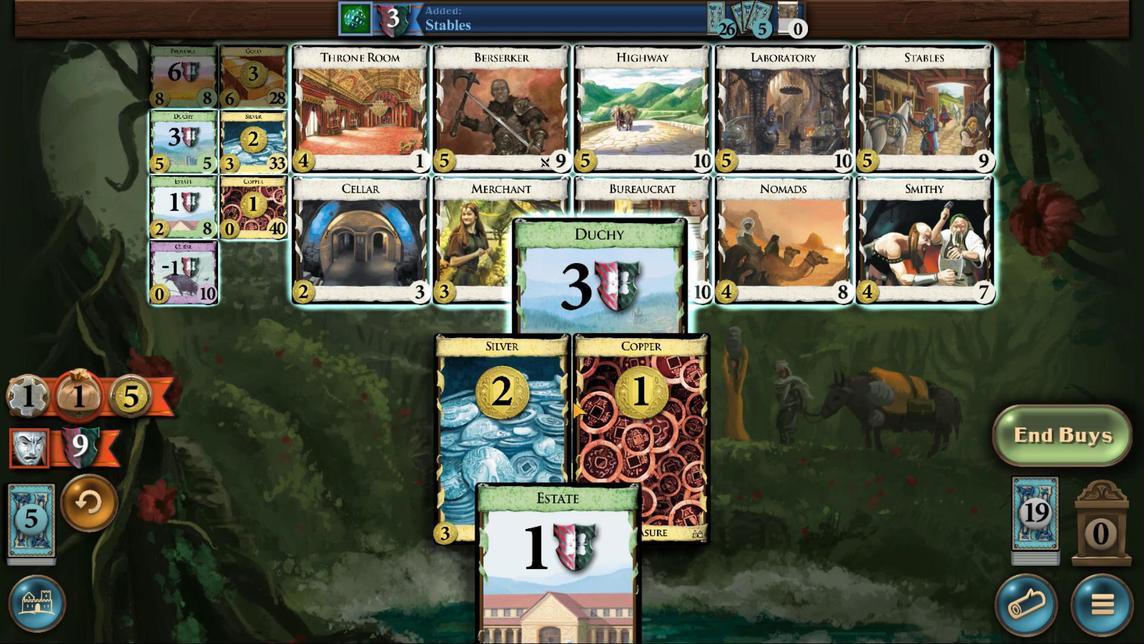 
Action: Mouse moved to (562, 438)
Screenshot: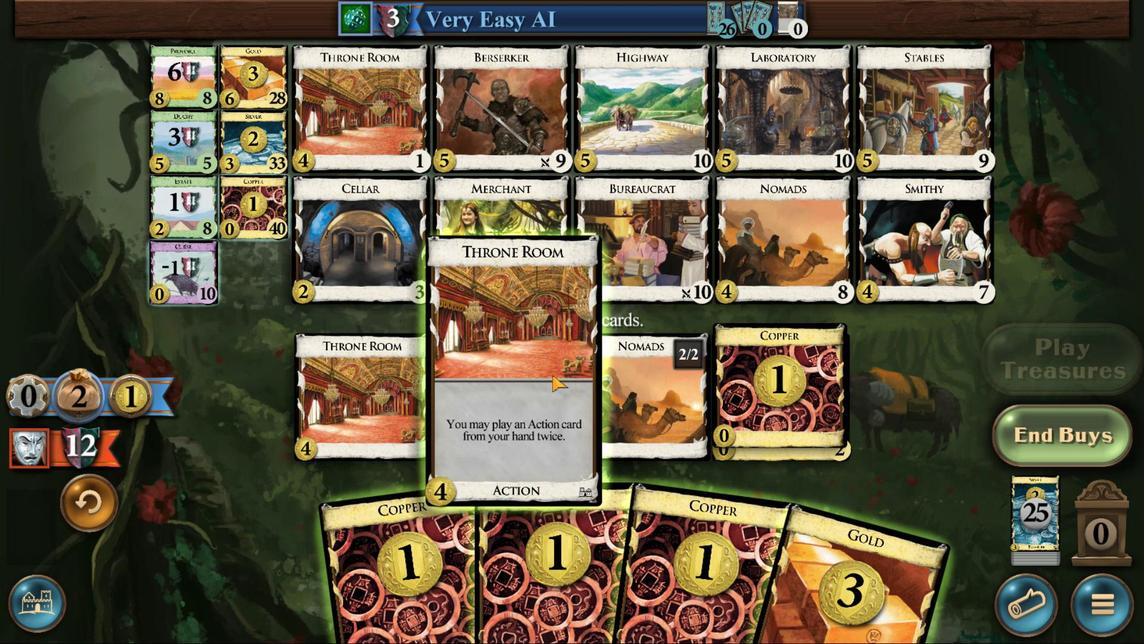 
Action: Mouse pressed left at (562, 438)
Screenshot: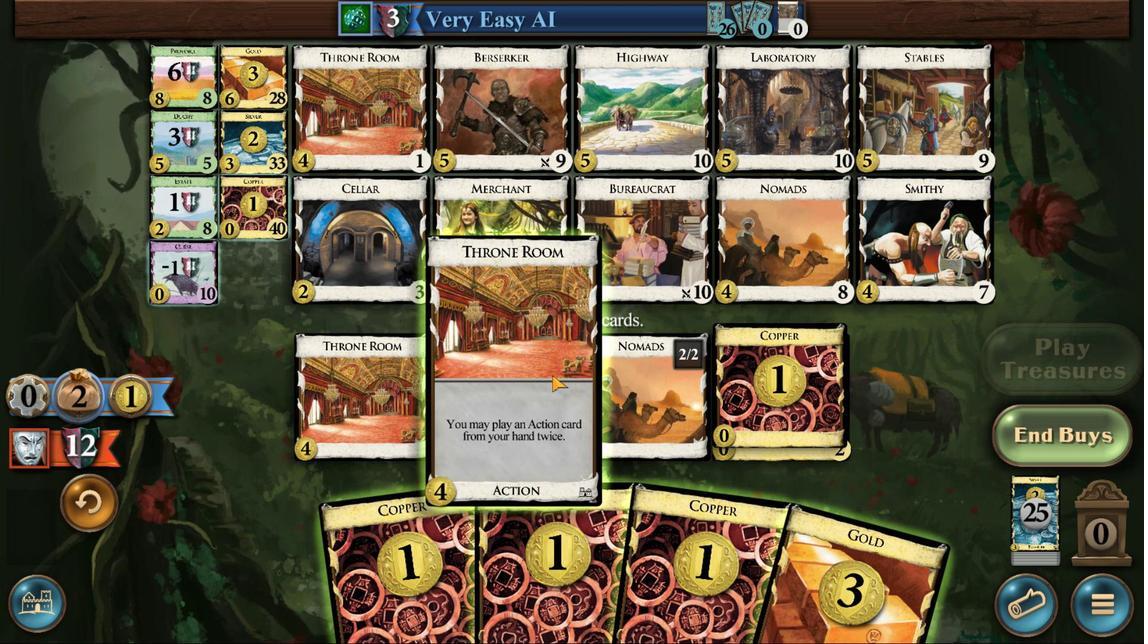
Action: Mouse moved to (778, 438)
Screenshot: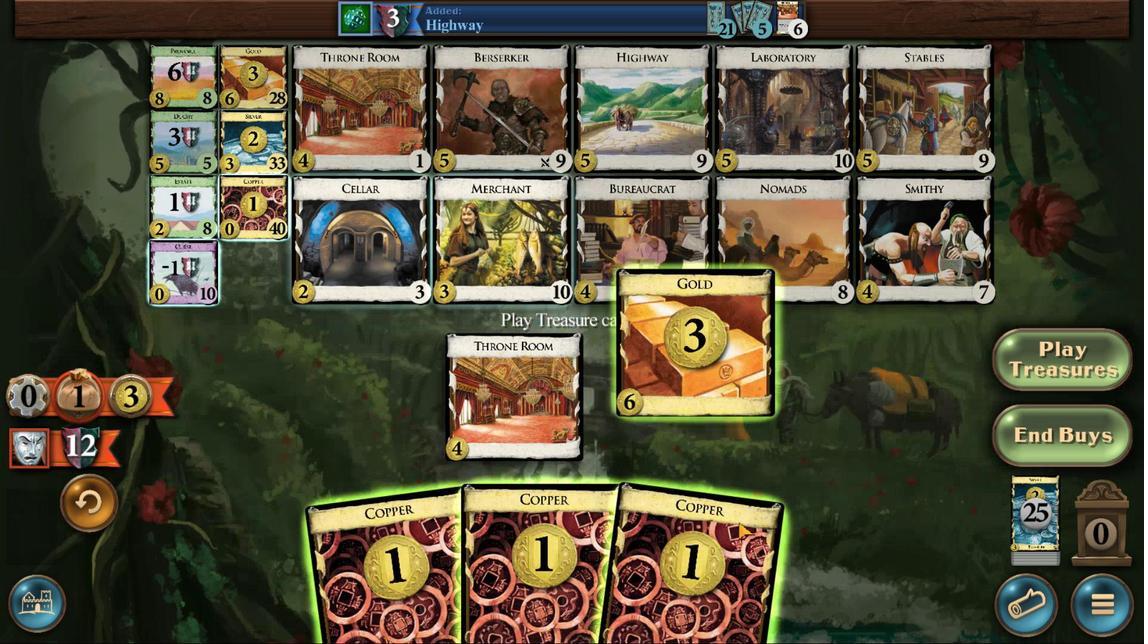 
Action: Mouse pressed left at (778, 438)
Screenshot: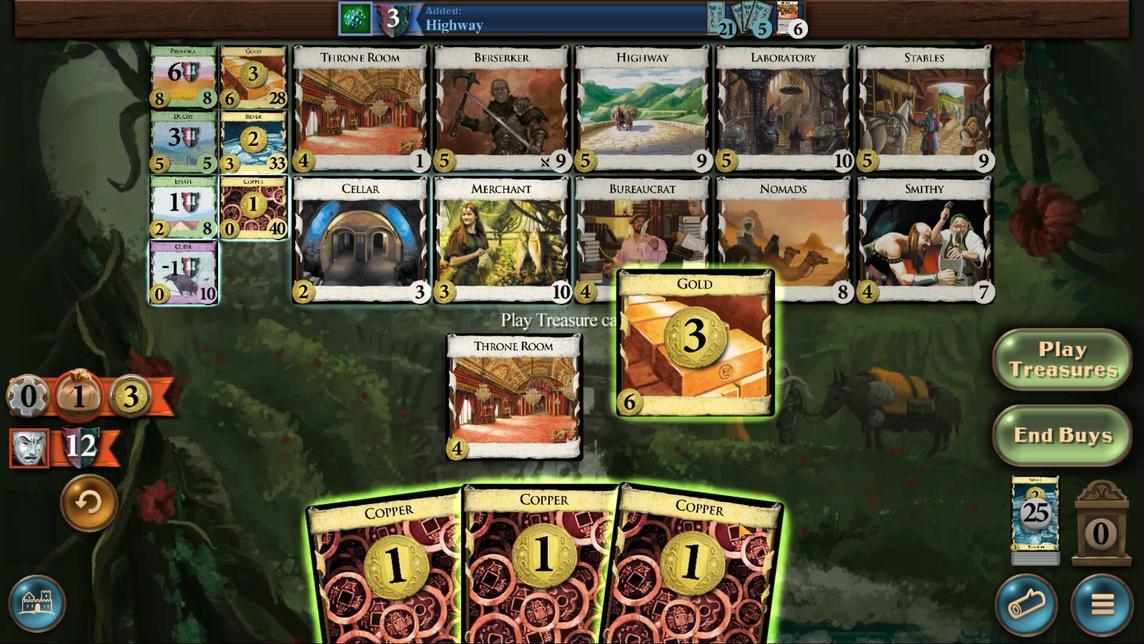 
Action: Mouse moved to (747, 438)
Screenshot: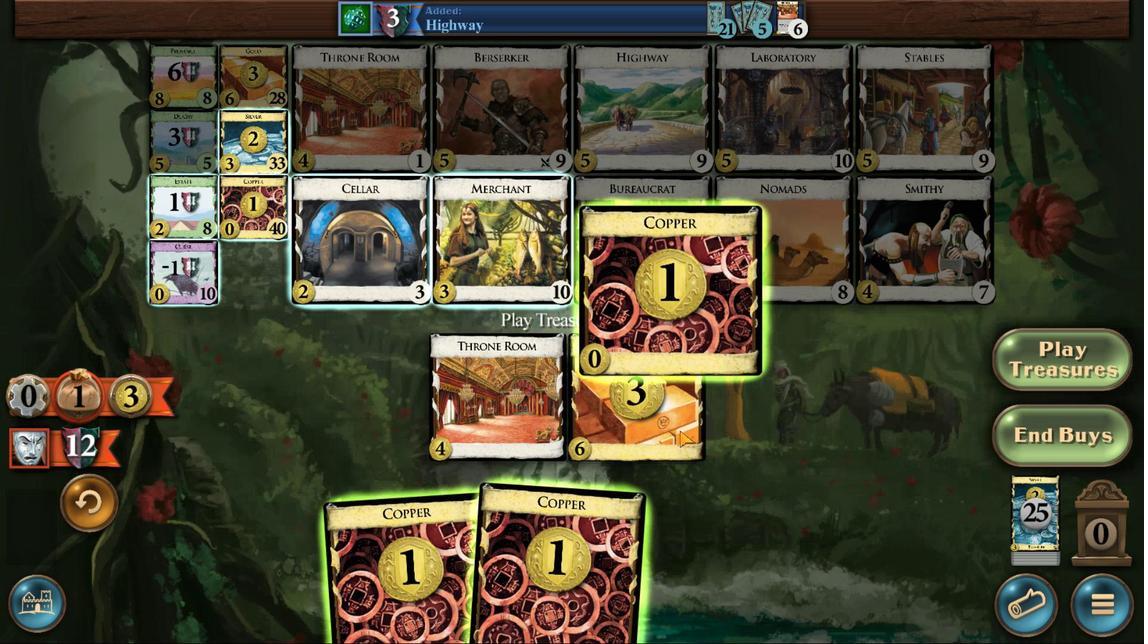 
Action: Mouse pressed left at (747, 438)
Screenshot: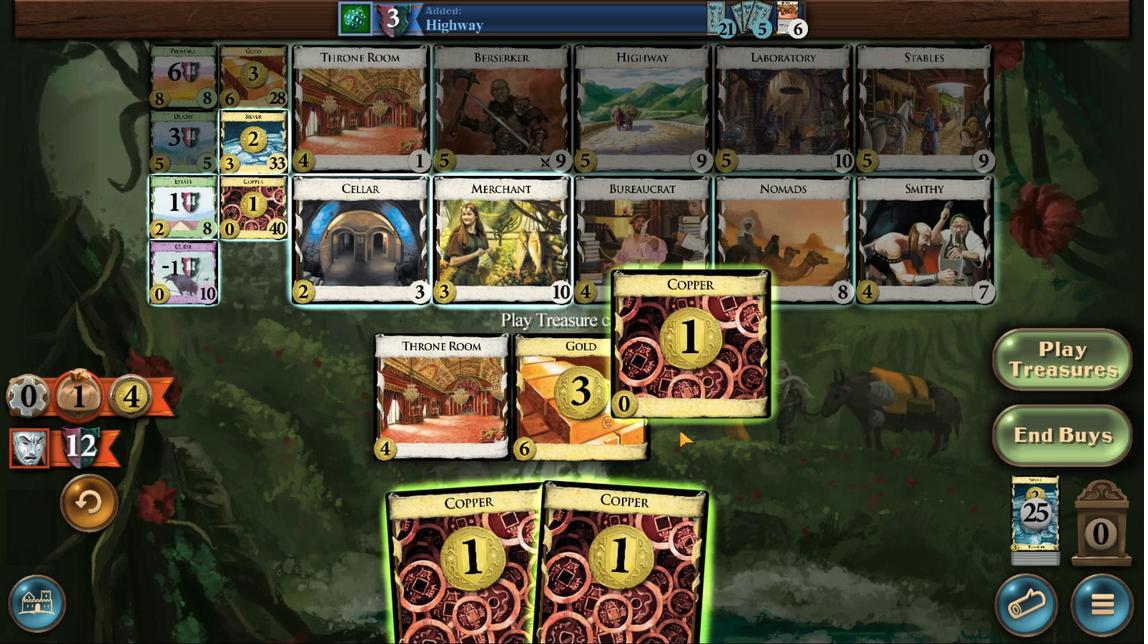 
Action: Mouse moved to (717, 438)
Screenshot: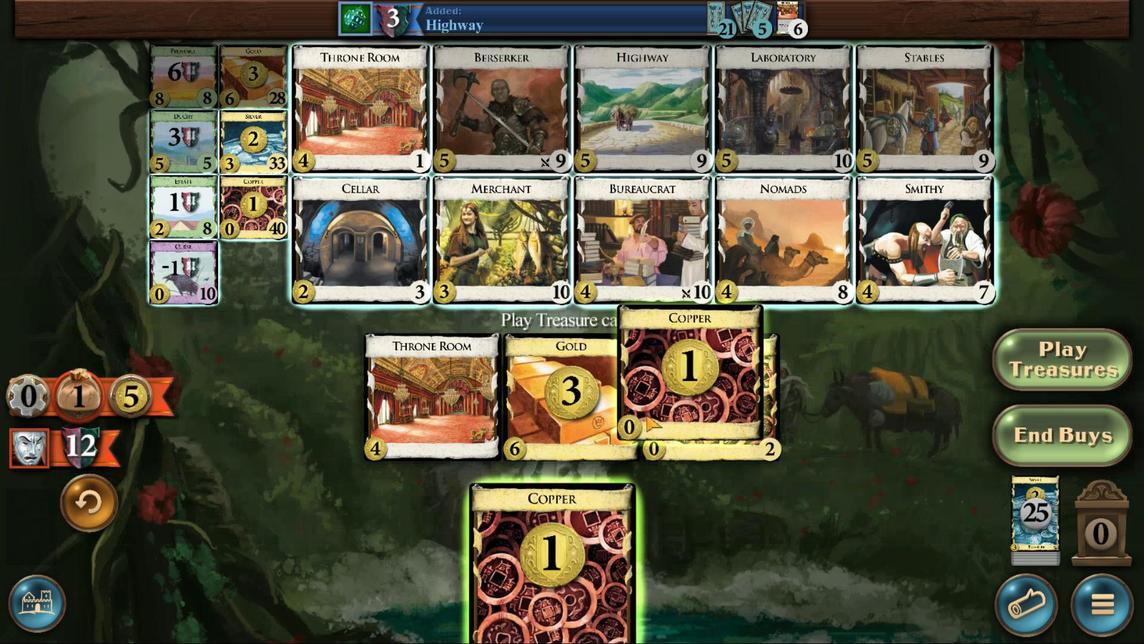 
Action: Mouse pressed left at (717, 438)
Screenshot: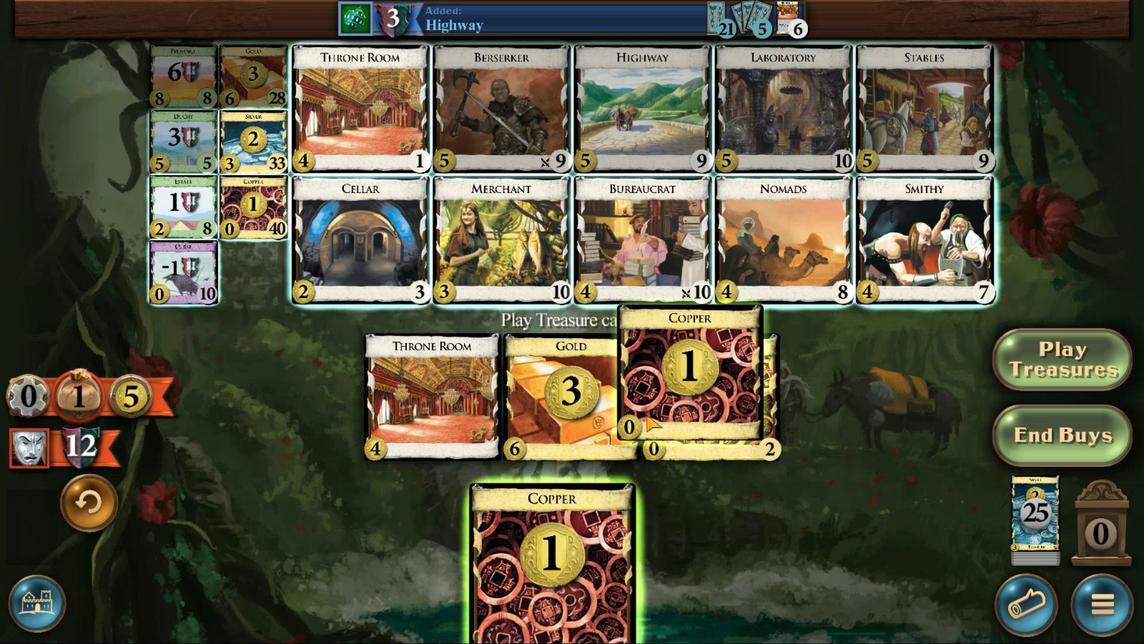 
Action: Mouse moved to (688, 438)
Screenshot: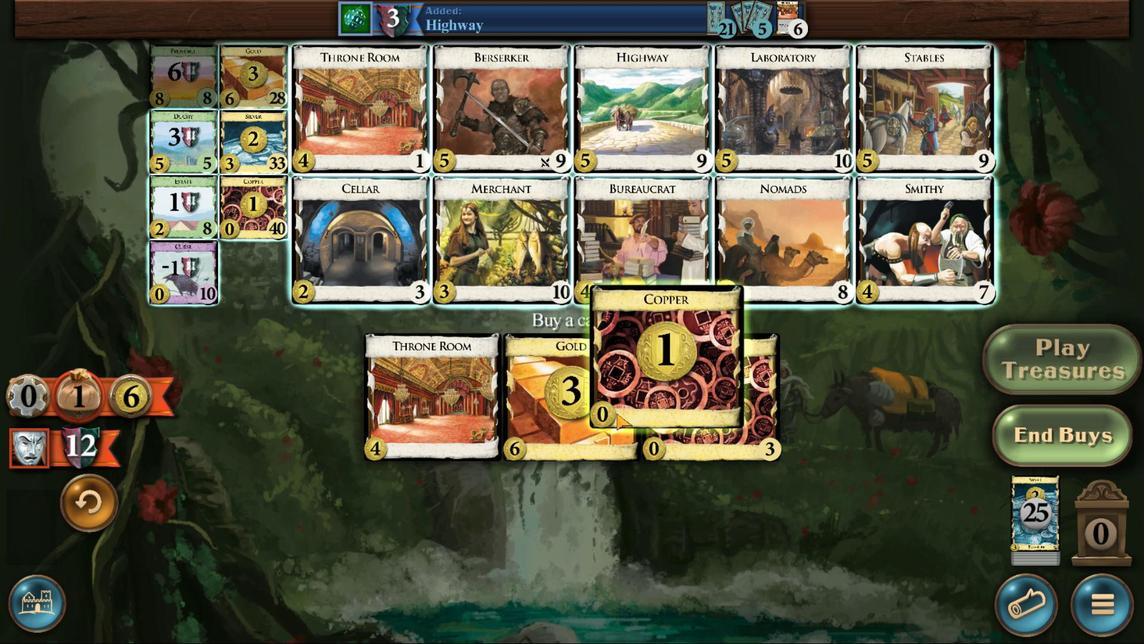 
Action: Mouse pressed left at (688, 438)
Screenshot: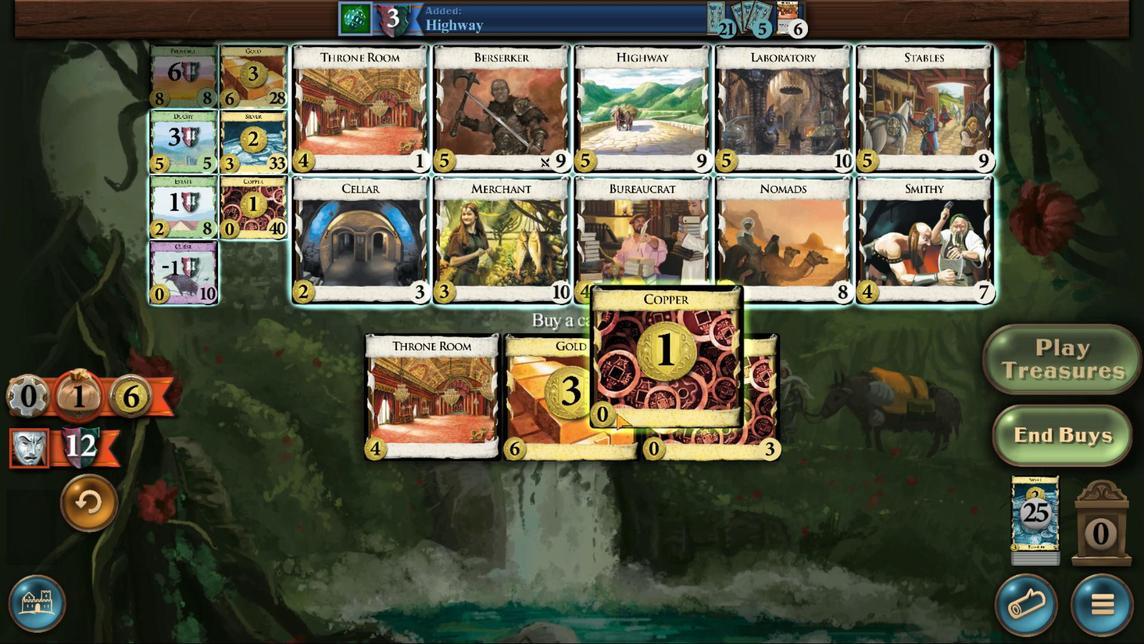 
Action: Mouse moved to (551, 442)
Screenshot: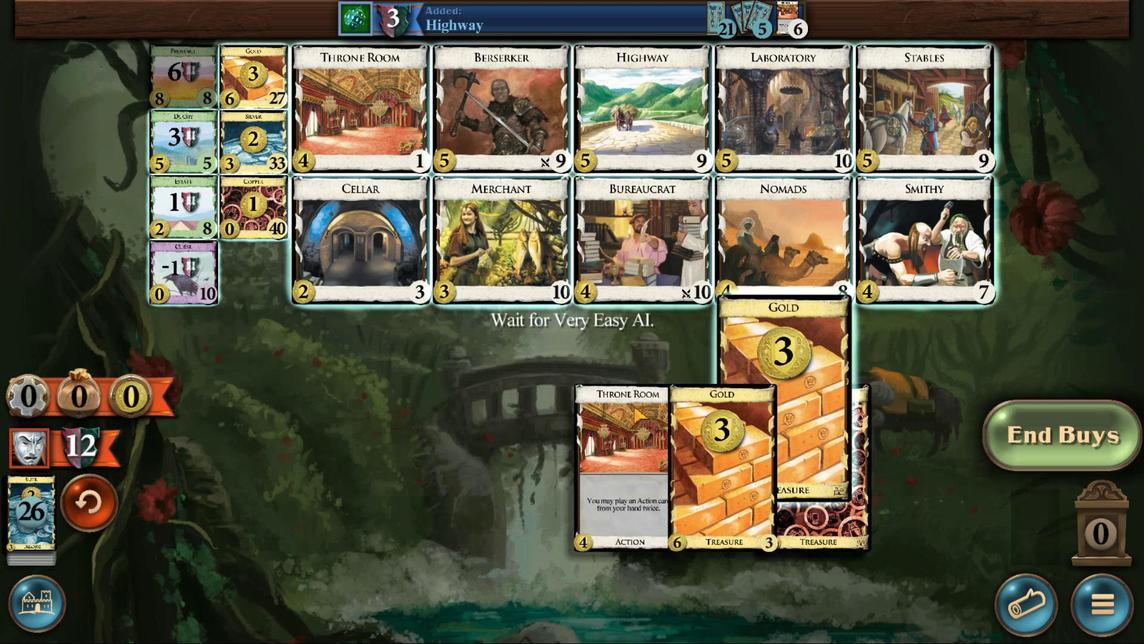 
Action: Mouse pressed left at (551, 442)
Screenshot: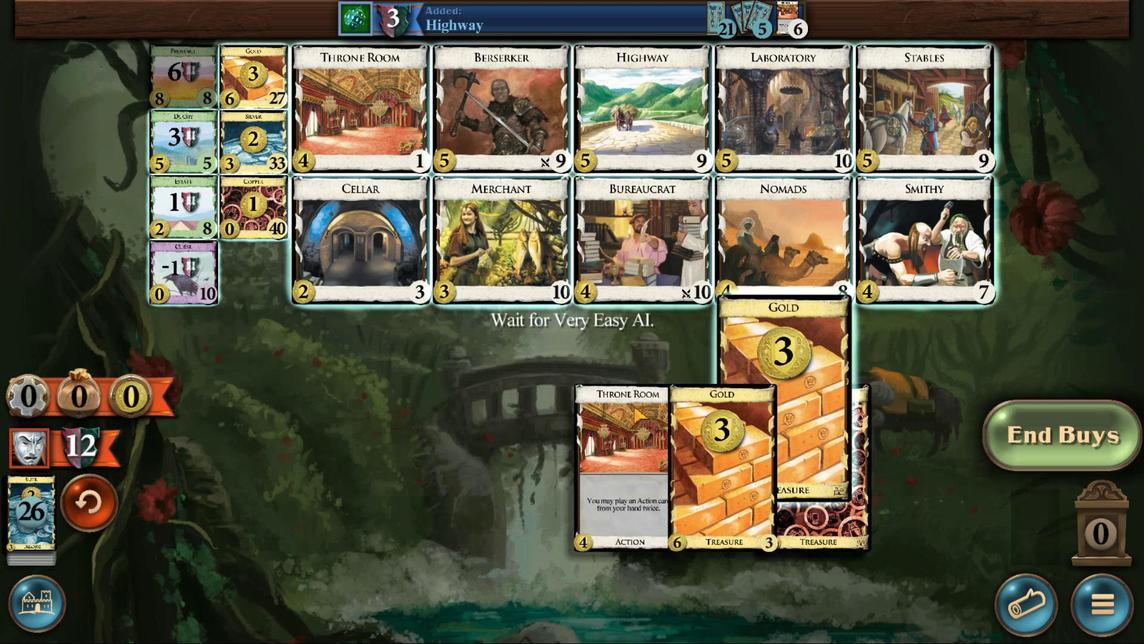 
Action: Mouse moved to (568, 438)
Screenshot: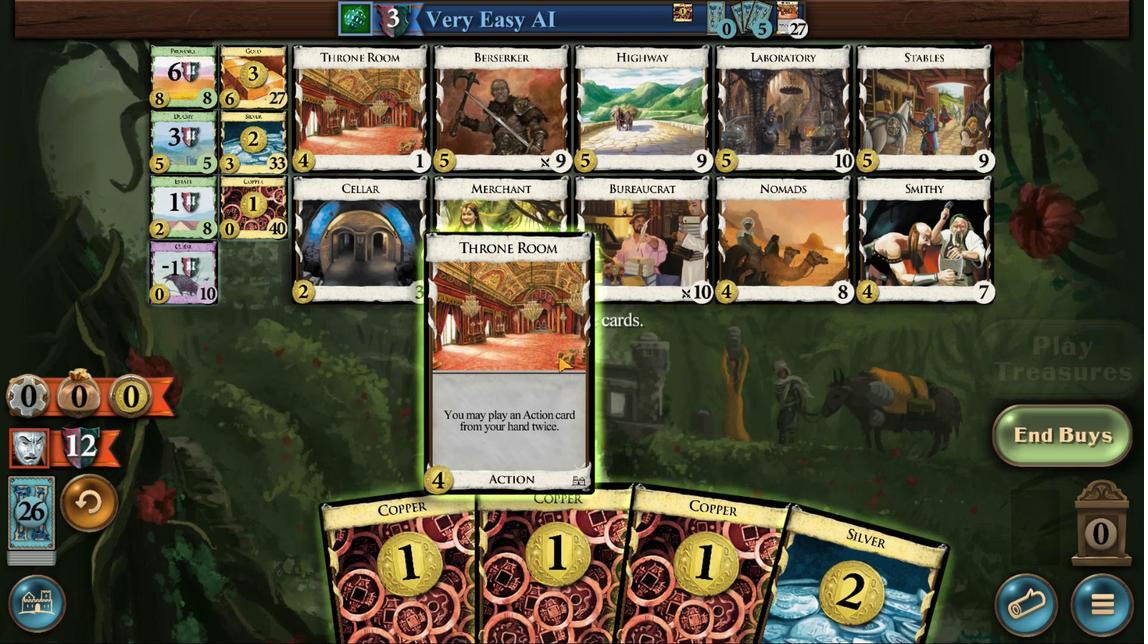 
Action: Mouse pressed left at (568, 438)
Screenshot: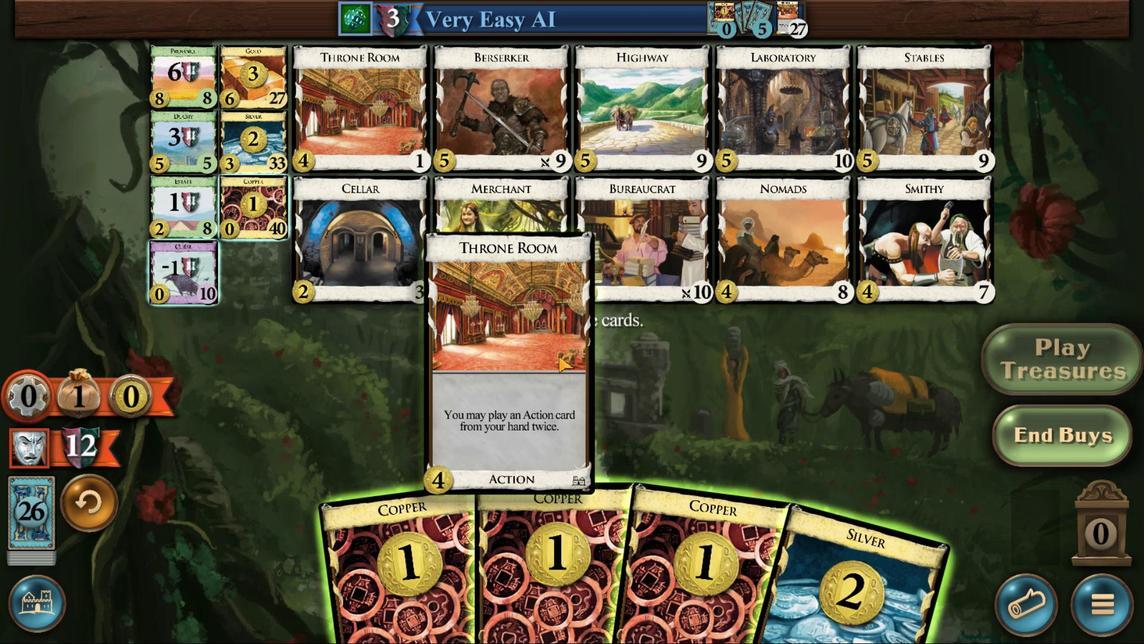
Action: Mouse moved to (658, 438)
Screenshot: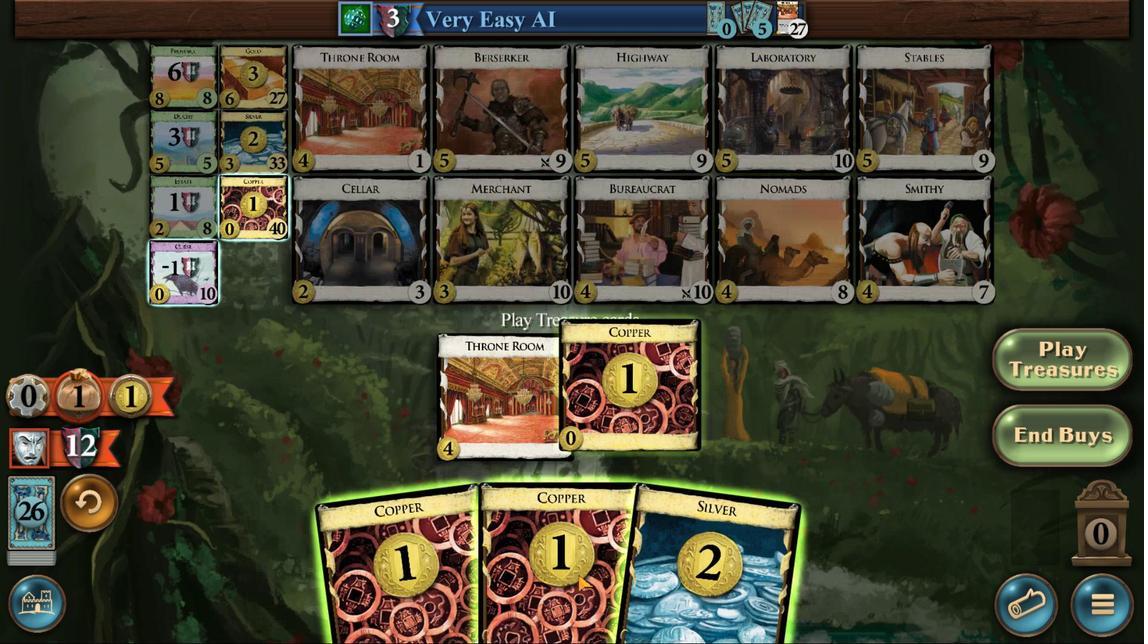 
Action: Mouse pressed left at (658, 438)
Screenshot: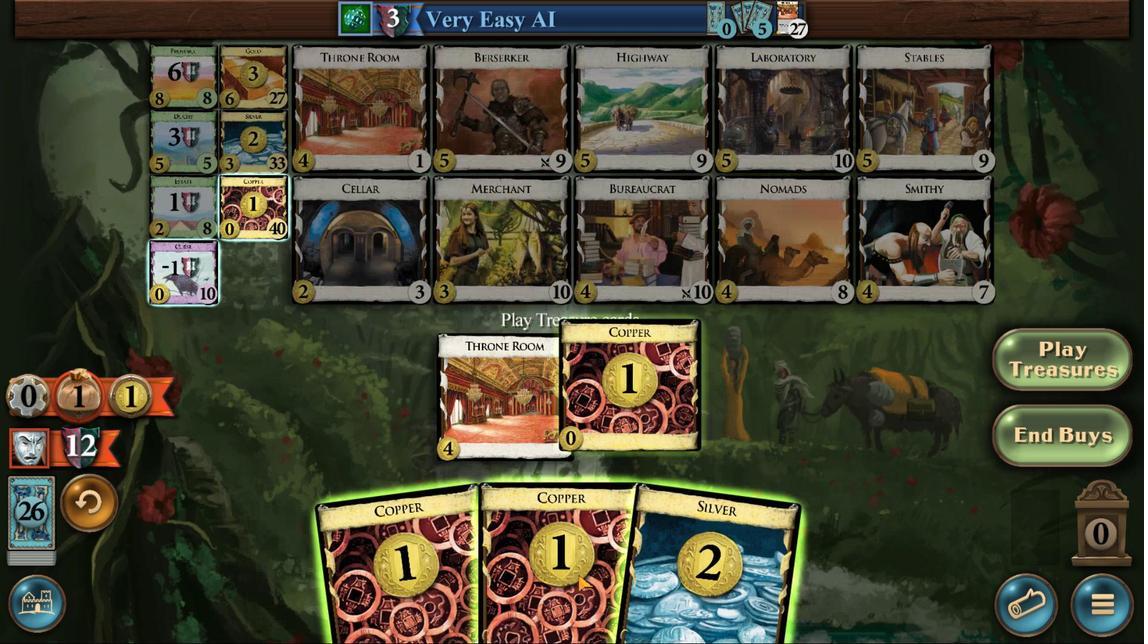 
Action: Mouse moved to (676, 438)
Screenshot: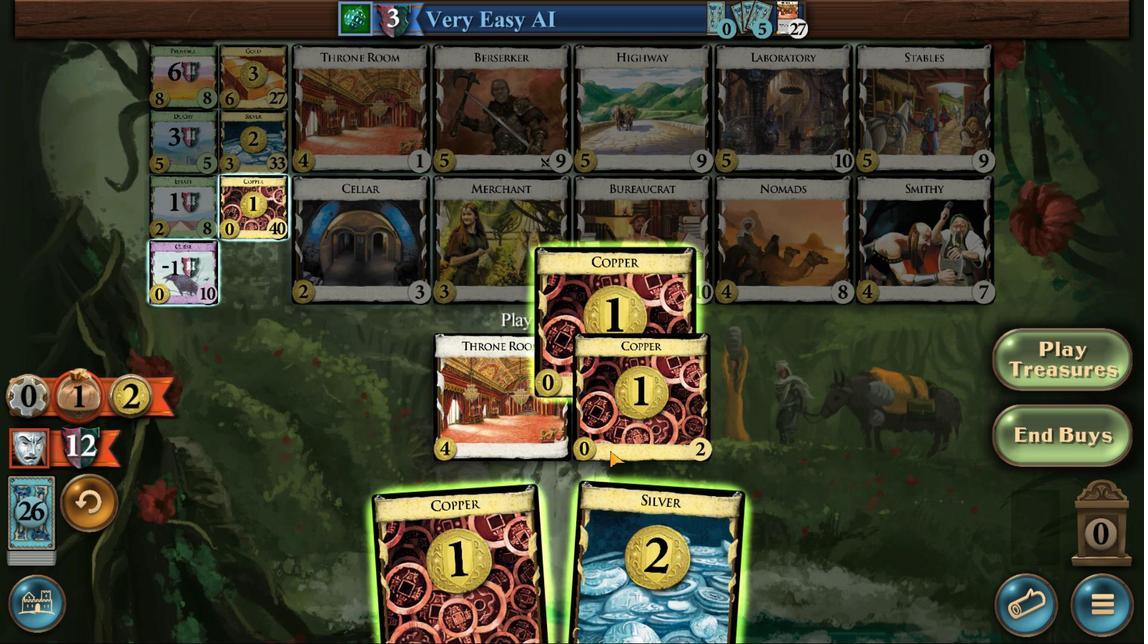 
Action: Mouse pressed left at (676, 438)
Screenshot: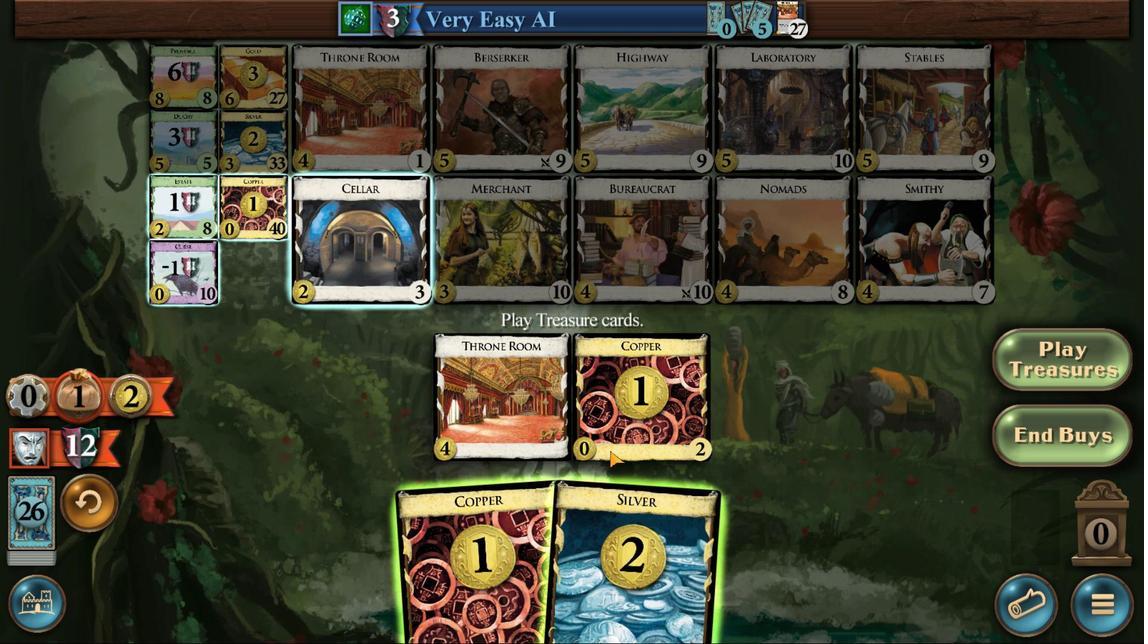 
Action: Mouse moved to (712, 438)
Screenshot: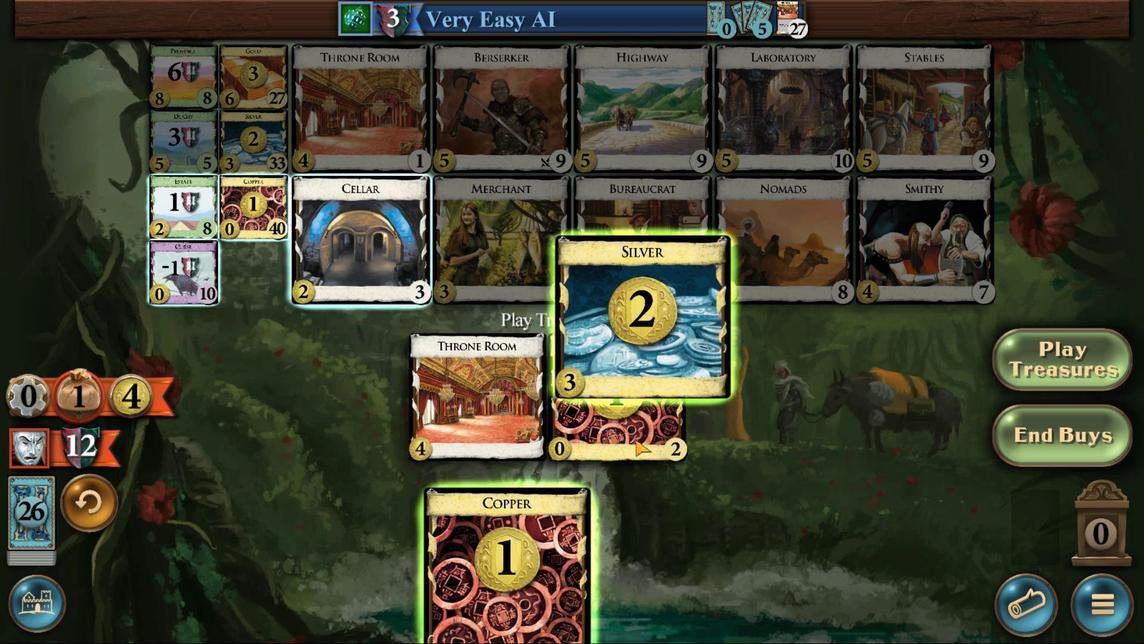 
Action: Mouse pressed left at (712, 438)
Screenshot: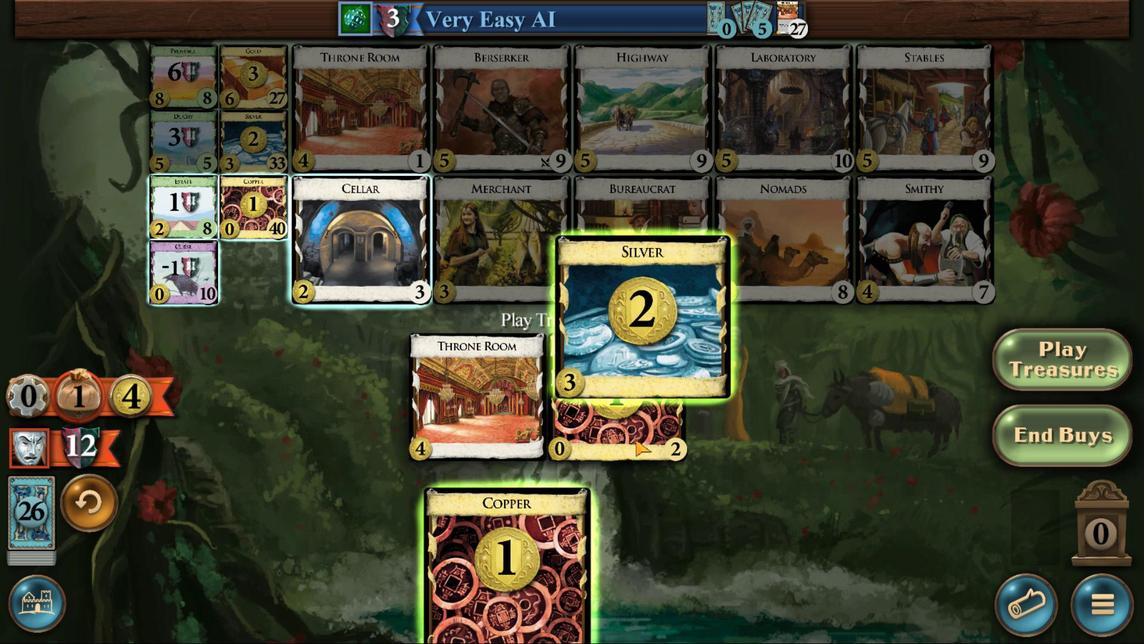 
Action: Mouse moved to (675, 438)
Screenshot: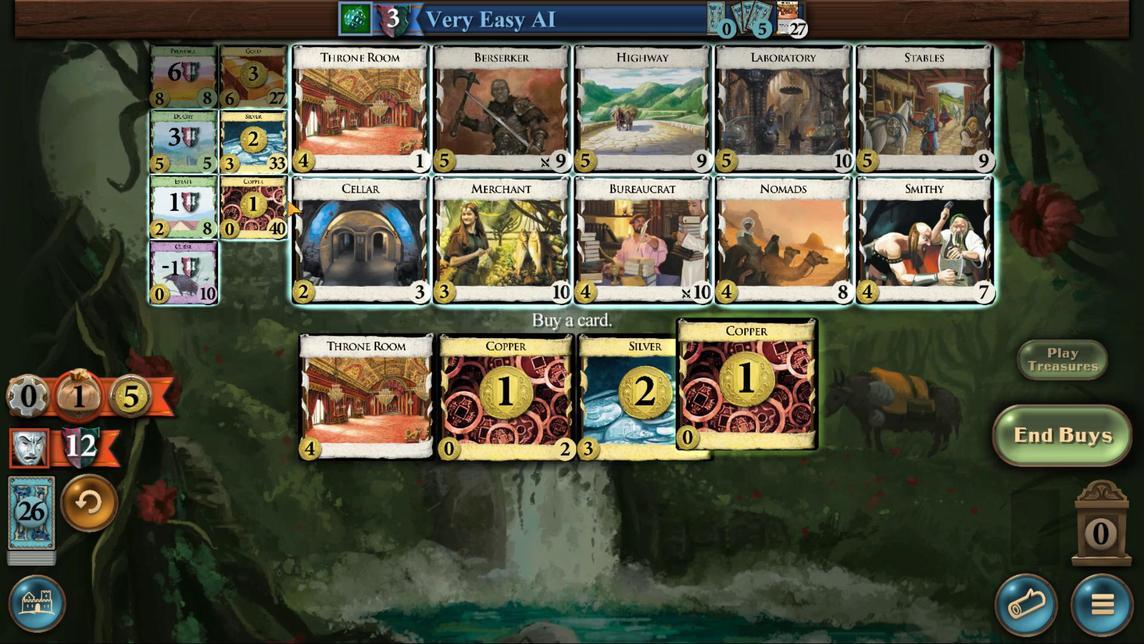 
Action: Mouse pressed left at (675, 438)
Screenshot: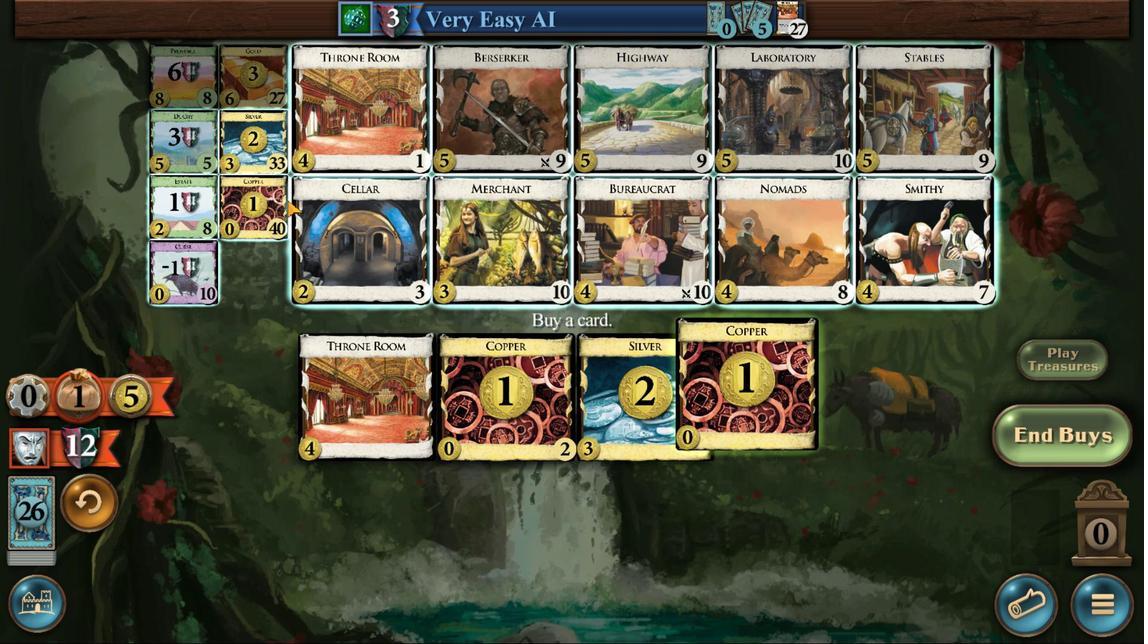 
Action: Mouse moved to (523, 441)
Screenshot: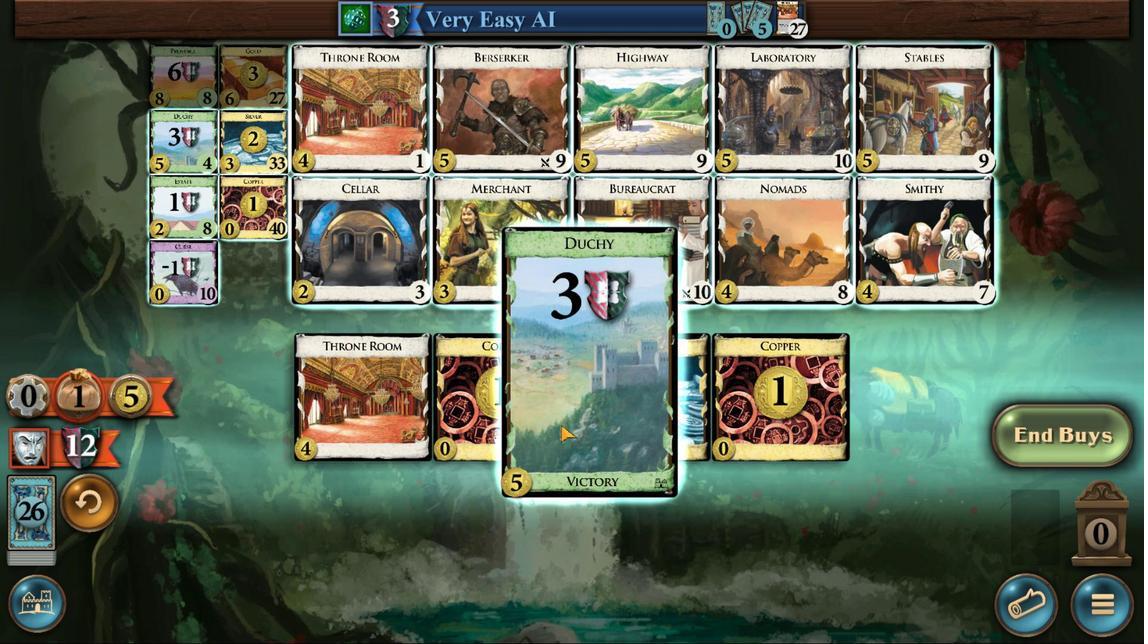 
Action: Mouse pressed left at (523, 441)
Screenshot: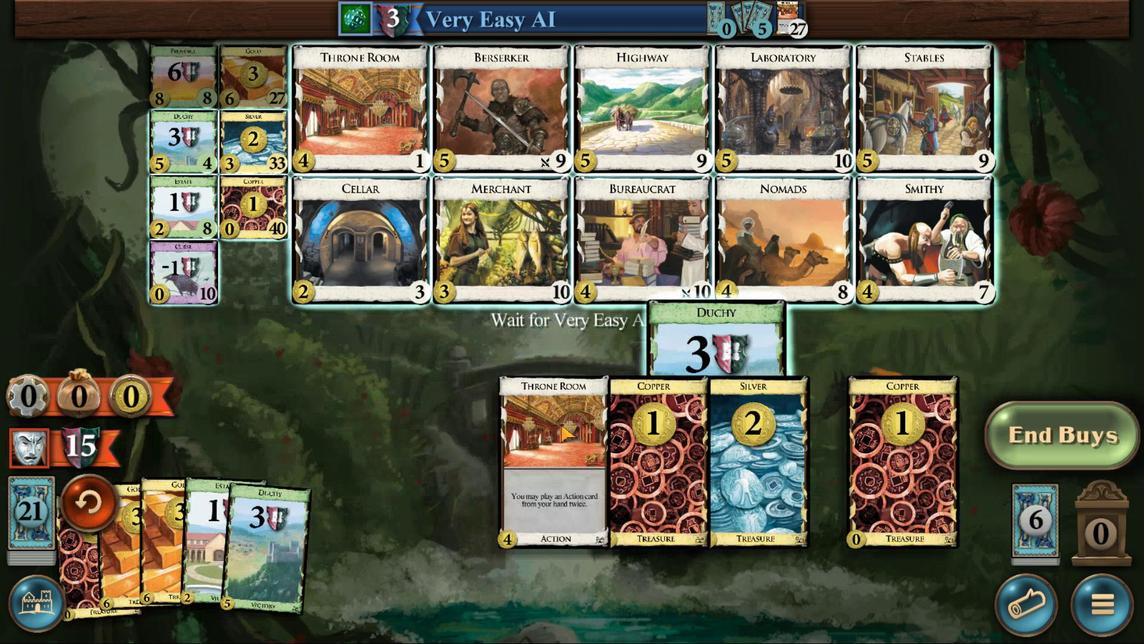 
Action: Mouse moved to (676, 438)
Screenshot: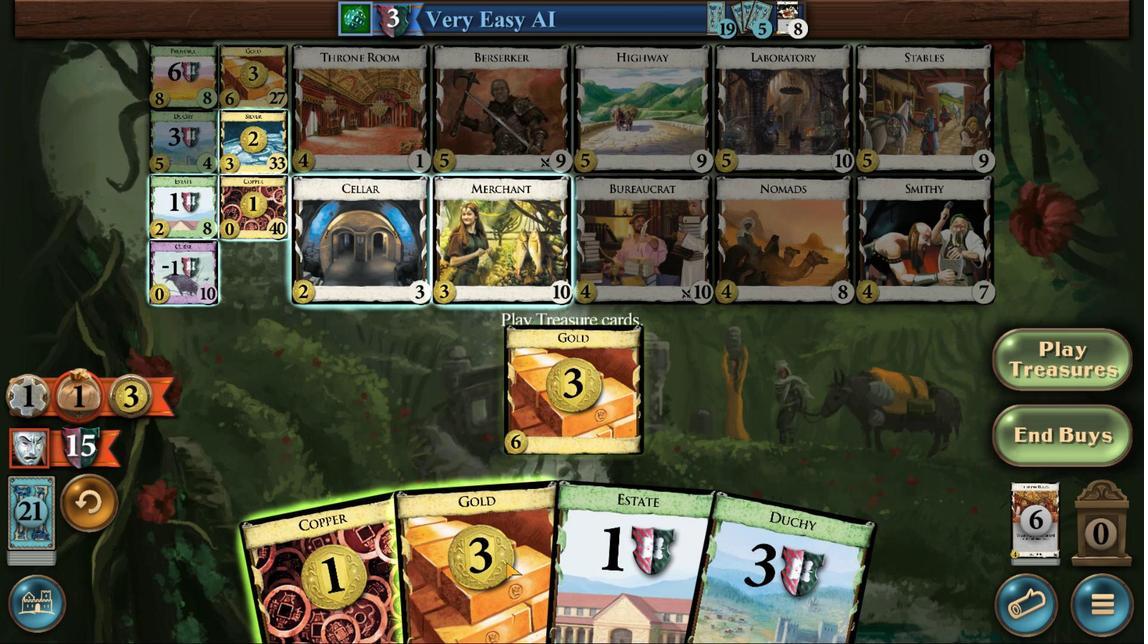 
Action: Mouse pressed left at (676, 438)
Screenshot: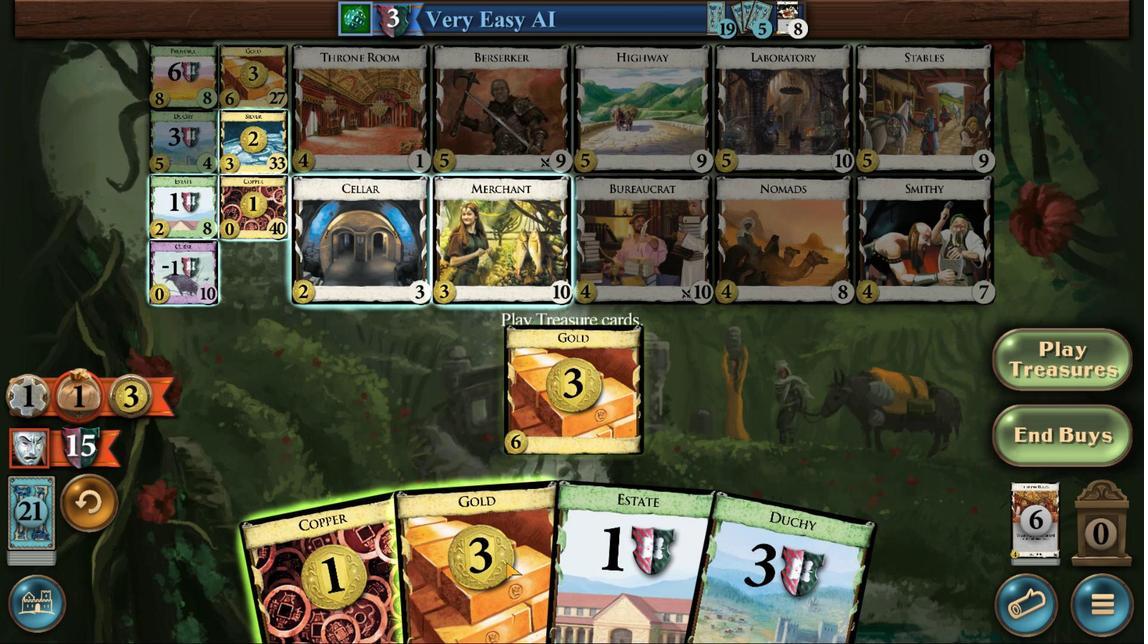 
Action: Mouse moved to (654, 438)
Screenshot: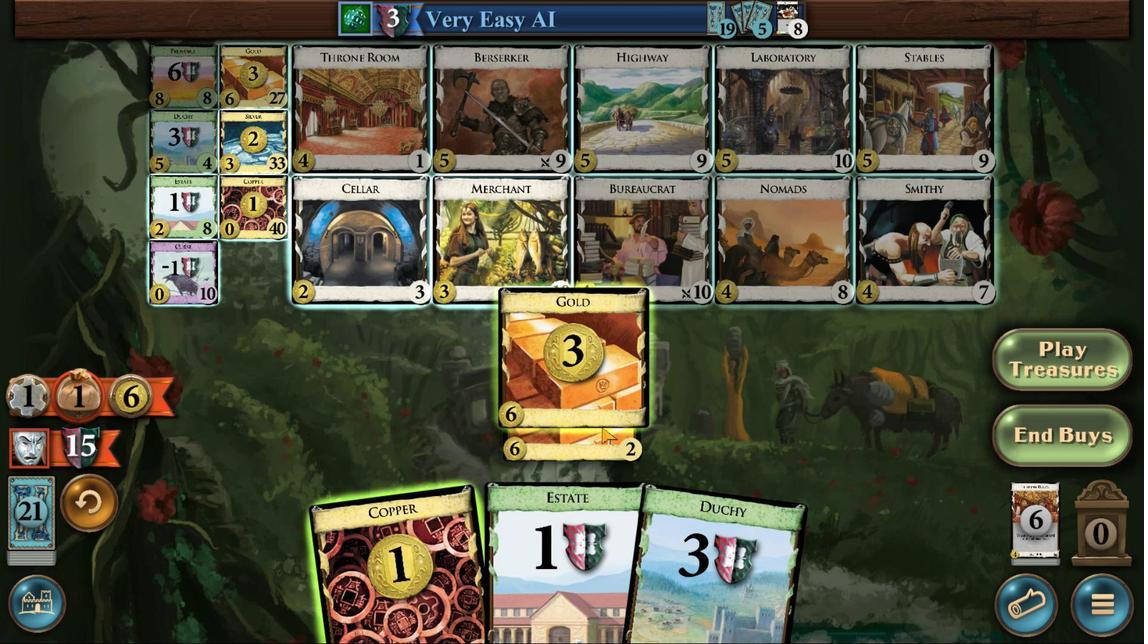 
Action: Mouse pressed left at (654, 438)
Screenshot: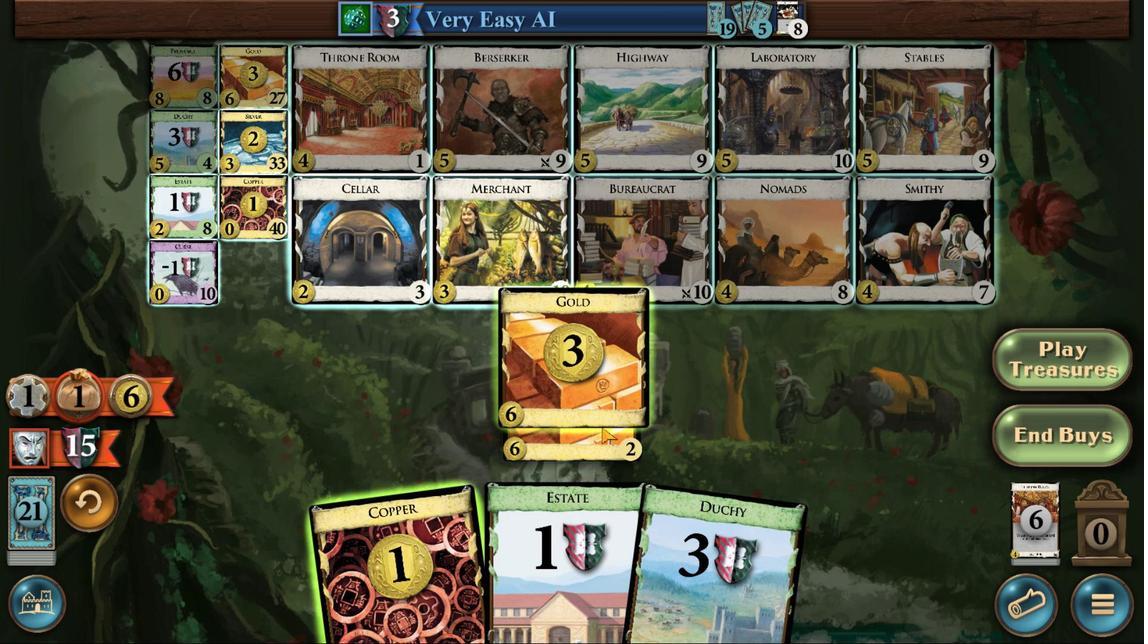 
Action: Mouse moved to (552, 442)
Screenshot: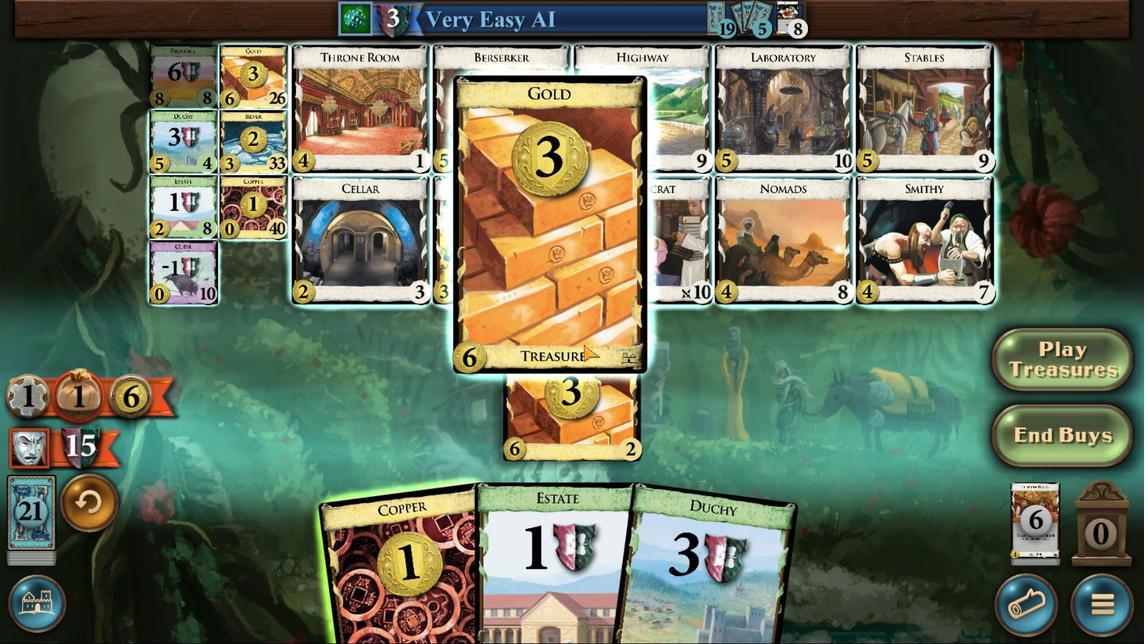 
Action: Mouse pressed left at (552, 442)
Screenshot: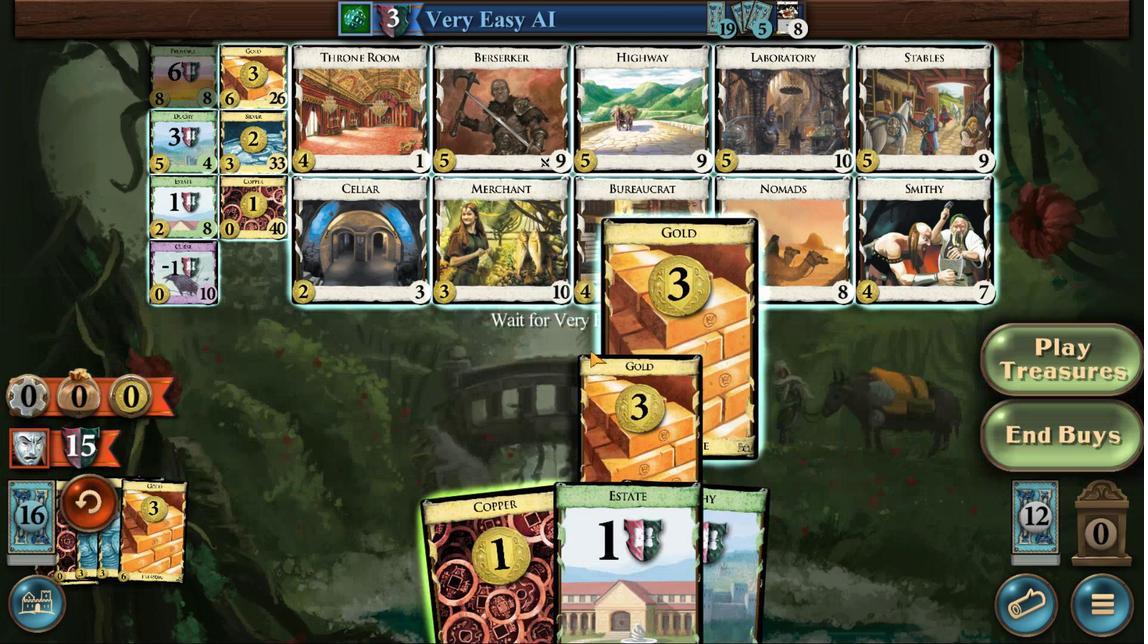 
Action: Mouse moved to (802, 438)
Screenshot: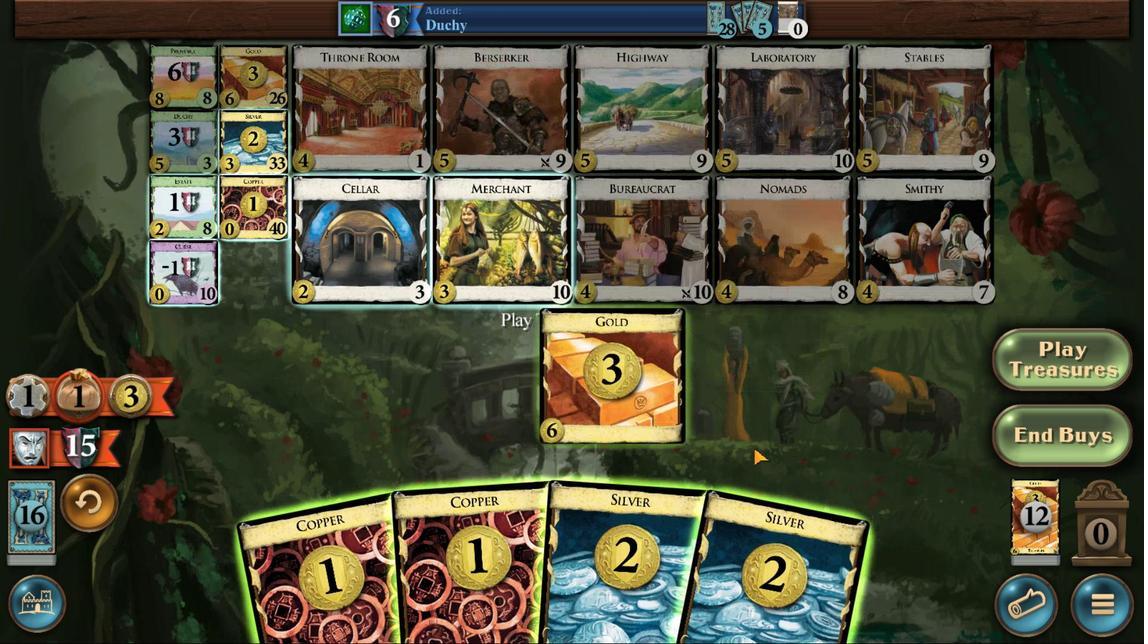
Action: Mouse pressed left at (802, 438)
Screenshot: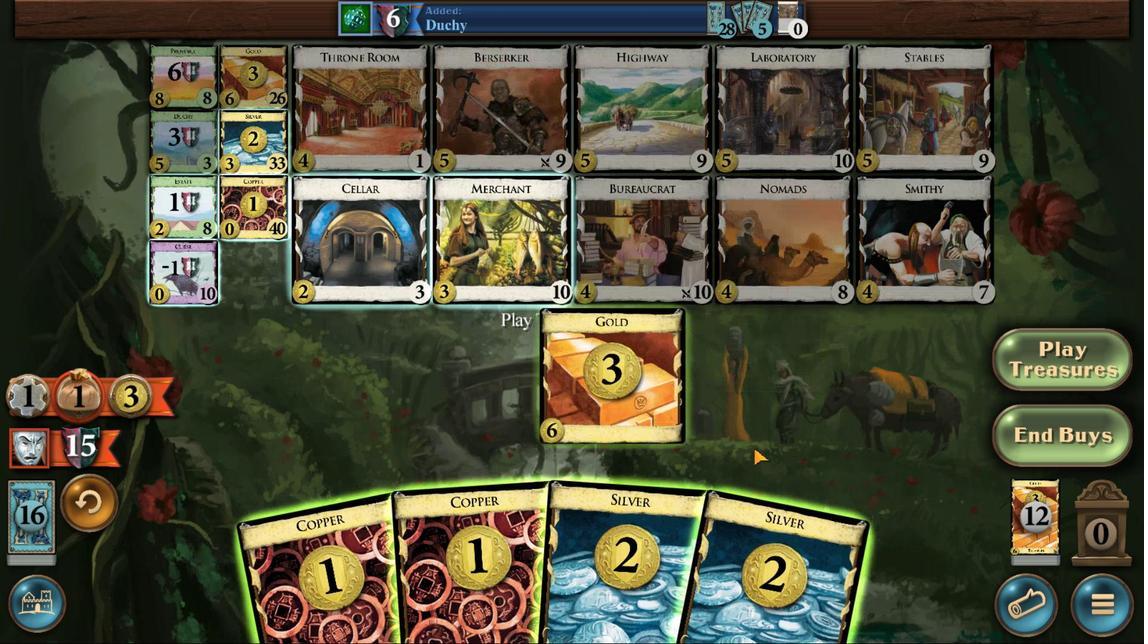 
Action: Mouse moved to (647, 438)
Screenshot: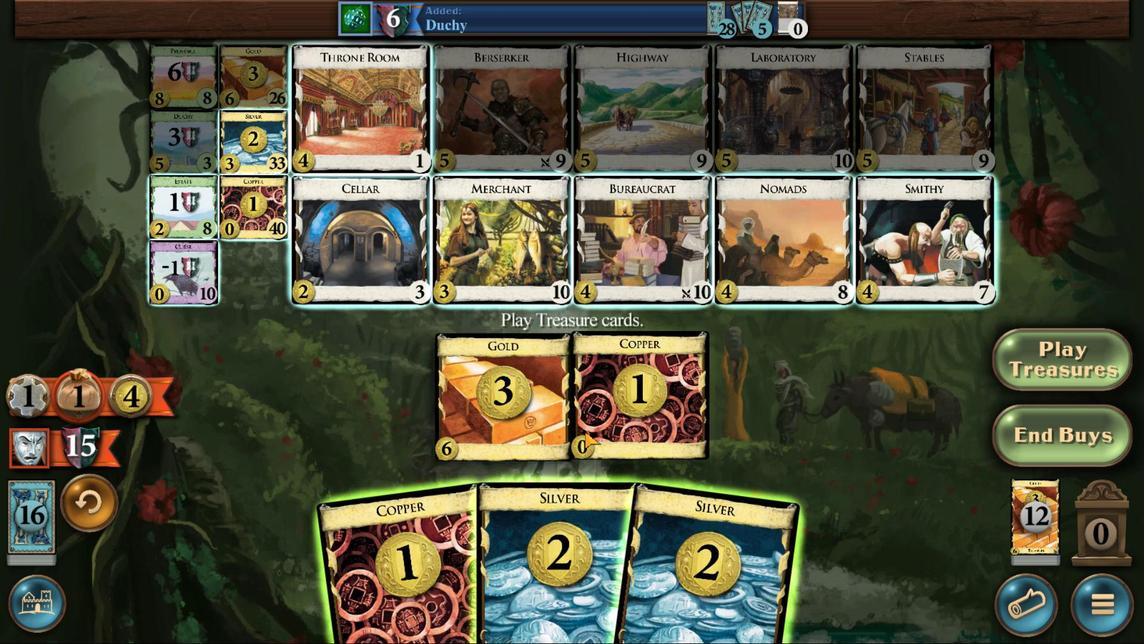 
Action: Mouse pressed left at (647, 438)
Screenshot: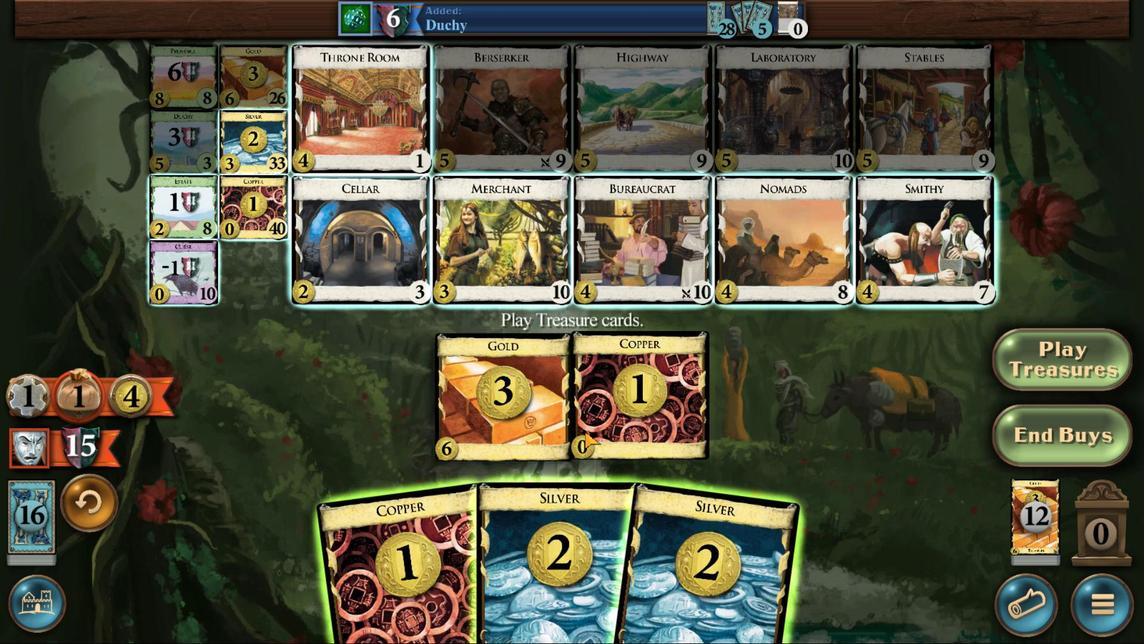 
Action: Mouse moved to (684, 438)
Screenshot: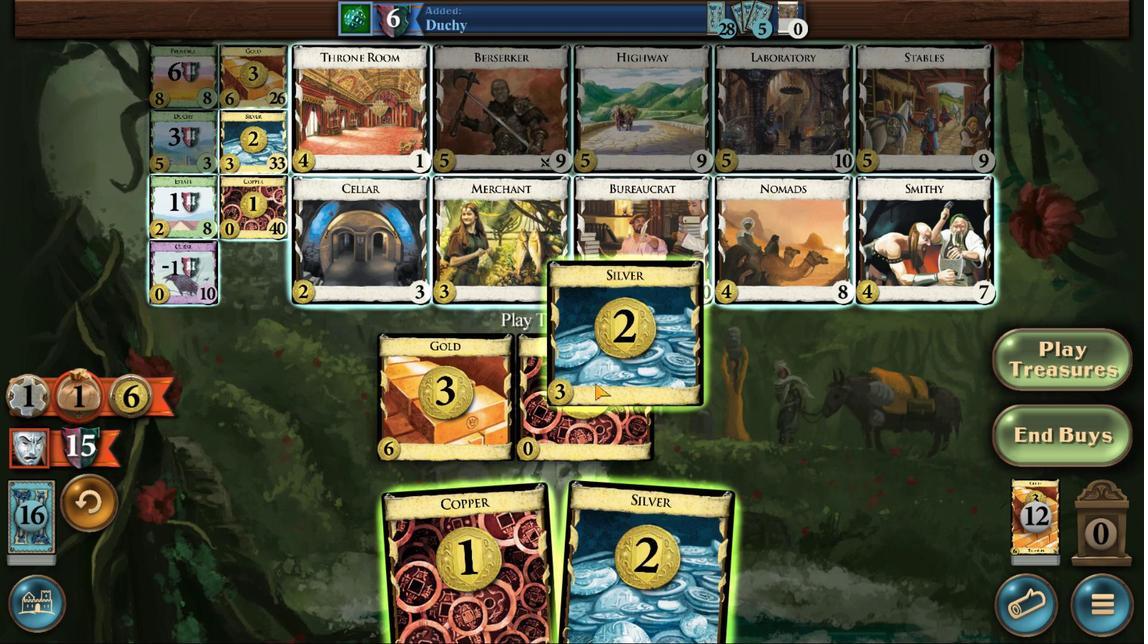 
Action: Mouse pressed left at (684, 438)
Screenshot: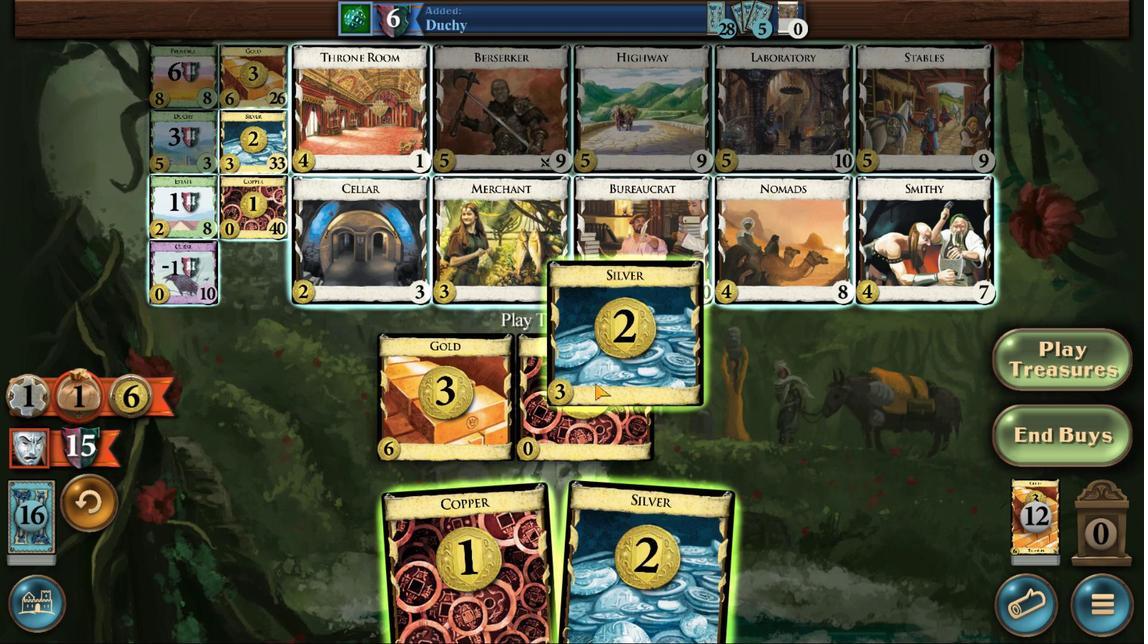 
Action: Mouse moved to (712, 438)
Screenshot: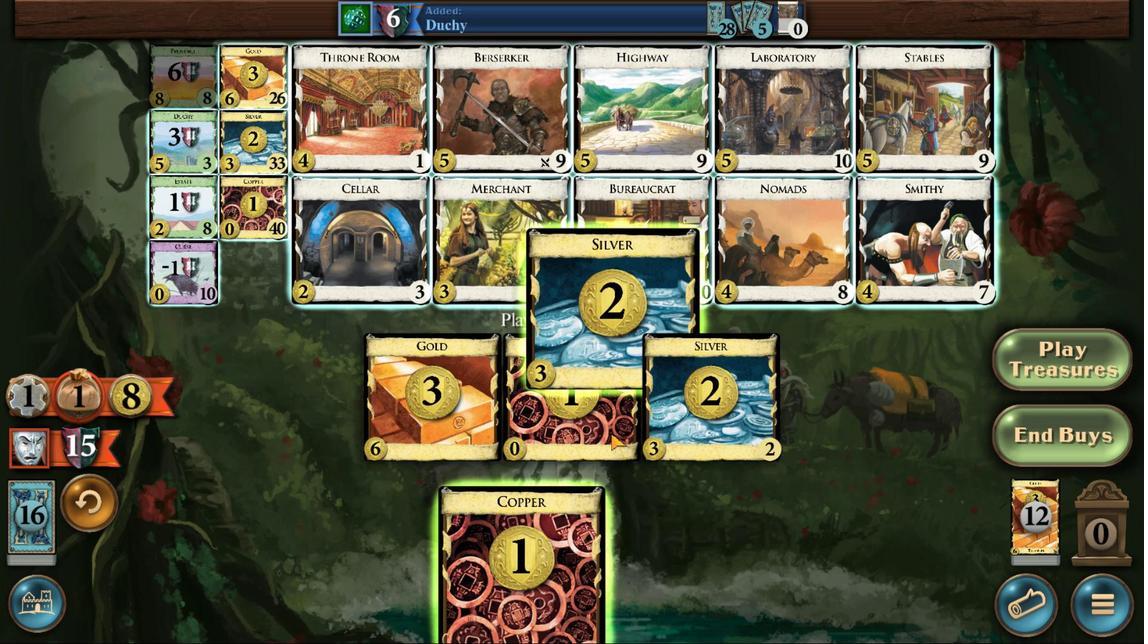 
Action: Mouse pressed left at (712, 438)
Screenshot: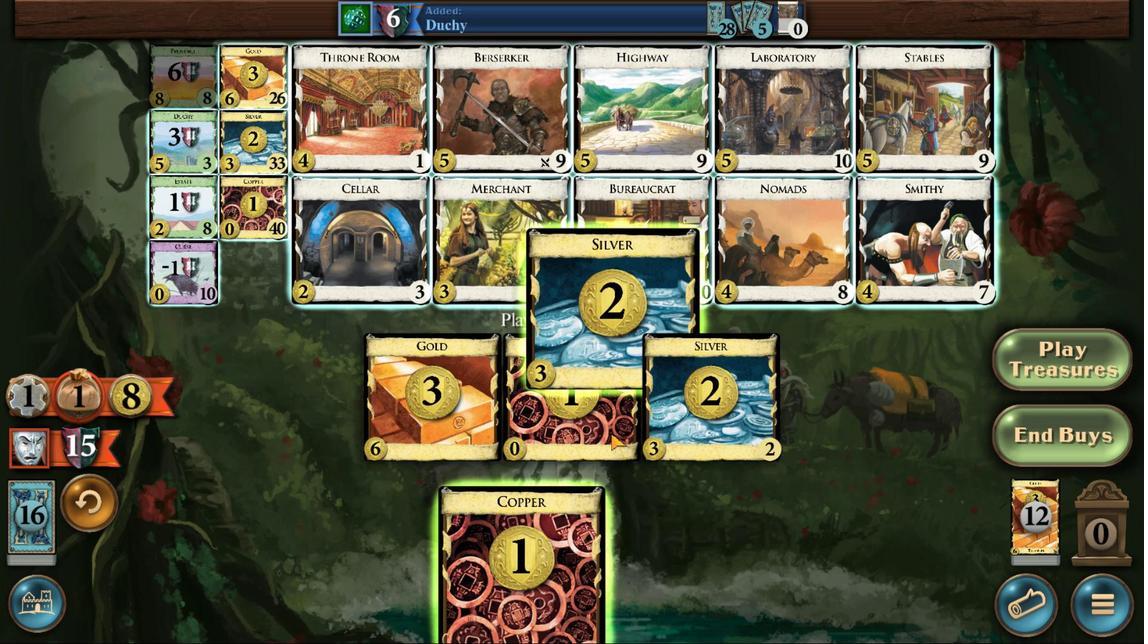
Action: Mouse moved to (515, 442)
Screenshot: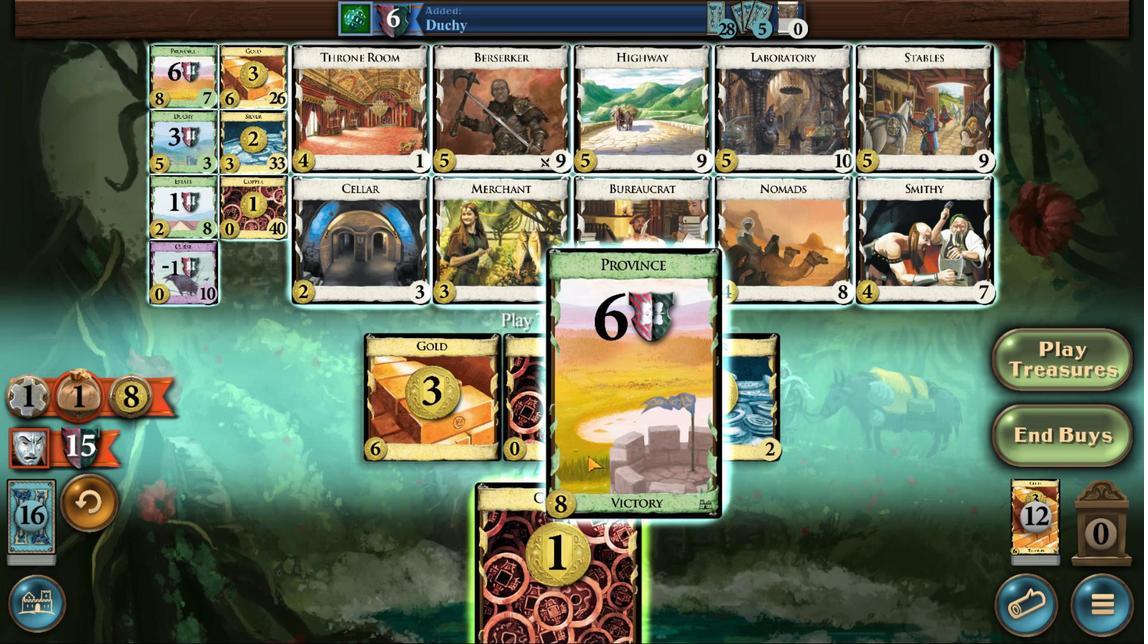 
Action: Mouse pressed left at (515, 442)
Screenshot: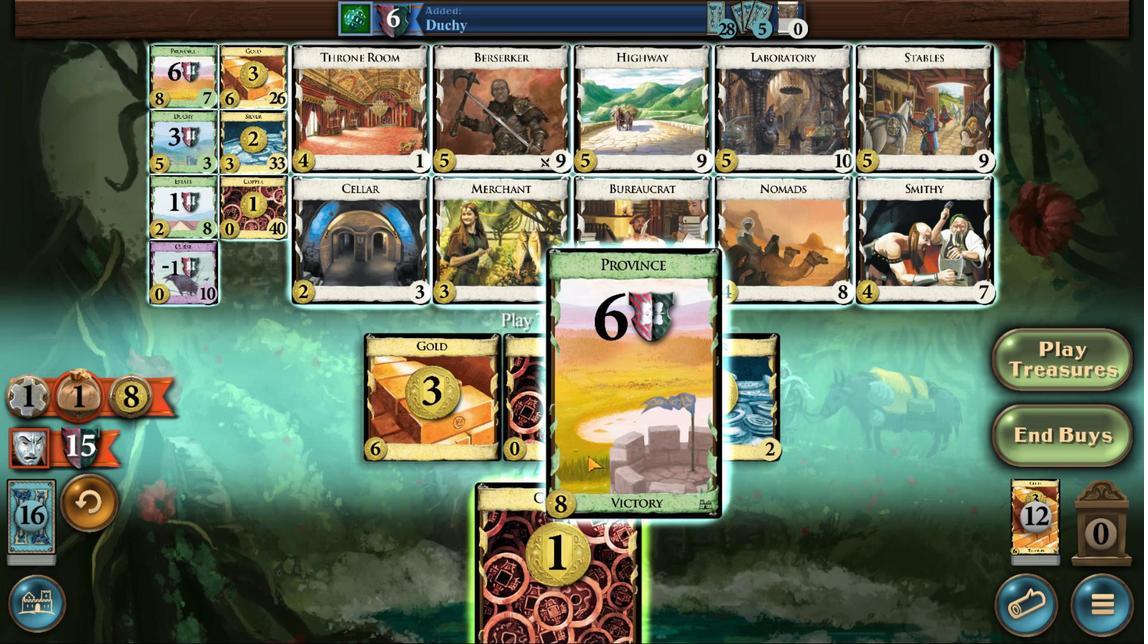 
Action: Mouse moved to (616, 438)
Screenshot: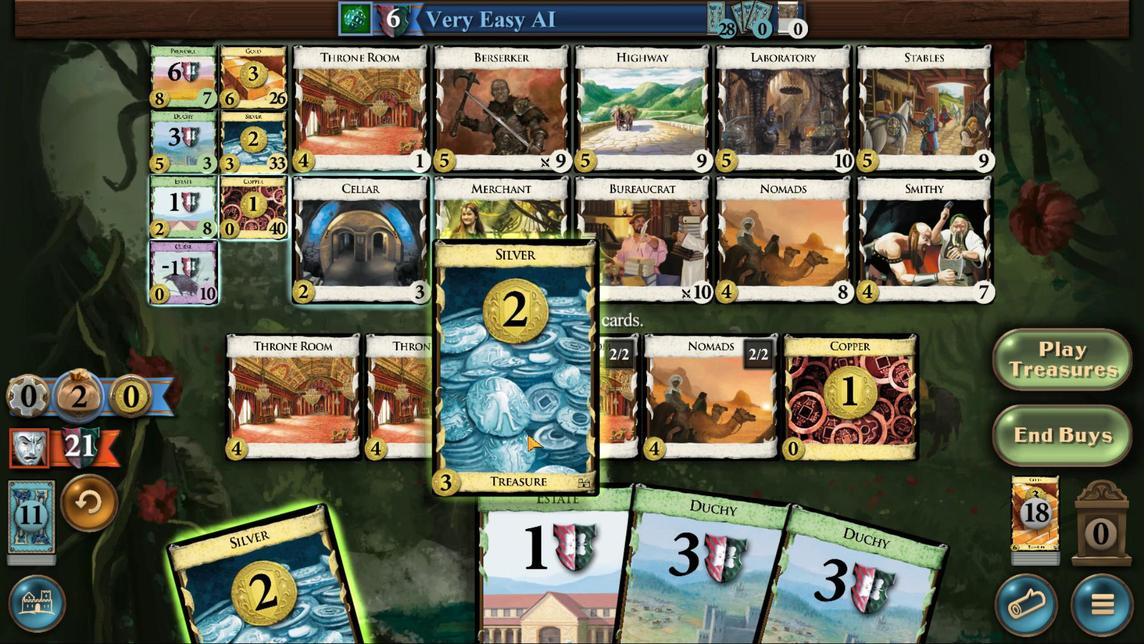 
Action: Mouse pressed left at (616, 438)
Screenshot: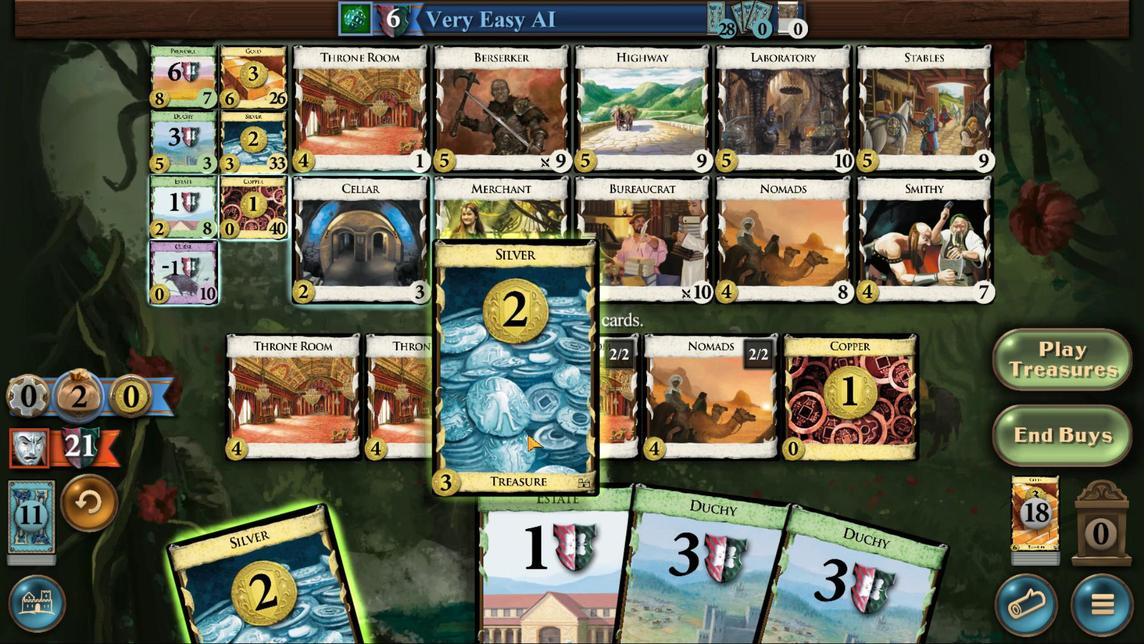 
Action: Mouse moved to (562, 438)
Screenshot: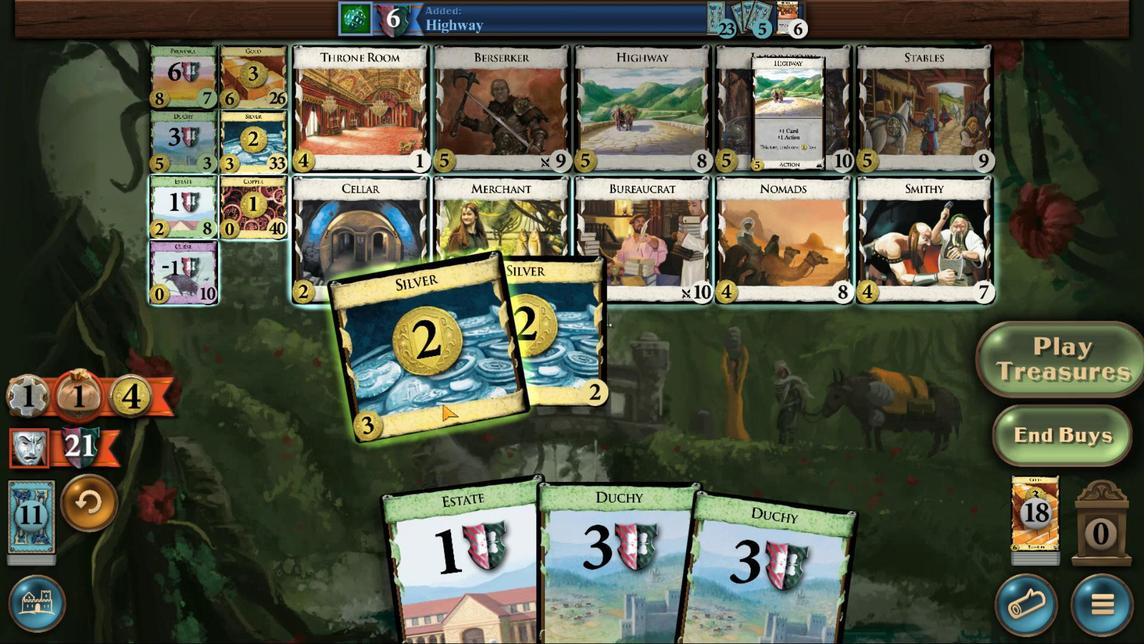 
Action: Mouse pressed left at (562, 438)
Screenshot: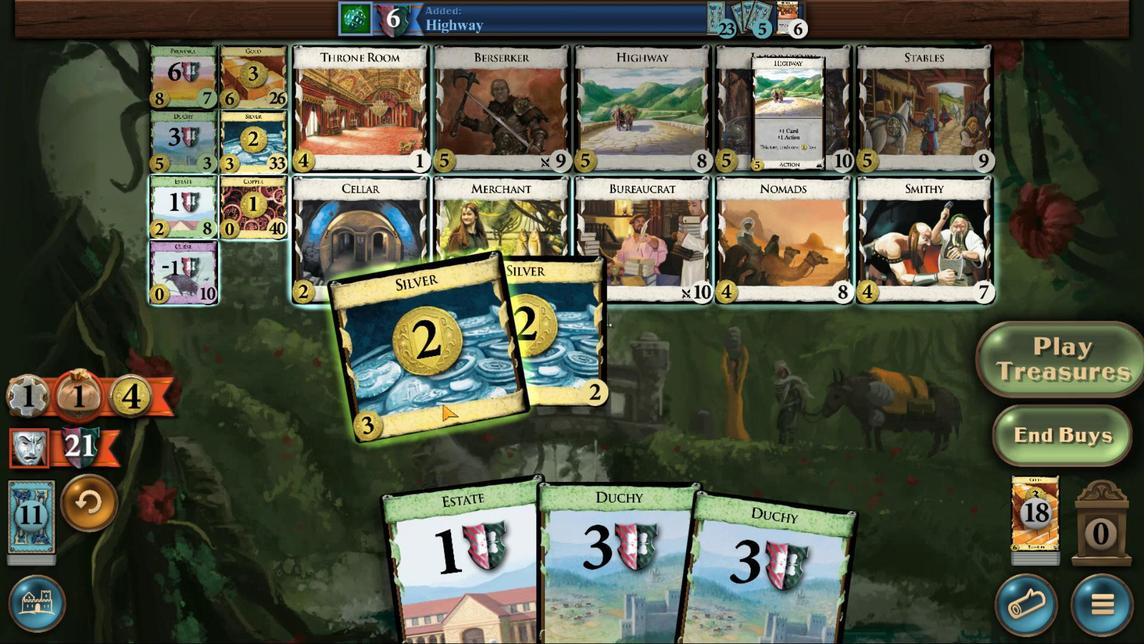 
Action: Mouse moved to (554, 441)
Screenshot: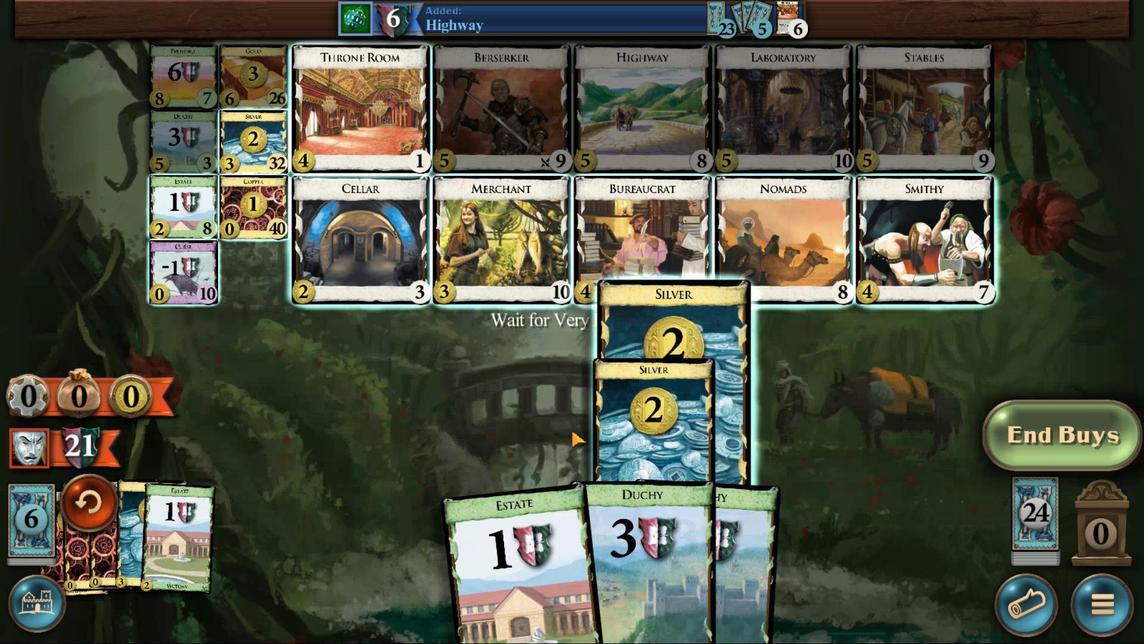 
Action: Mouse pressed left at (554, 441)
Screenshot: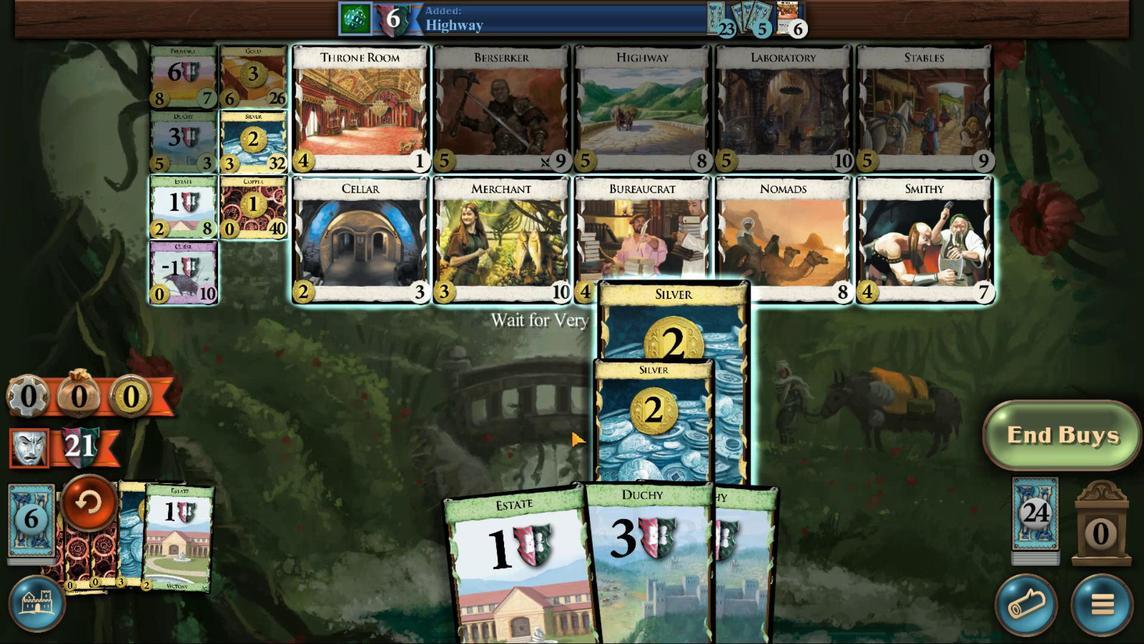 
Action: Mouse moved to (737, 438)
